 Task: Buy 5 Hangers, Clamps & Flanges from Exhaust & Emissions section under best seller category for shipping address: Erin Martin, 1136 Star Trek Drive, Pensacola, Florida 32501, Cell Number 8503109646. Pay from credit card ending with 2005, CVV 3321
Action: Mouse moved to (19, 88)
Screenshot: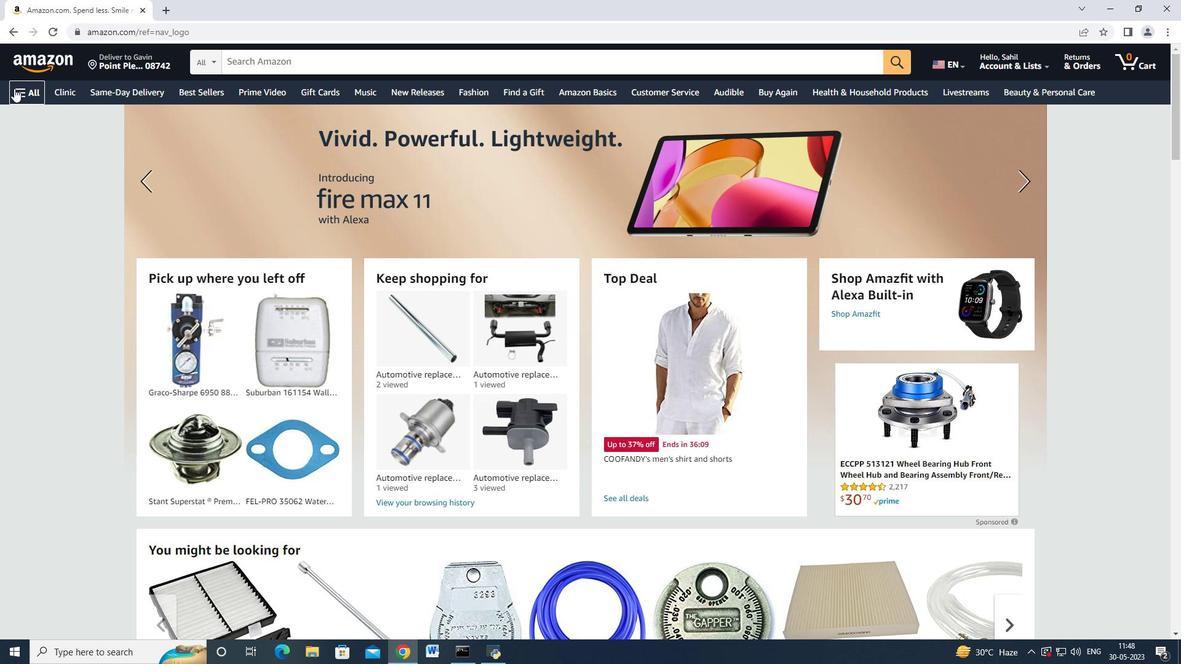 
Action: Mouse pressed left at (19, 88)
Screenshot: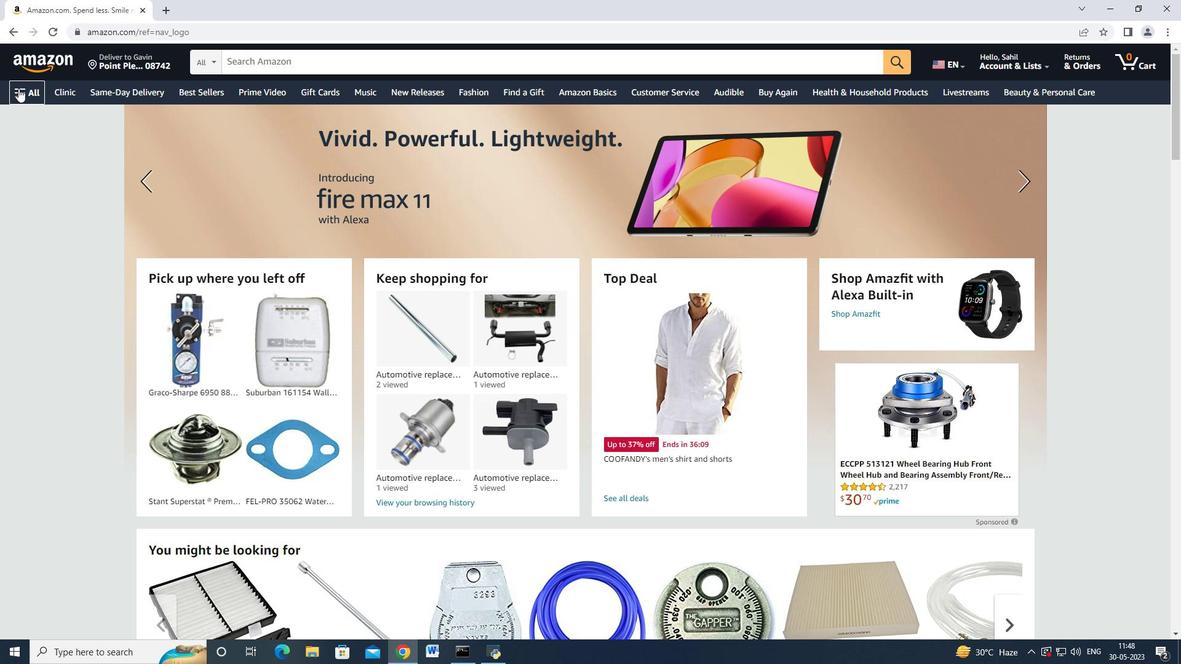 
Action: Mouse moved to (103, 188)
Screenshot: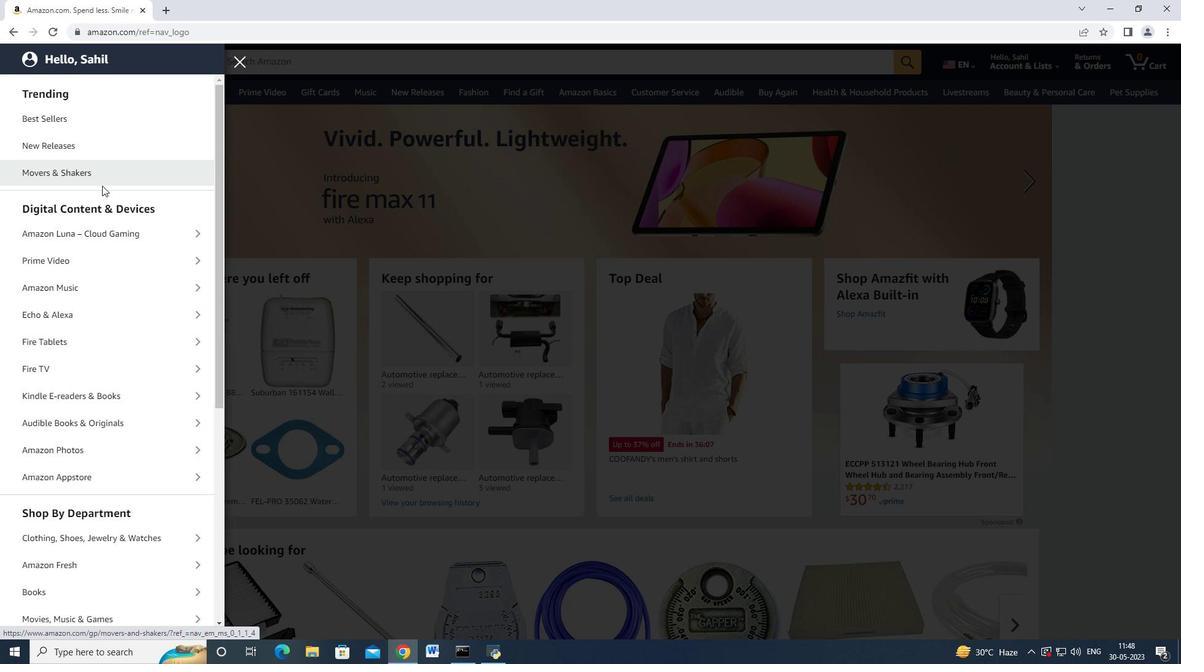 
Action: Mouse scrolled (103, 187) with delta (0, 0)
Screenshot: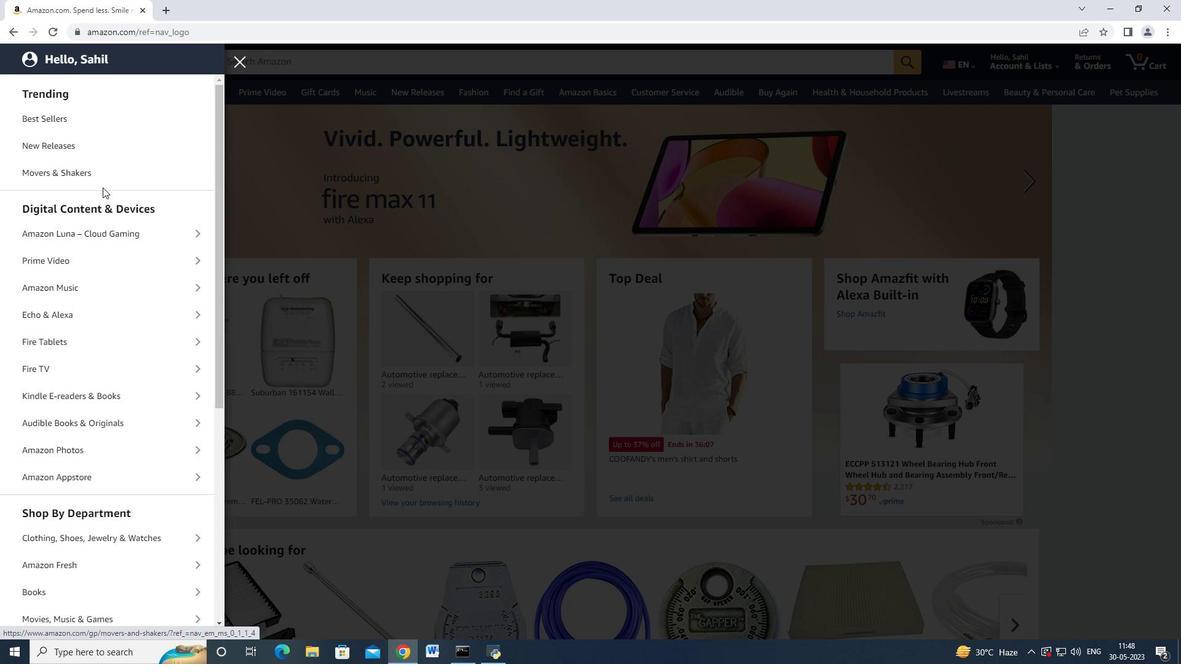 
Action: Mouse scrolled (103, 187) with delta (0, 0)
Screenshot: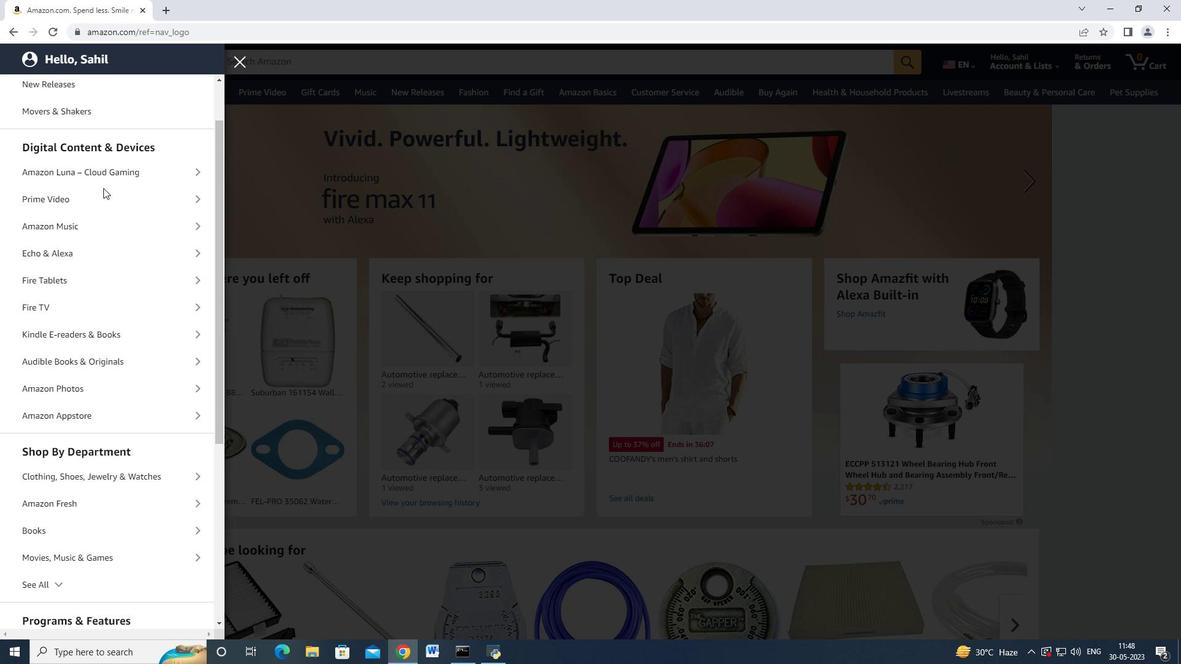 
Action: Mouse moved to (106, 238)
Screenshot: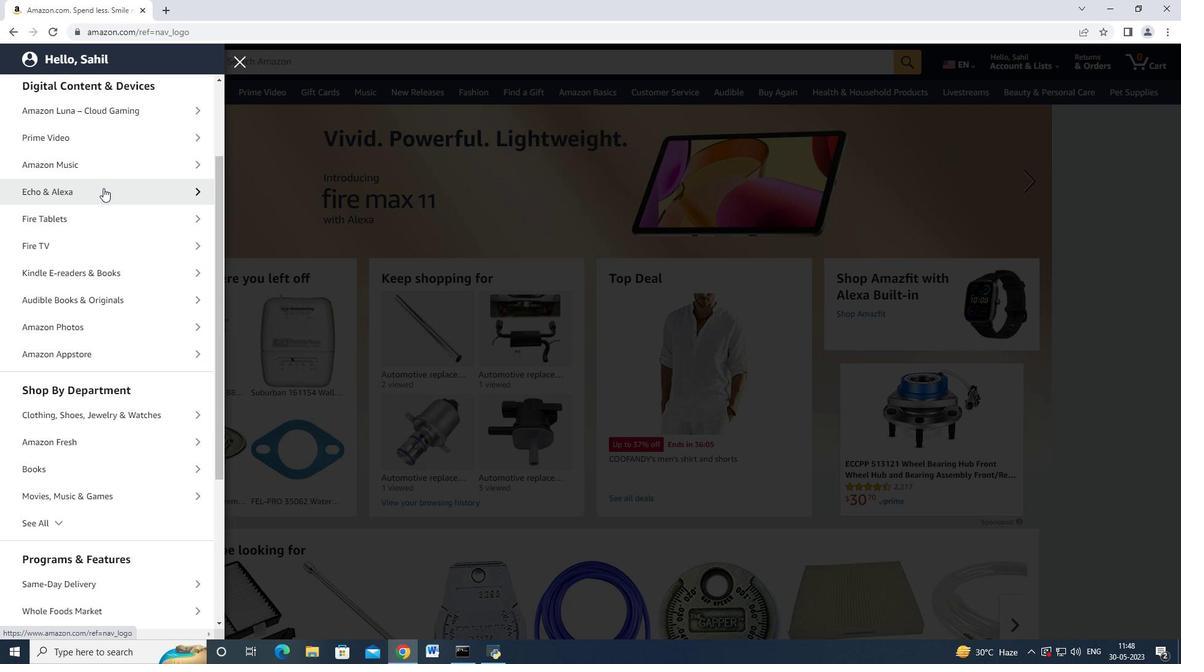 
Action: Mouse scrolled (106, 238) with delta (0, 0)
Screenshot: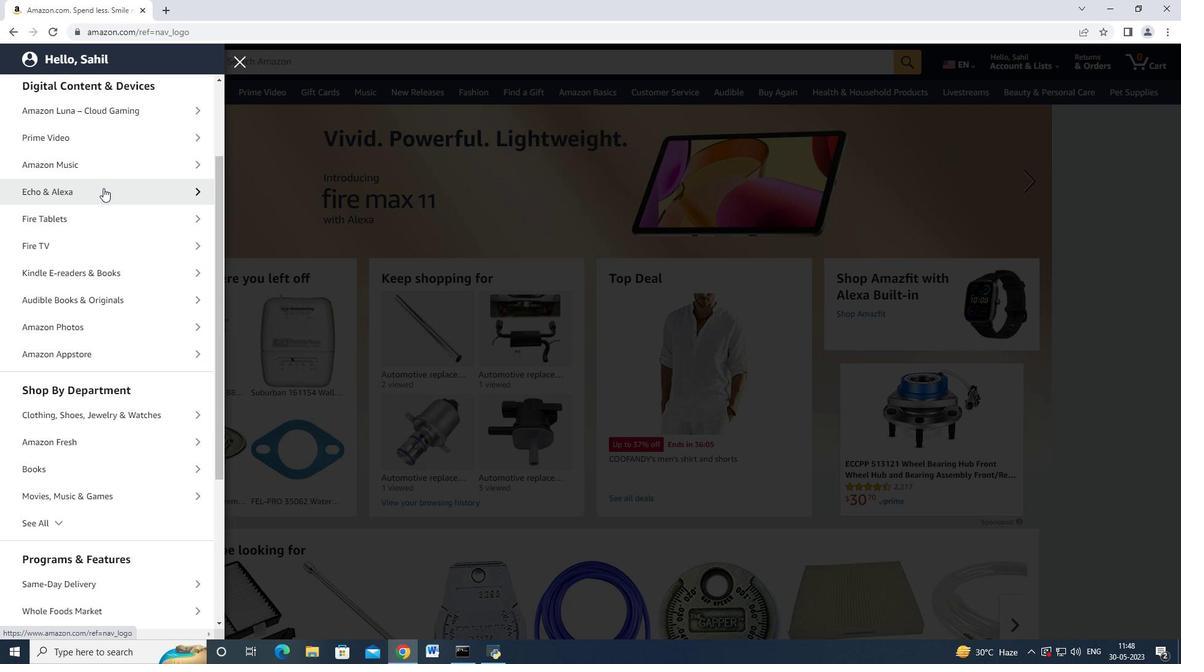
Action: Mouse moved to (106, 239)
Screenshot: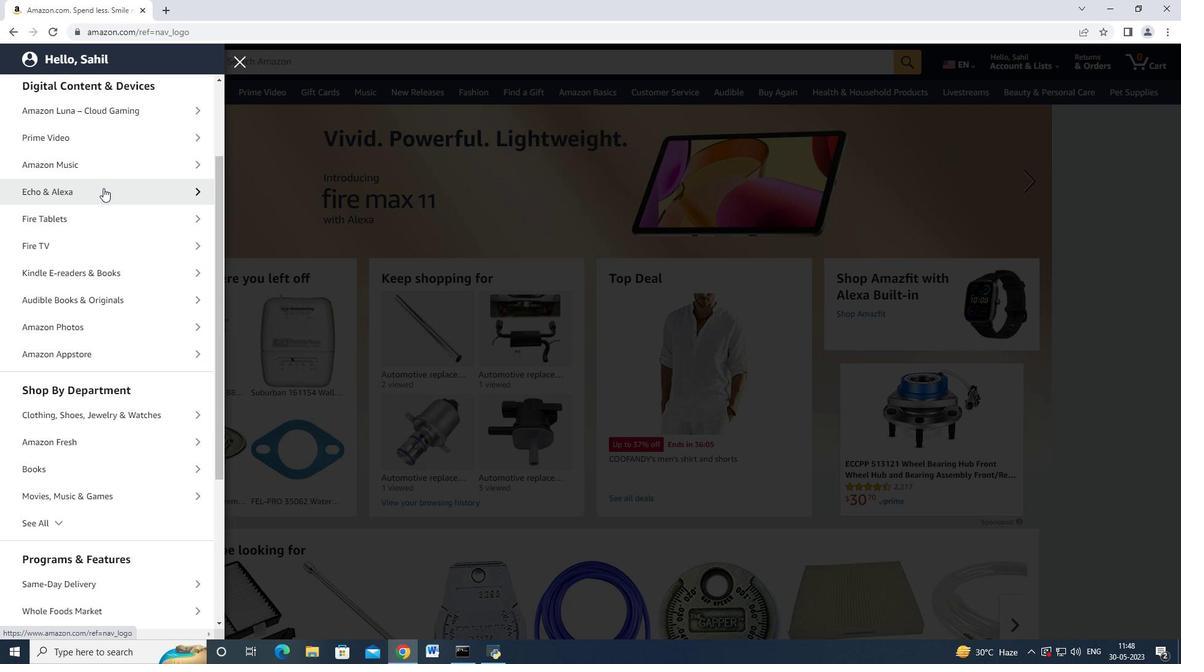 
Action: Mouse scrolled (106, 238) with delta (0, 0)
Screenshot: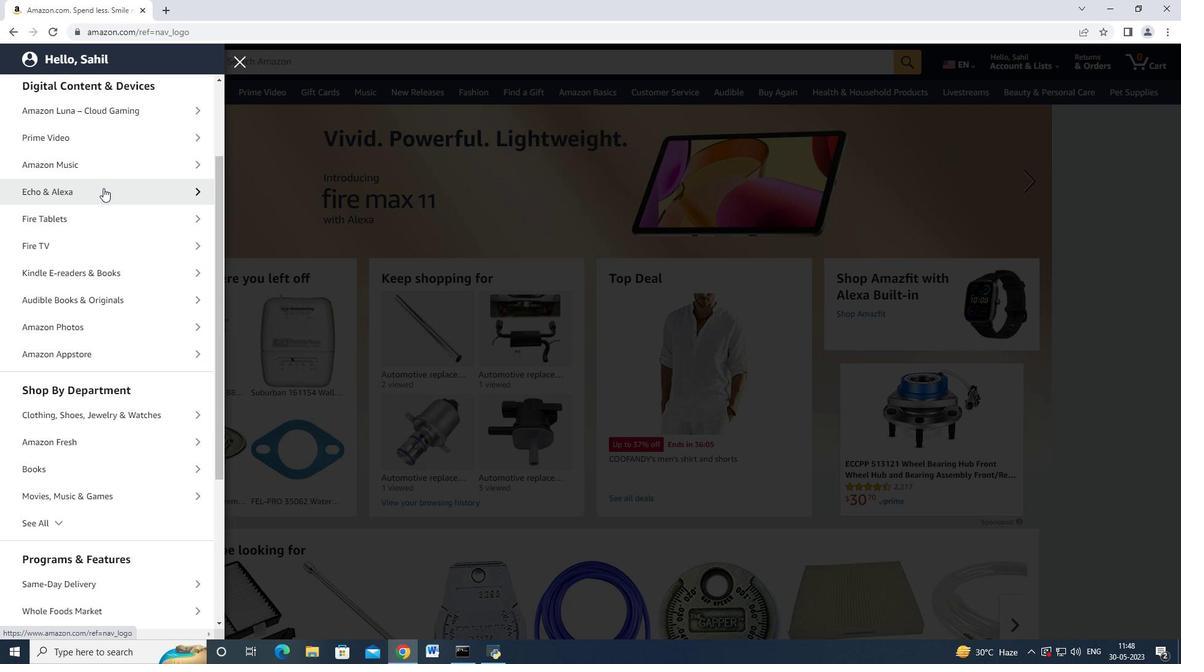 
Action: Mouse moved to (70, 393)
Screenshot: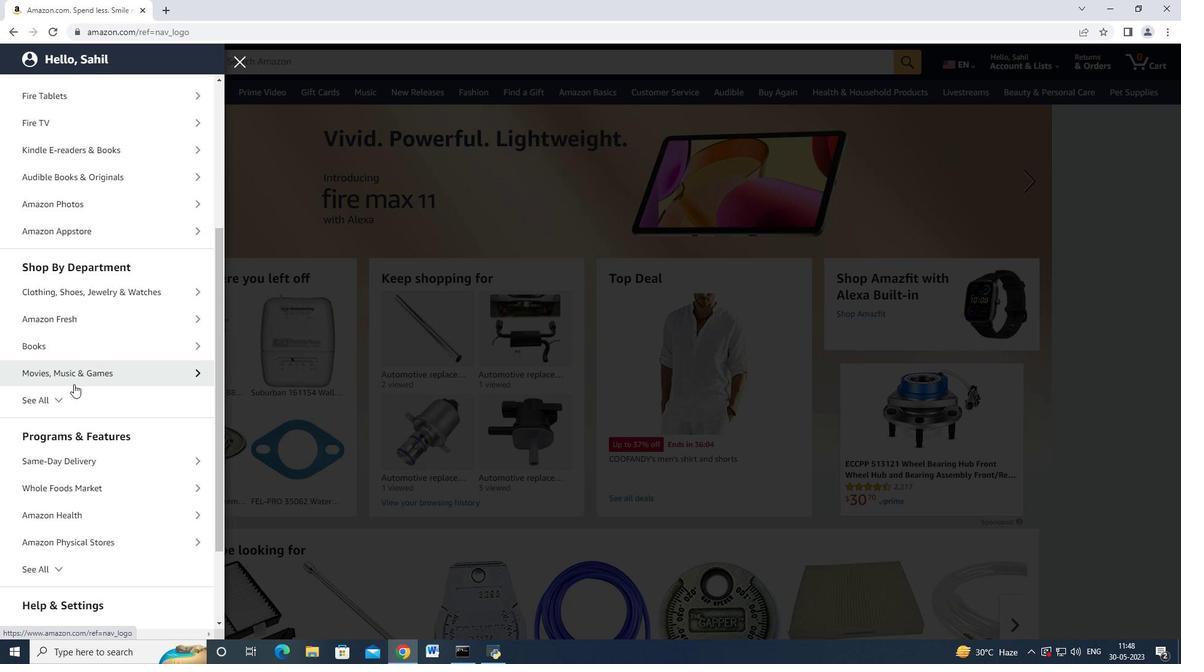 
Action: Mouse pressed left at (70, 393)
Screenshot: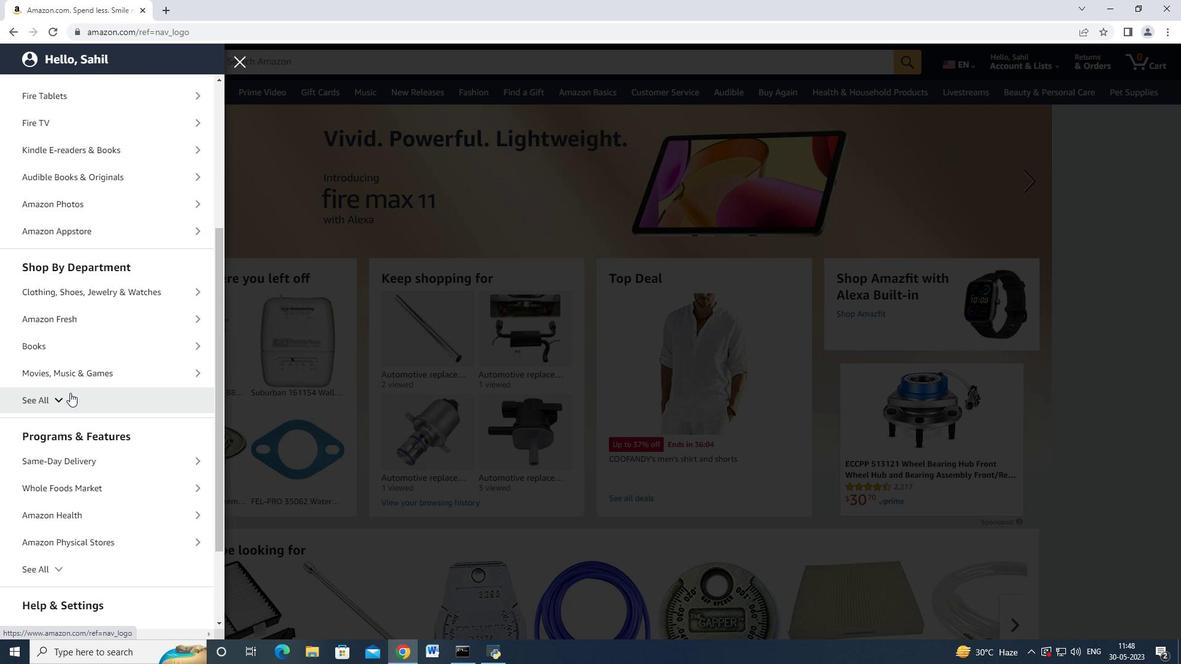 
Action: Mouse moved to (82, 371)
Screenshot: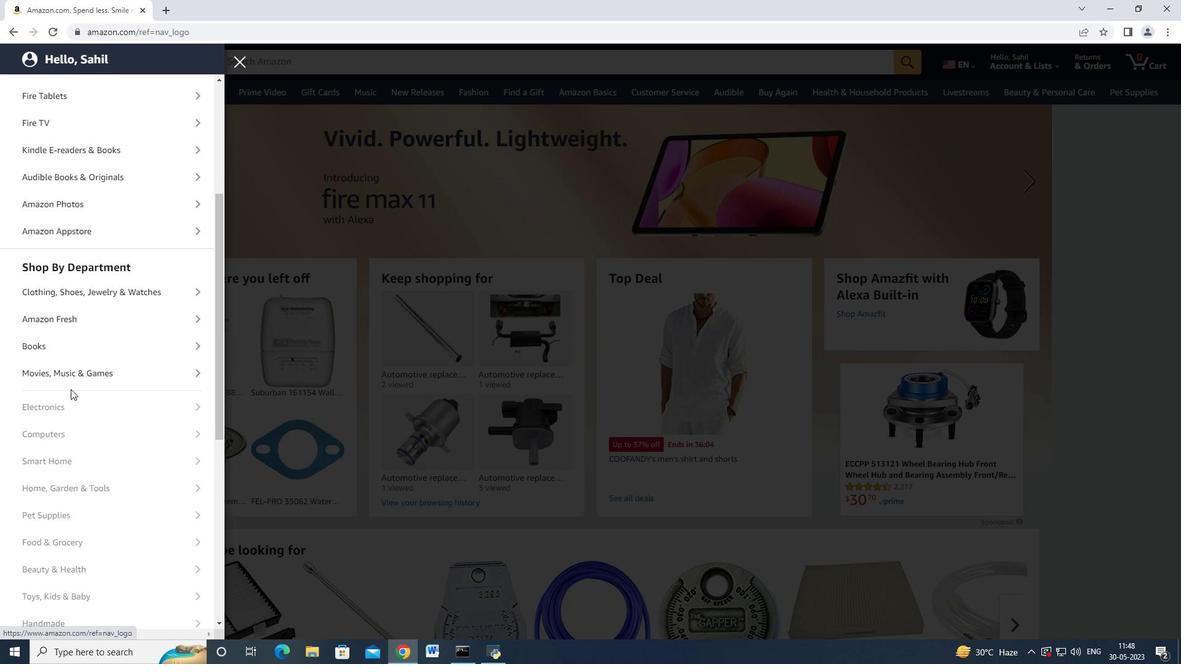 
Action: Mouse scrolled (82, 371) with delta (0, 0)
Screenshot: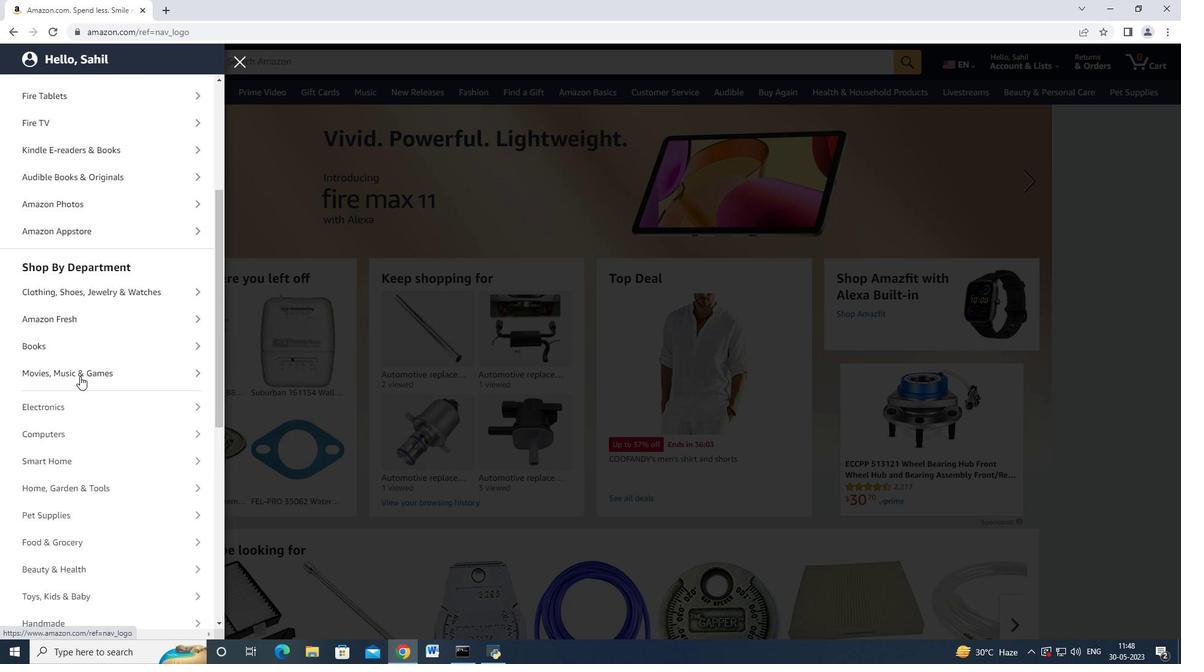 
Action: Mouse scrolled (82, 371) with delta (0, 0)
Screenshot: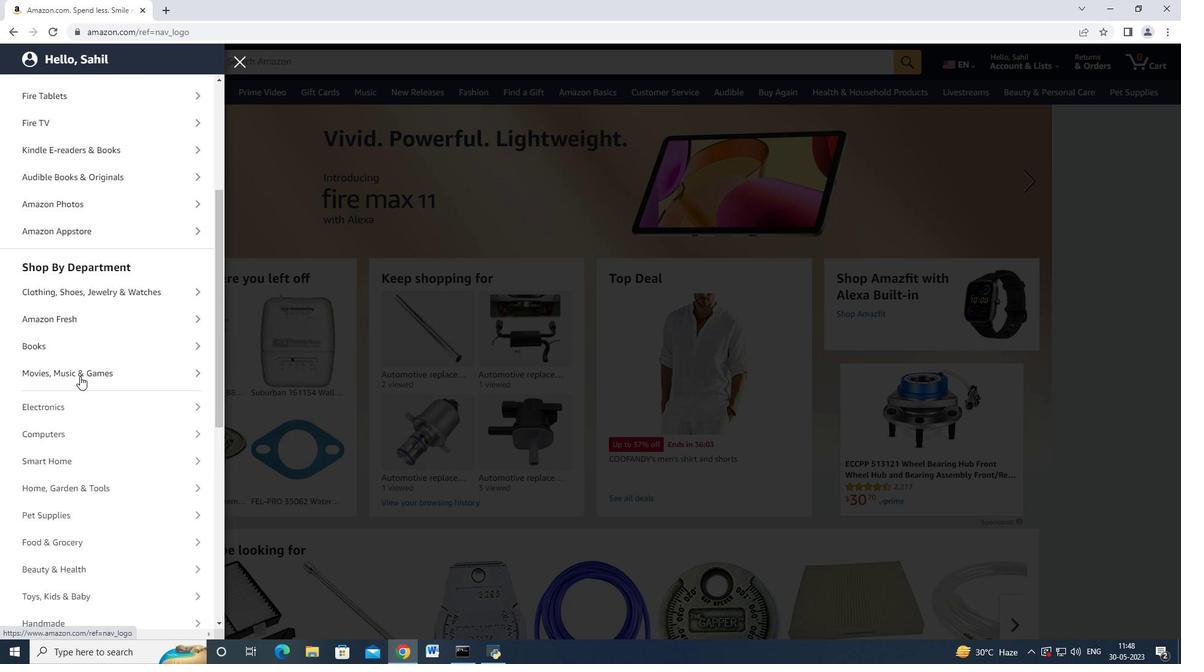 
Action: Mouse scrolled (82, 371) with delta (0, 0)
Screenshot: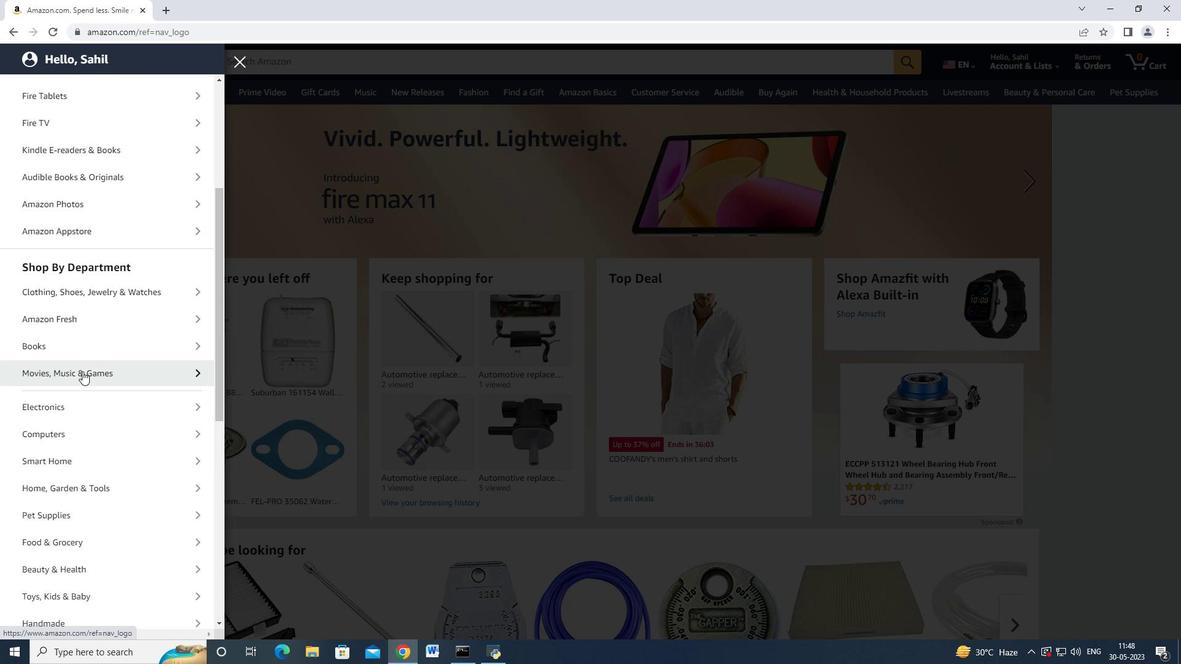 
Action: Mouse scrolled (82, 371) with delta (0, 0)
Screenshot: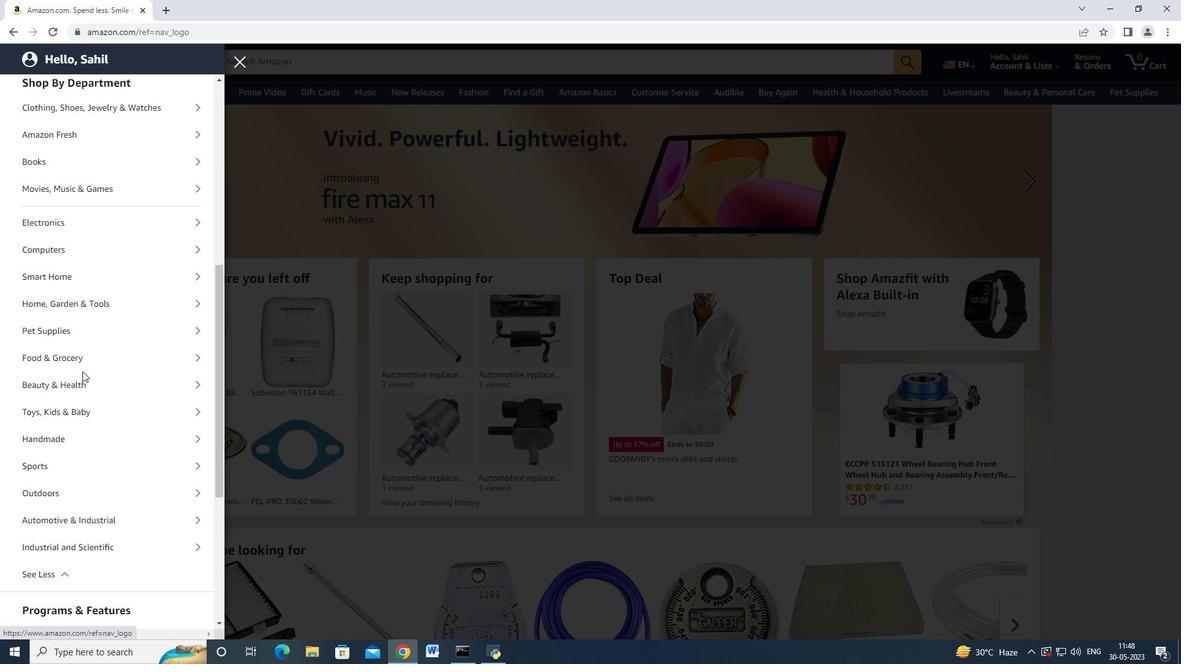
Action: Mouse scrolled (82, 371) with delta (0, 0)
Screenshot: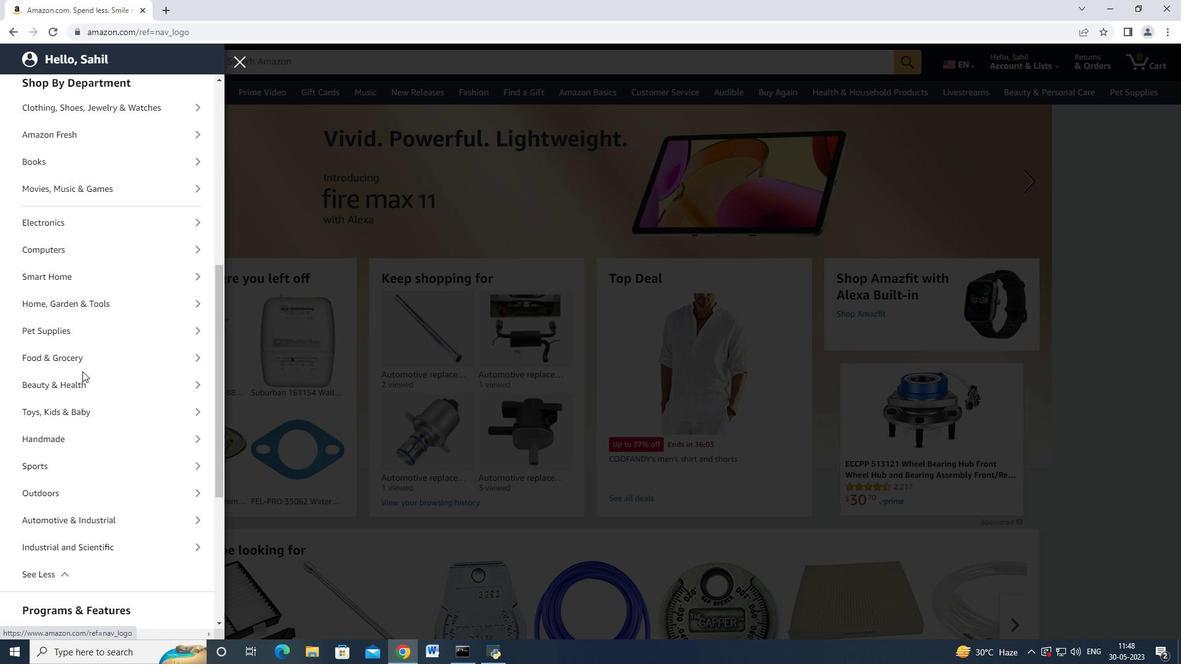 
Action: Mouse moved to (86, 391)
Screenshot: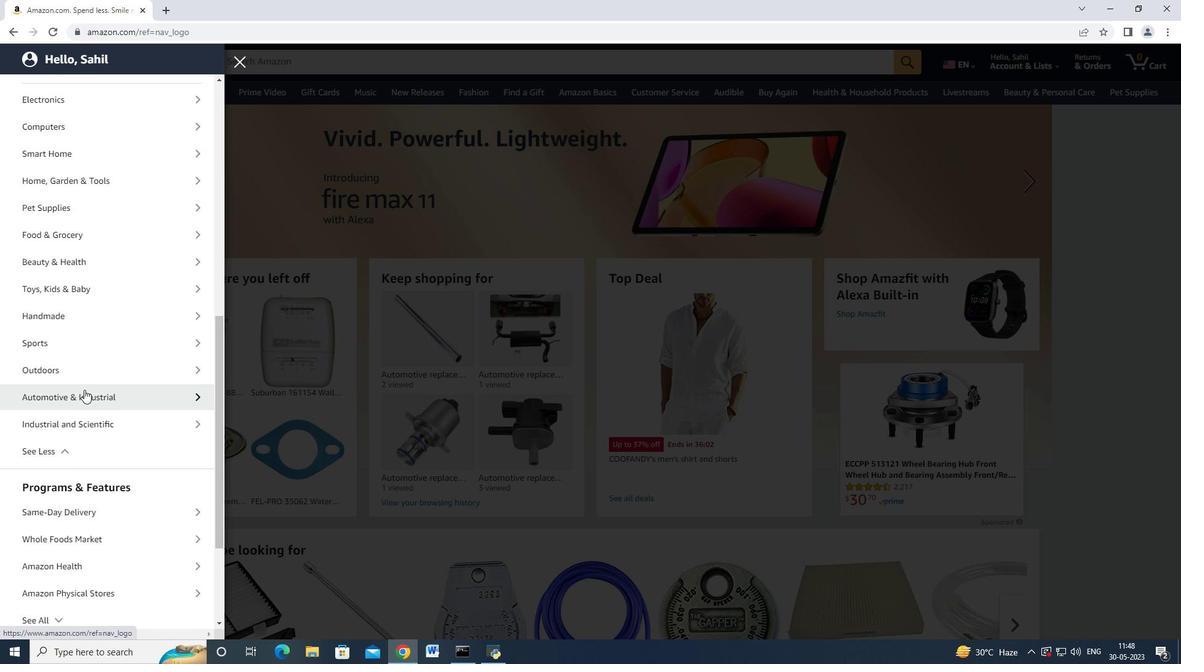 
Action: Mouse pressed left at (86, 391)
Screenshot: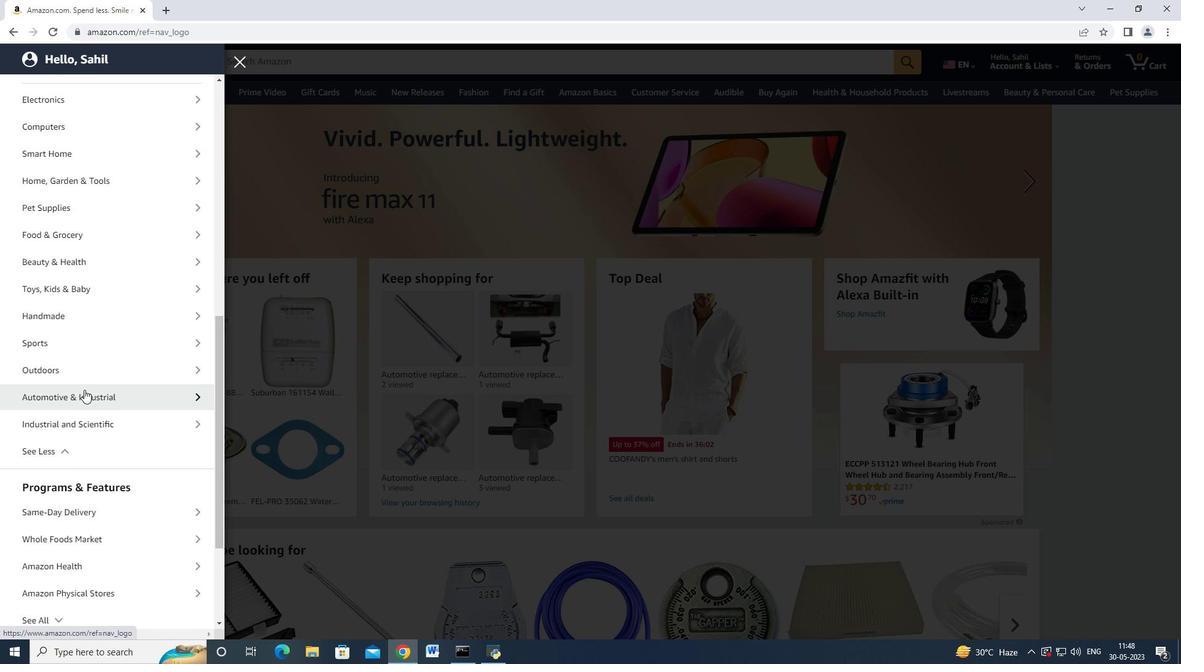 
Action: Mouse moved to (116, 153)
Screenshot: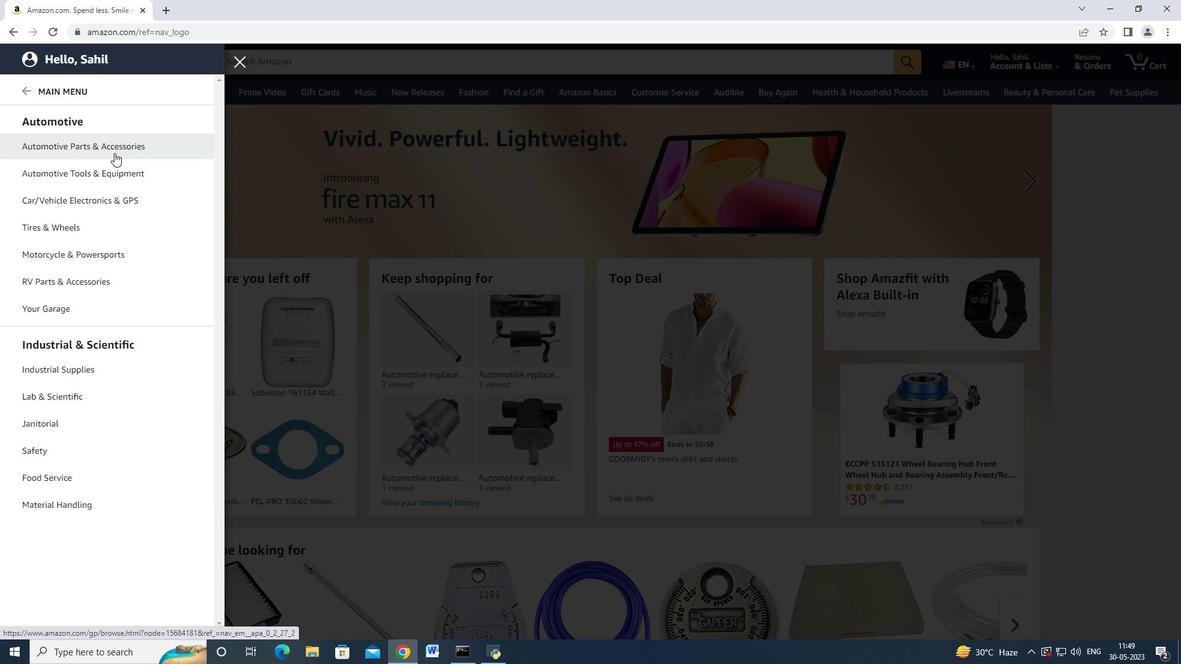 
Action: Mouse pressed left at (116, 153)
Screenshot: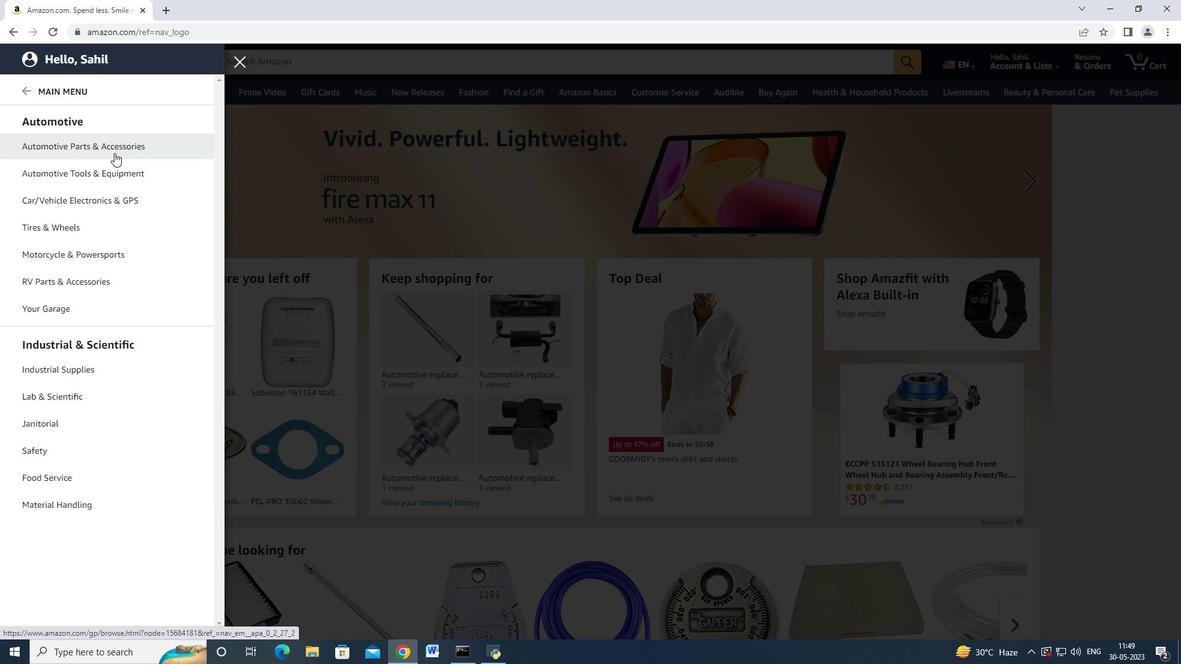 
Action: Mouse moved to (220, 94)
Screenshot: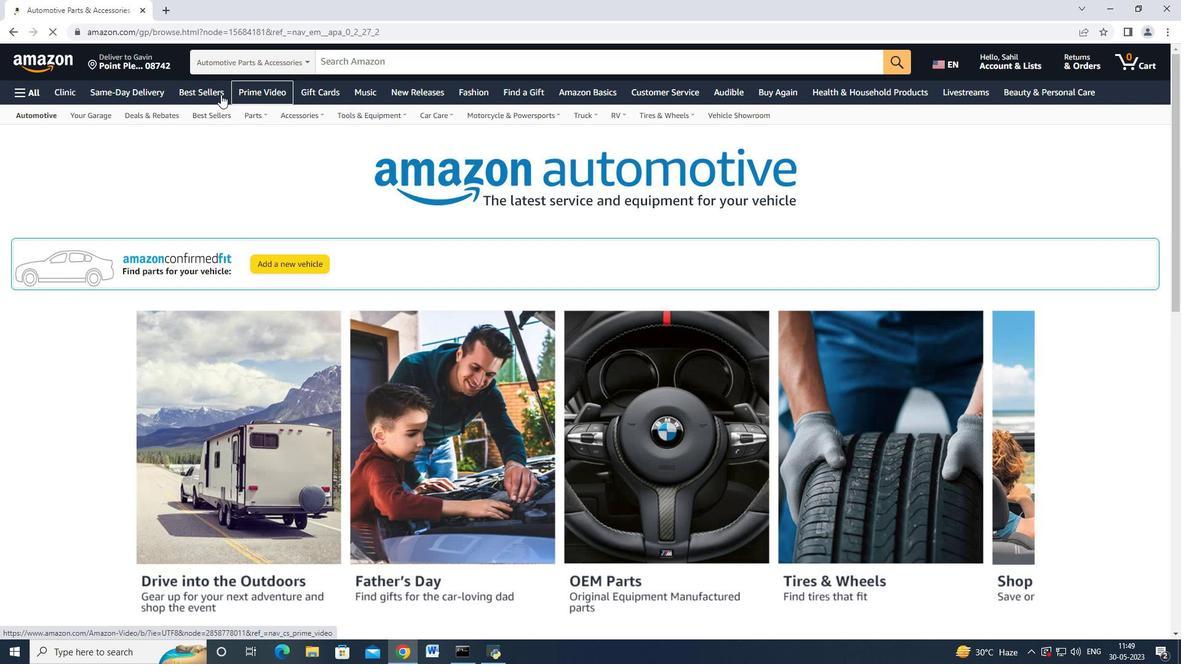 
Action: Mouse pressed left at (220, 94)
Screenshot: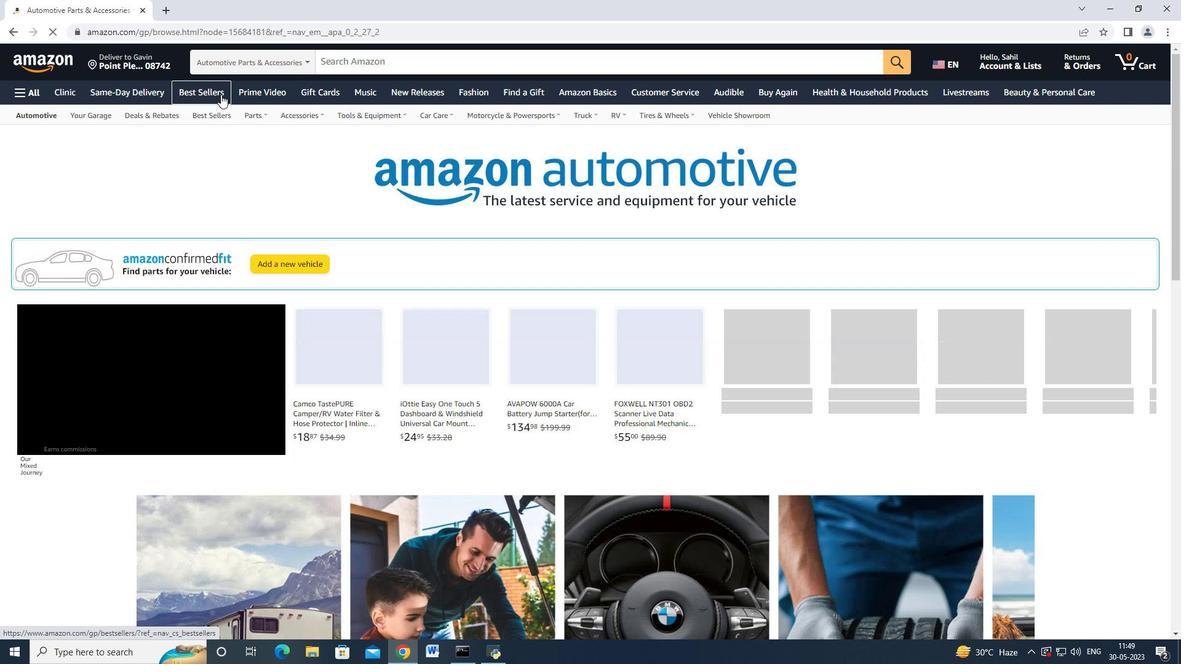
Action: Mouse moved to (4, 25)
Screenshot: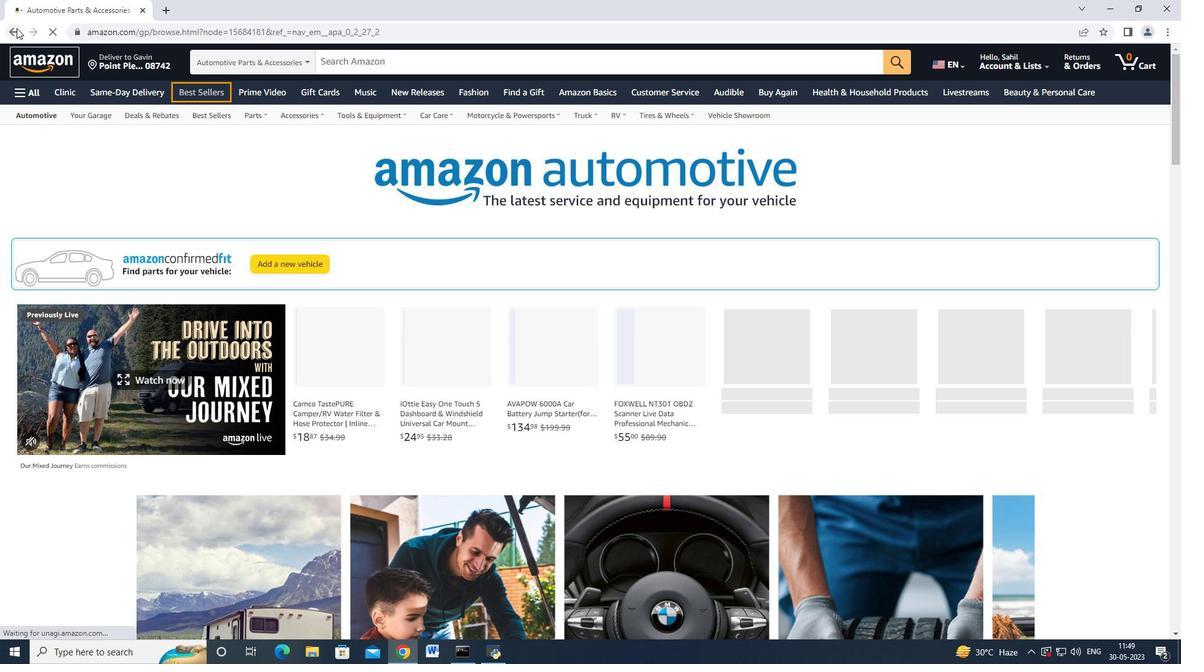 
Action: Mouse pressed left at (4, 25)
Screenshot: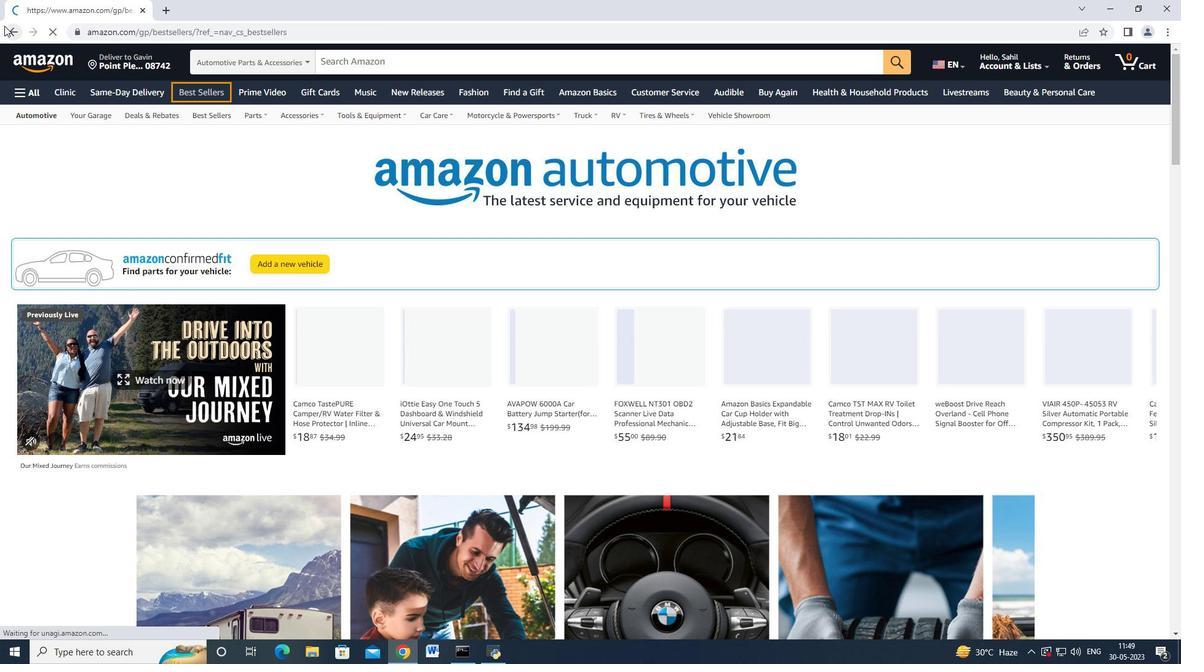 
Action: Mouse moved to (225, 112)
Screenshot: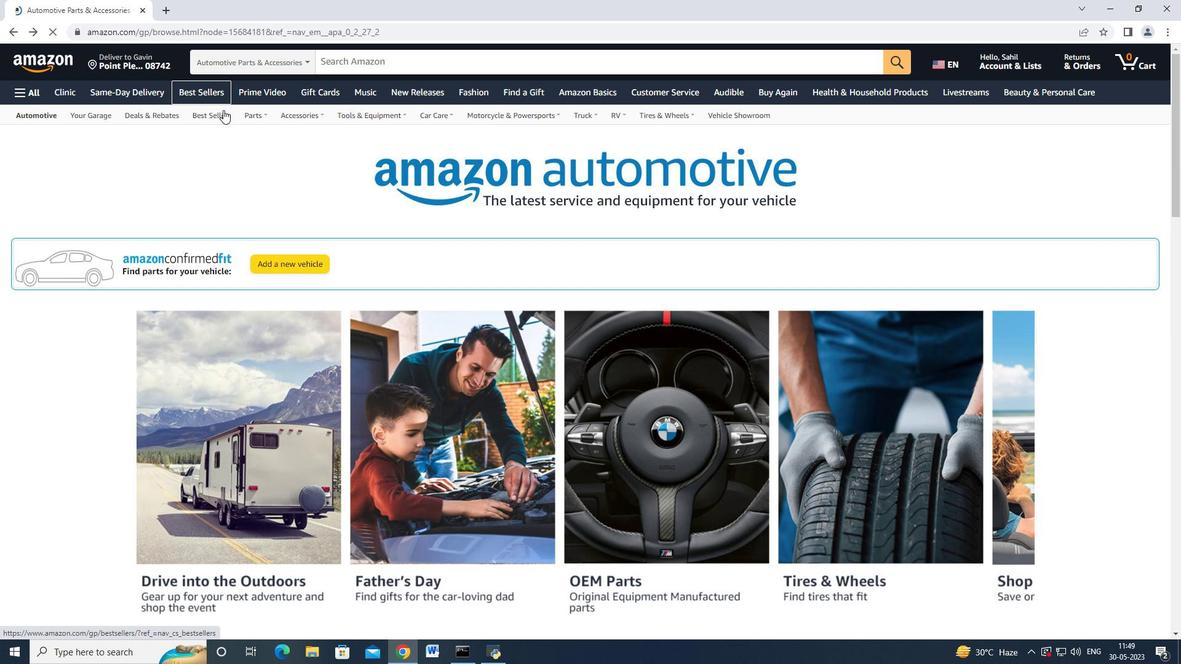 
Action: Mouse pressed left at (225, 112)
Screenshot: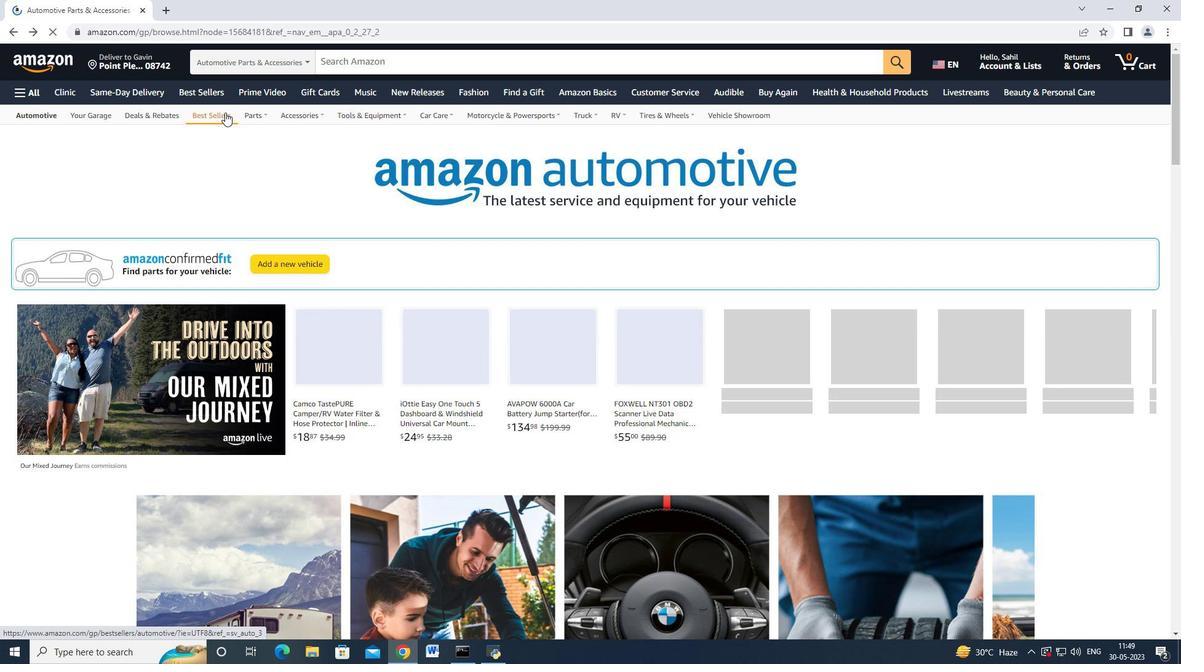
Action: Mouse moved to (70, 398)
Screenshot: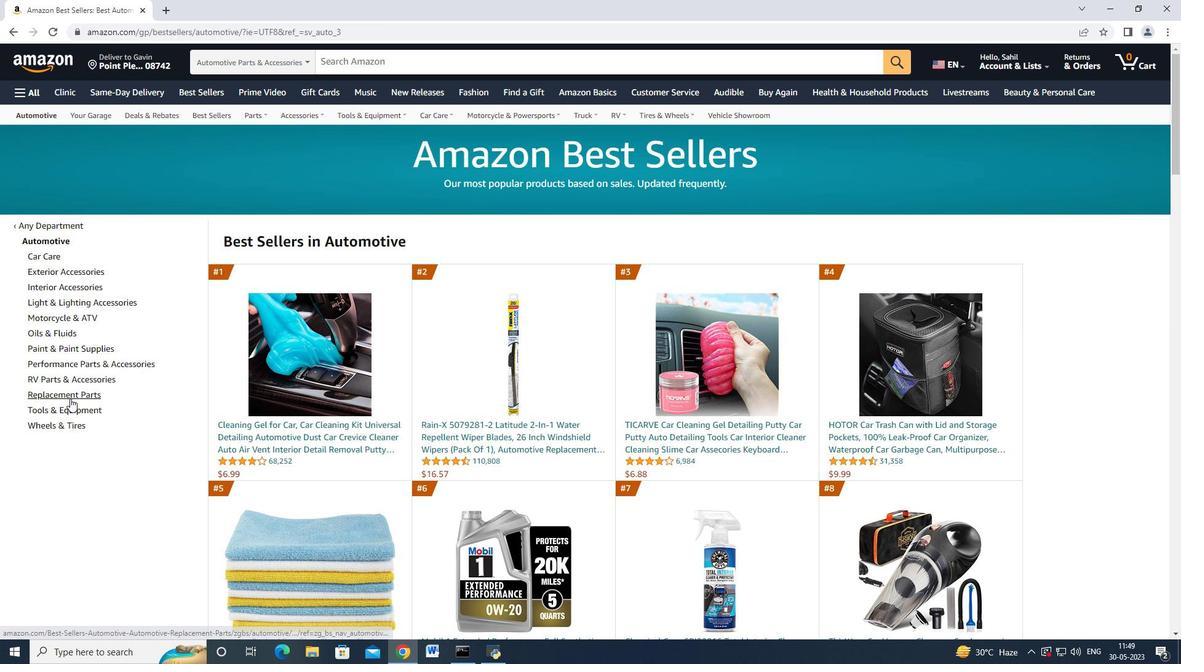 
Action: Mouse pressed left at (70, 398)
Screenshot: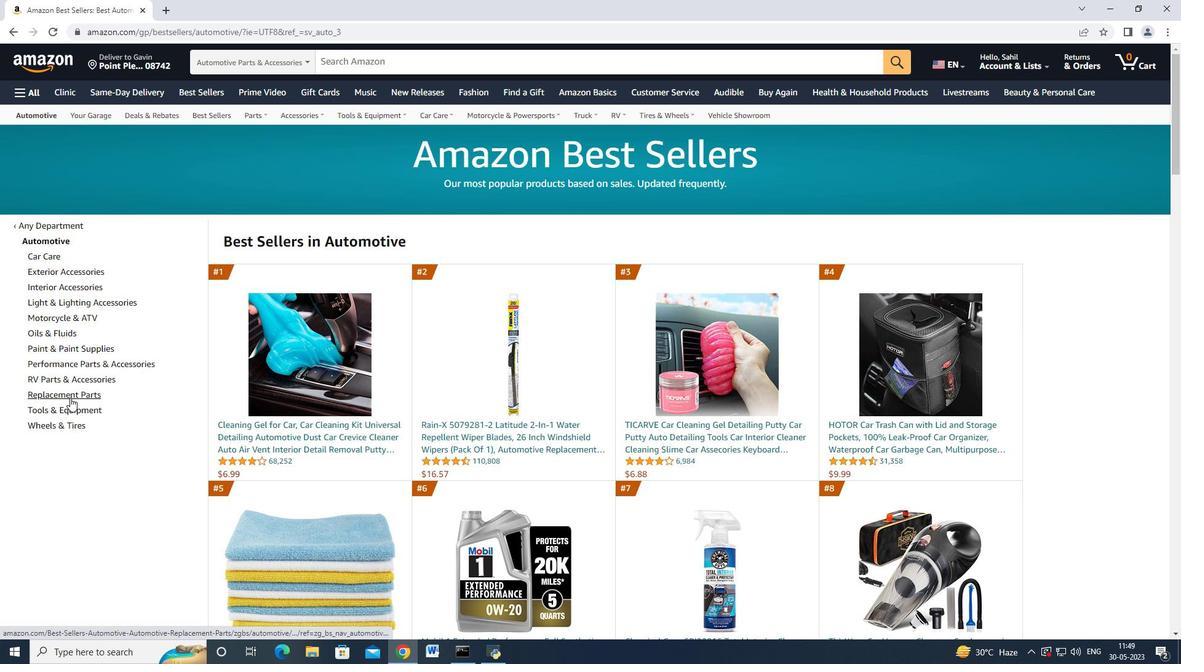 
Action: Mouse moved to (157, 353)
Screenshot: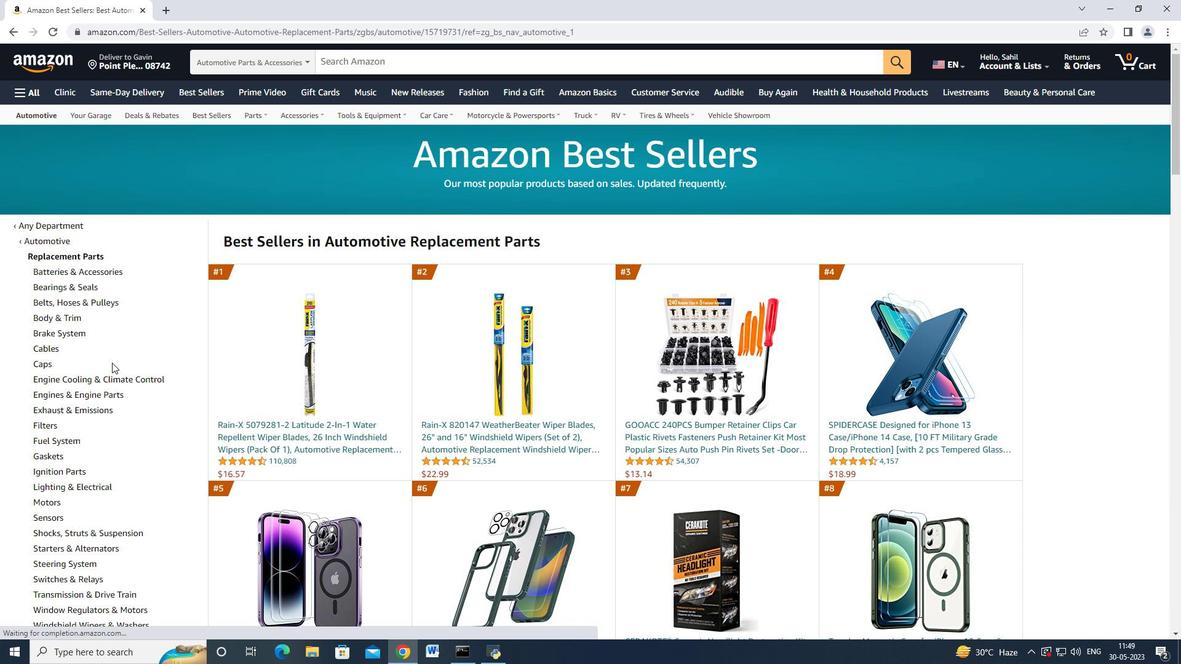 
Action: Mouse scrolled (157, 352) with delta (0, 0)
Screenshot: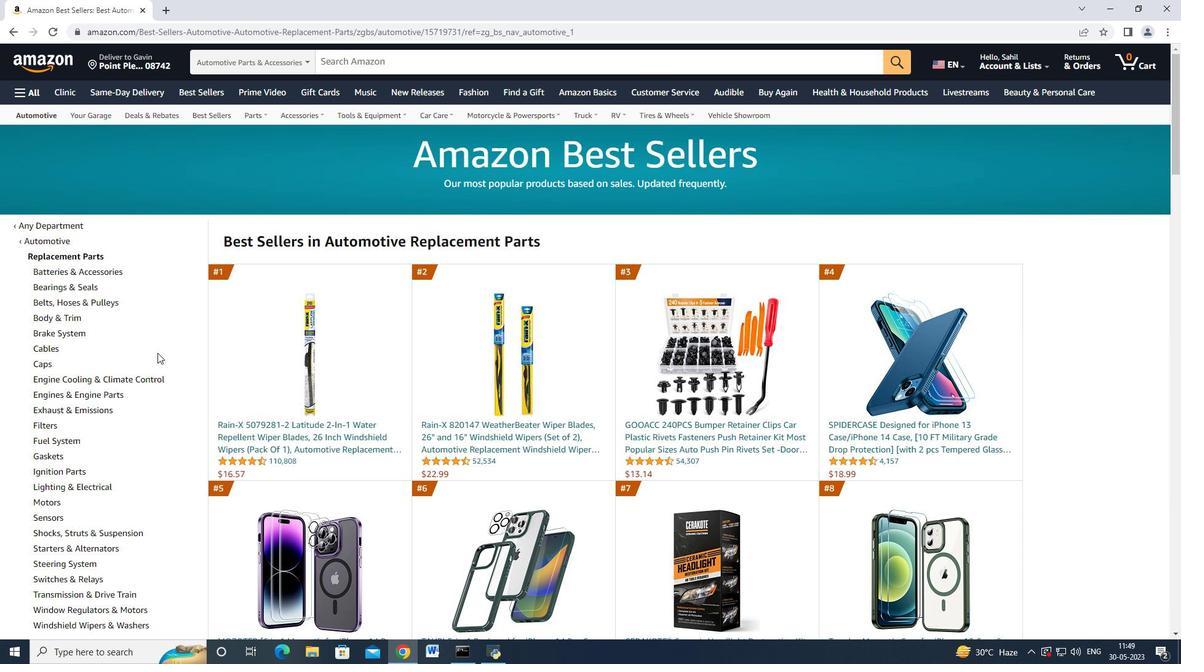 
Action: Mouse scrolled (157, 352) with delta (0, 0)
Screenshot: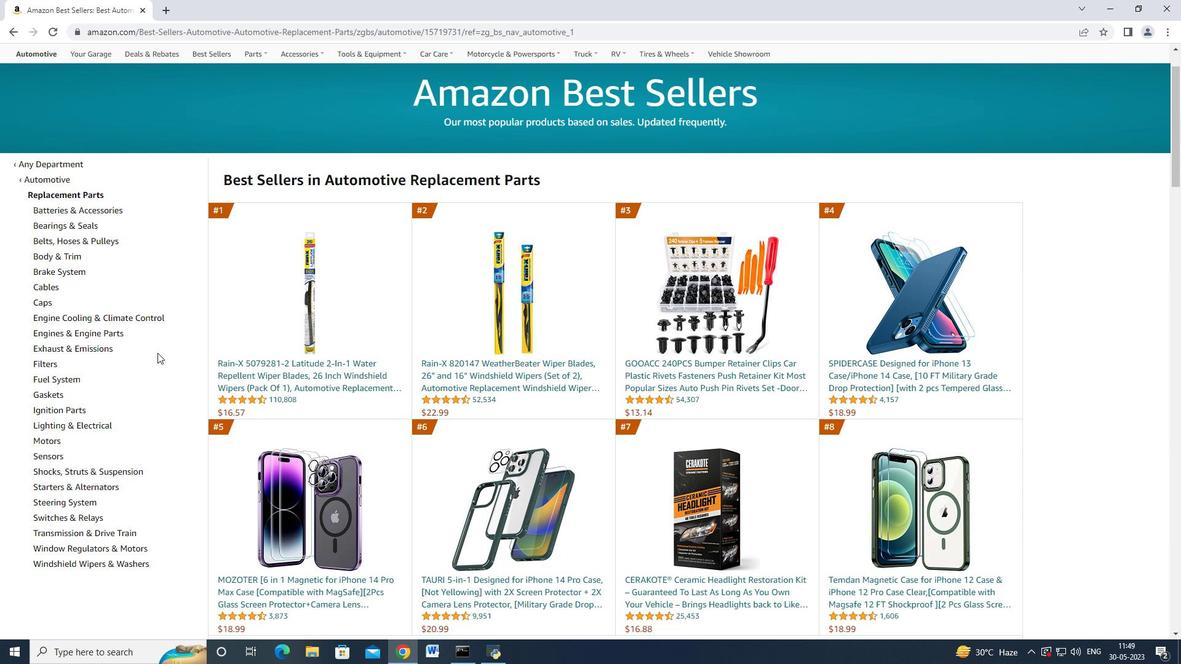 
Action: Mouse scrolled (157, 352) with delta (0, 0)
Screenshot: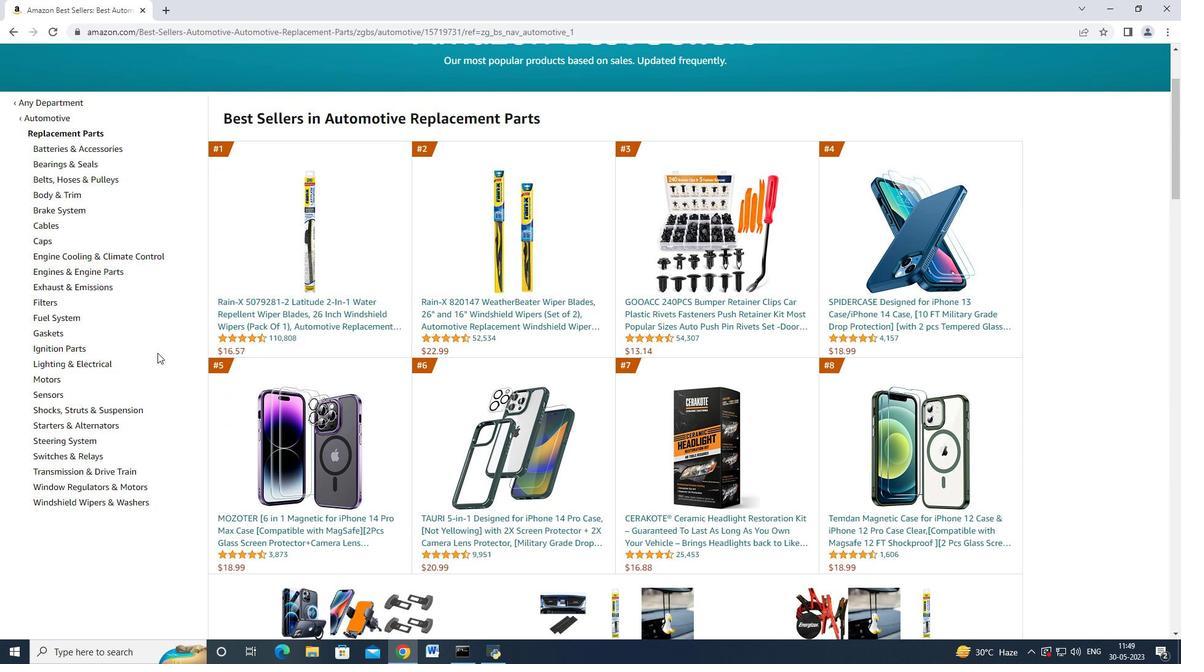 
Action: Mouse scrolled (157, 353) with delta (0, 0)
Screenshot: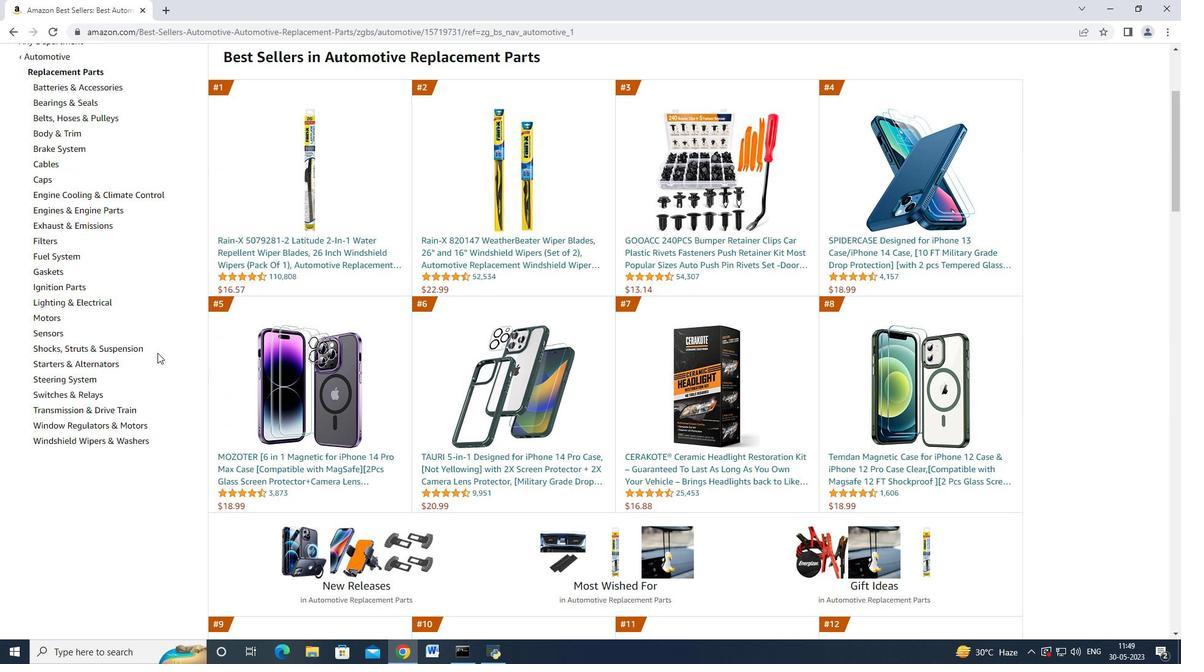 
Action: Mouse moved to (81, 288)
Screenshot: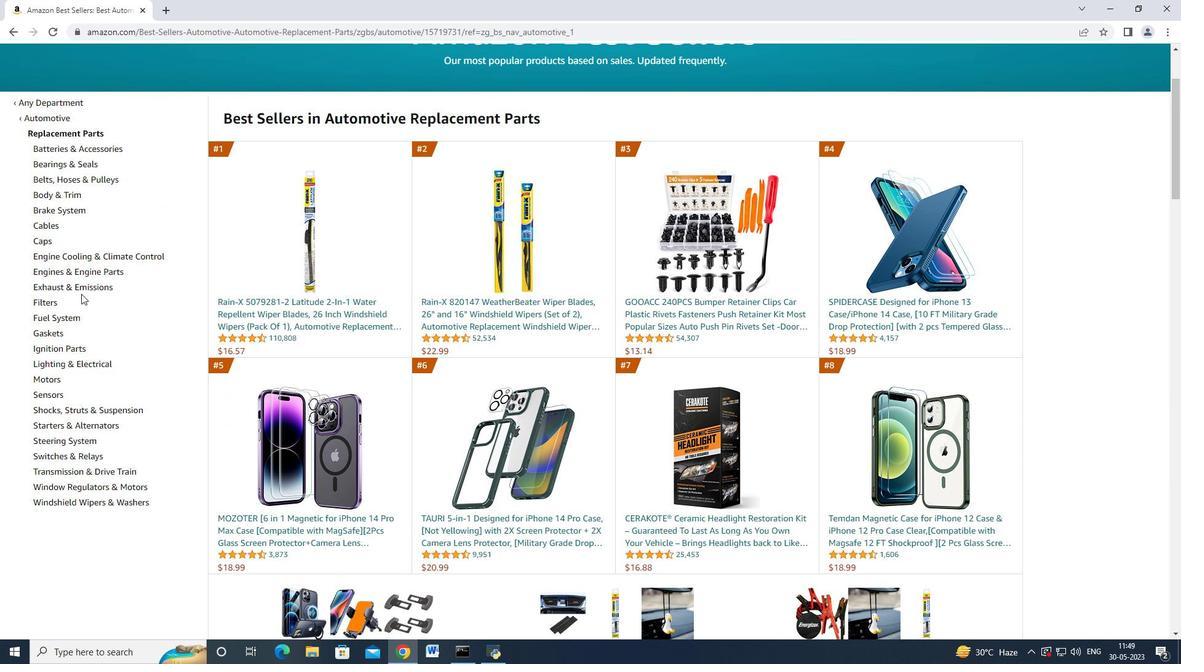
Action: Mouse pressed left at (81, 288)
Screenshot: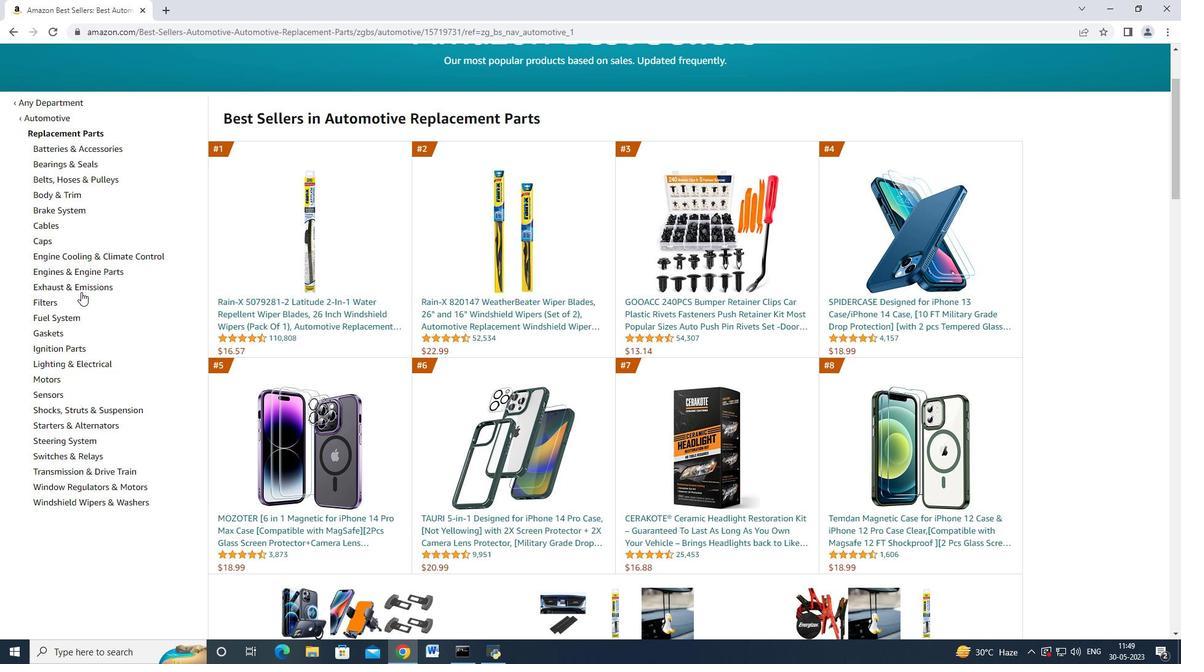 
Action: Mouse moved to (150, 291)
Screenshot: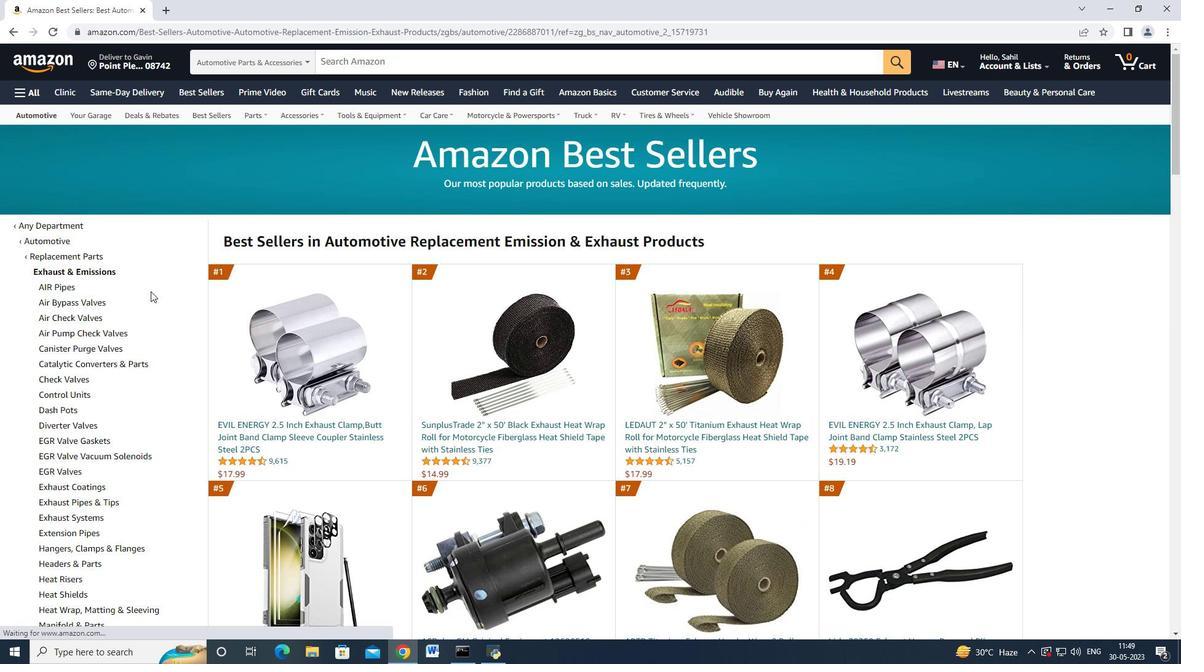 
Action: Mouse scrolled (150, 291) with delta (0, 0)
Screenshot: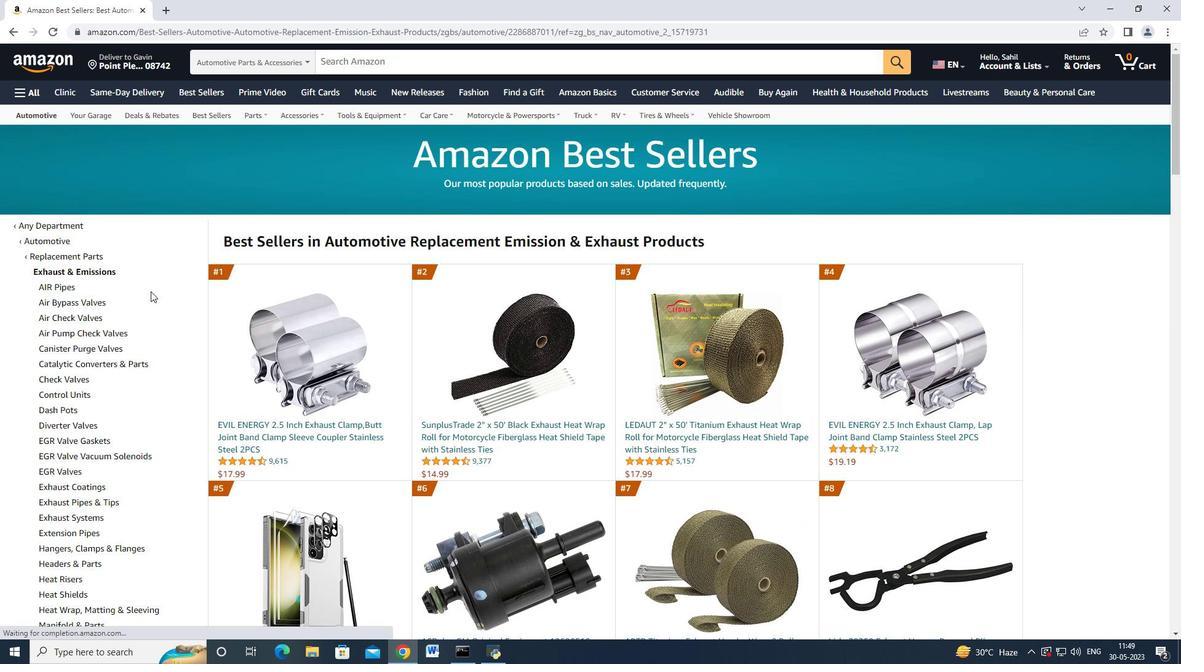 
Action: Mouse scrolled (150, 291) with delta (0, 0)
Screenshot: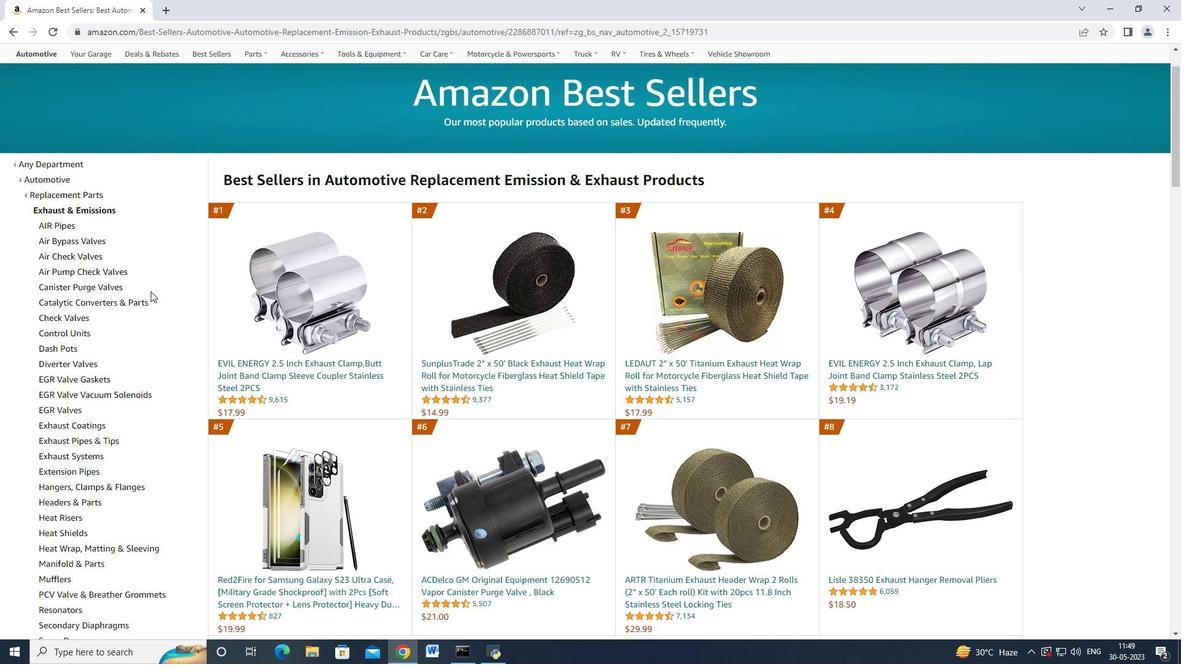 
Action: Mouse scrolled (150, 291) with delta (0, 0)
Screenshot: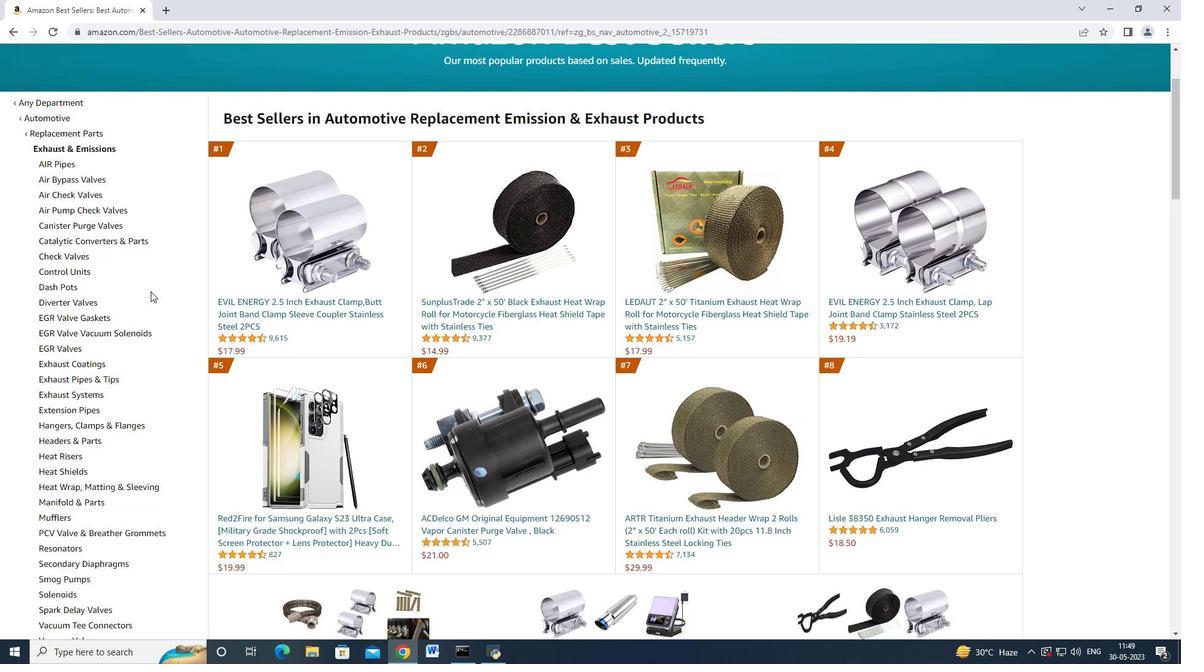 
Action: Mouse moved to (117, 366)
Screenshot: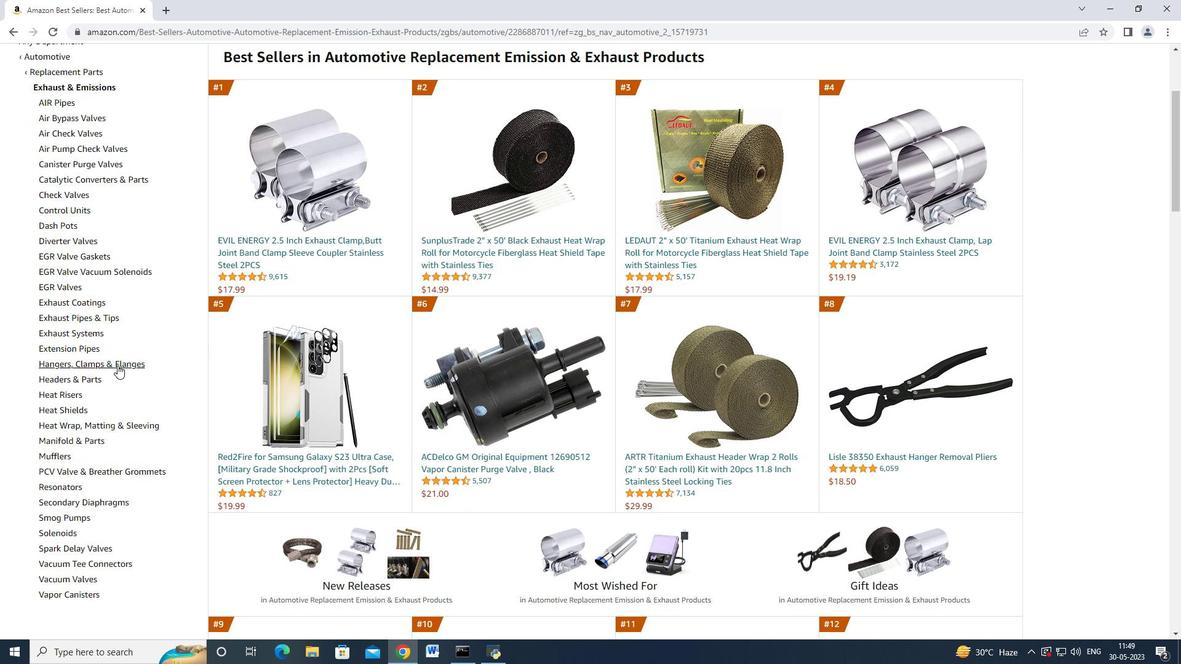 
Action: Mouse pressed left at (117, 366)
Screenshot: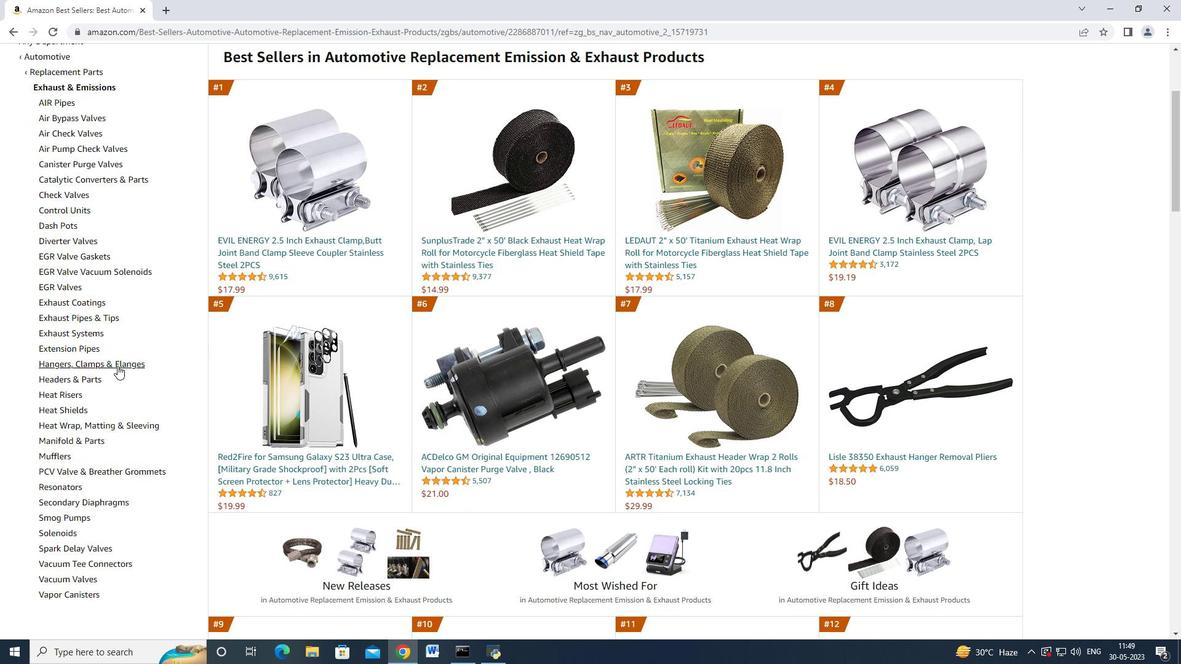 
Action: Mouse moved to (440, 319)
Screenshot: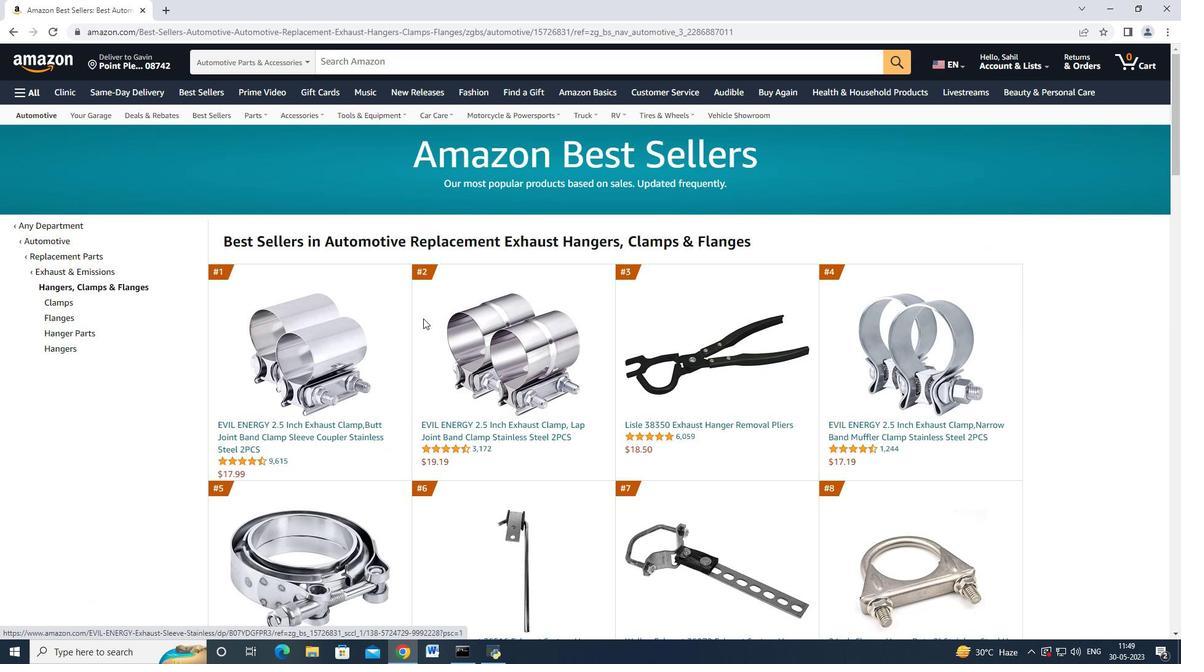 
Action: Mouse scrolled (440, 318) with delta (0, 0)
Screenshot: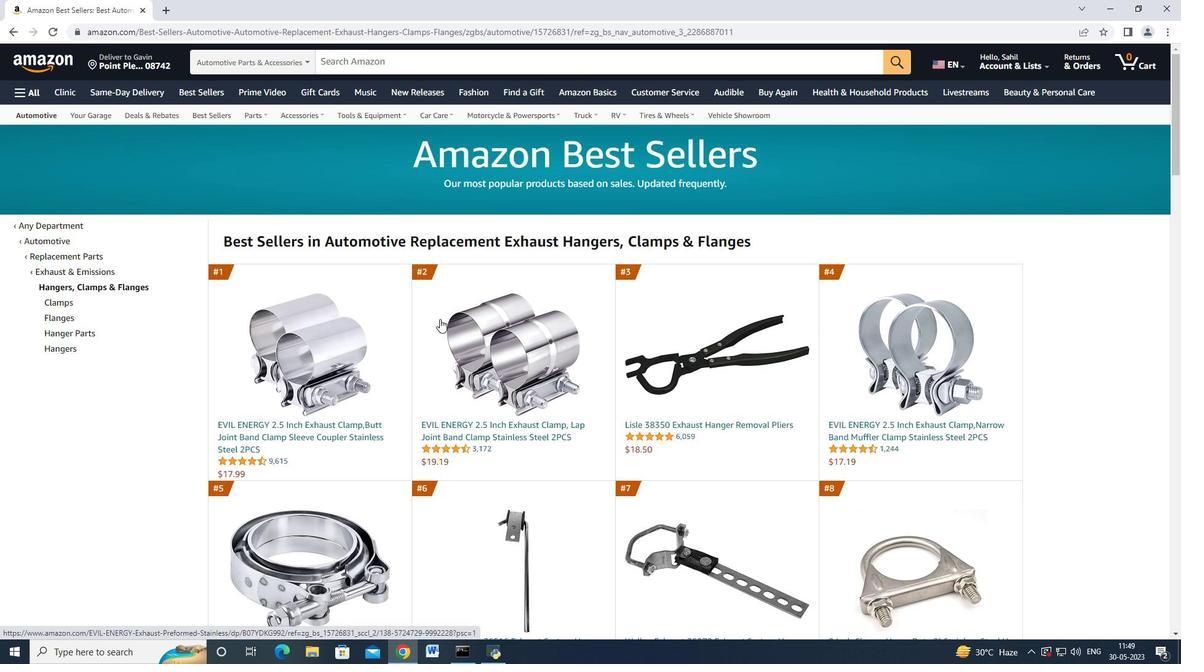 
Action: Mouse scrolled (440, 318) with delta (0, 0)
Screenshot: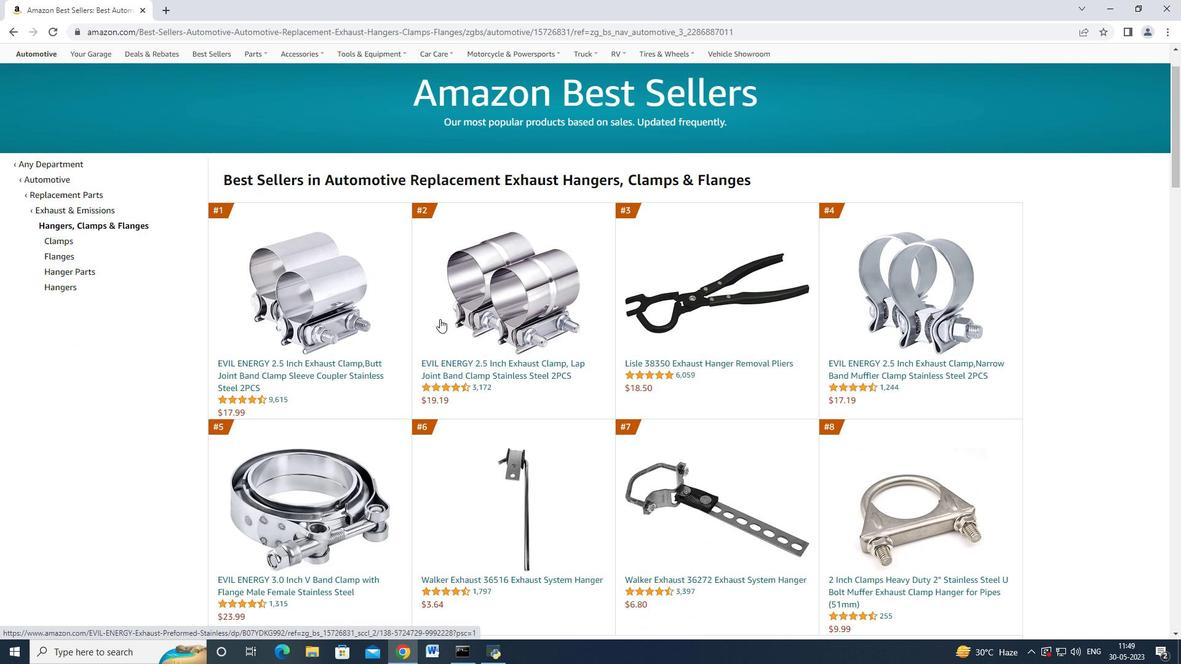 
Action: Mouse scrolled (440, 318) with delta (0, 0)
Screenshot: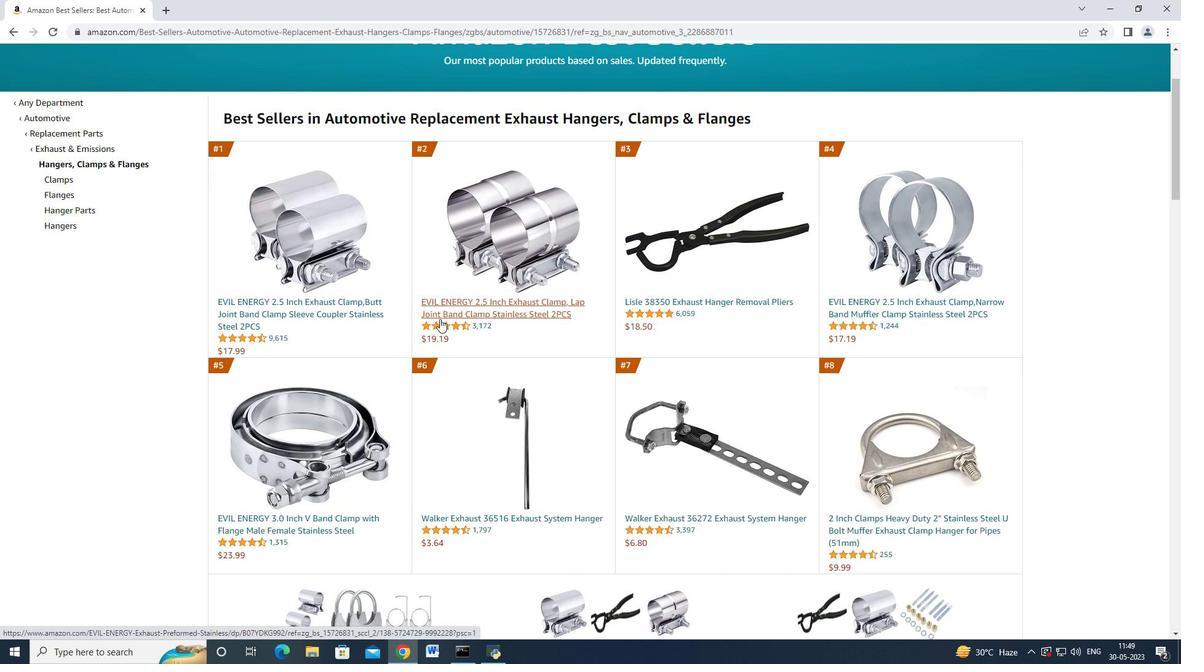 
Action: Mouse moved to (73, 163)
Screenshot: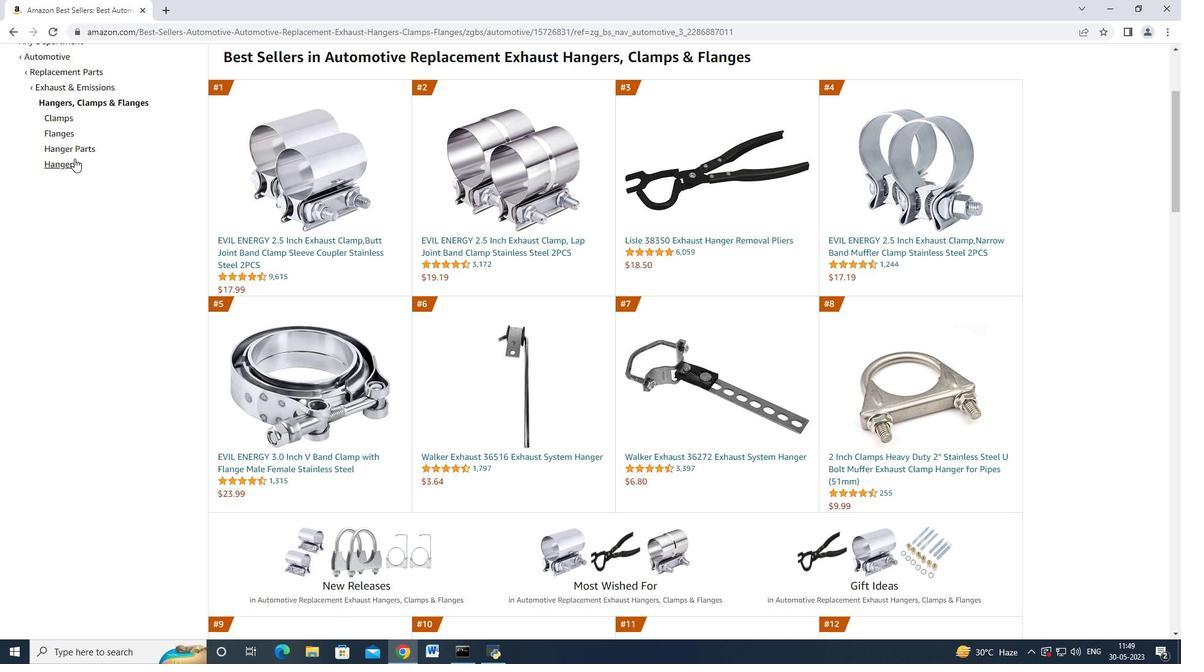 
Action: Mouse pressed left at (73, 163)
Screenshot: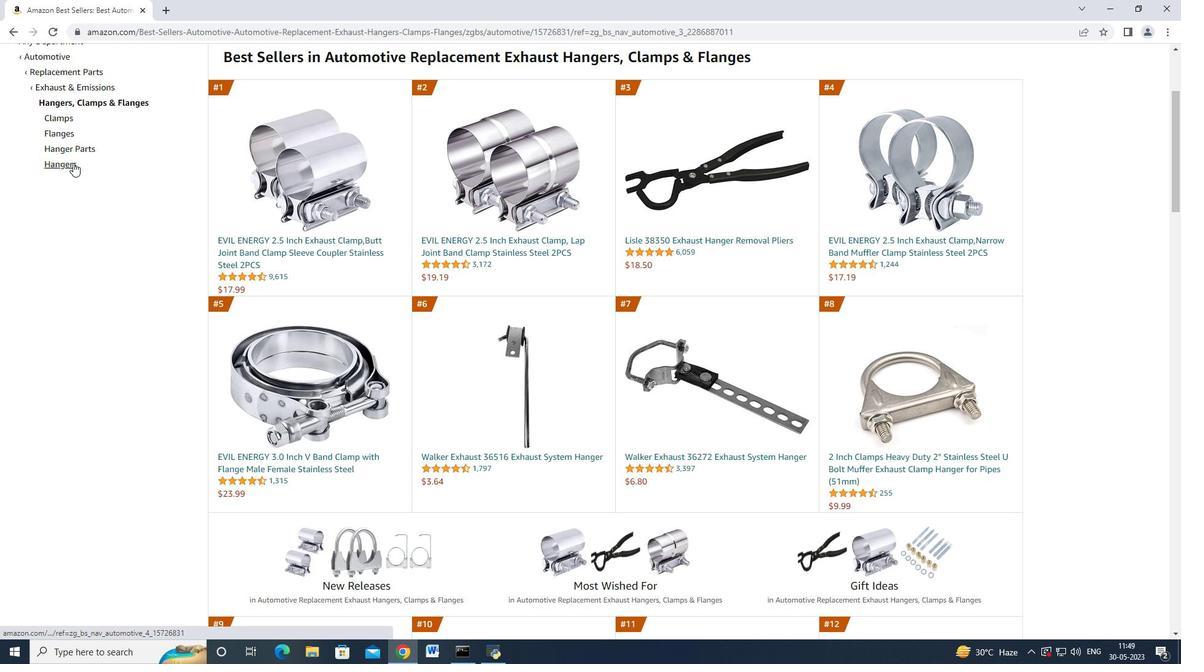 
Action: Mouse moved to (303, 421)
Screenshot: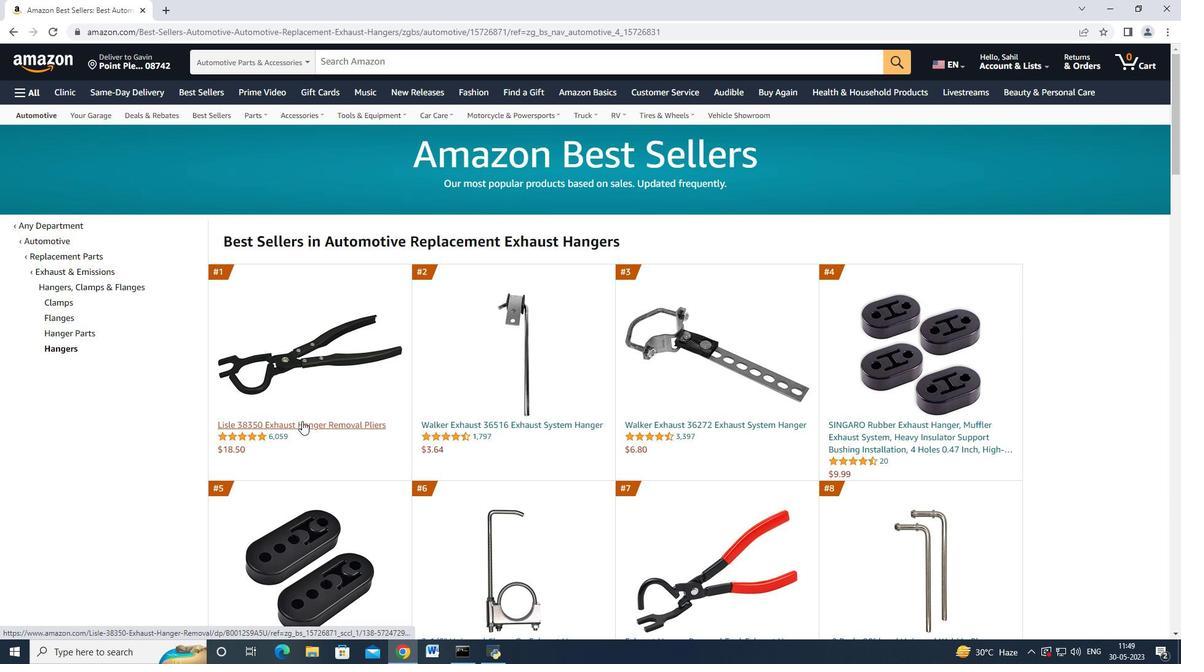 
Action: Mouse pressed left at (303, 421)
Screenshot: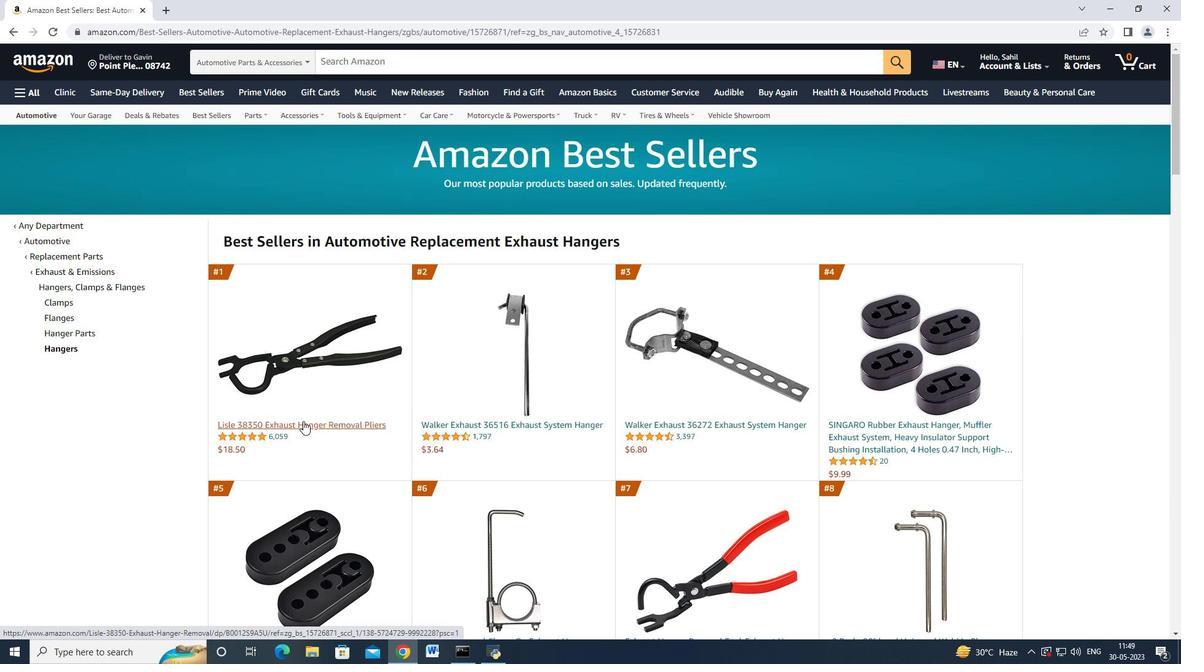 
Action: Mouse moved to (925, 465)
Screenshot: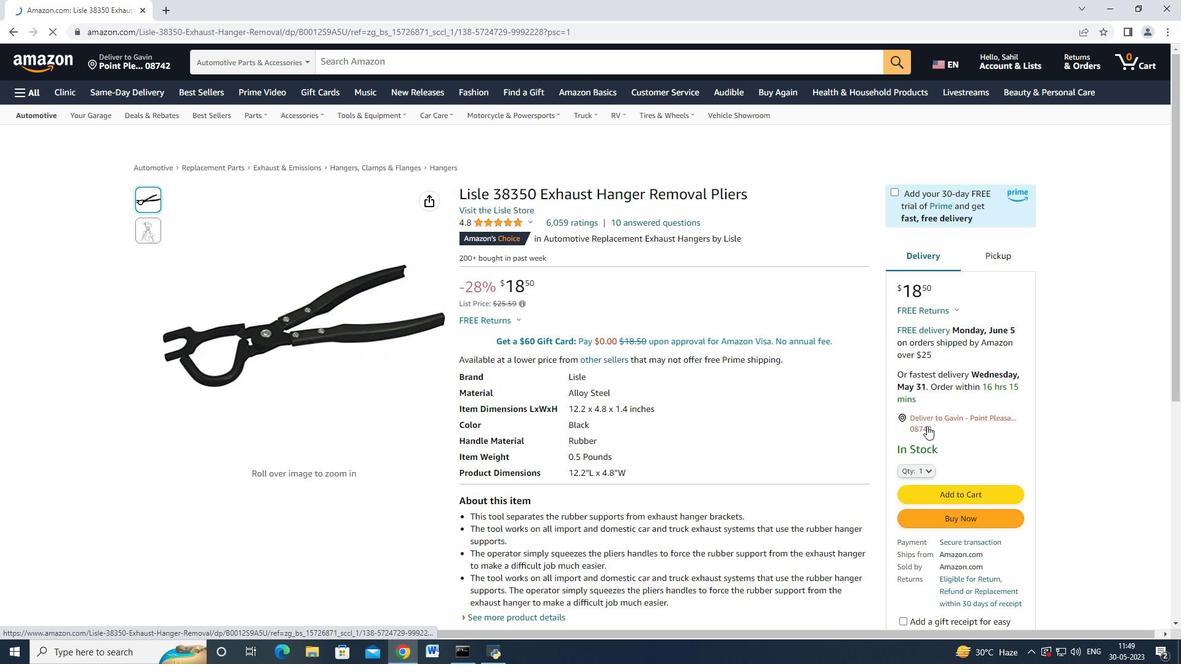 
Action: Mouse pressed left at (925, 465)
Screenshot: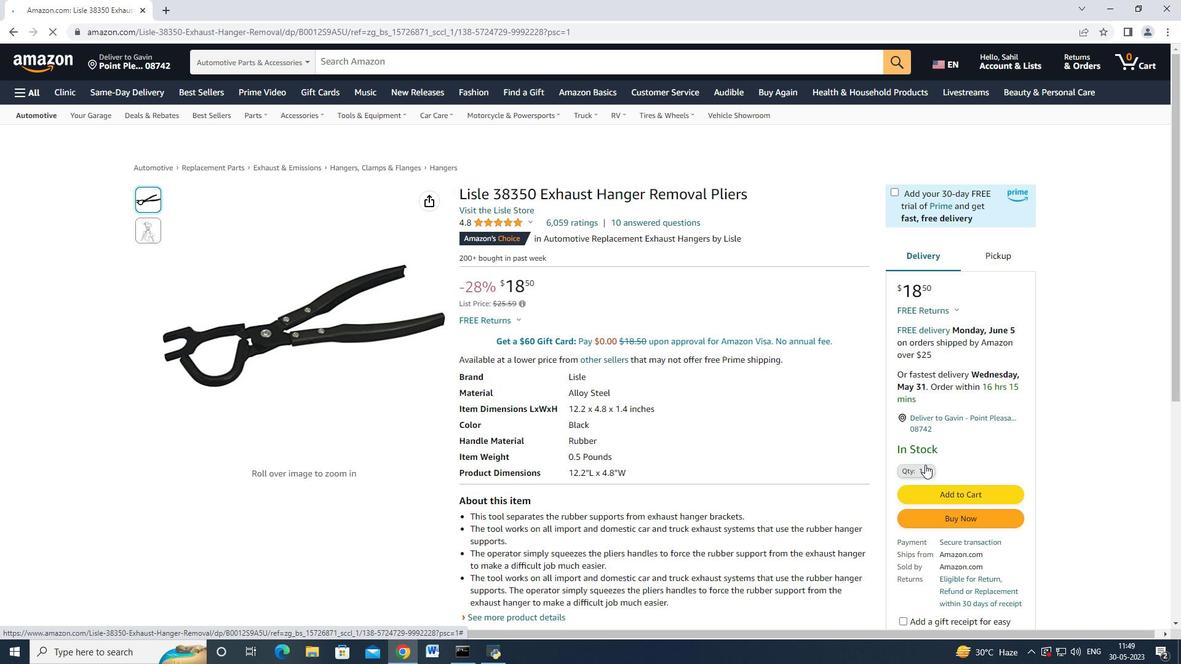 
Action: Mouse moved to (913, 350)
Screenshot: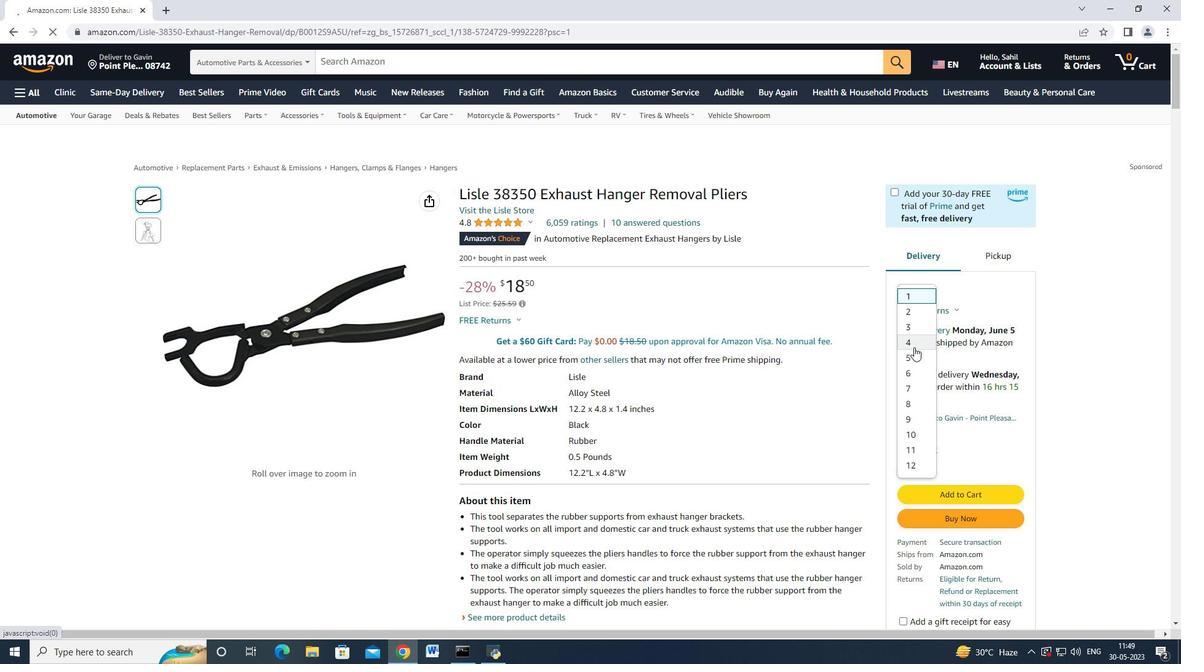 
Action: Mouse pressed left at (913, 350)
Screenshot: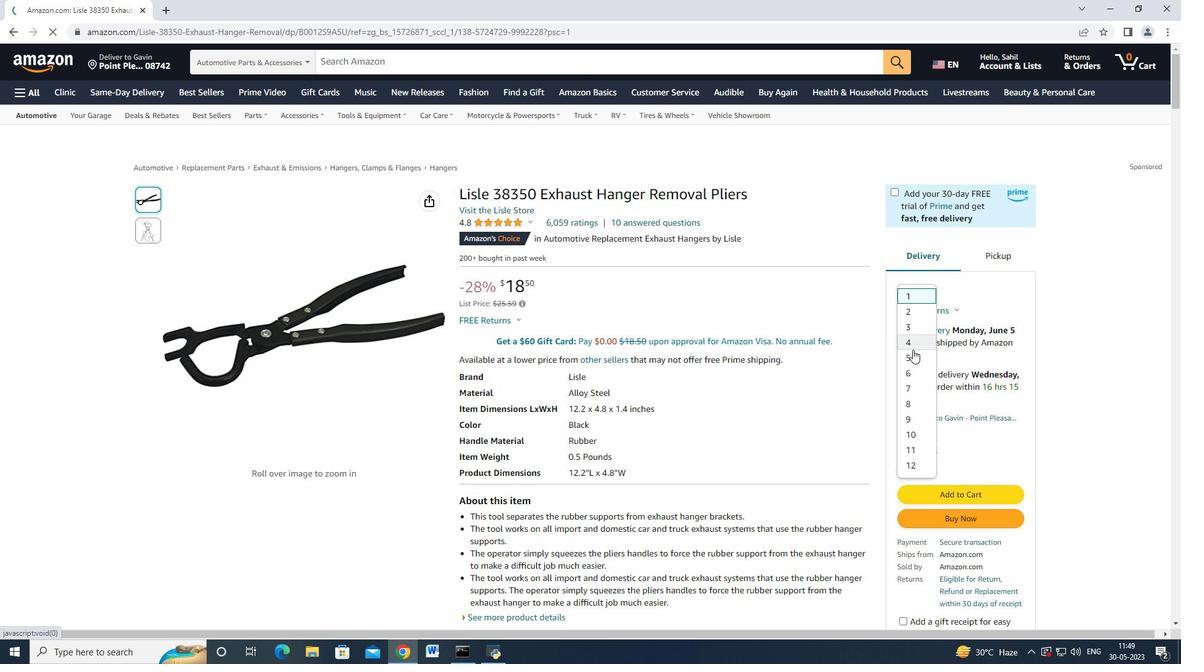 
Action: Mouse moved to (940, 468)
Screenshot: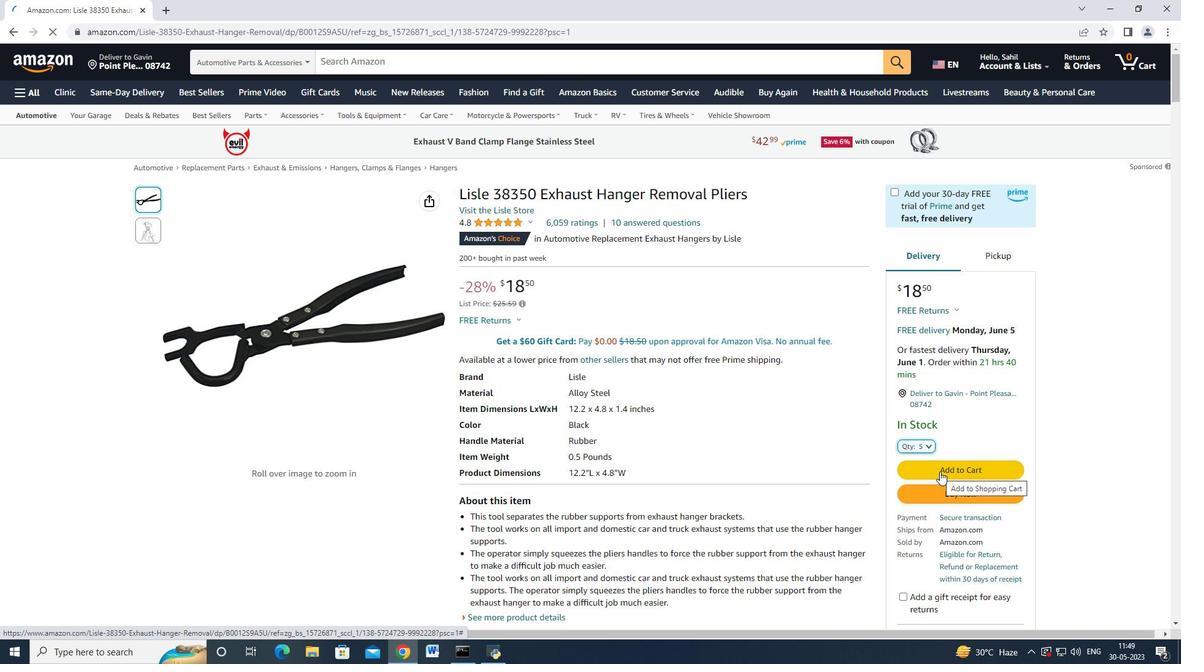 
Action: Mouse pressed left at (940, 468)
Screenshot: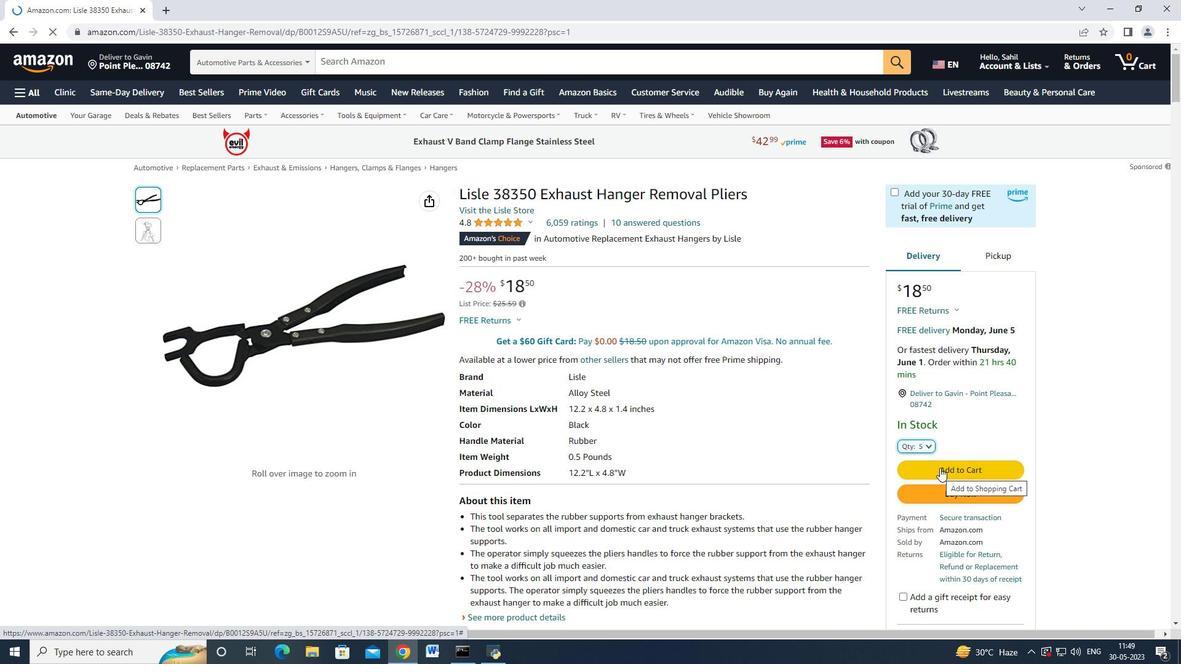 
Action: Mouse moved to (18, 32)
Screenshot: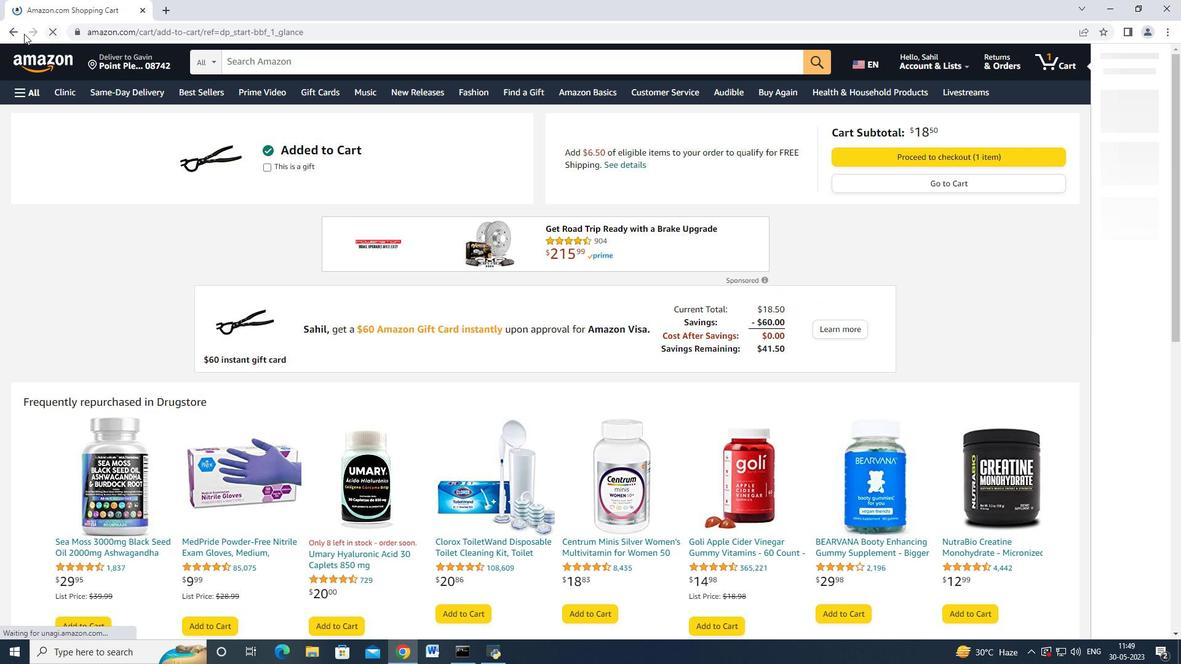 
Action: Mouse pressed left at (18, 32)
Screenshot: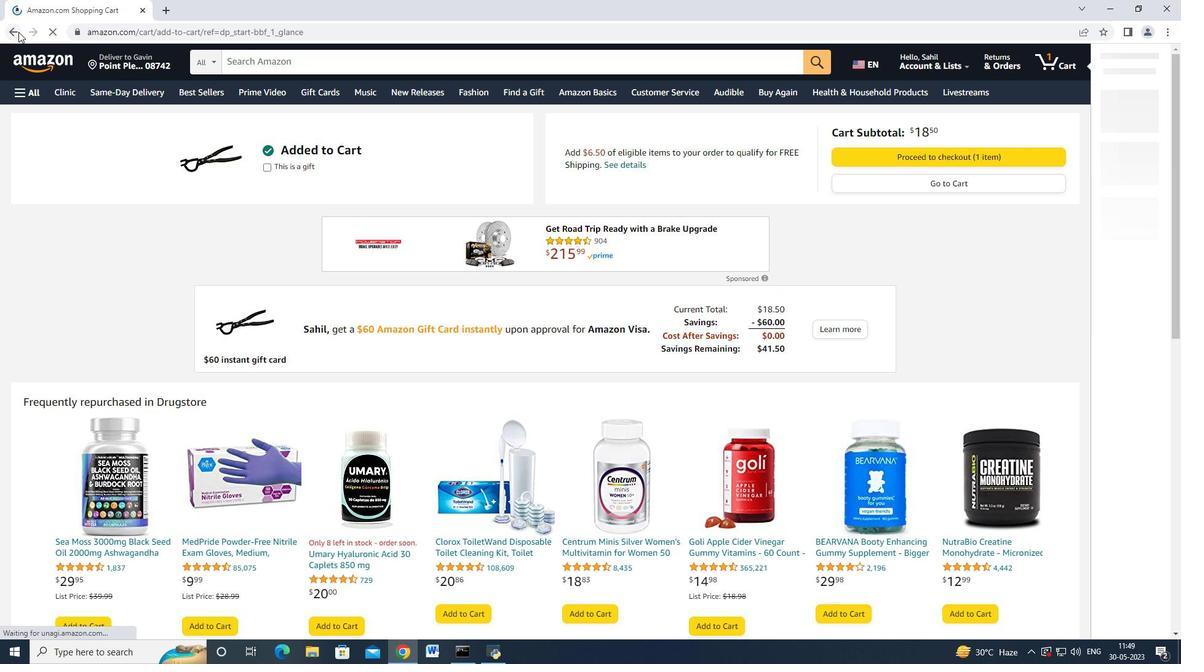 
Action: Mouse pressed left at (18, 32)
Screenshot: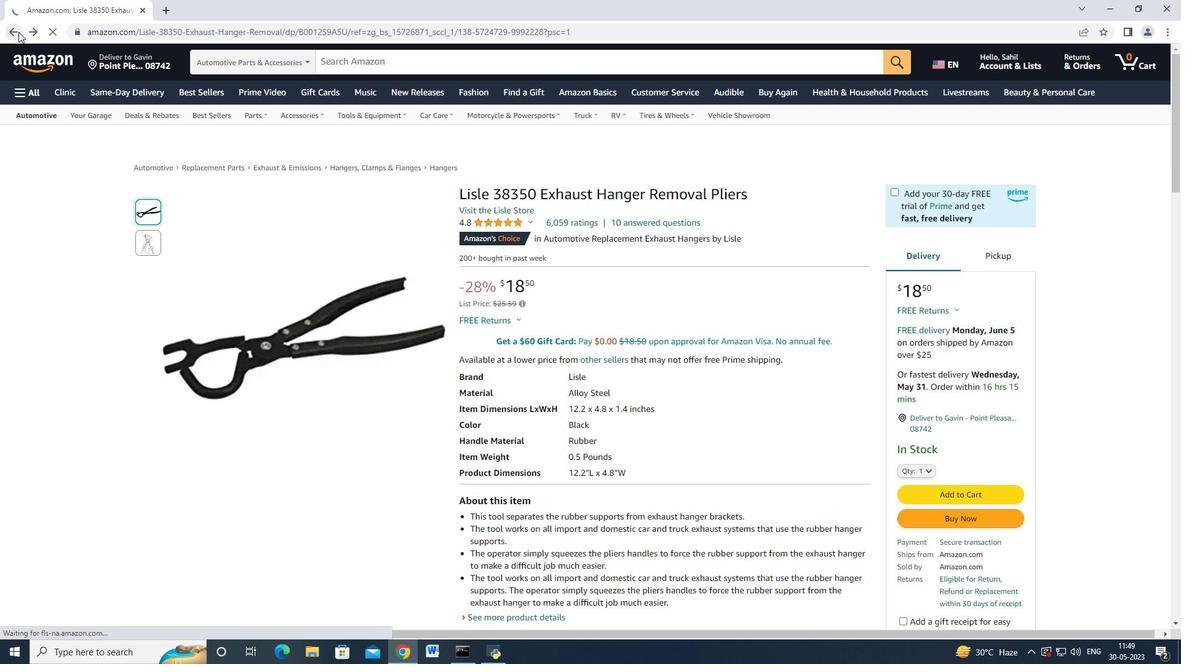 
Action: Mouse moved to (70, 315)
Screenshot: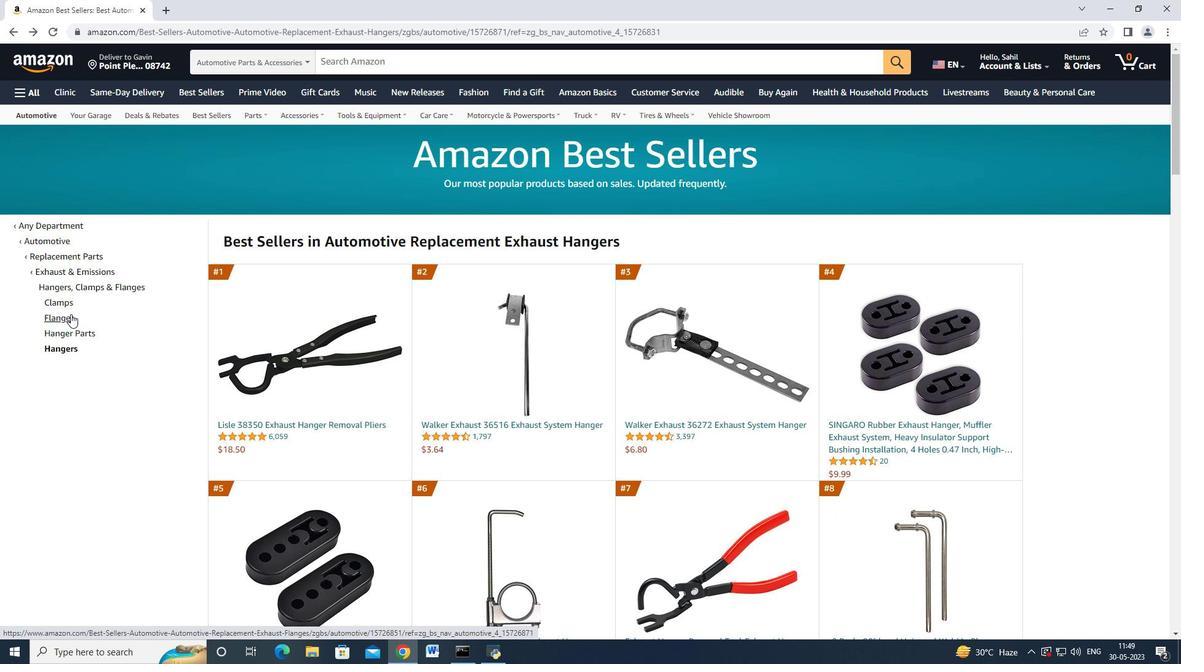 
Action: Mouse pressed left at (70, 315)
Screenshot: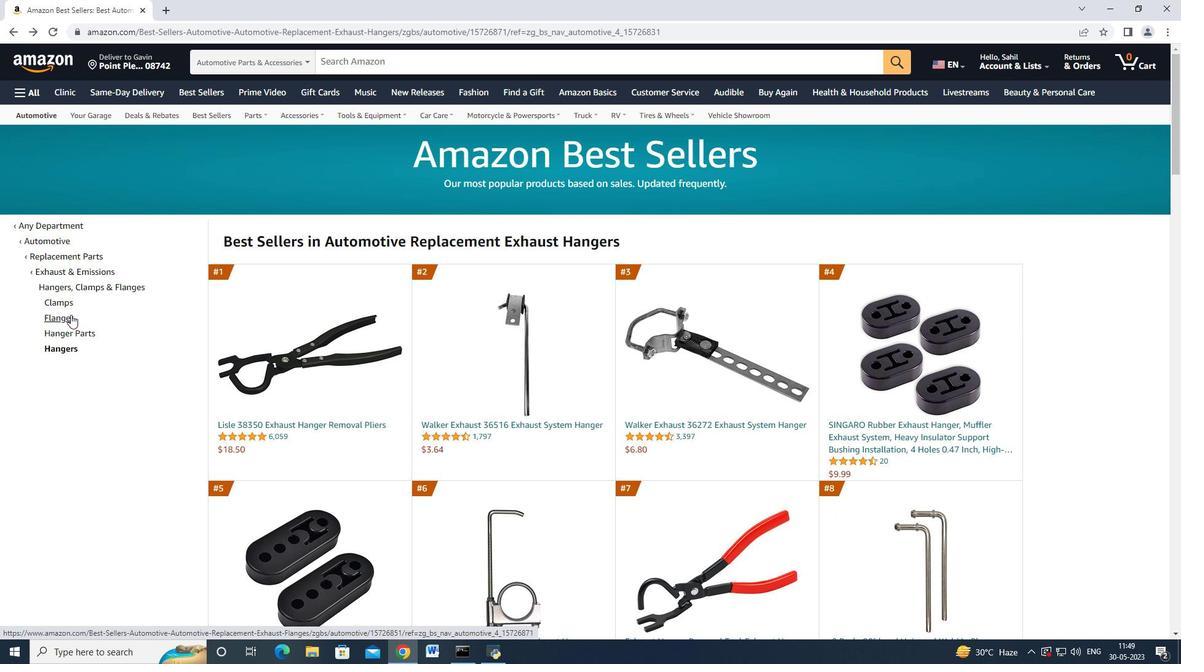 
Action: Mouse moved to (281, 426)
Screenshot: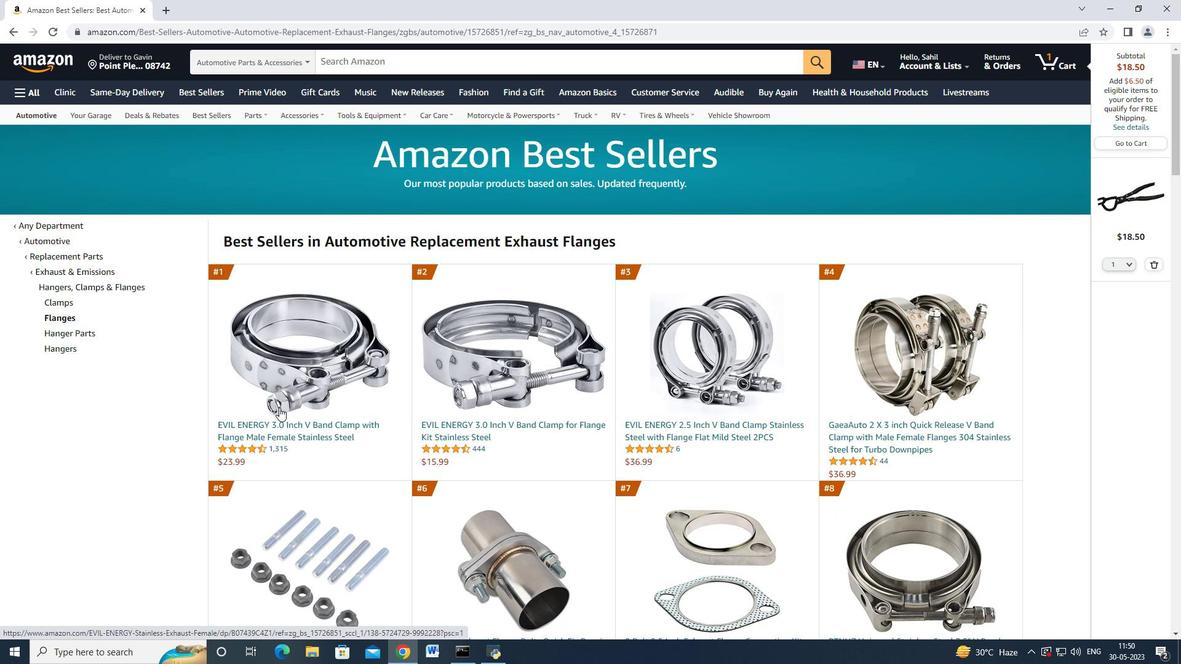 
Action: Mouse pressed left at (281, 426)
Screenshot: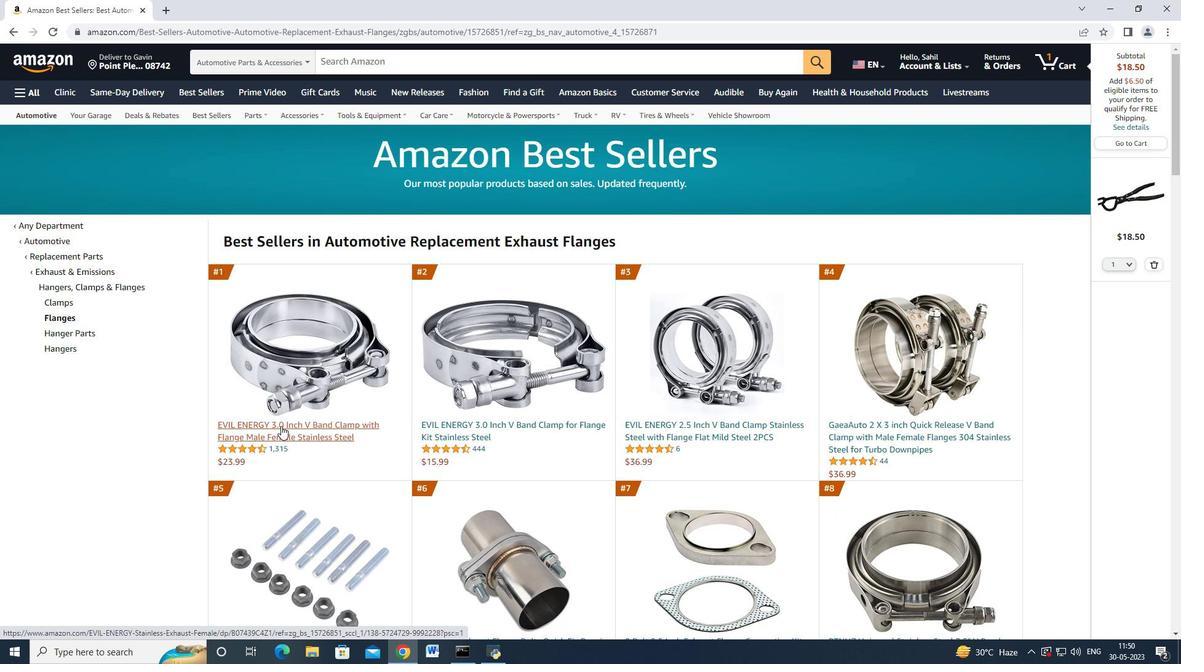 
Action: Mouse moved to (881, 464)
Screenshot: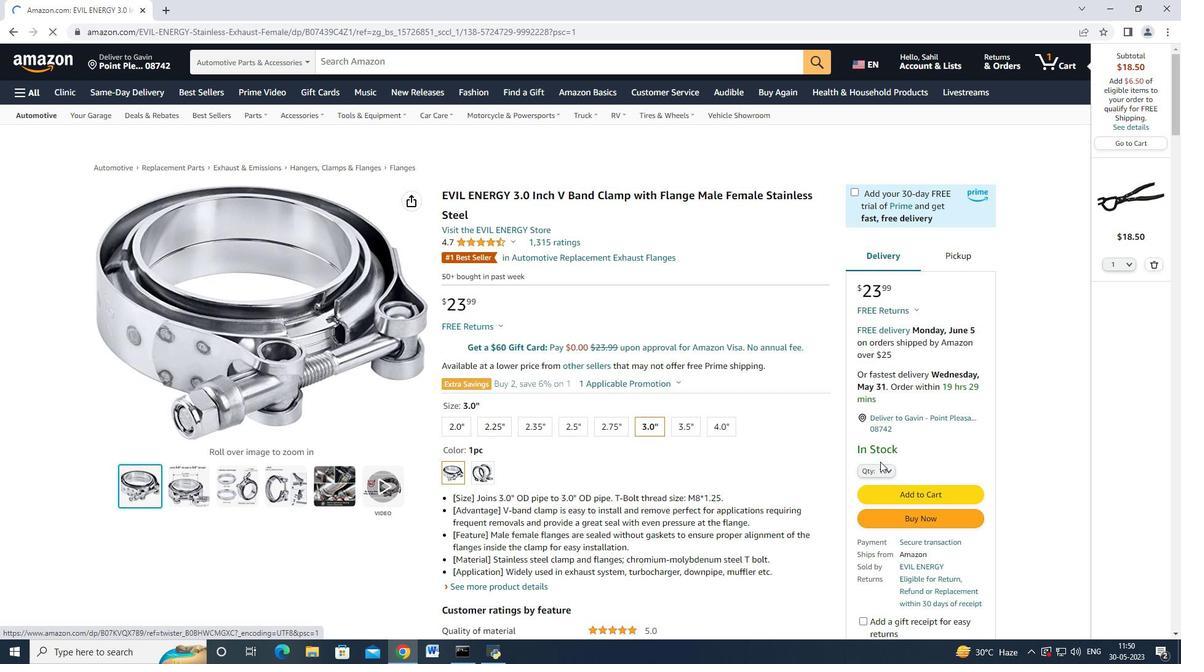 
Action: Mouse pressed left at (881, 464)
Screenshot: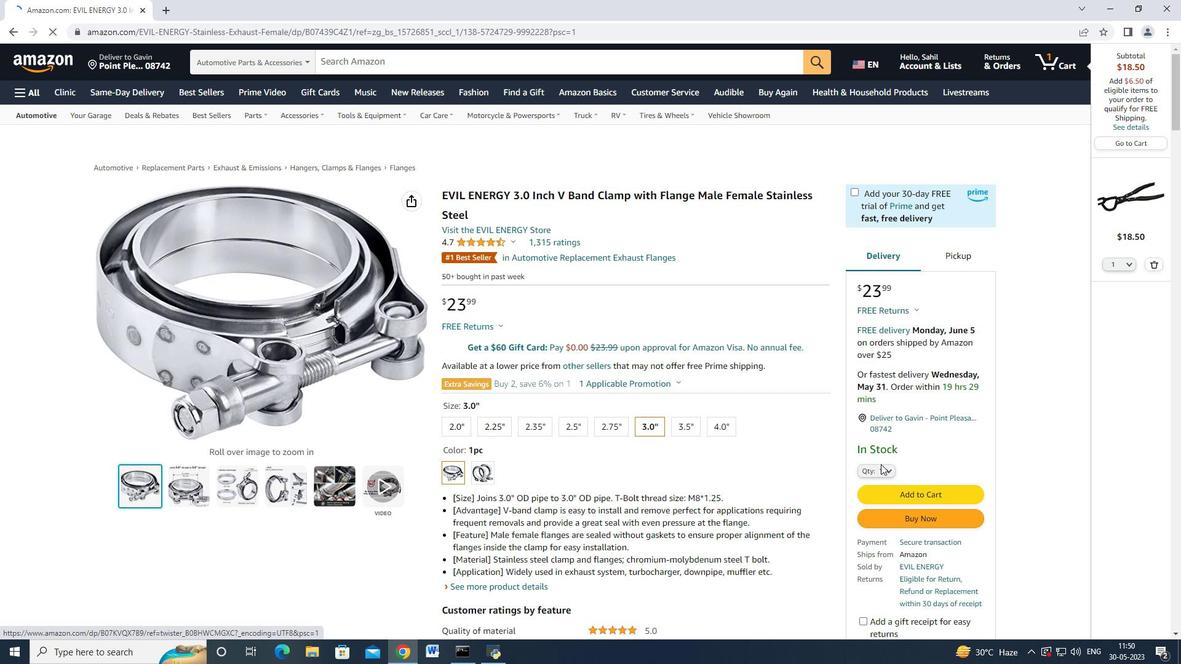 
Action: Mouse moved to (875, 468)
Screenshot: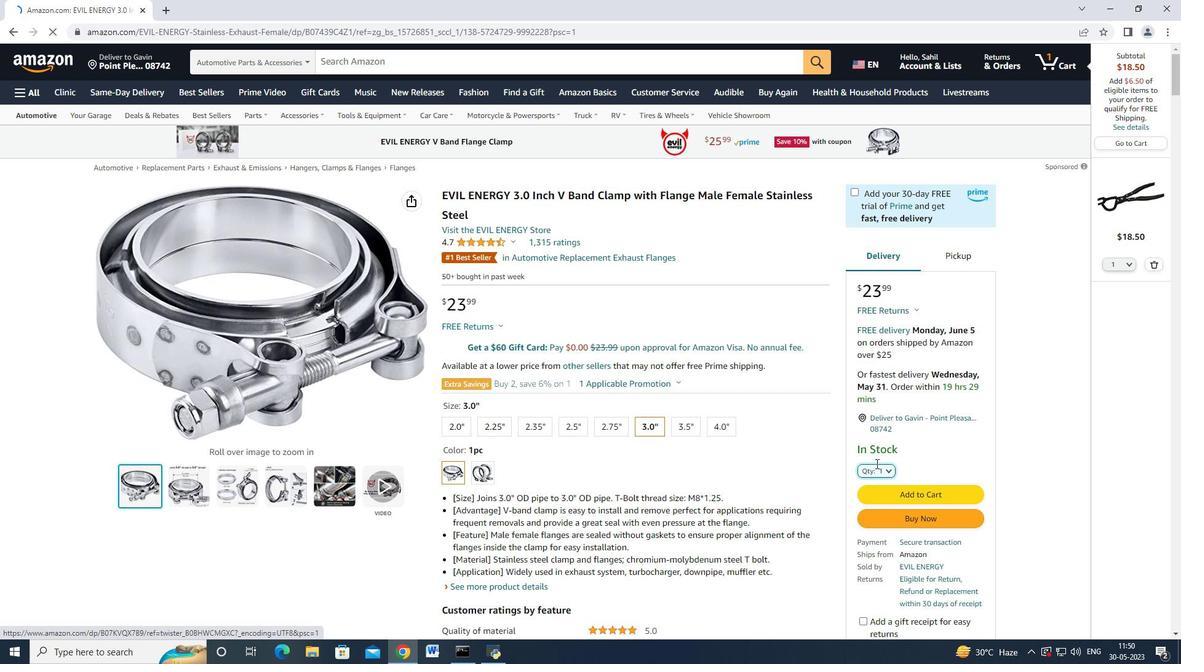 
Action: Mouse pressed left at (875, 468)
Screenshot: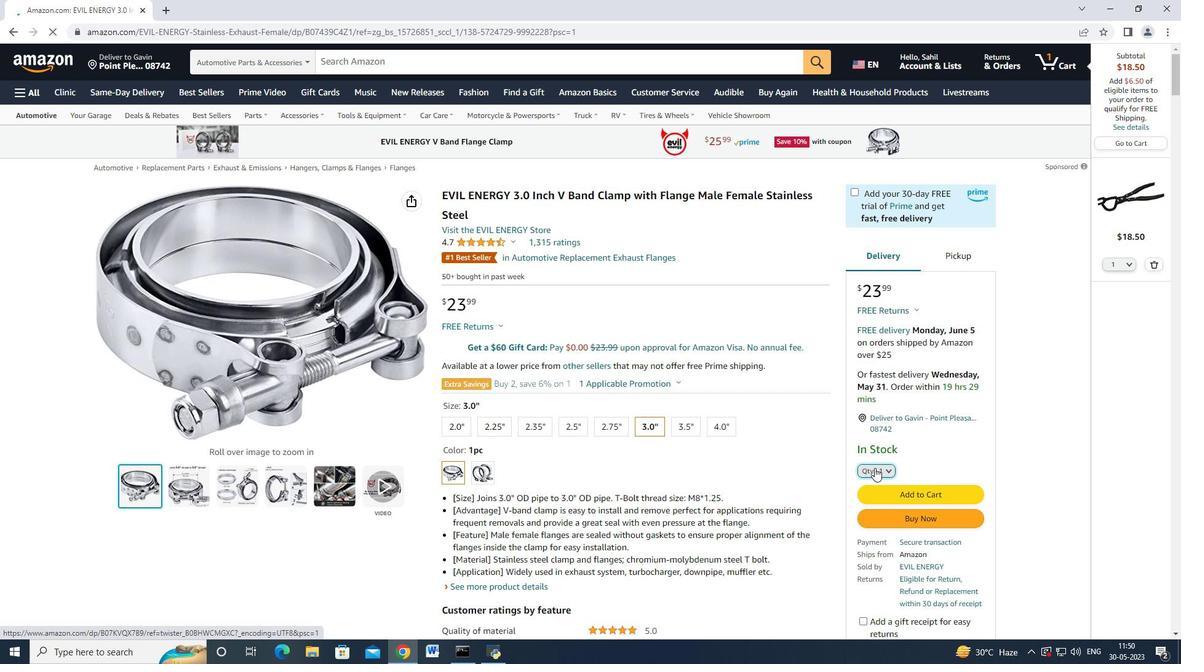 
Action: Mouse moved to (874, 132)
Screenshot: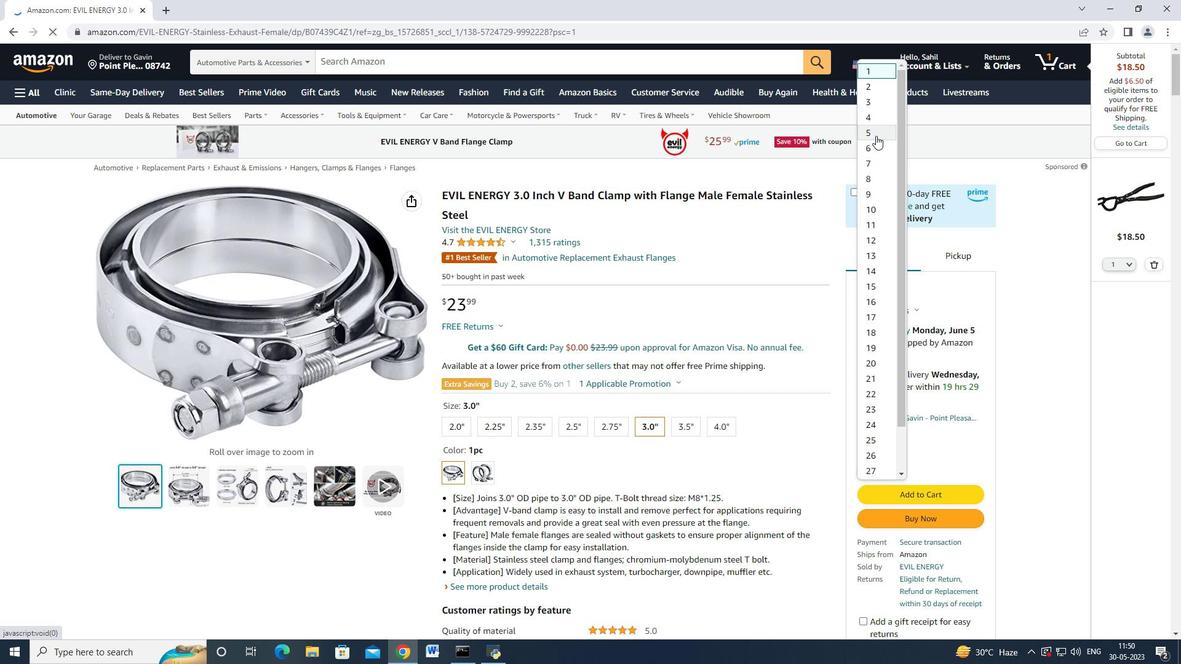 
Action: Mouse pressed left at (874, 132)
Screenshot: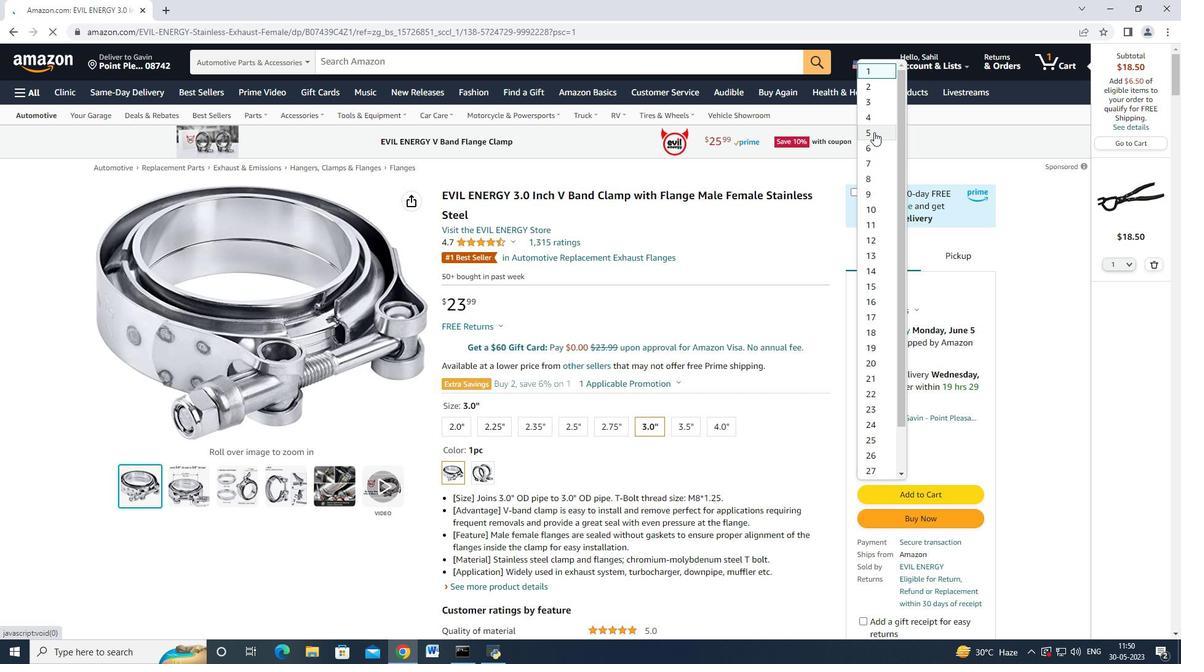 
Action: Mouse moved to (903, 467)
Screenshot: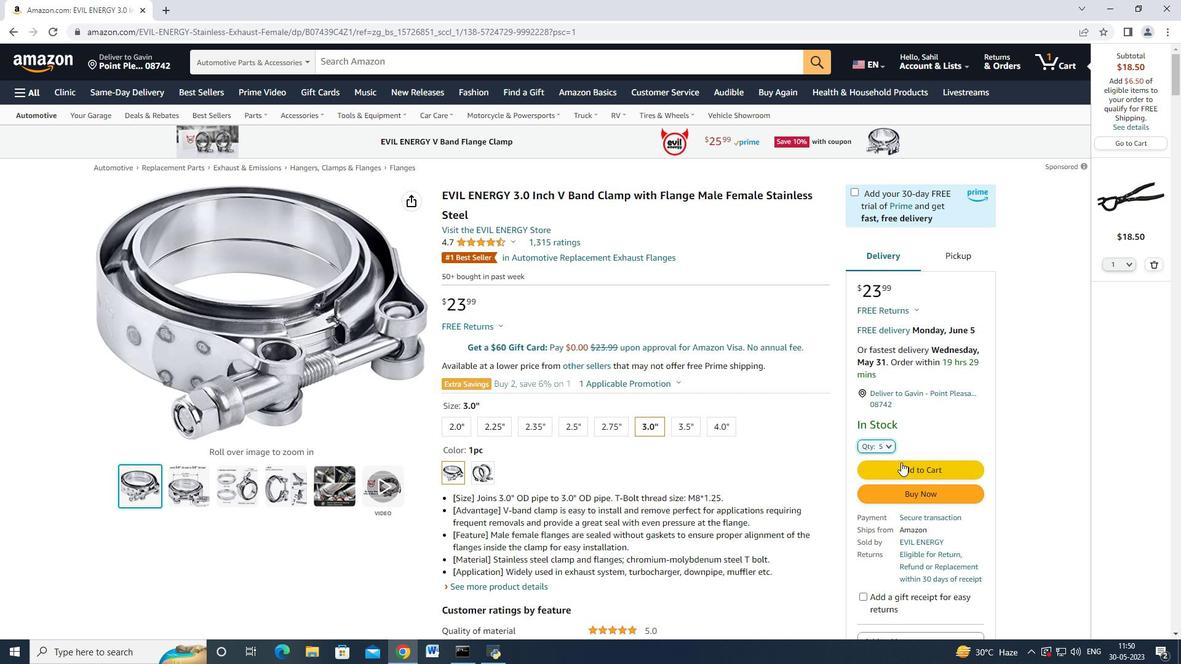 
Action: Mouse pressed left at (903, 467)
Screenshot: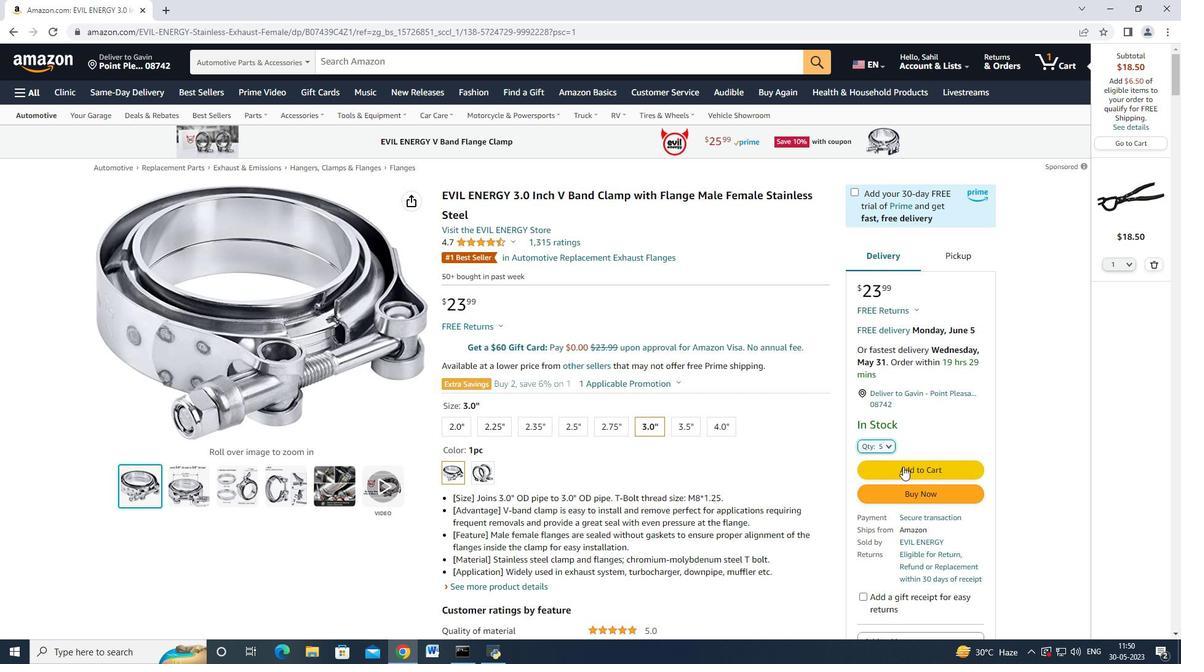 
Action: Mouse moved to (12, 32)
Screenshot: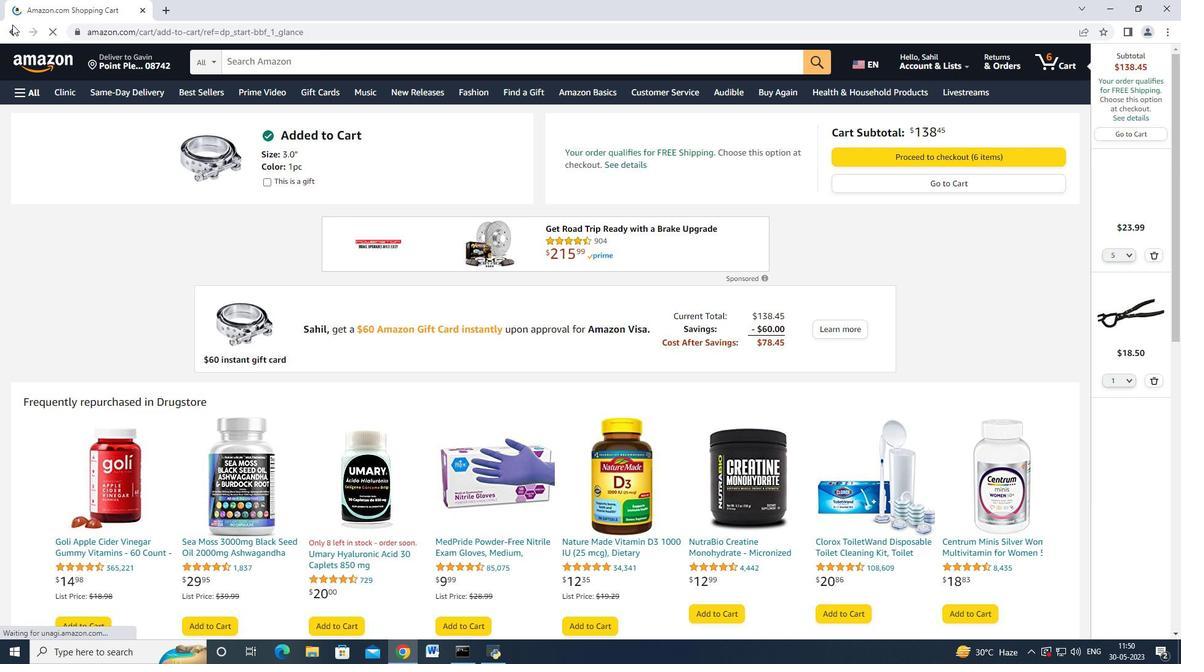 
Action: Mouse pressed left at (12, 32)
Screenshot: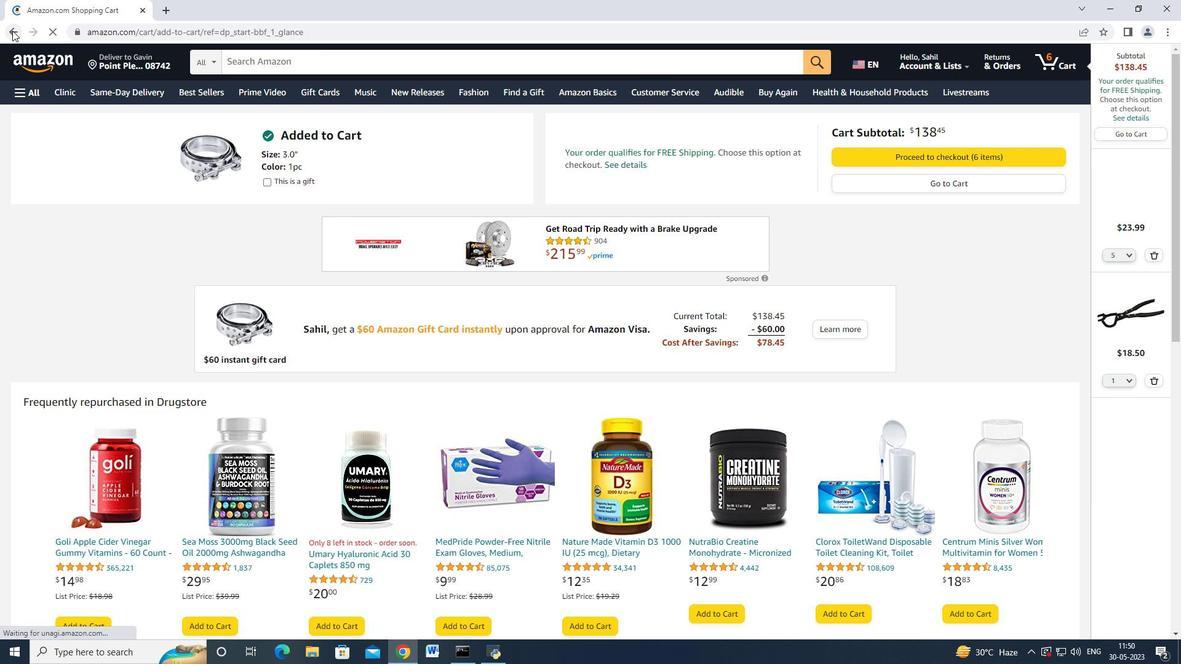 
Action: Mouse moved to (17, 34)
Screenshot: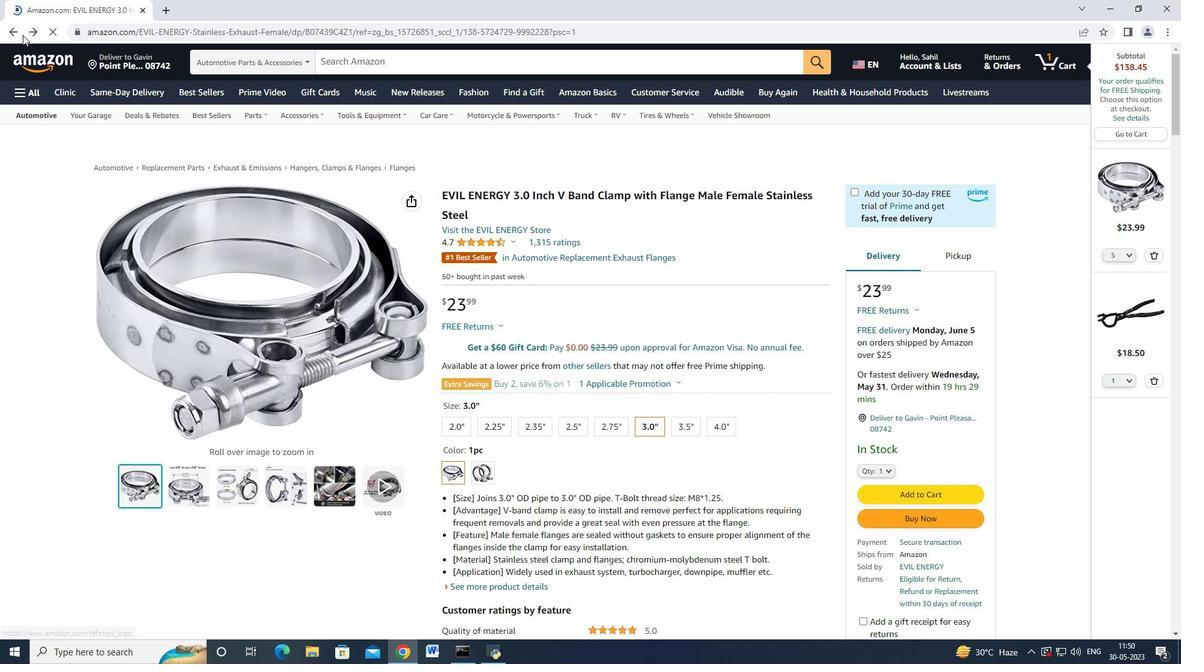 
Action: Mouse pressed left at (17, 34)
Screenshot: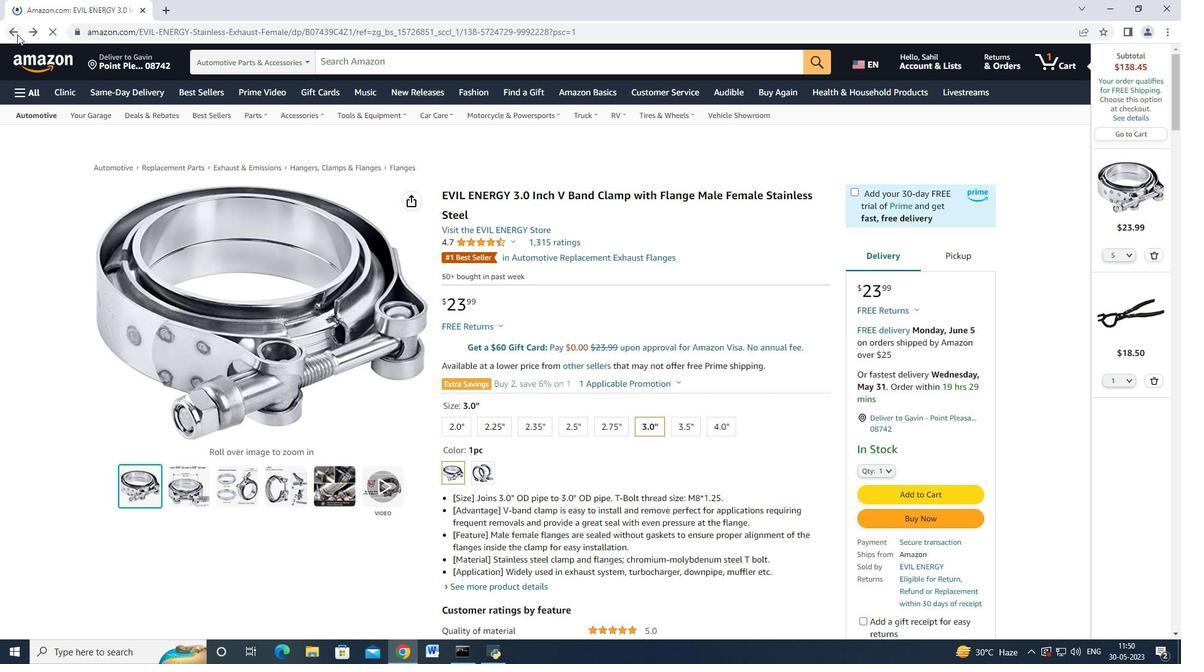 
Action: Mouse moved to (67, 302)
Screenshot: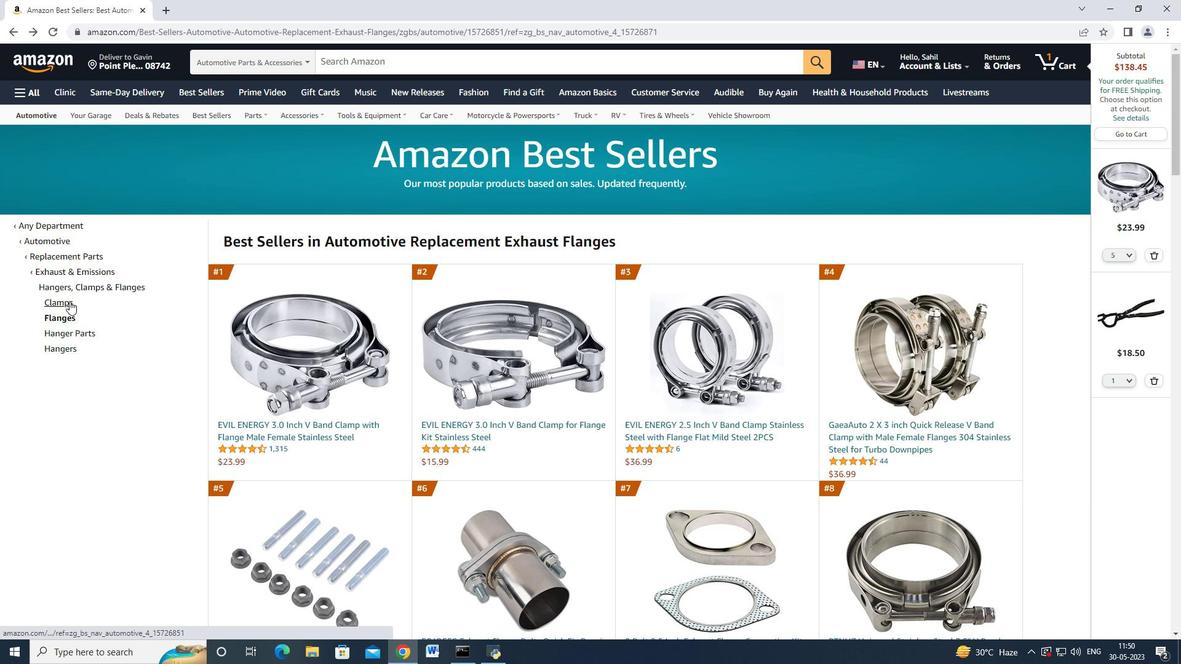 
Action: Mouse pressed left at (67, 302)
Screenshot: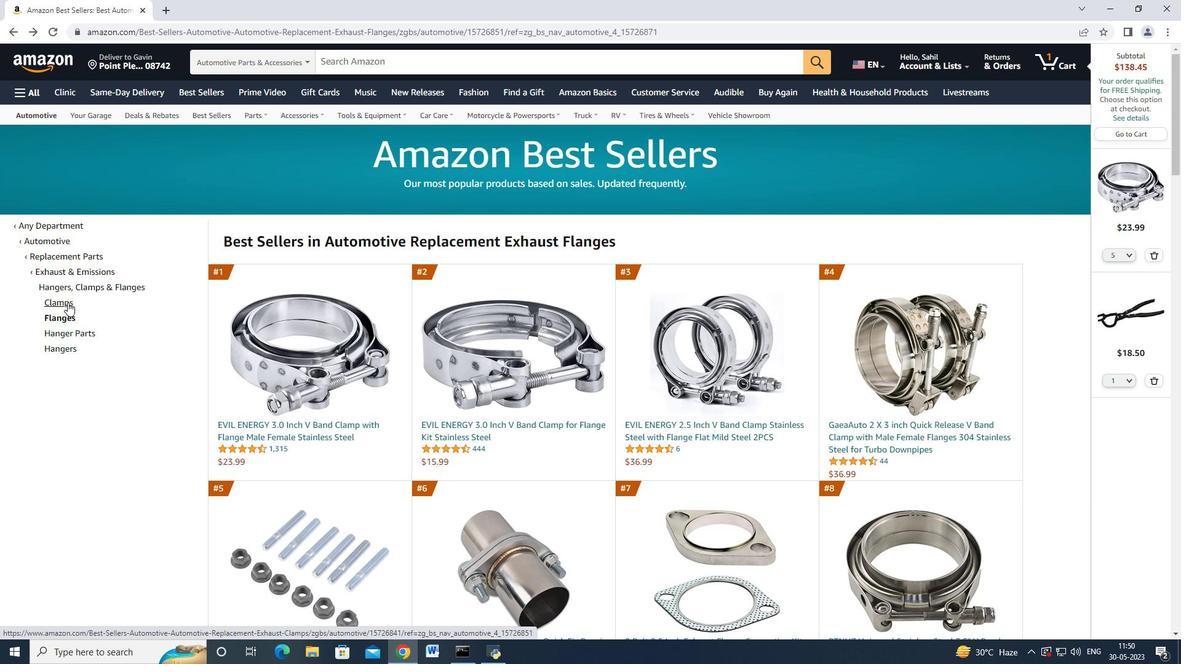 
Action: Mouse moved to (278, 428)
Screenshot: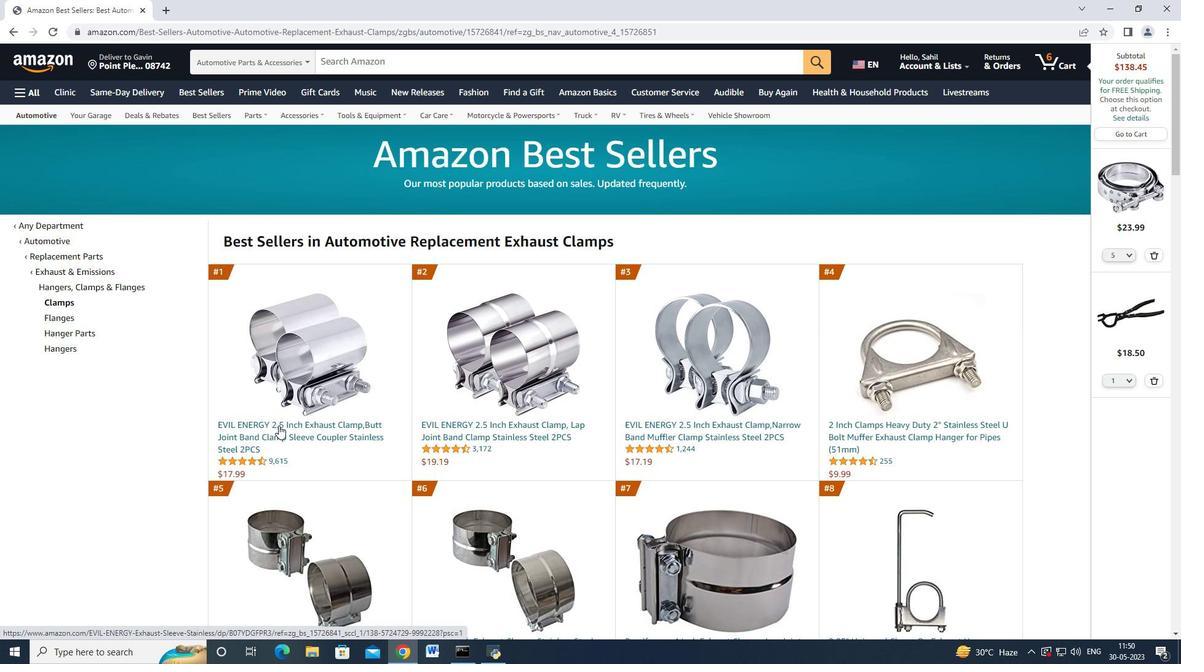 
Action: Mouse pressed left at (278, 428)
Screenshot: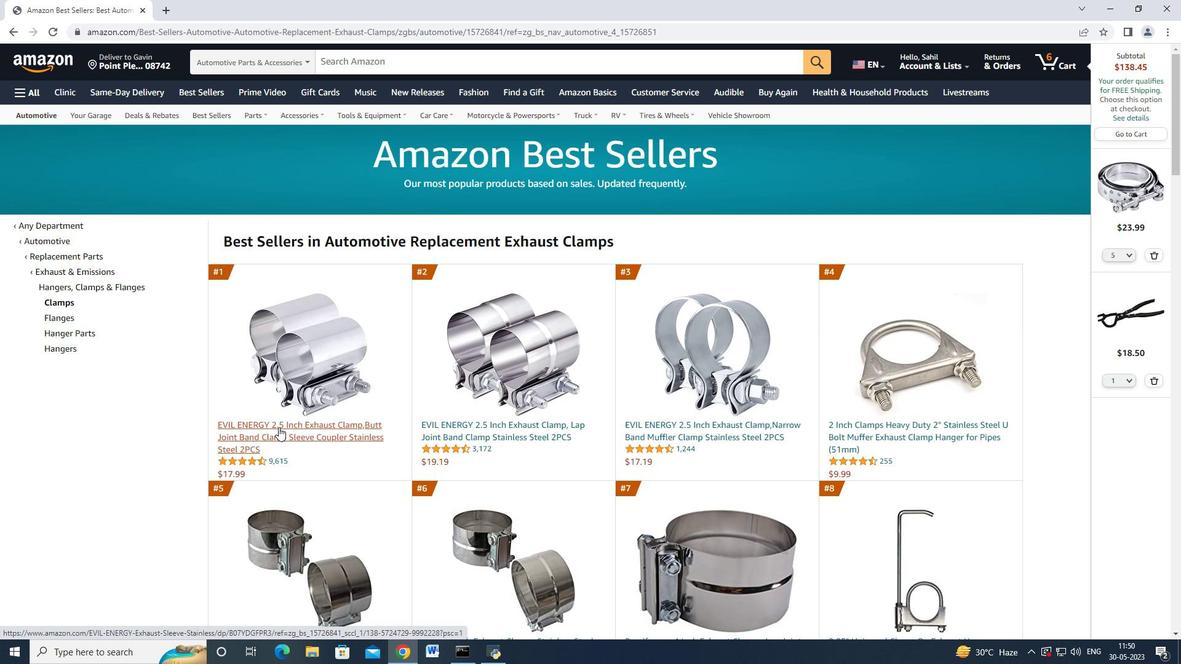 
Action: Mouse moved to (490, 332)
Screenshot: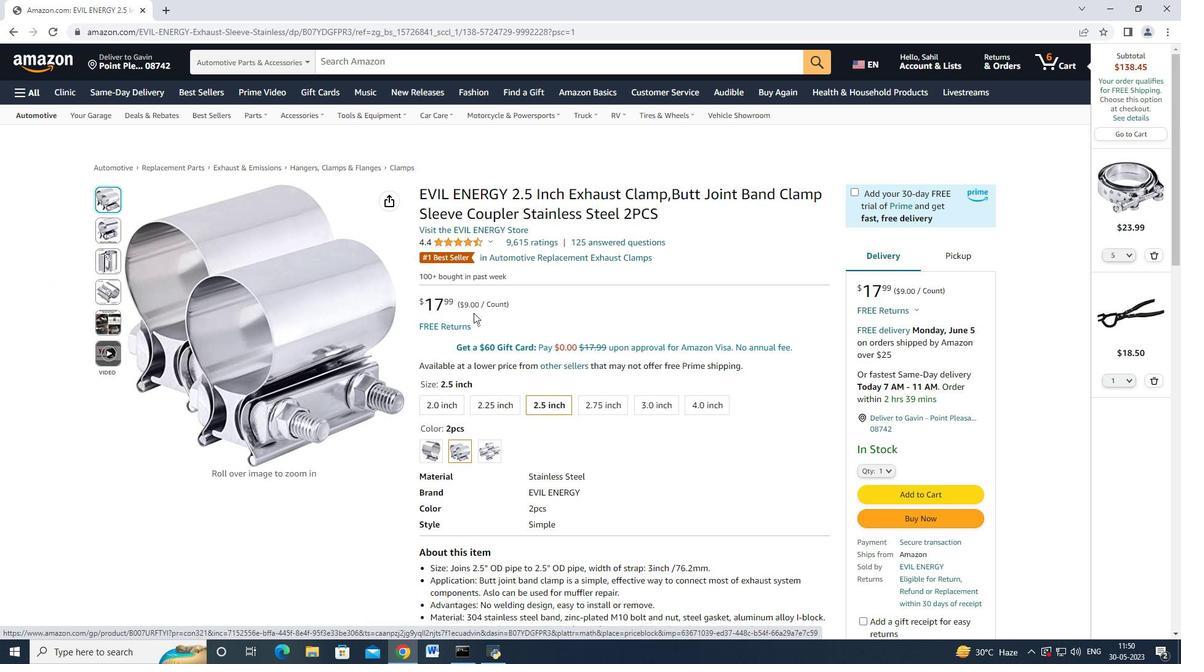 
Action: Mouse scrolled (490, 331) with delta (0, 0)
Screenshot: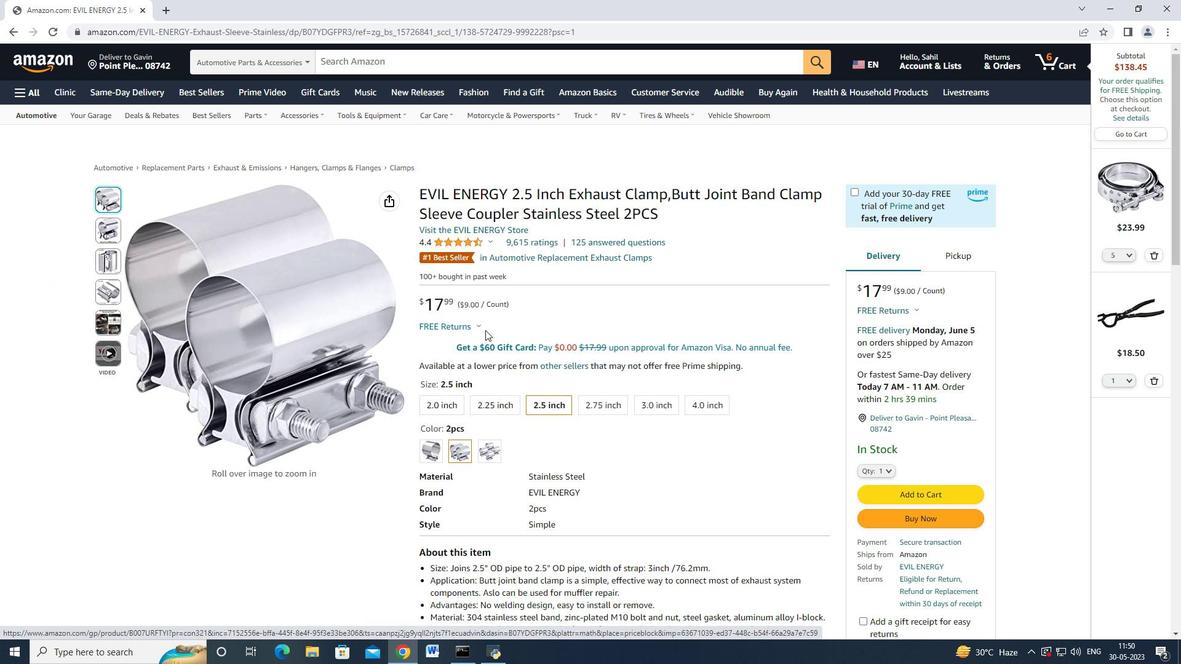
Action: Mouse moved to (885, 410)
Screenshot: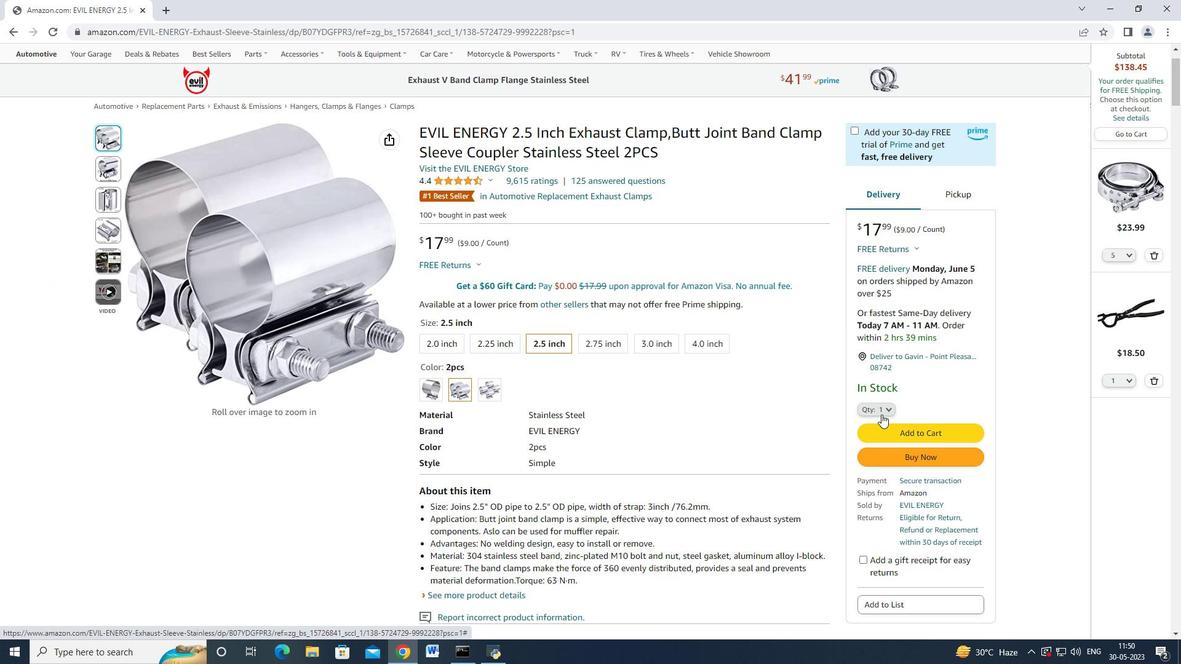 
Action: Mouse pressed left at (885, 410)
Screenshot: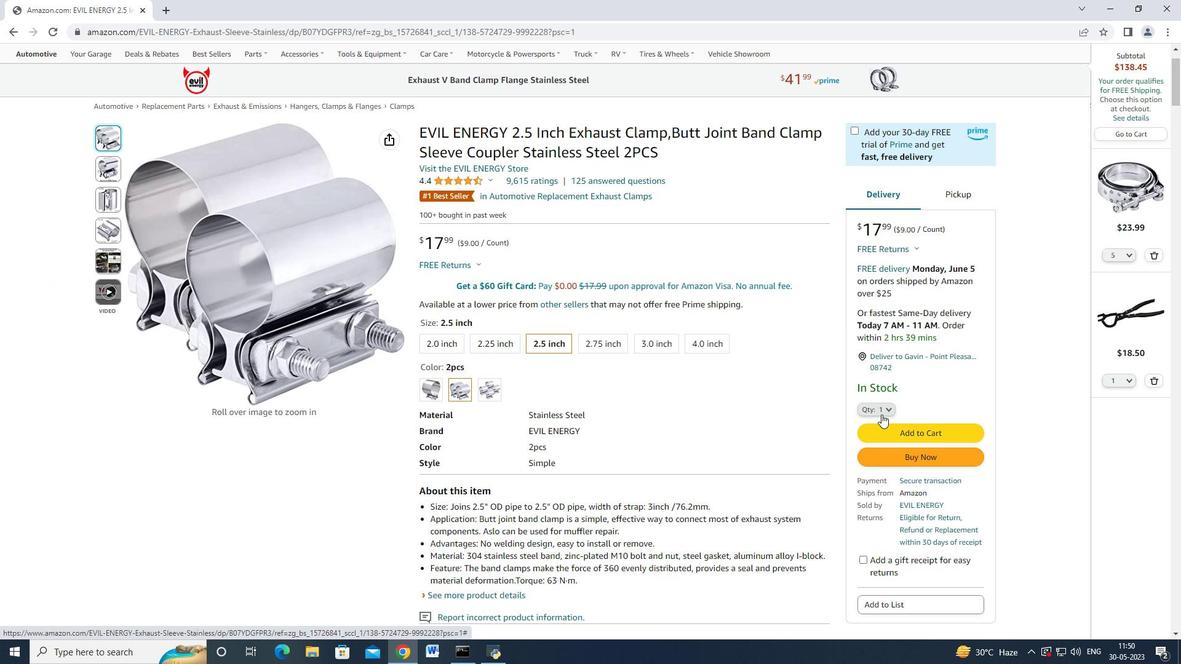 
Action: Mouse moved to (883, 133)
Screenshot: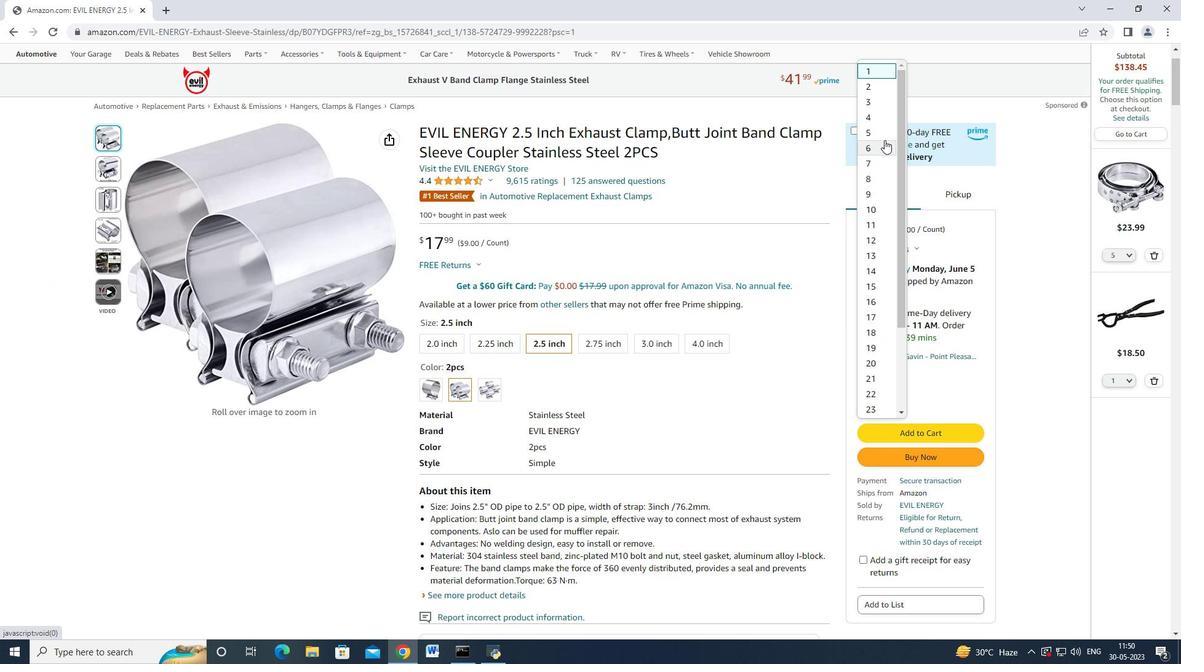 
Action: Mouse pressed left at (883, 133)
Screenshot: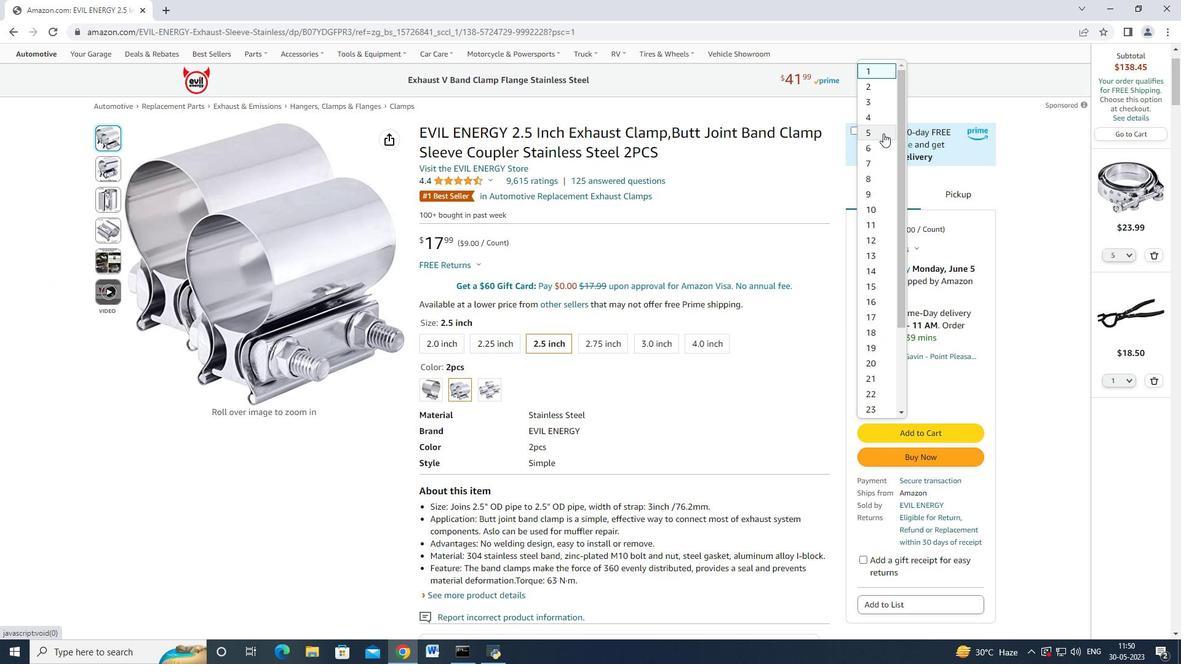
Action: Mouse moved to (924, 404)
Screenshot: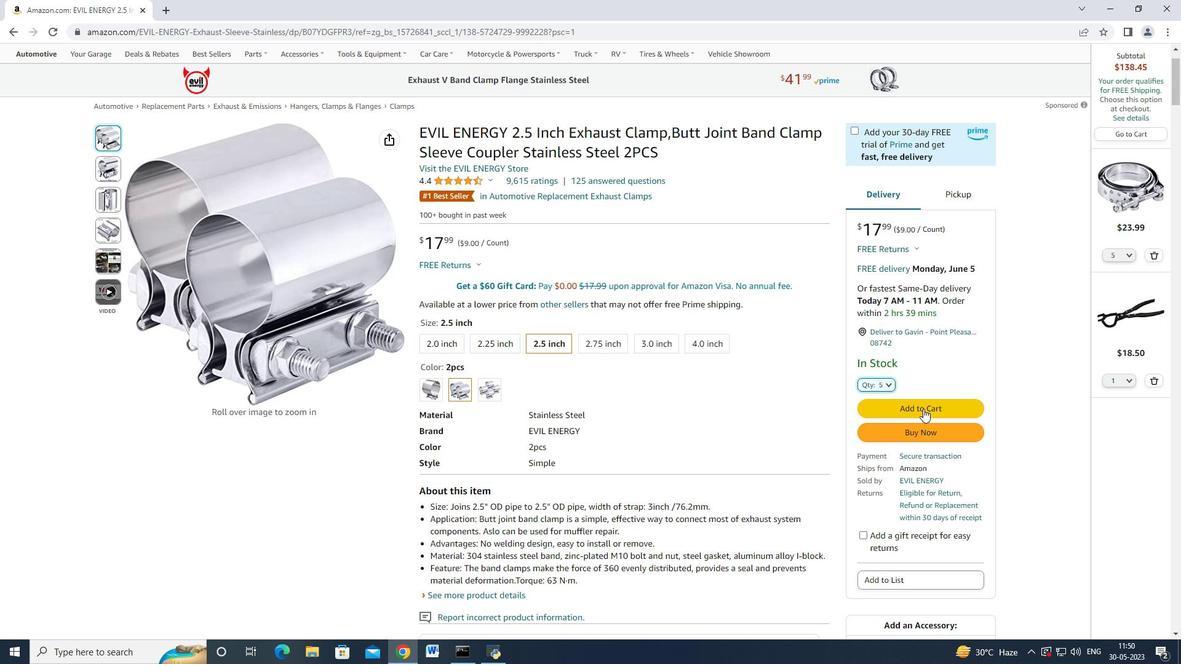 
Action: Mouse pressed left at (924, 404)
Screenshot: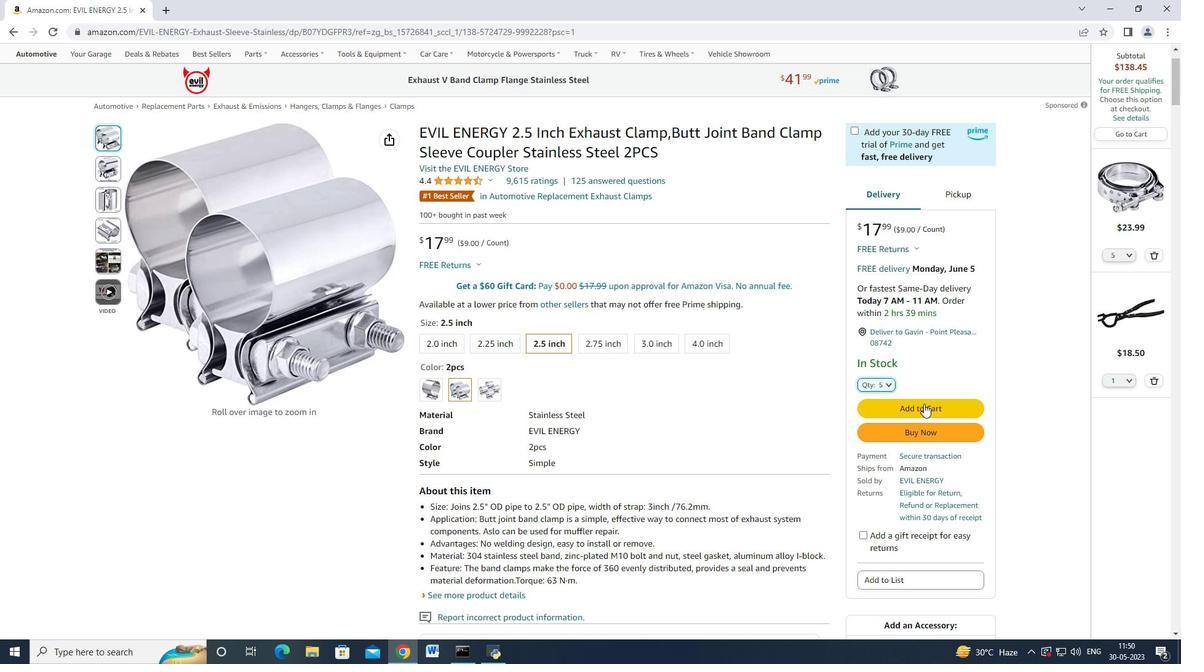 
Action: Mouse moved to (1114, 503)
Screenshot: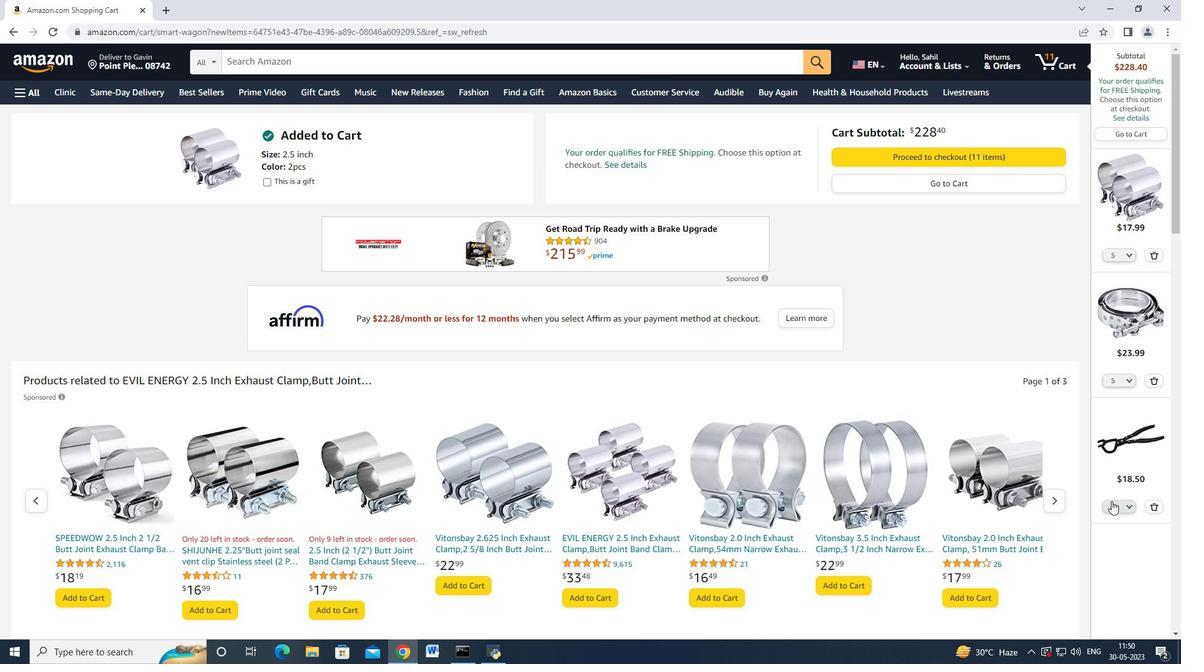 
Action: Mouse pressed left at (1114, 503)
Screenshot: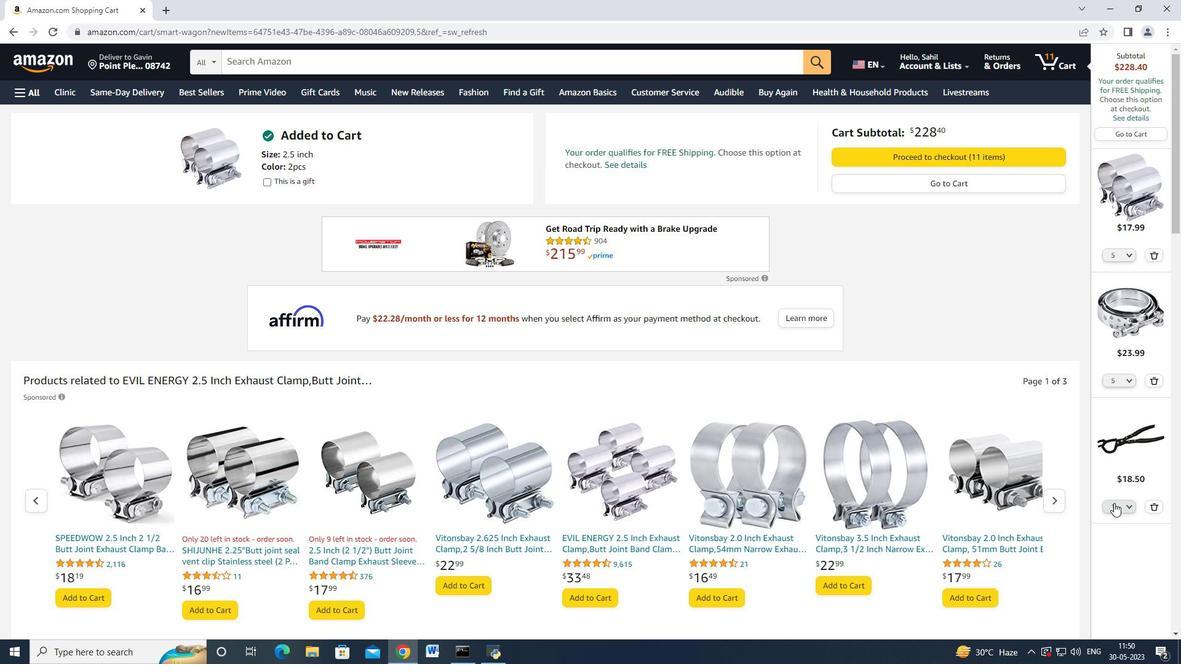 
Action: Mouse moved to (1109, 408)
Screenshot: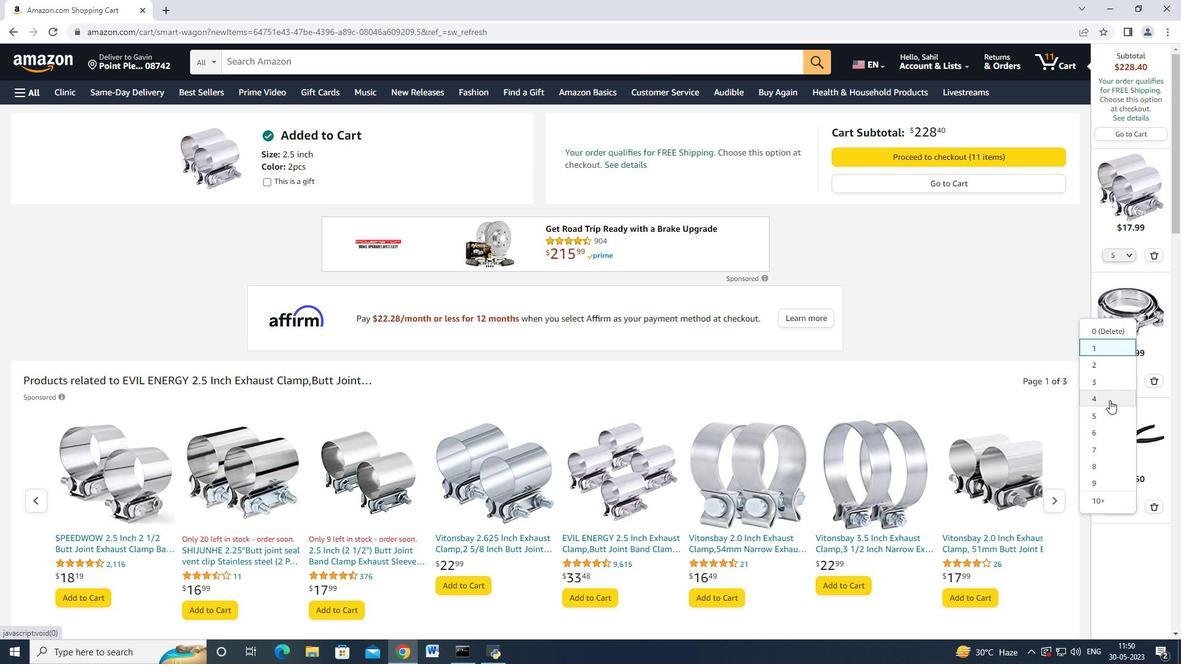 
Action: Mouse pressed left at (1109, 408)
Screenshot: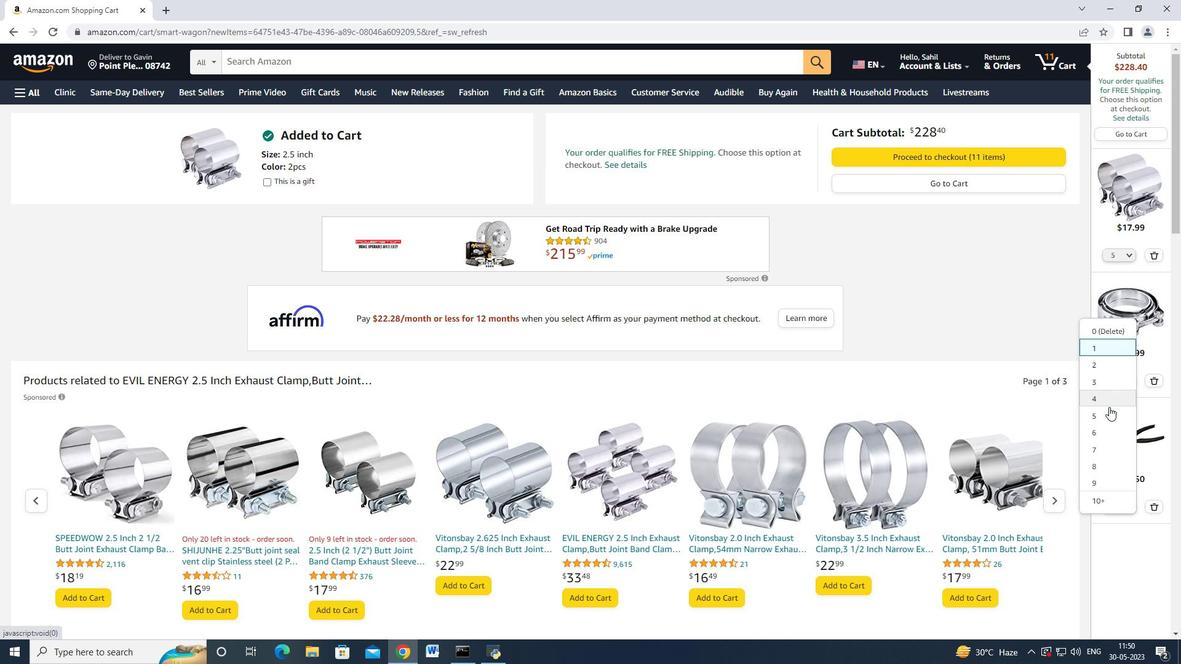 
Action: Mouse moved to (976, 159)
Screenshot: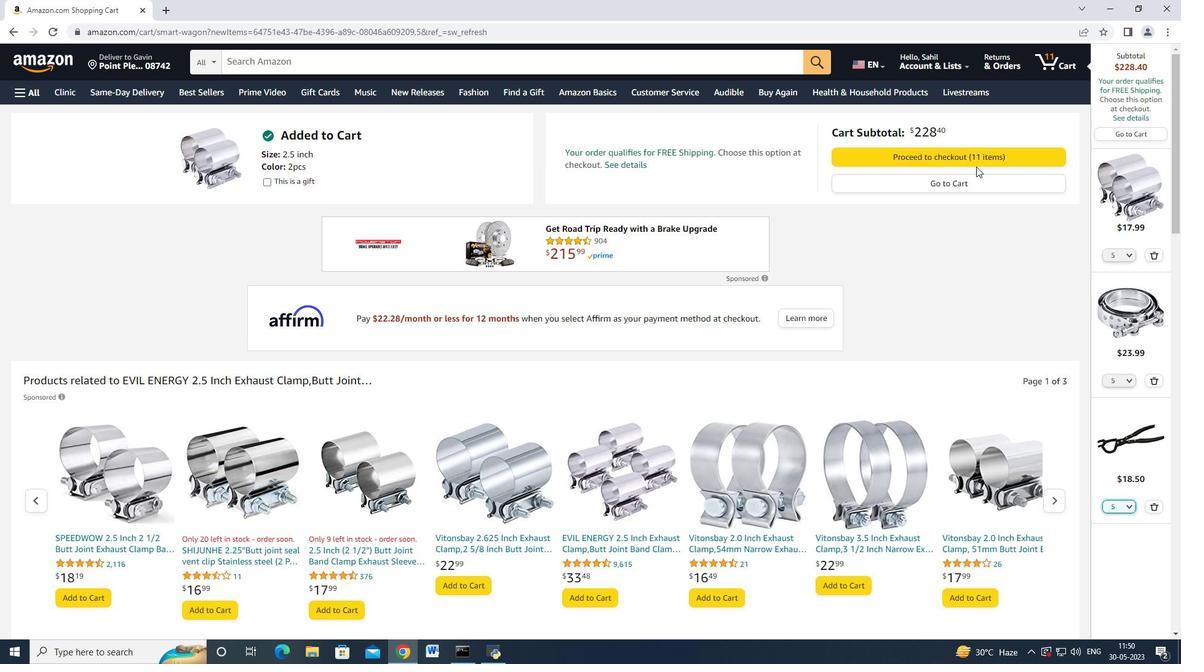 
Action: Mouse pressed left at (976, 159)
Screenshot: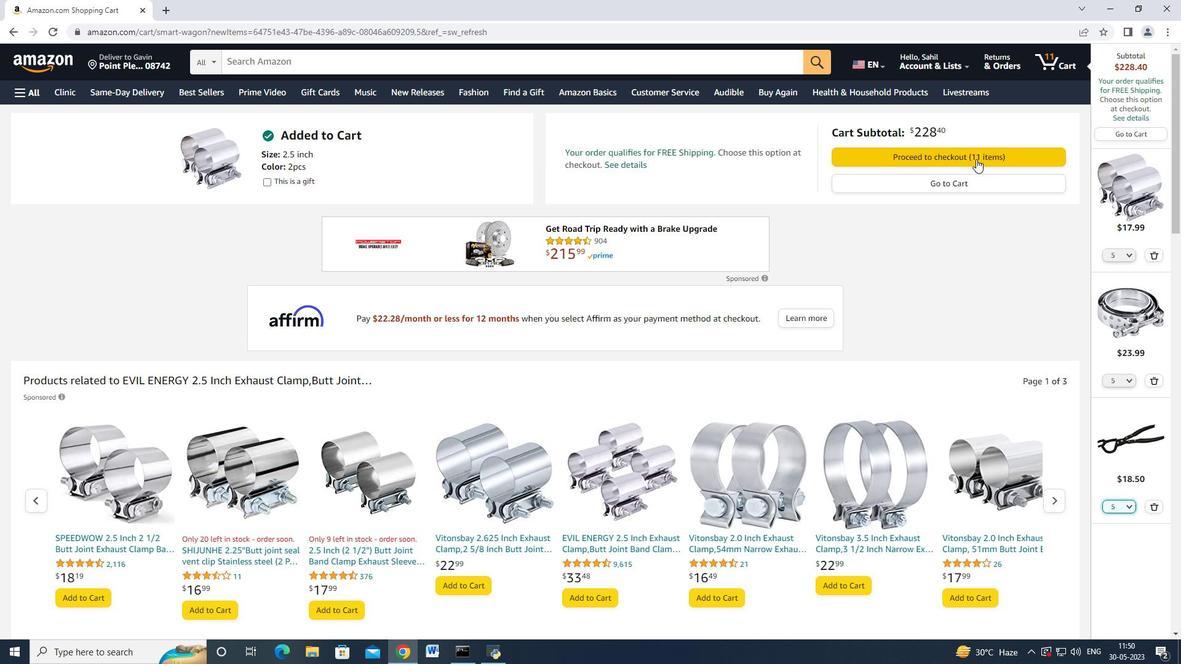 
Action: Mouse moved to (710, 103)
Screenshot: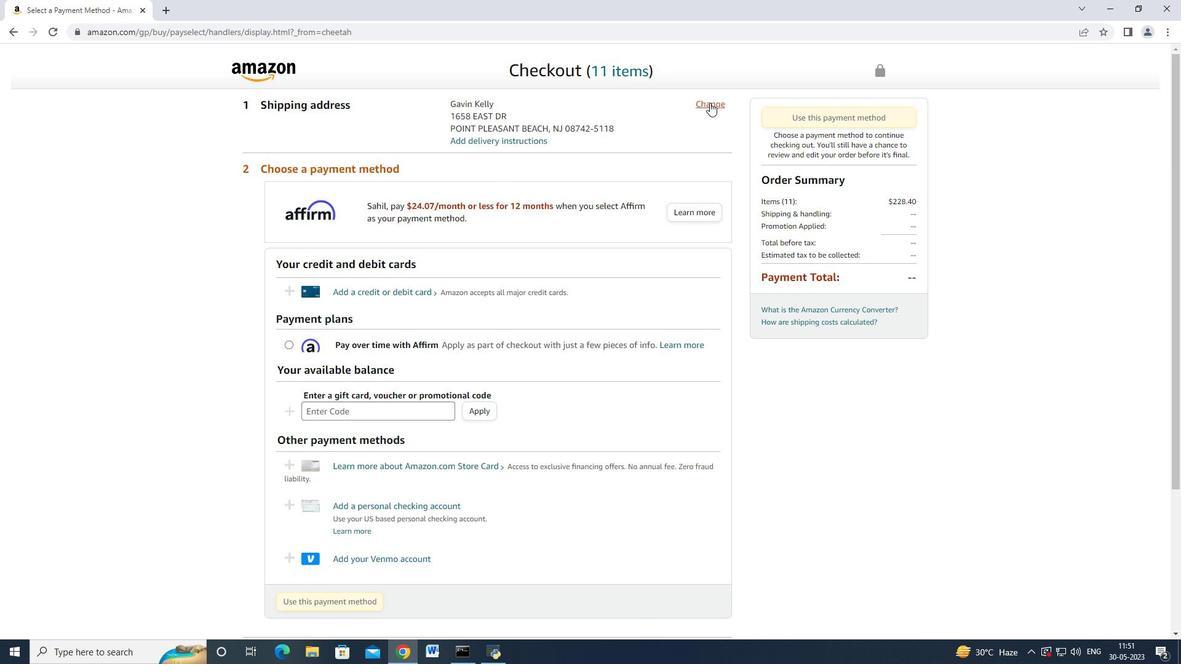
Action: Mouse pressed left at (710, 103)
Screenshot: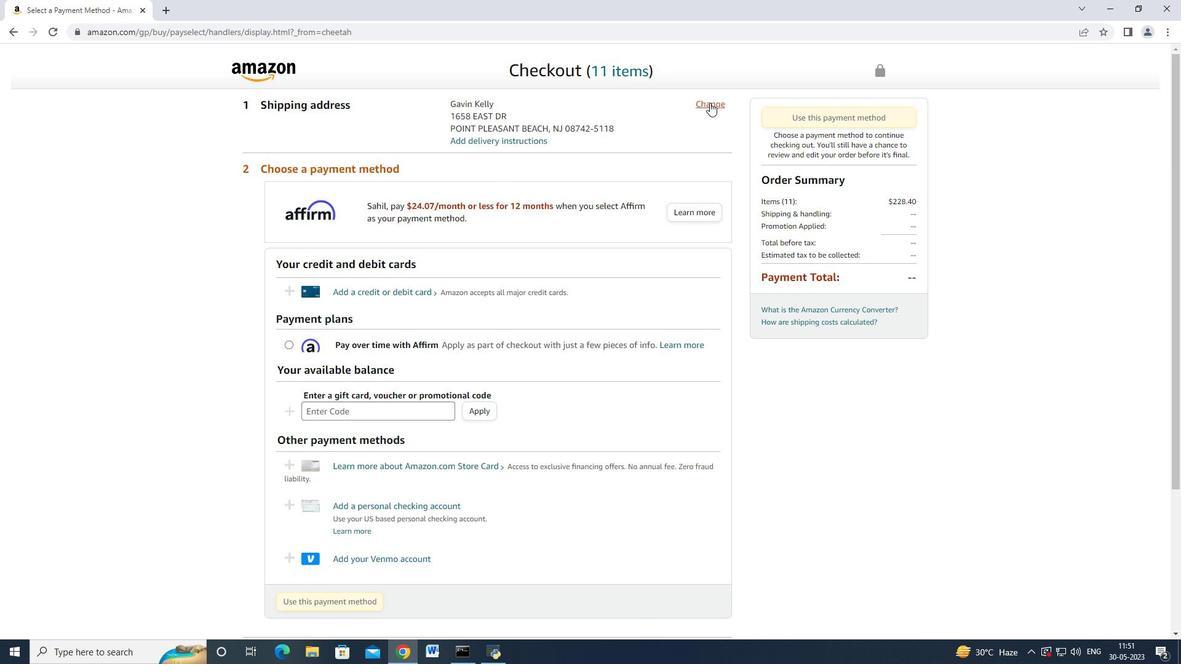 
Action: Mouse moved to (642, 148)
Screenshot: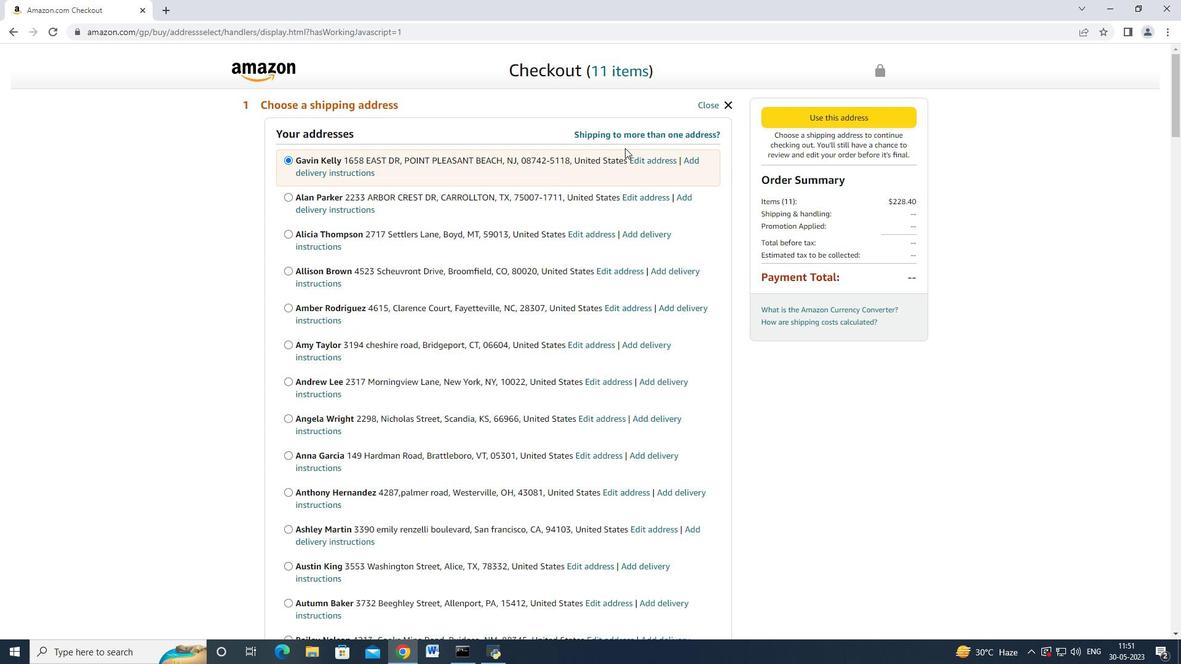 
Action: Mouse scrolled (642, 147) with delta (0, 0)
Screenshot: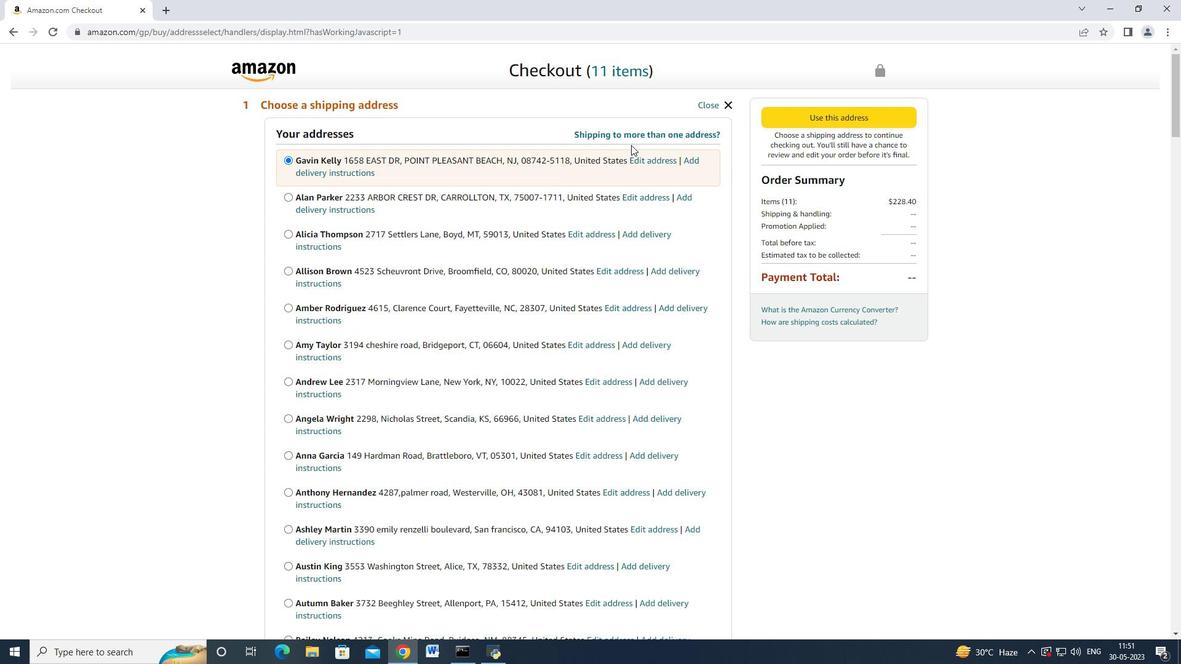 
Action: Mouse moved to (642, 148)
Screenshot: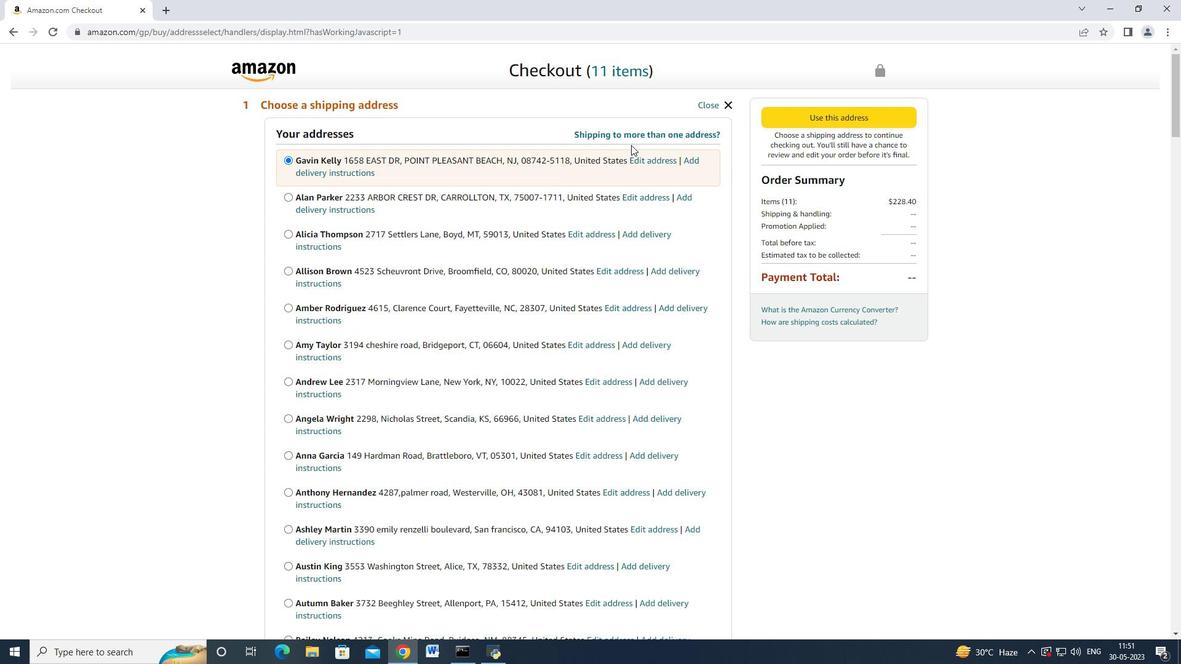 
Action: Mouse scrolled (642, 147) with delta (0, 0)
Screenshot: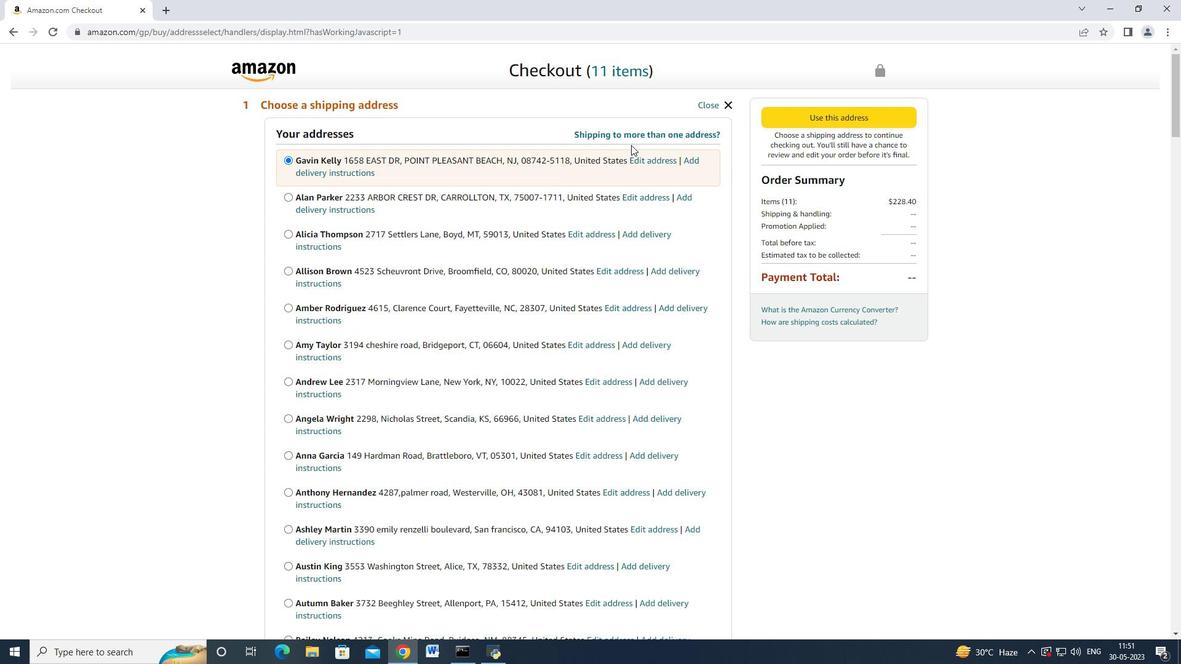 
Action: Mouse moved to (643, 148)
Screenshot: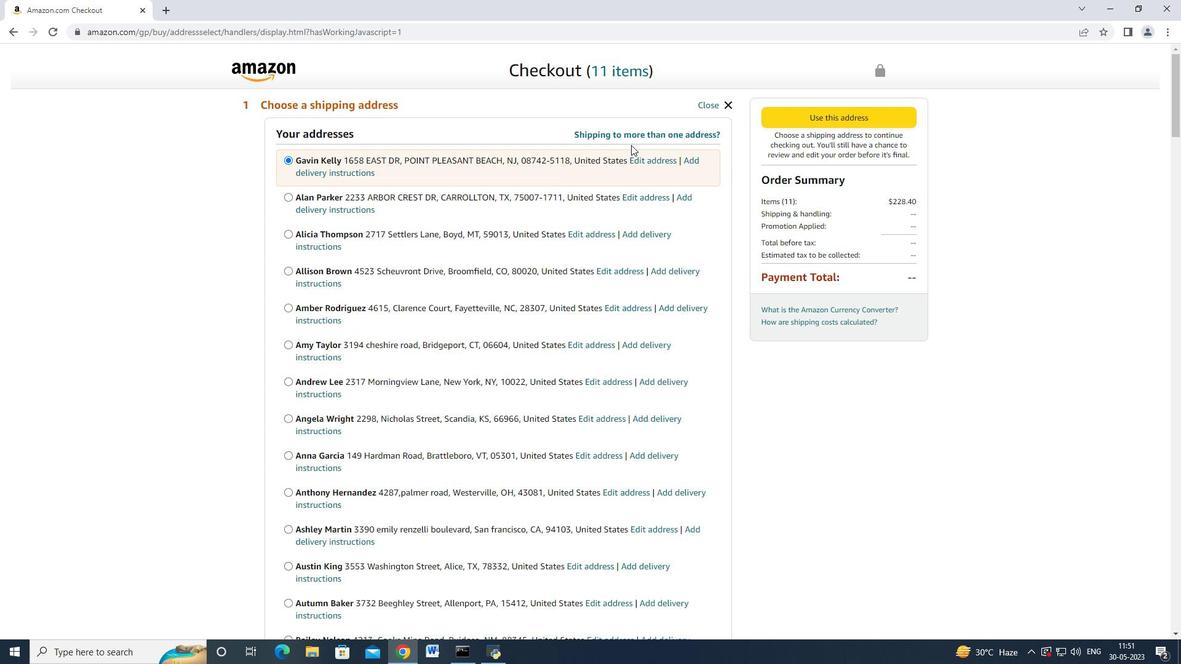 
Action: Mouse scrolled (643, 148) with delta (0, 0)
Screenshot: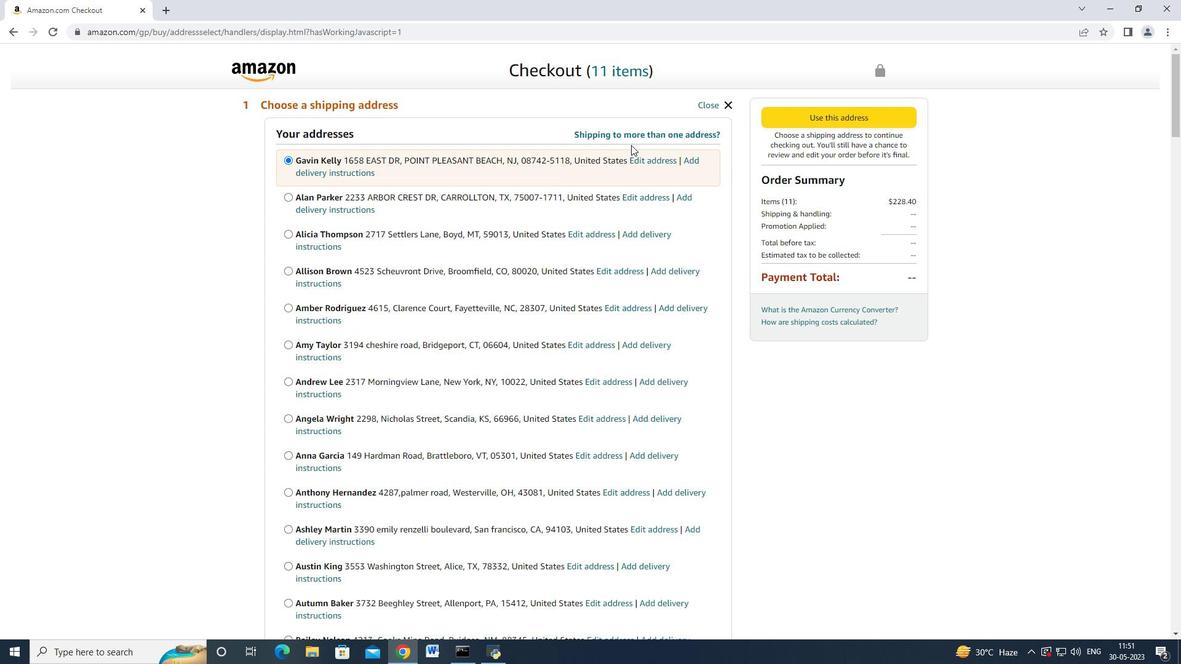 
Action: Mouse moved to (643, 148)
Screenshot: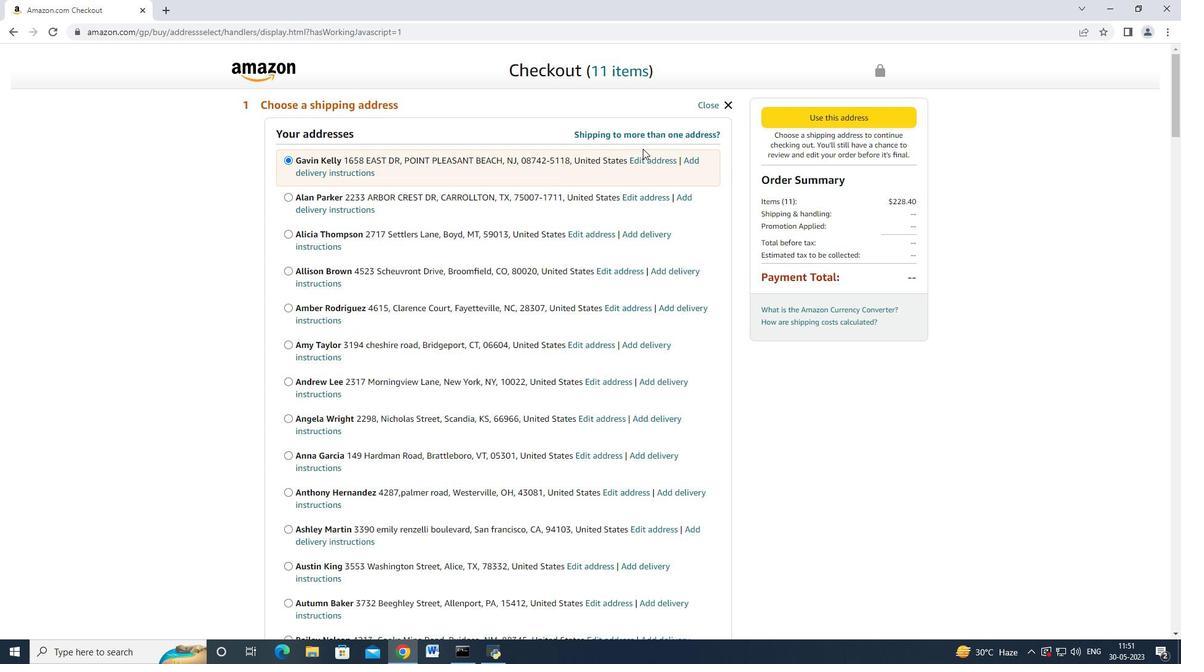 
Action: Mouse scrolled (643, 148) with delta (0, 0)
Screenshot: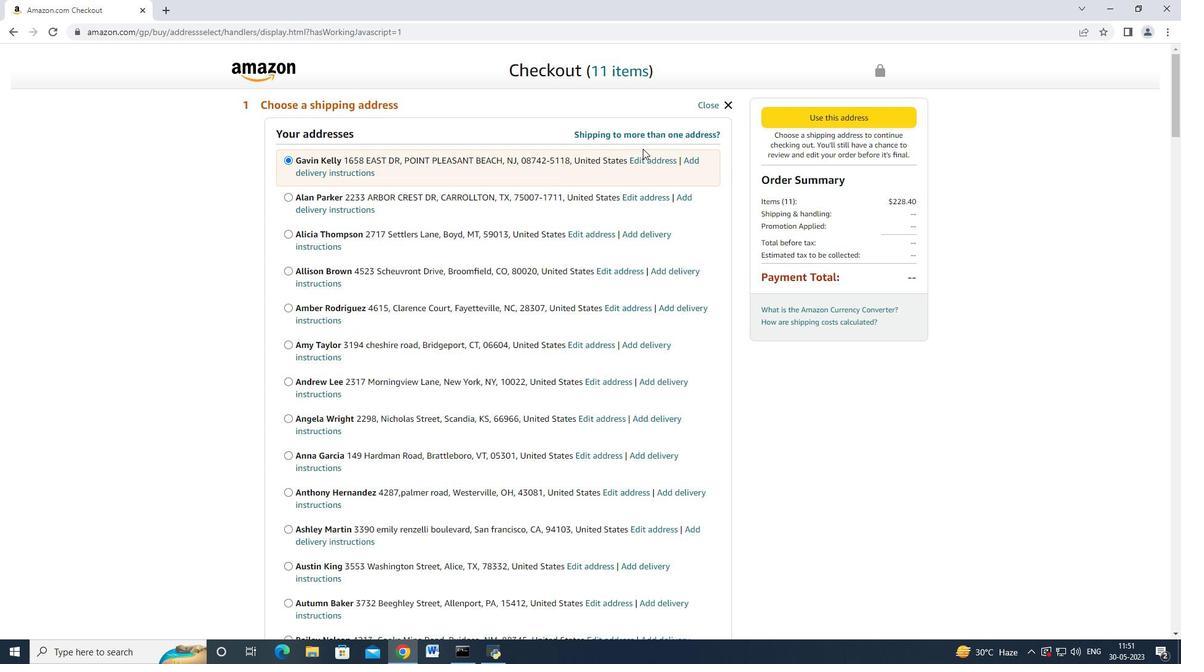 
Action: Mouse moved to (643, 148)
Screenshot: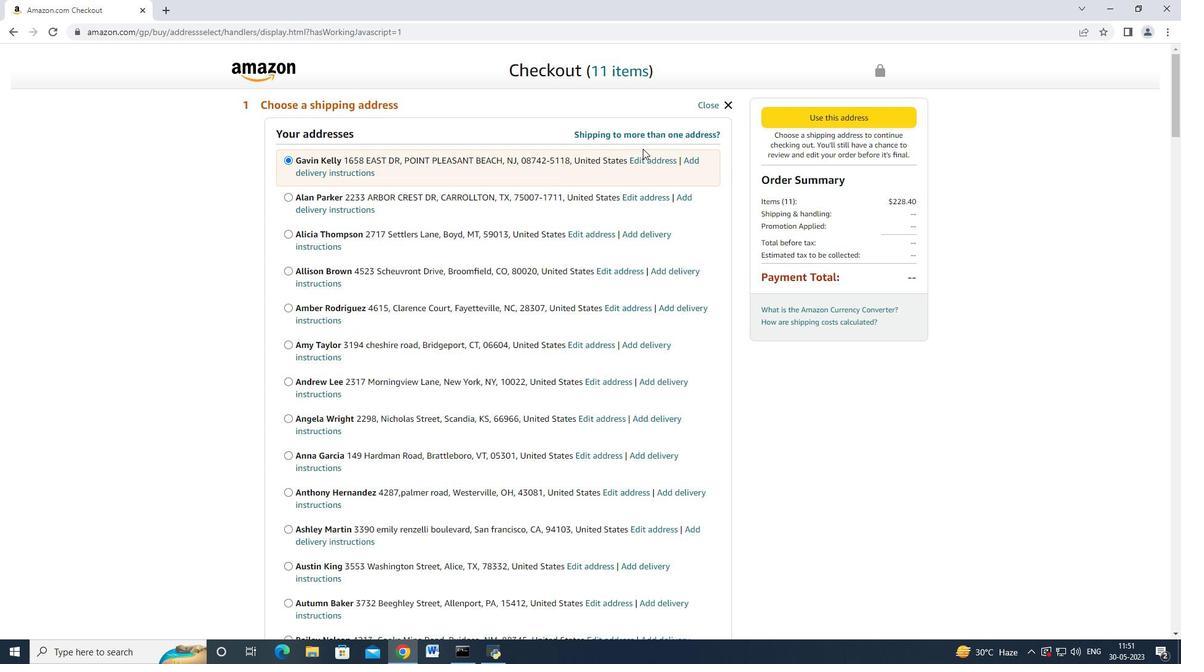 
Action: Mouse scrolled (643, 148) with delta (0, 0)
Screenshot: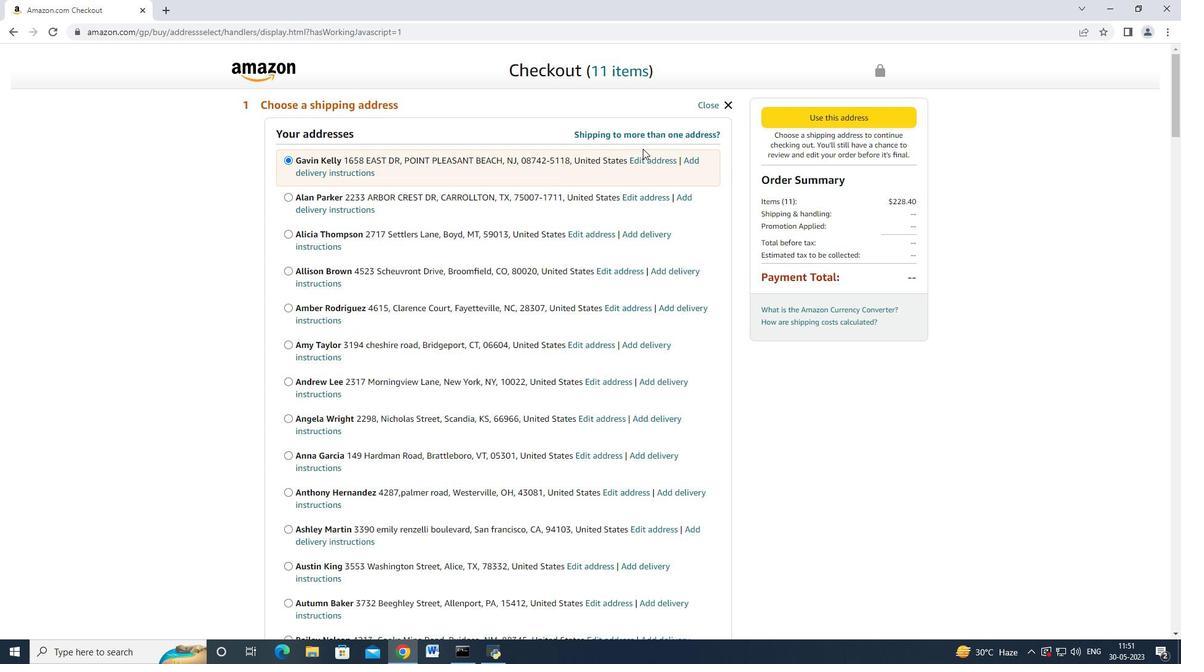 
Action: Mouse moved to (643, 149)
Screenshot: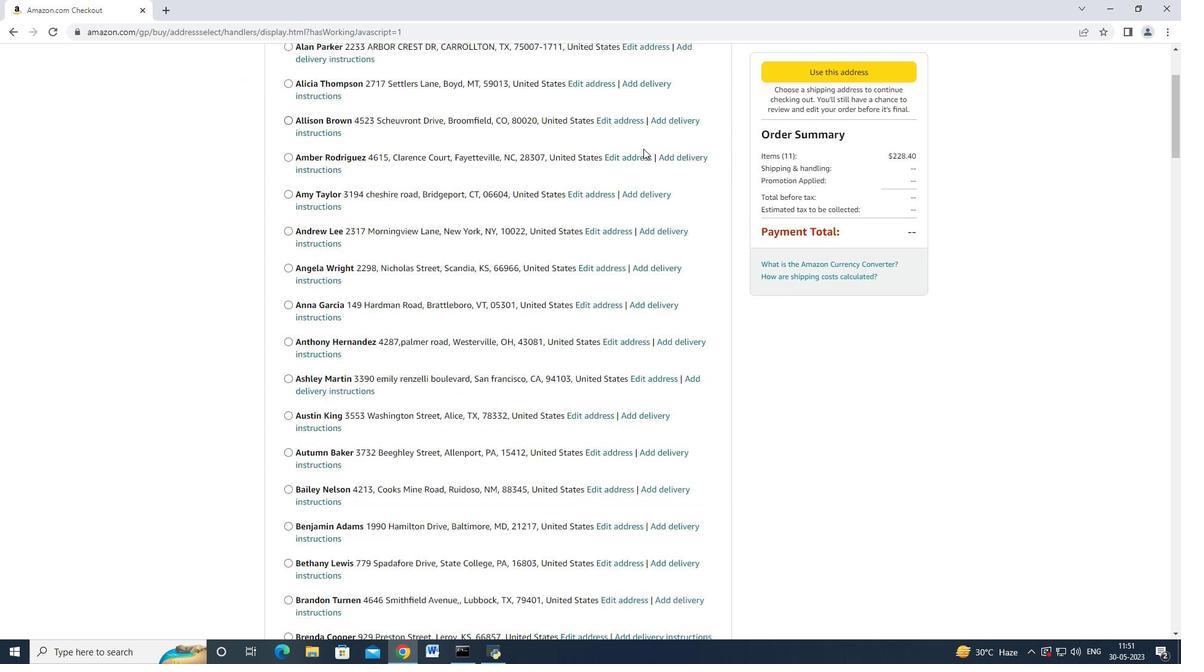 
Action: Mouse scrolled (643, 148) with delta (0, 0)
Screenshot: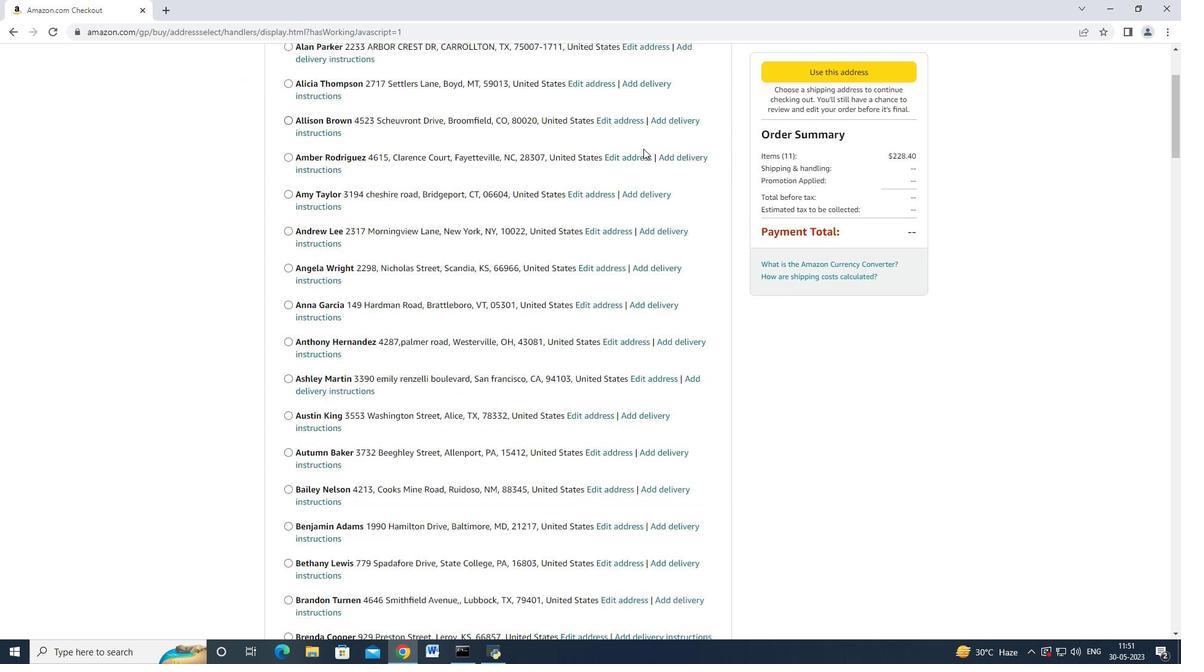 
Action: Mouse moved to (643, 149)
Screenshot: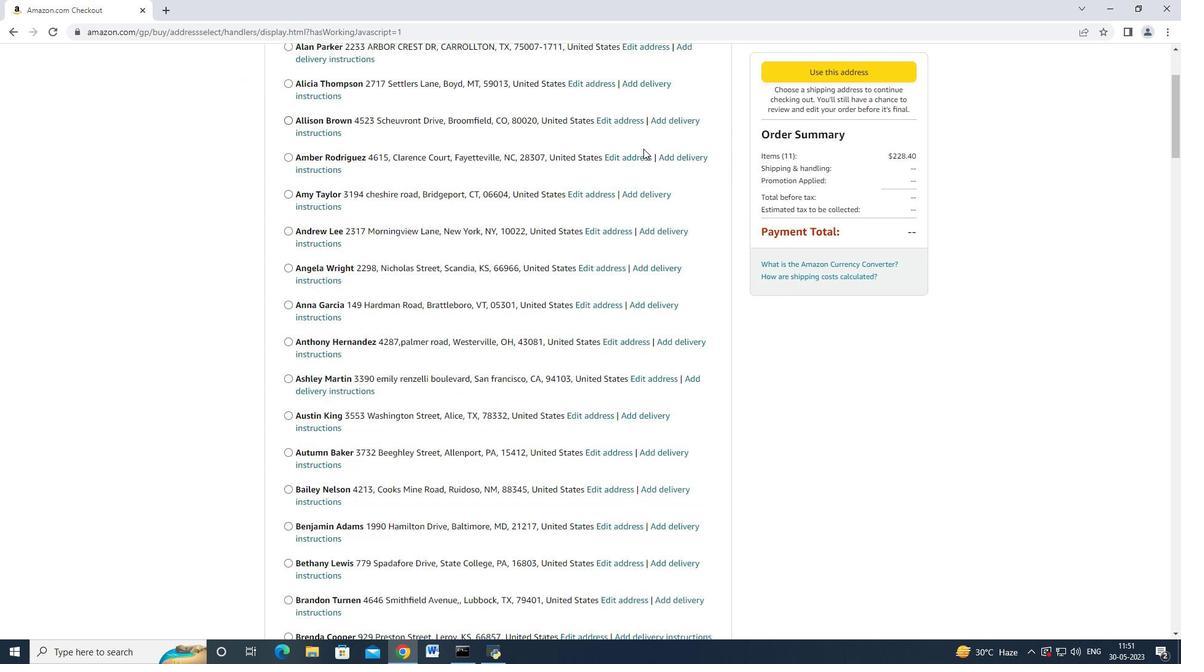 
Action: Mouse scrolled (643, 148) with delta (0, 0)
Screenshot: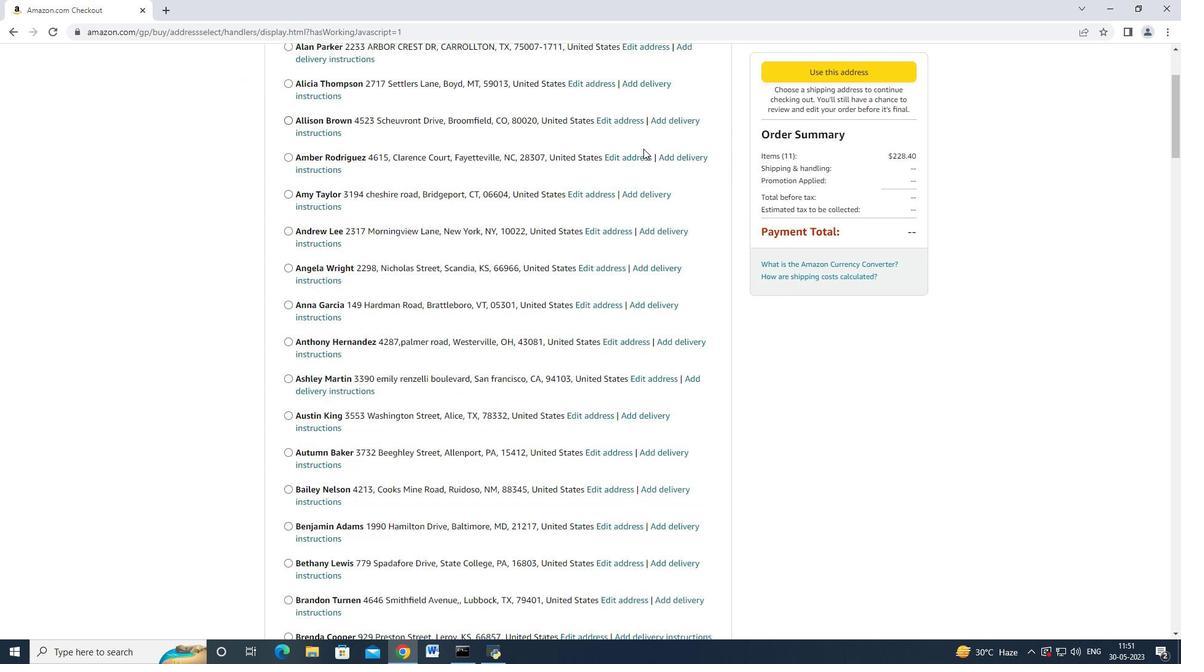 
Action: Mouse scrolled (643, 148) with delta (0, 0)
Screenshot: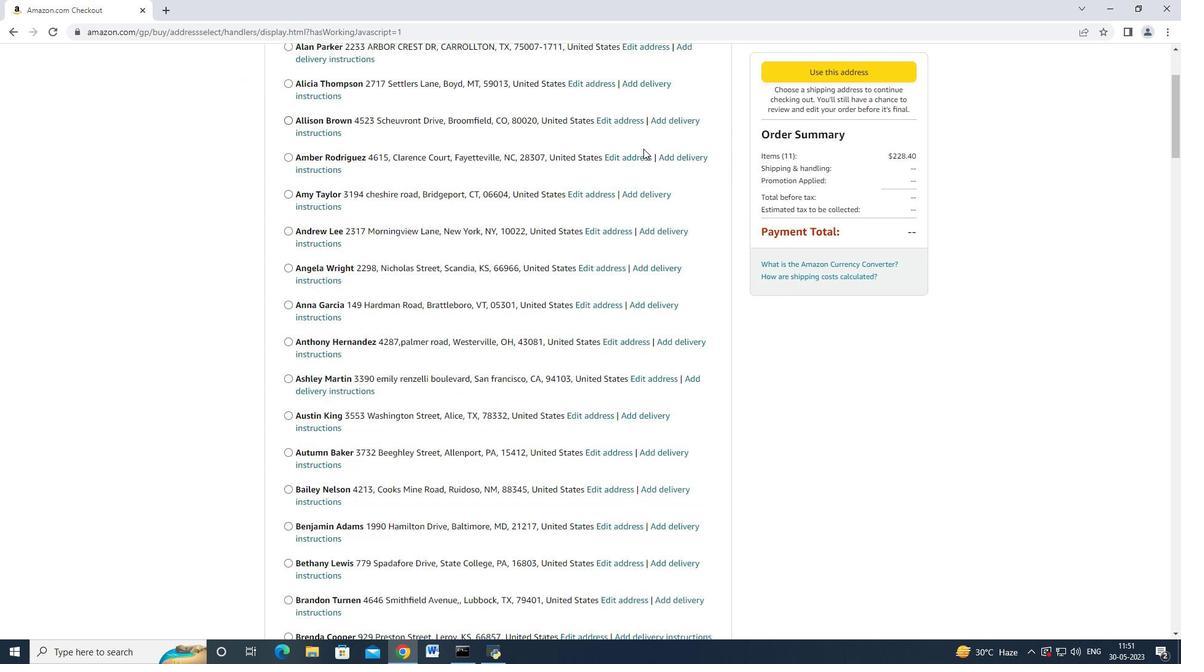 
Action: Mouse moved to (643, 150)
Screenshot: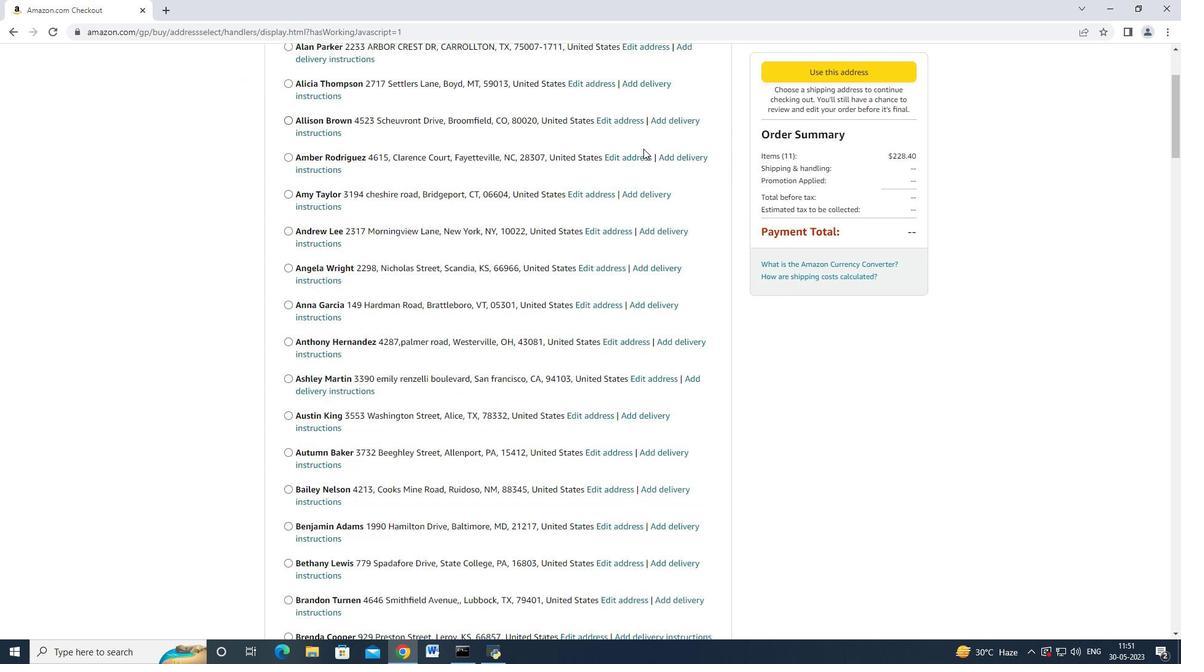 
Action: Mouse scrolled (643, 149) with delta (0, 0)
Screenshot: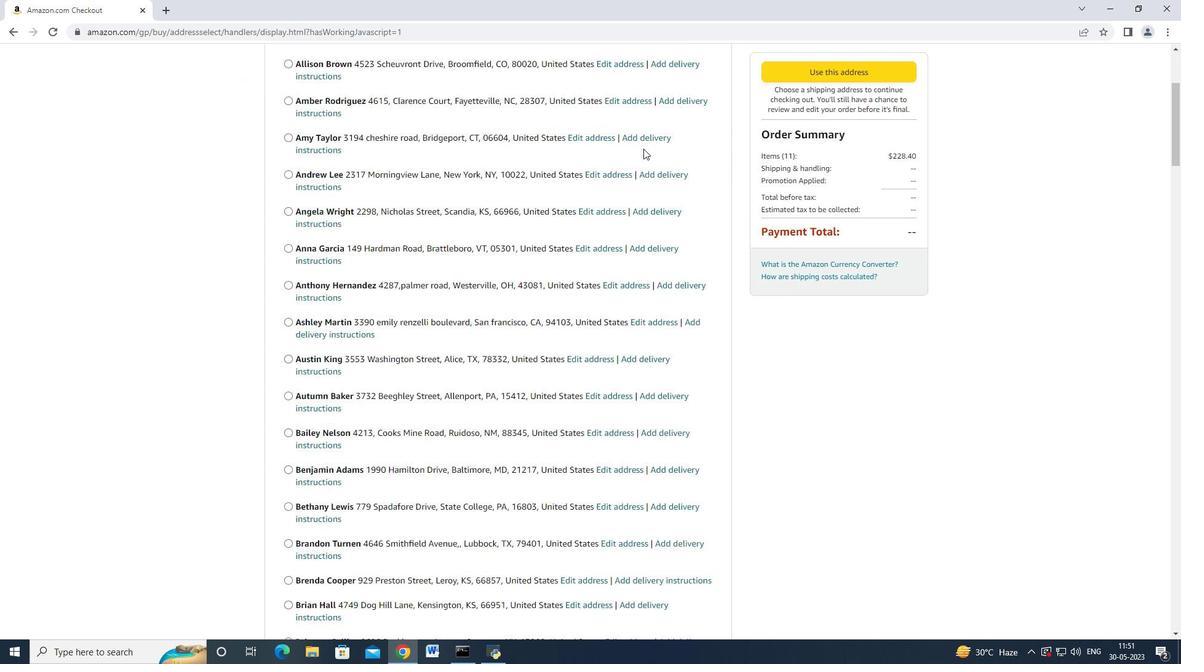 
Action: Mouse scrolled (643, 149) with delta (0, 0)
Screenshot: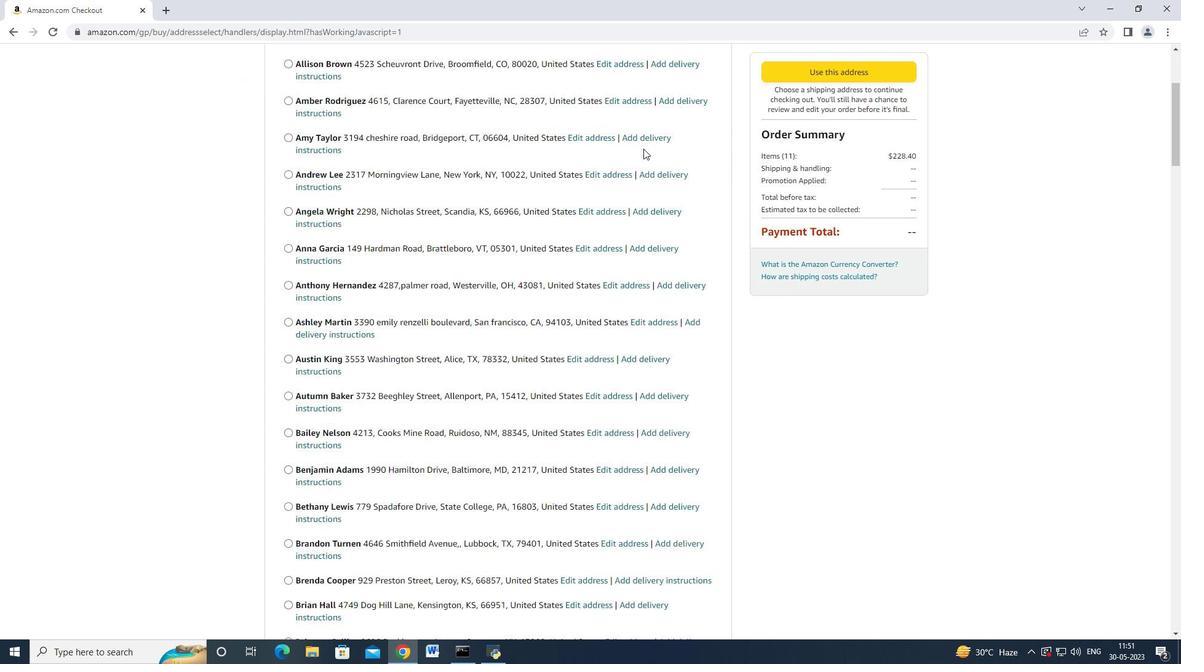 
Action: Mouse scrolled (643, 149) with delta (0, 0)
Screenshot: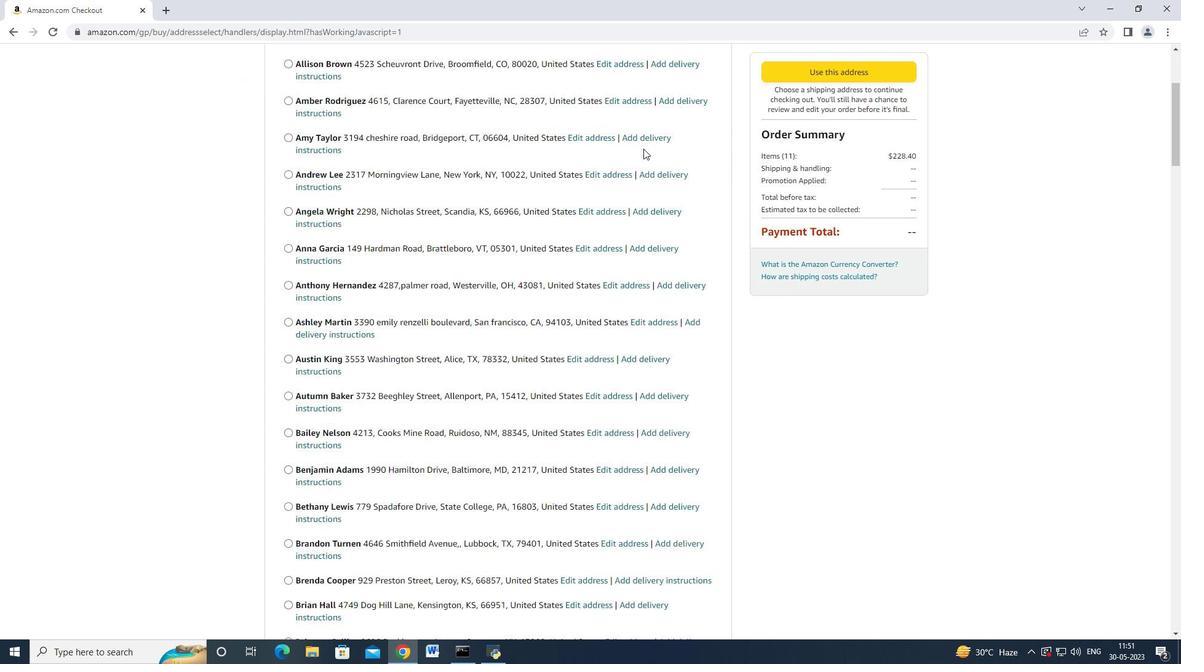 
Action: Mouse scrolled (643, 149) with delta (0, 0)
Screenshot: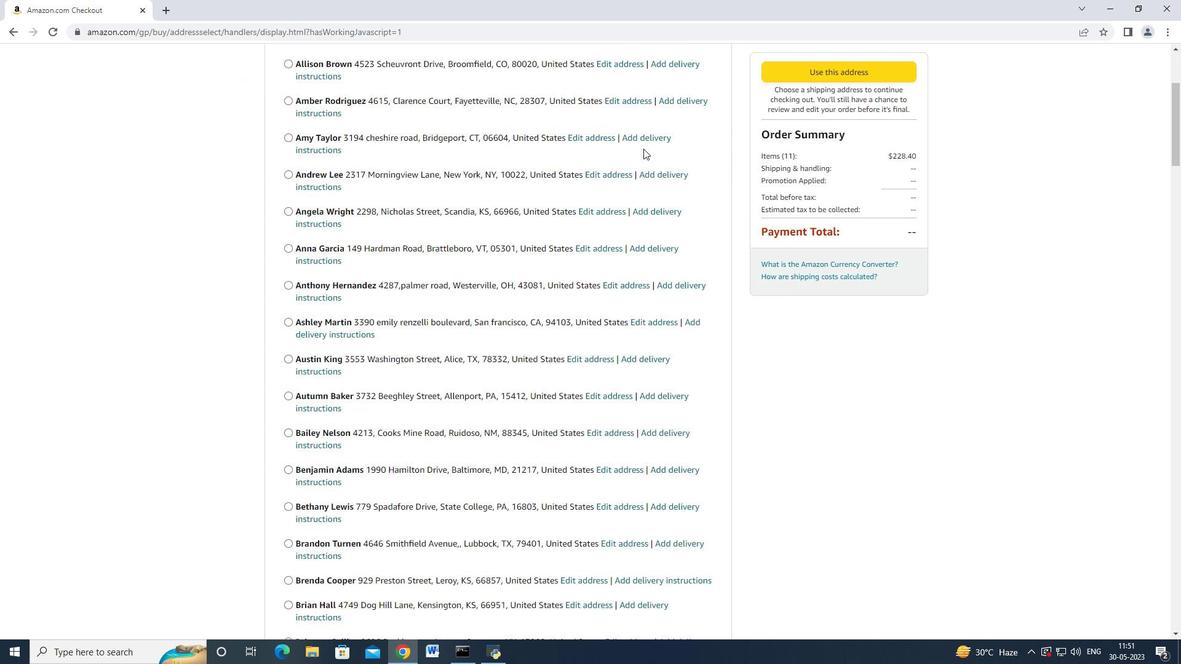 
Action: Mouse moved to (630, 157)
Screenshot: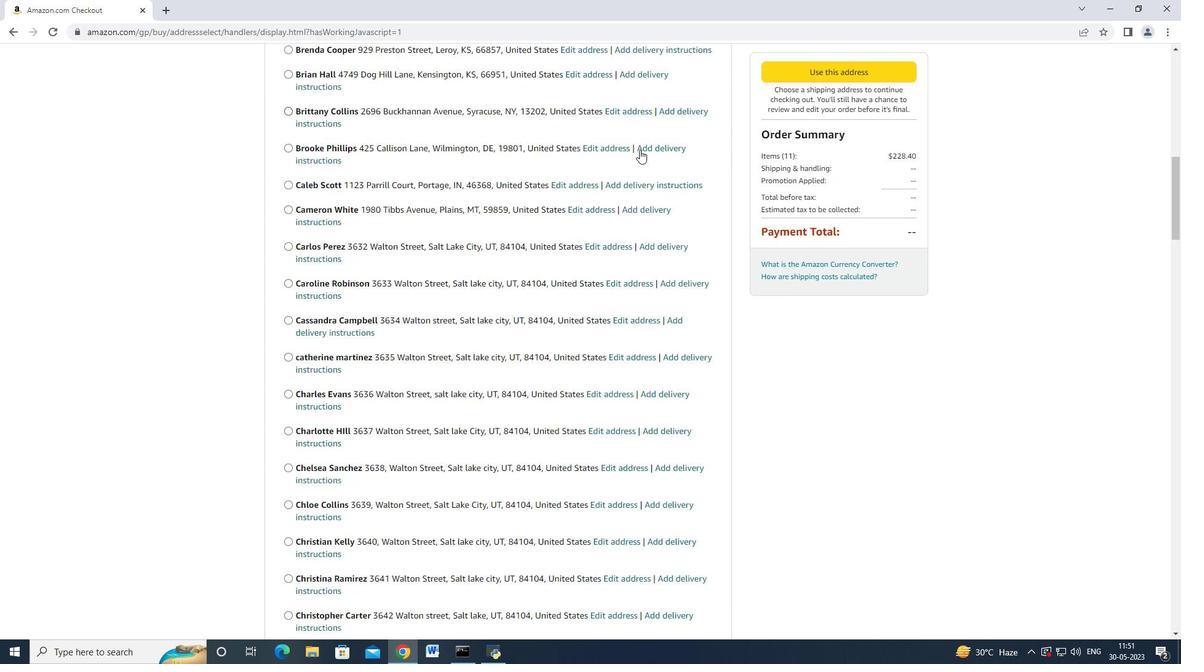 
Action: Mouse scrolled (630, 156) with delta (0, 0)
Screenshot: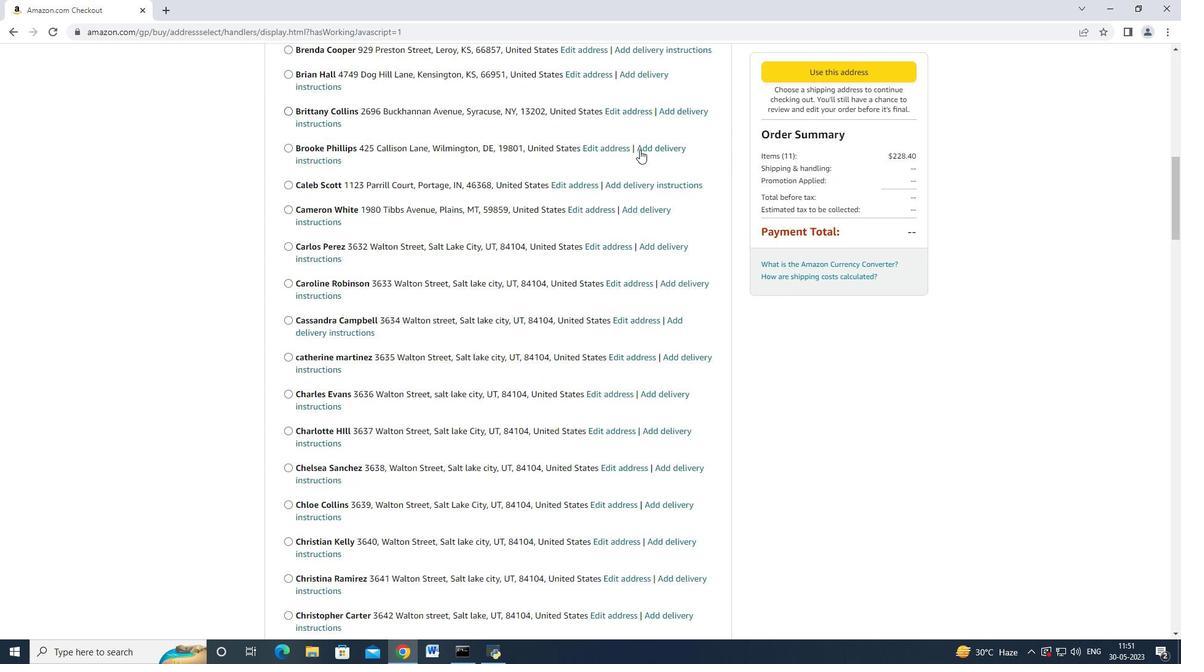 
Action: Mouse moved to (629, 160)
Screenshot: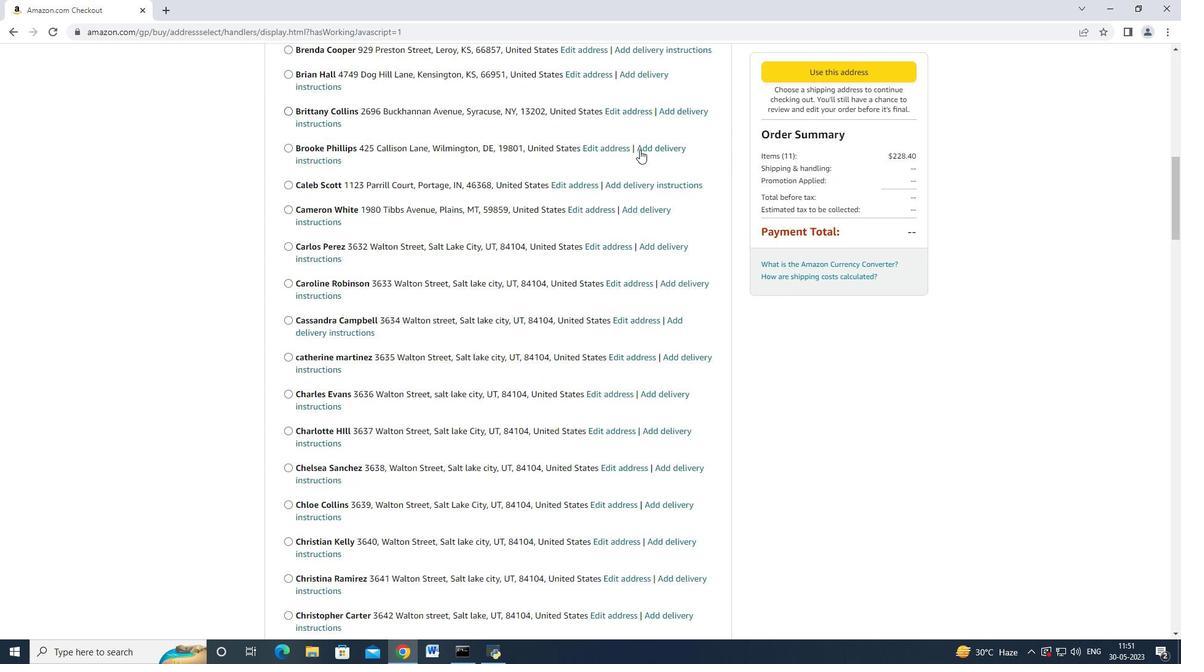 
Action: Mouse scrolled (629, 159) with delta (0, 0)
Screenshot: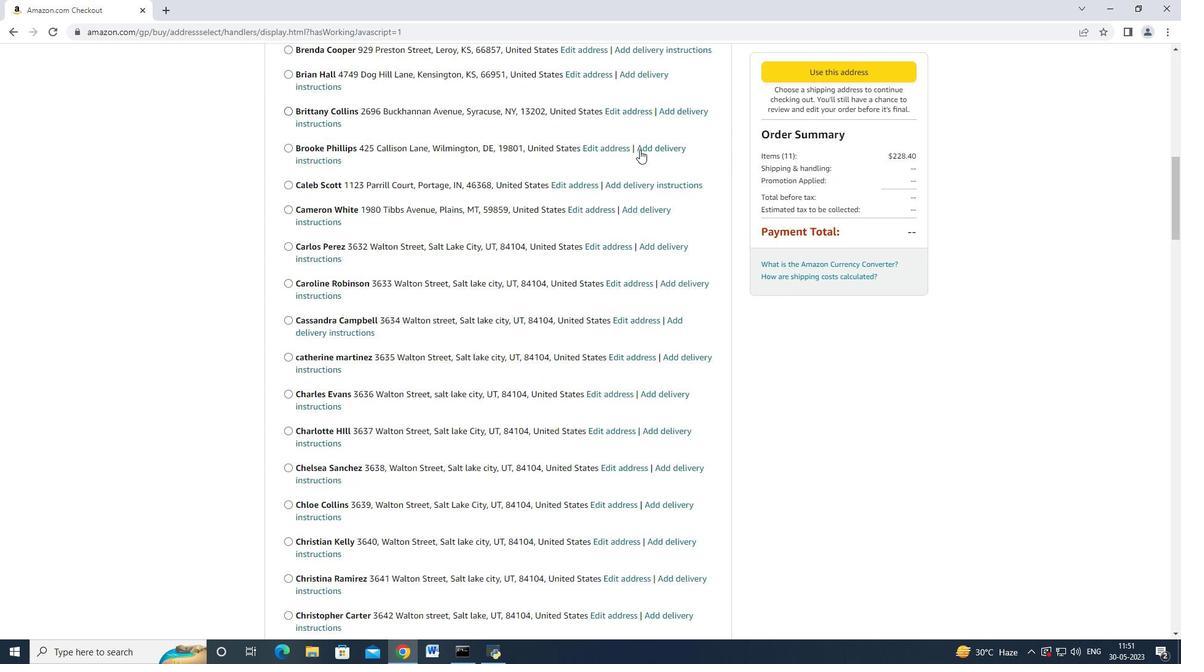
Action: Mouse moved to (628, 160)
Screenshot: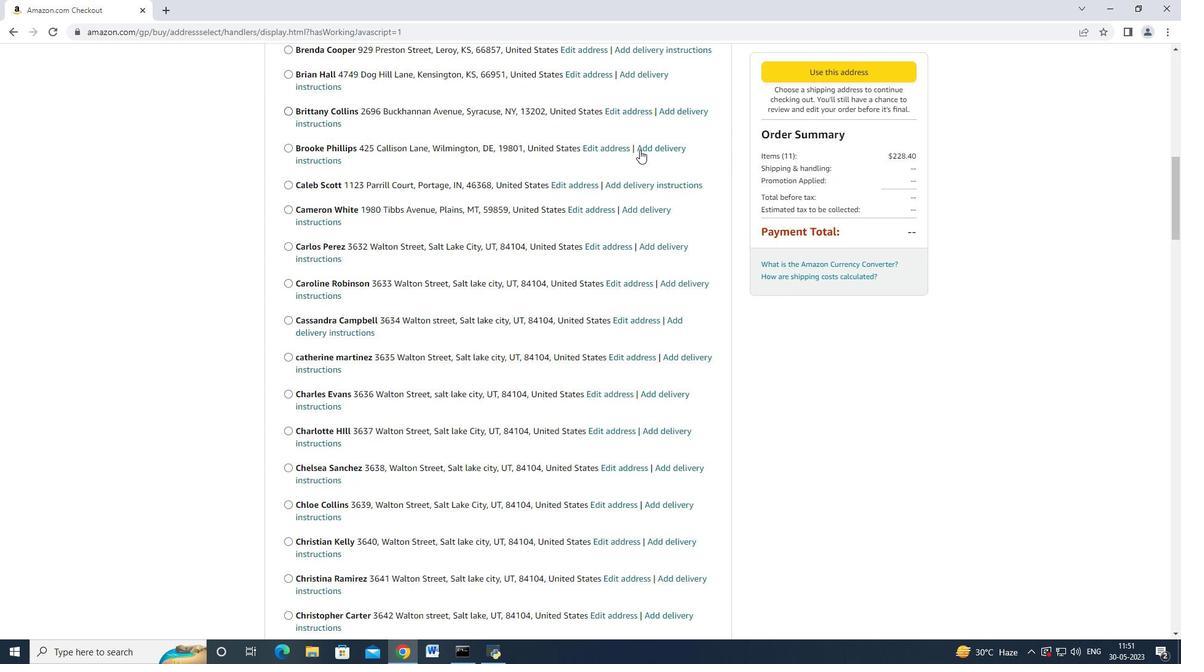 
Action: Mouse scrolled (629, 160) with delta (0, 0)
Screenshot: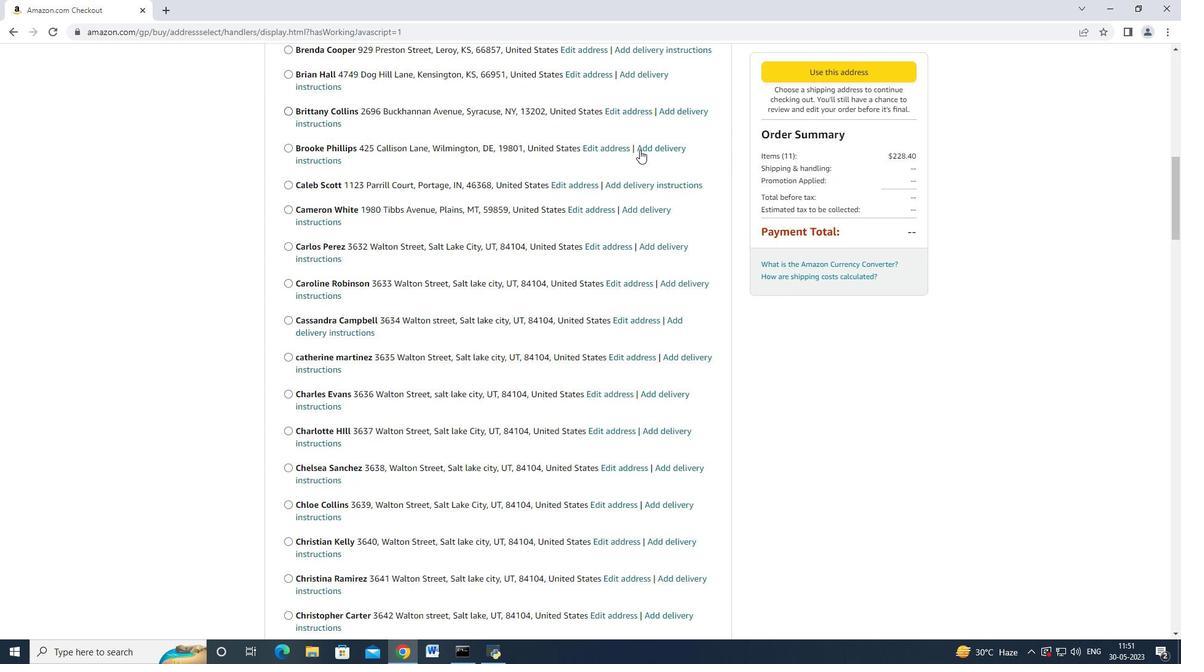 
Action: Mouse moved to (628, 161)
Screenshot: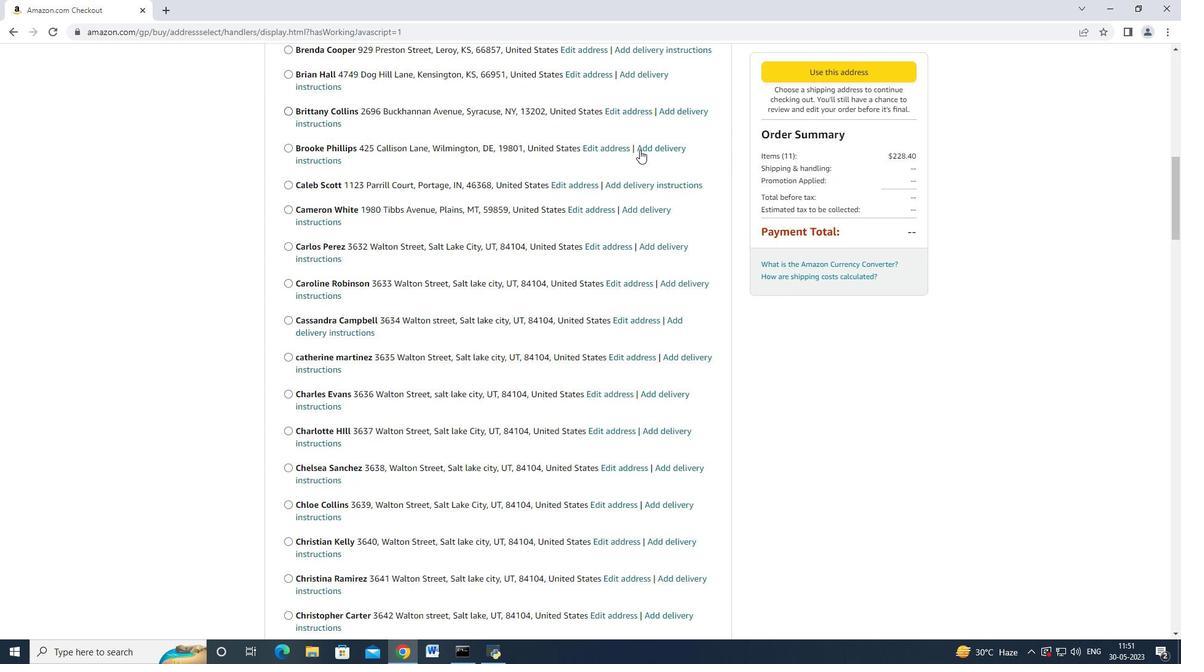 
Action: Mouse scrolled (628, 160) with delta (0, 0)
Screenshot: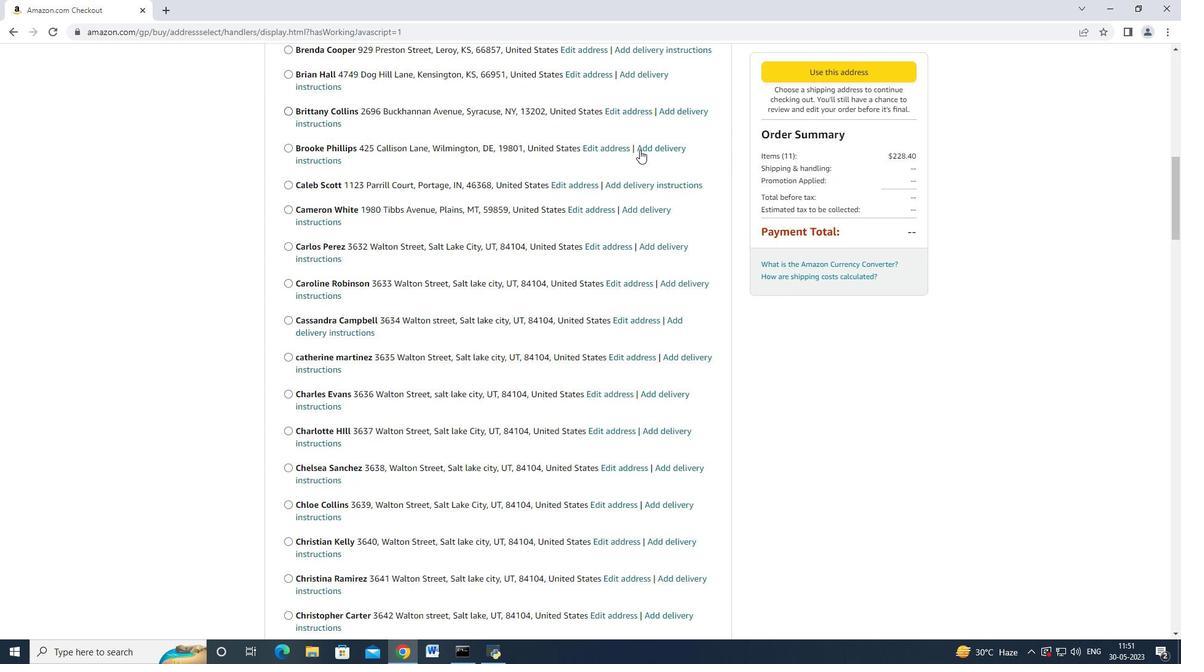 
Action: Mouse moved to (628, 161)
Screenshot: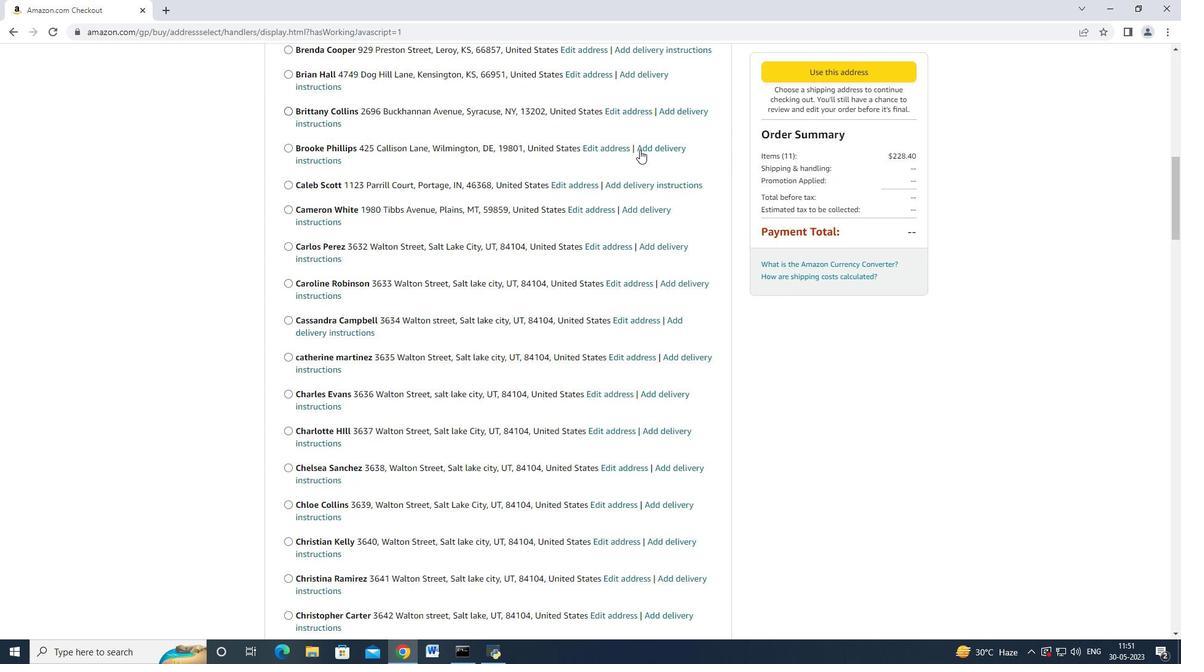 
Action: Mouse scrolled (628, 160) with delta (0, 0)
Screenshot: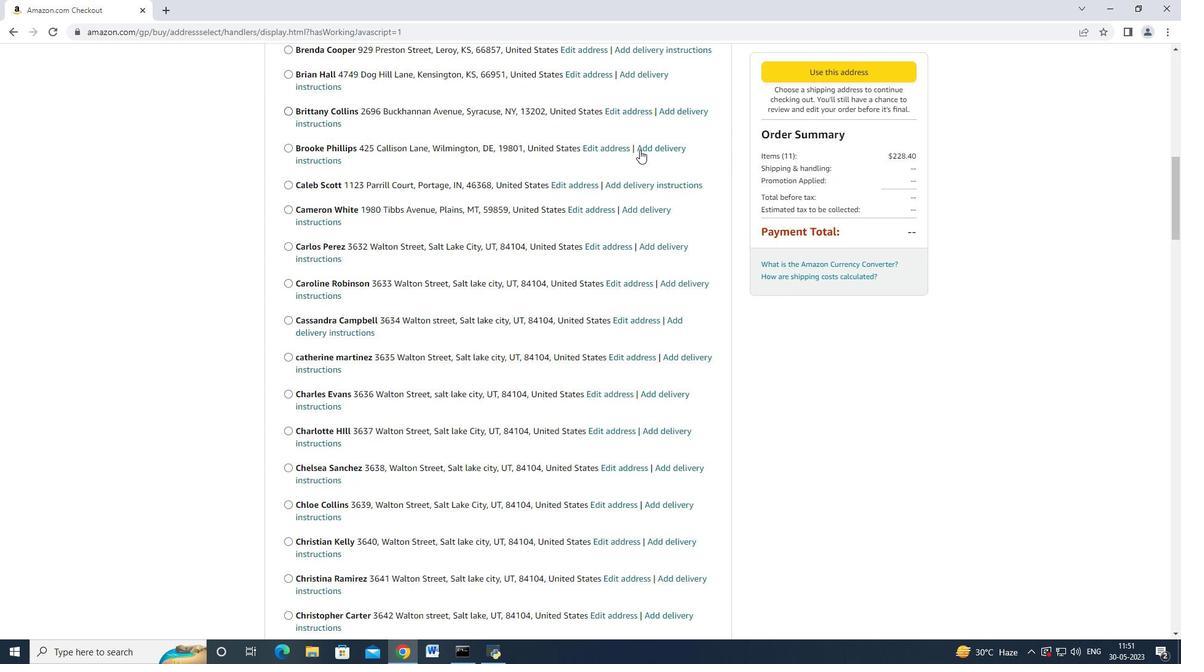 
Action: Mouse moved to (628, 161)
Screenshot: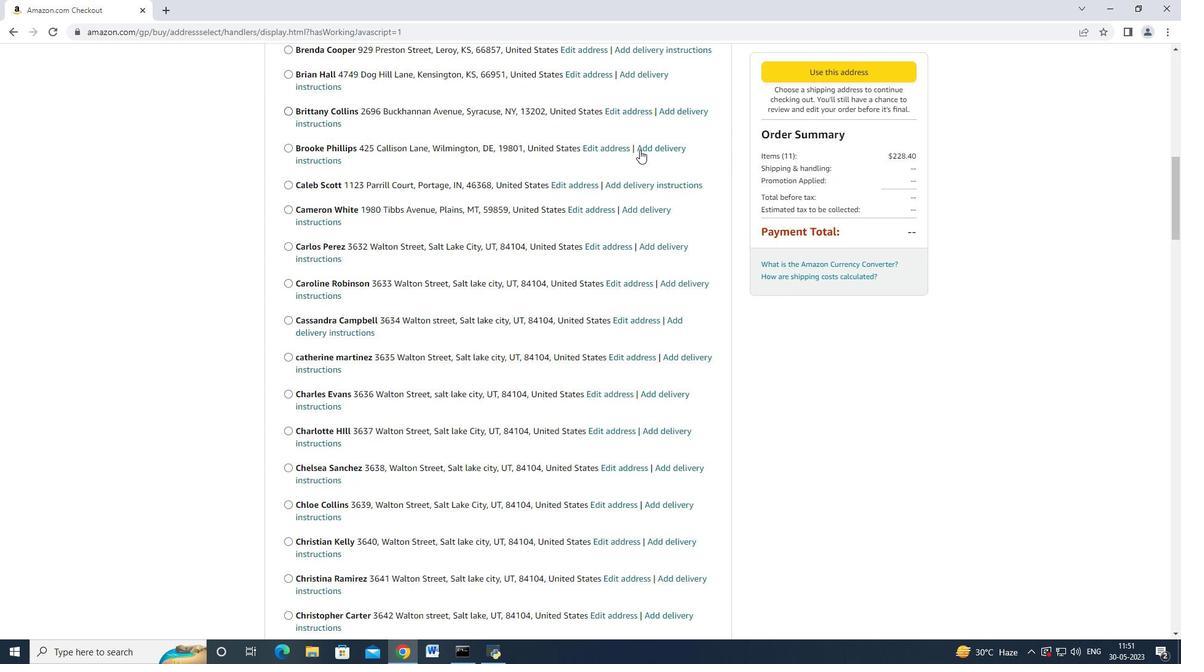 
Action: Mouse scrolled (628, 160) with delta (0, 0)
Screenshot: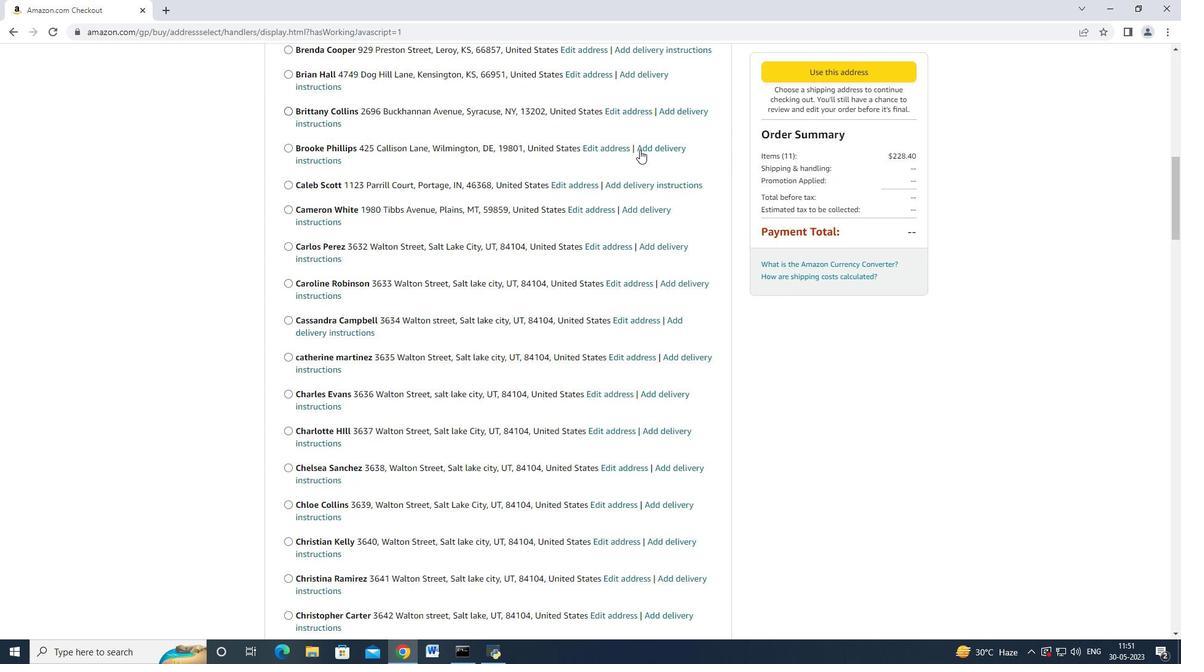 
Action: Mouse moved to (627, 161)
Screenshot: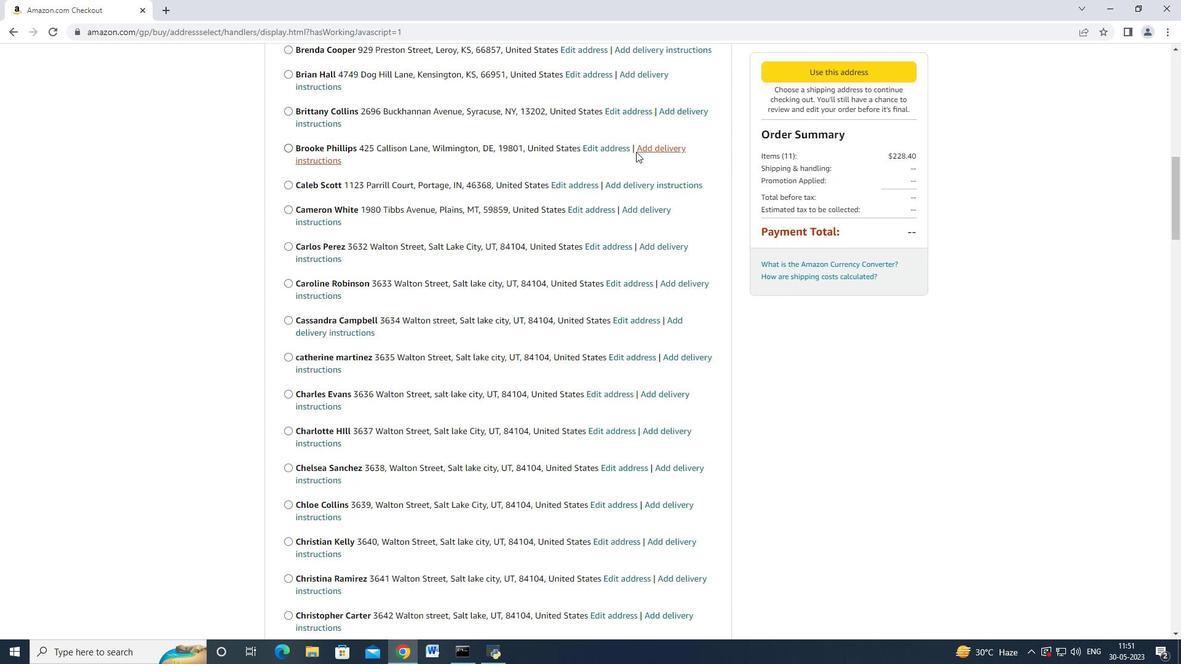 
Action: Mouse scrolled (627, 160) with delta (0, 0)
Screenshot: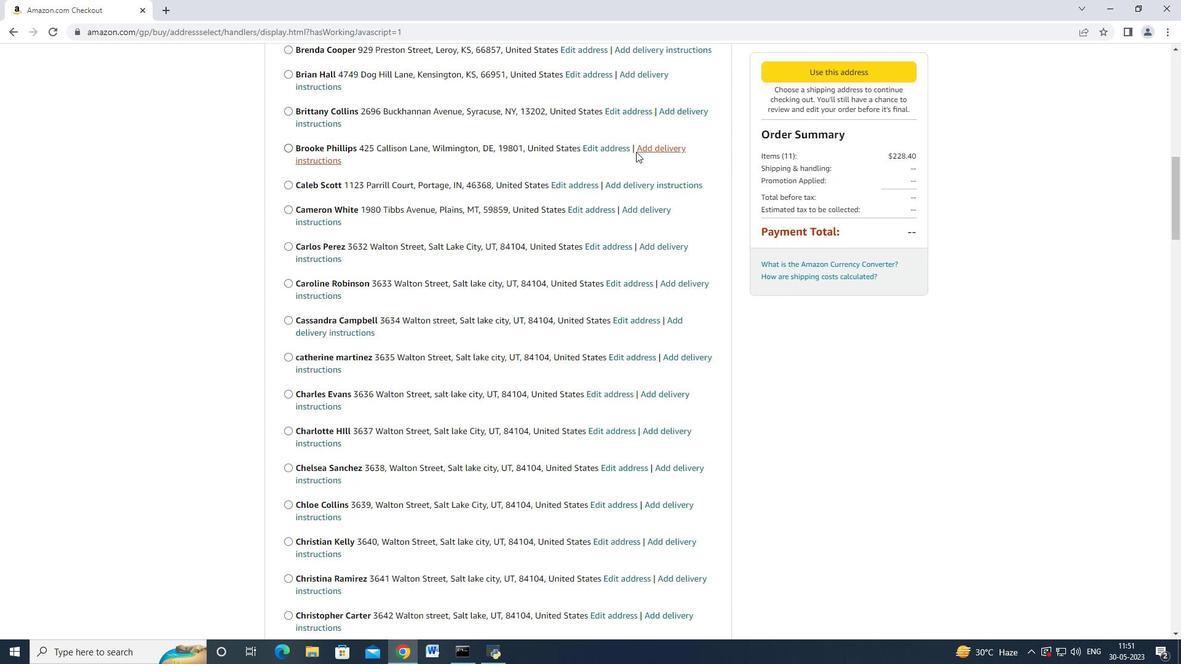 
Action: Mouse moved to (569, 193)
Screenshot: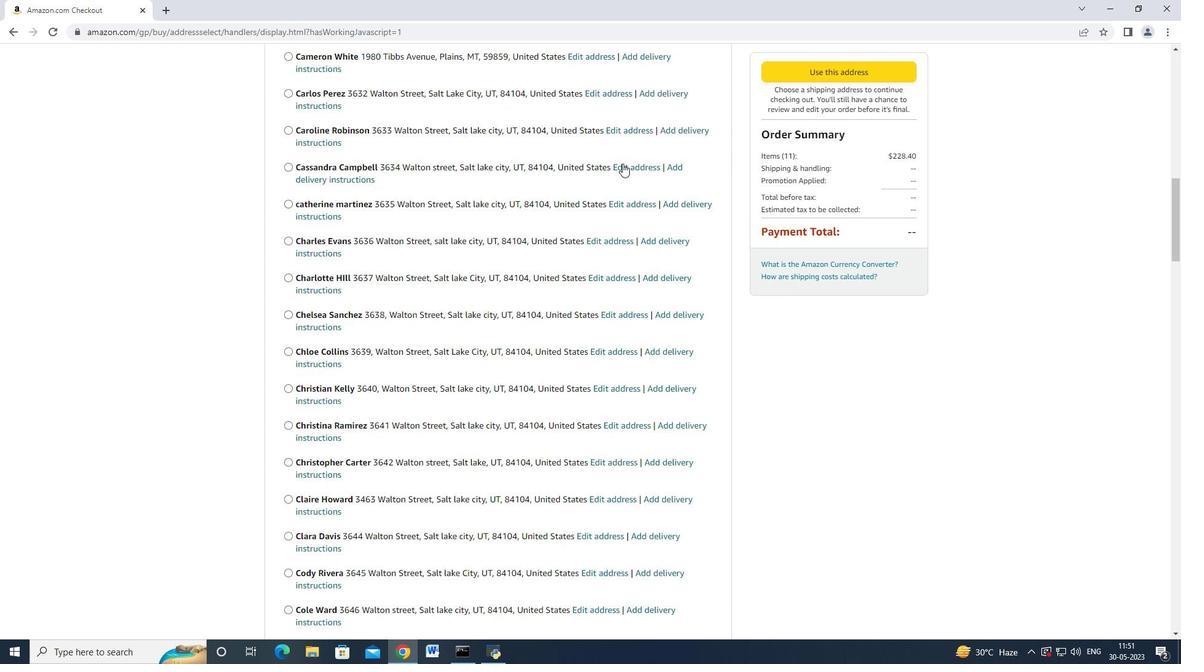 
Action: Mouse scrolled (569, 193) with delta (0, 0)
Screenshot: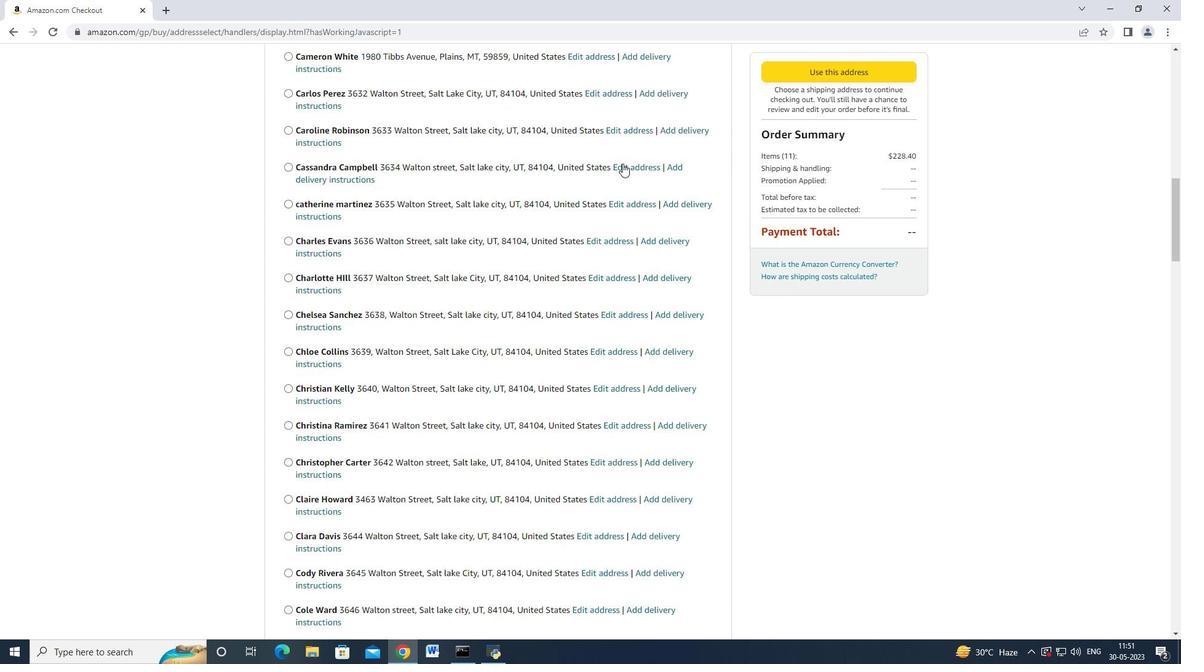 
Action: Mouse moved to (564, 198)
Screenshot: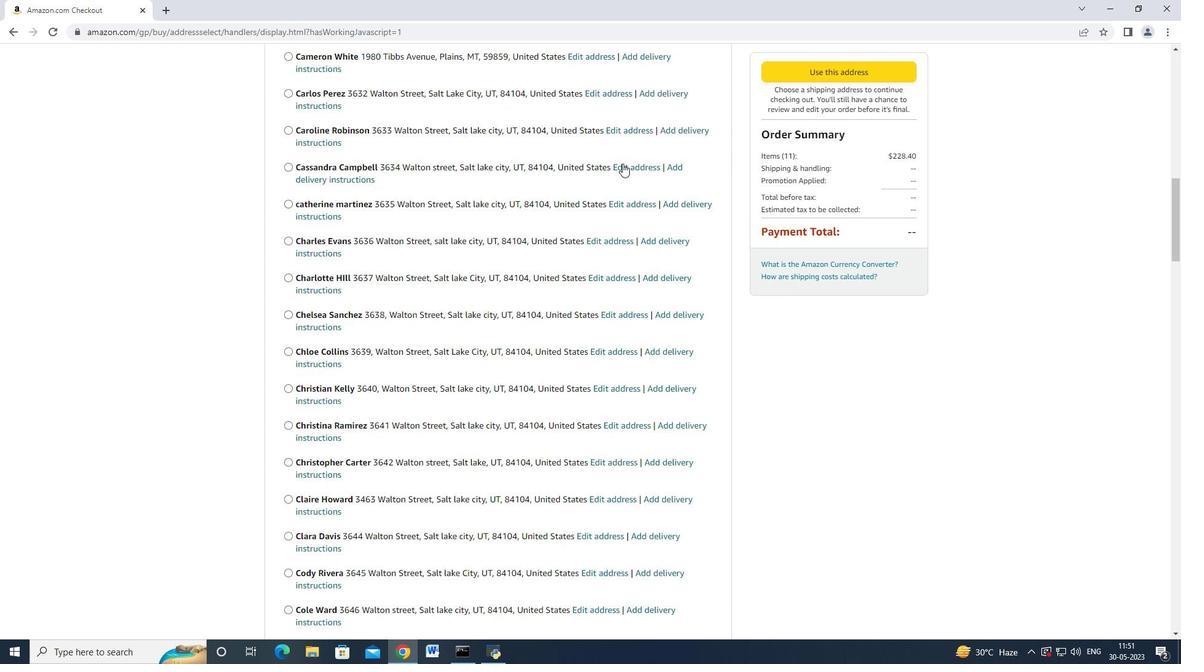 
Action: Mouse scrolled (564, 197) with delta (0, 0)
Screenshot: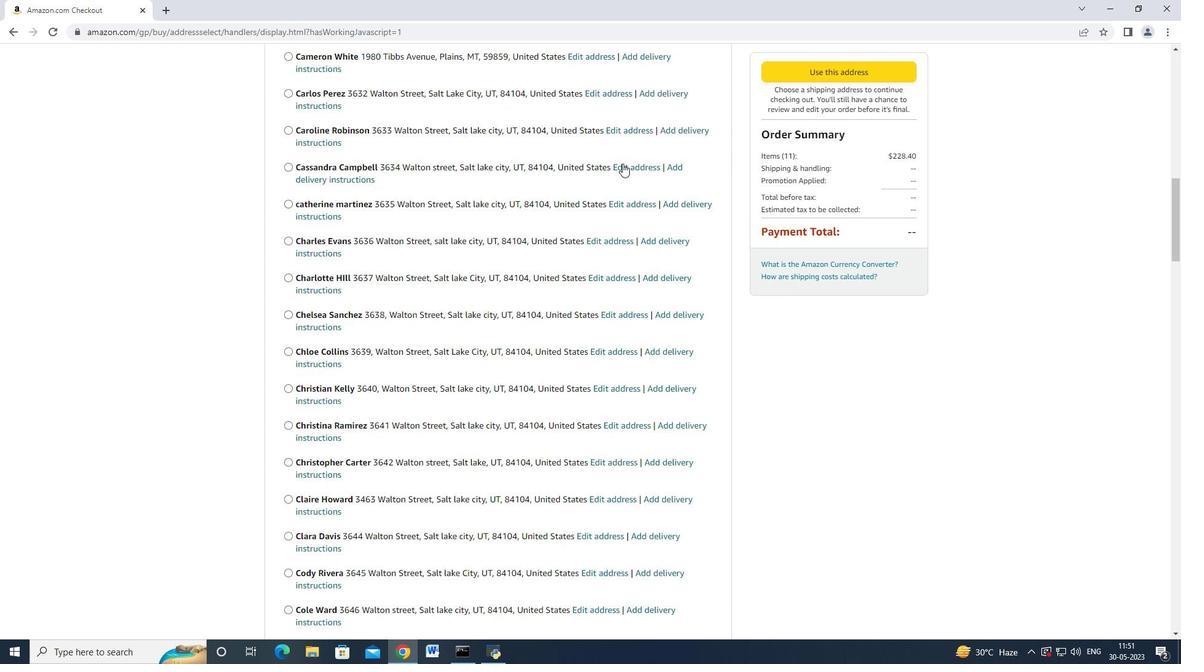 
Action: Mouse moved to (562, 199)
Screenshot: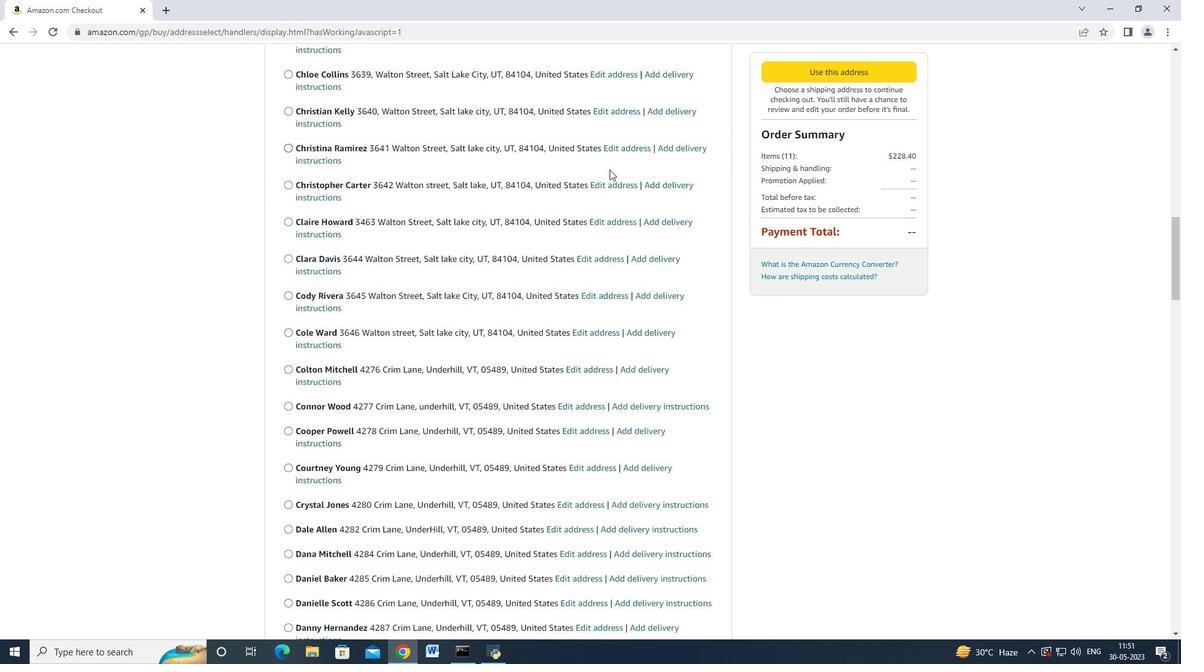 
Action: Mouse scrolled (563, 198) with delta (0, 0)
Screenshot: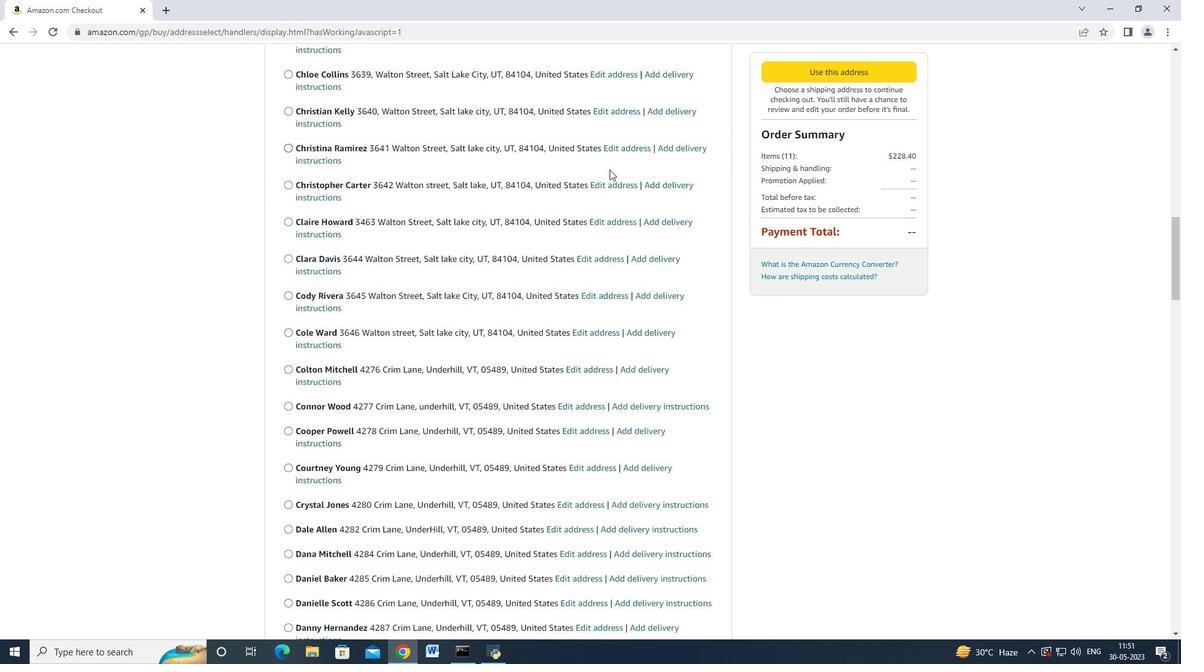 
Action: Mouse moved to (561, 200)
Screenshot: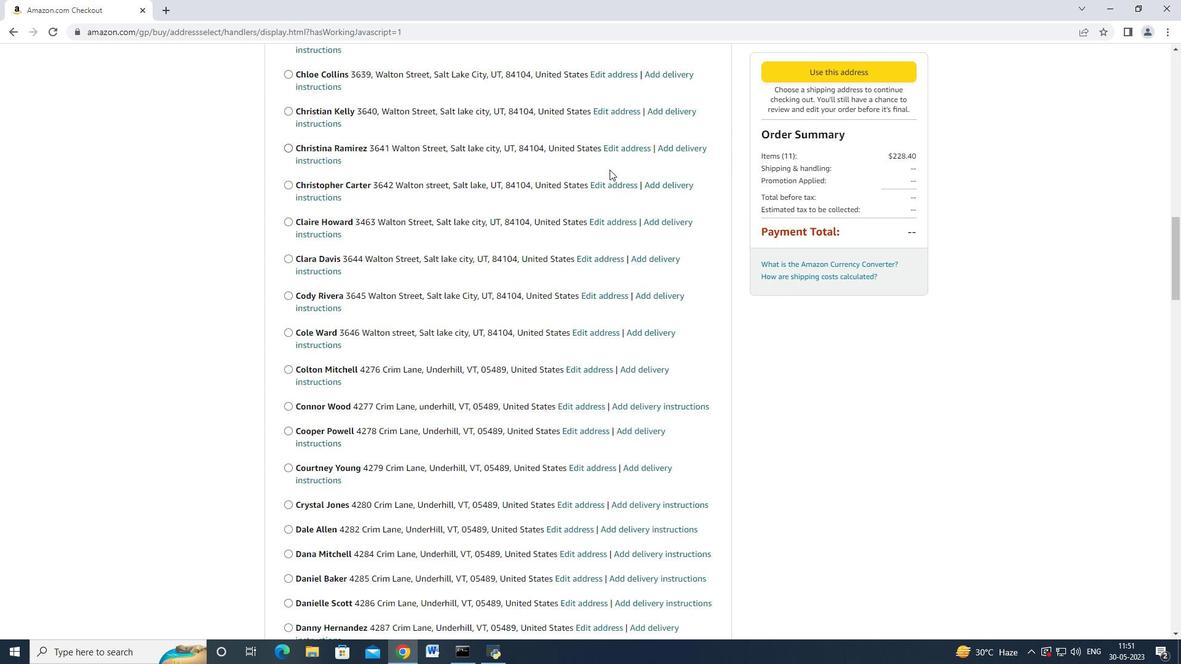 
Action: Mouse scrolled (562, 199) with delta (0, 0)
Screenshot: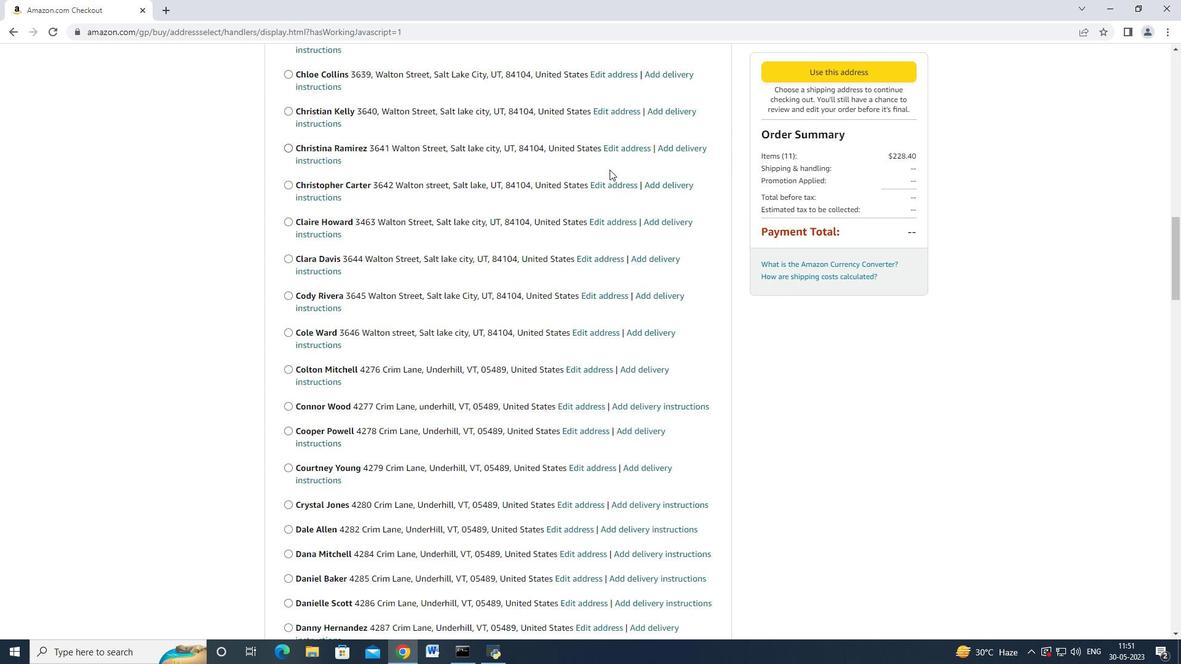 
Action: Mouse moved to (561, 200)
Screenshot: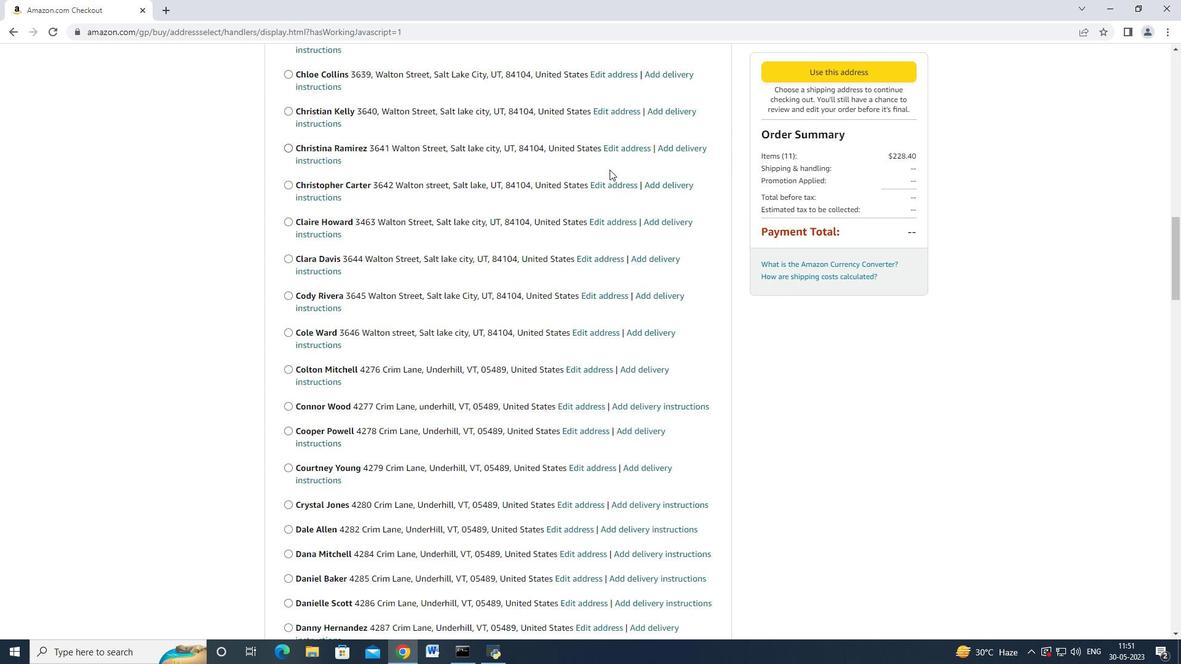 
Action: Mouse scrolled (561, 199) with delta (0, 0)
Screenshot: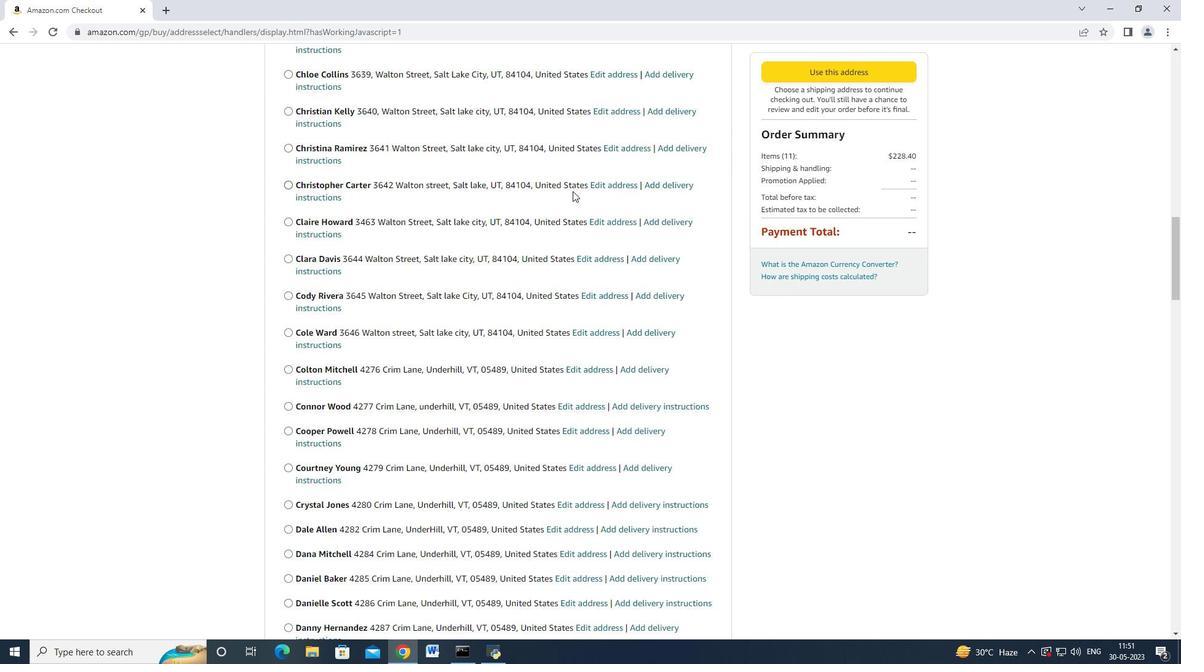 
Action: Mouse moved to (560, 200)
Screenshot: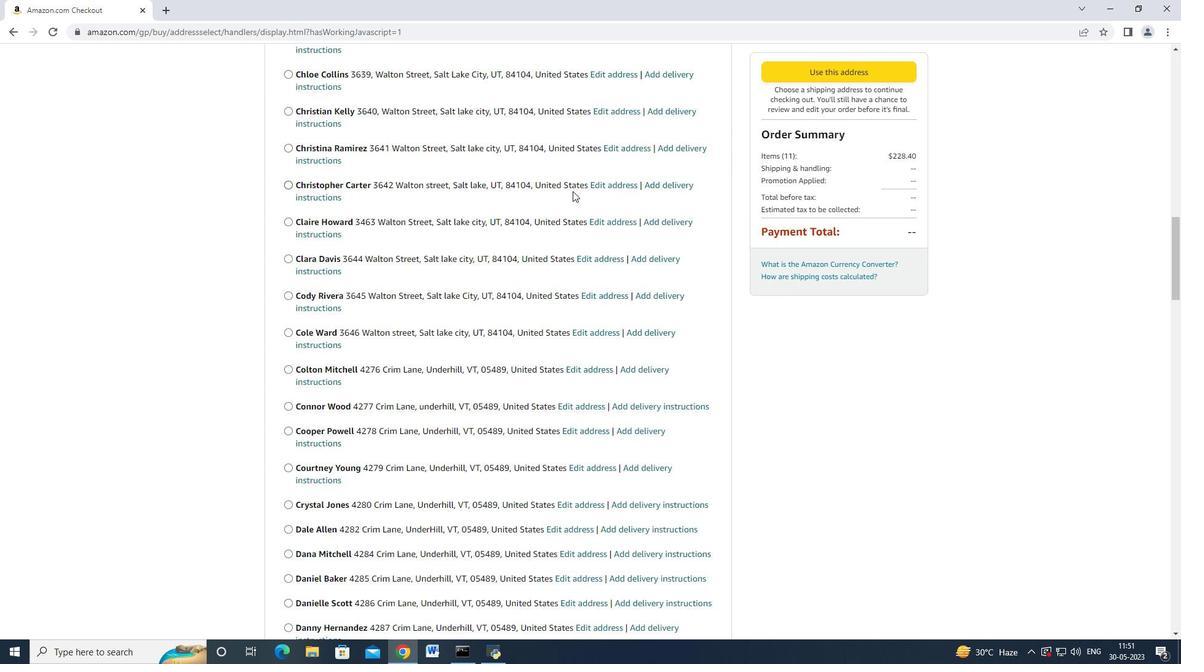 
Action: Mouse scrolled (561, 199) with delta (0, 0)
Screenshot: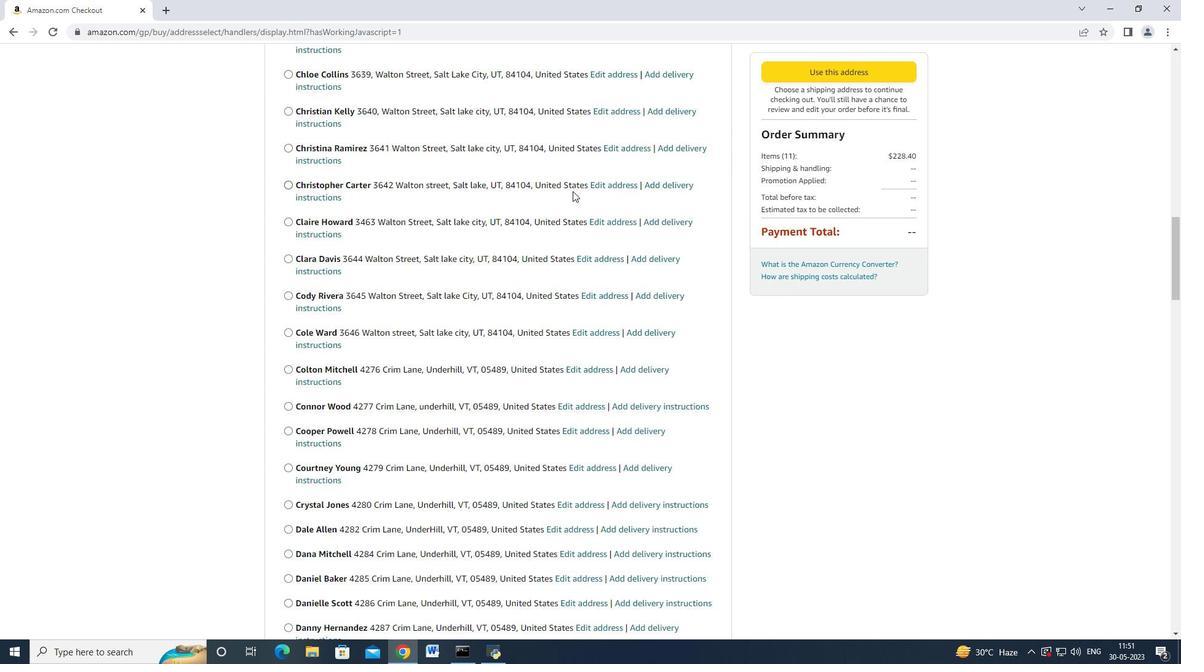 
Action: Mouse moved to (559, 200)
Screenshot: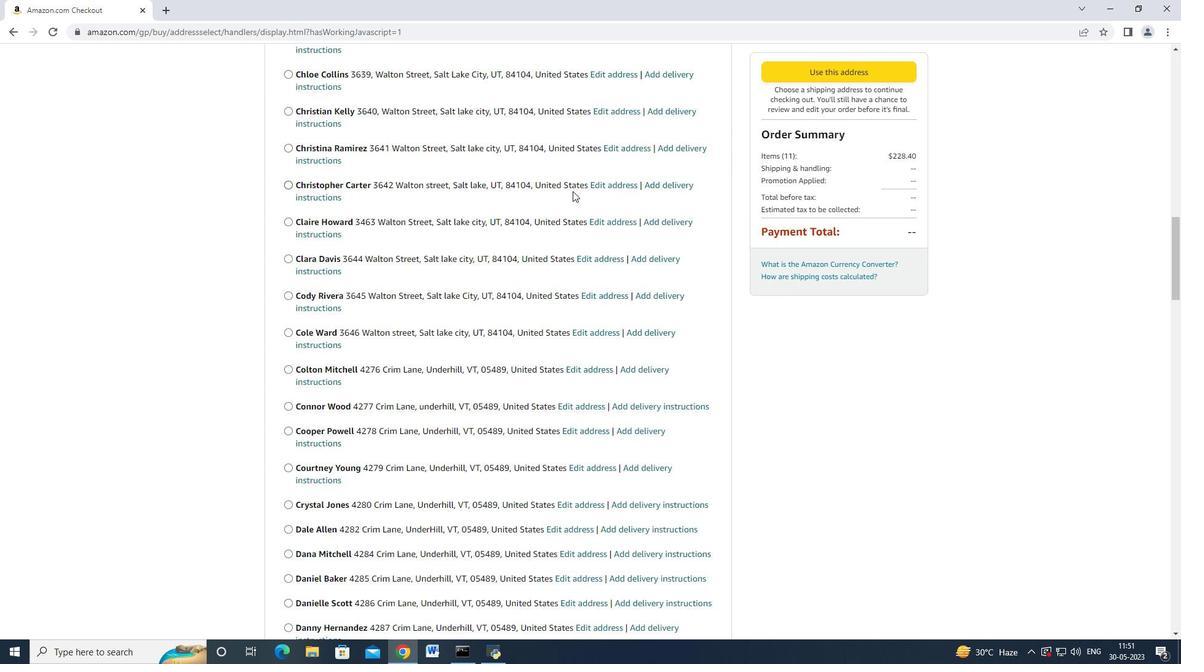 
Action: Mouse scrolled (561, 199) with delta (0, 0)
Screenshot: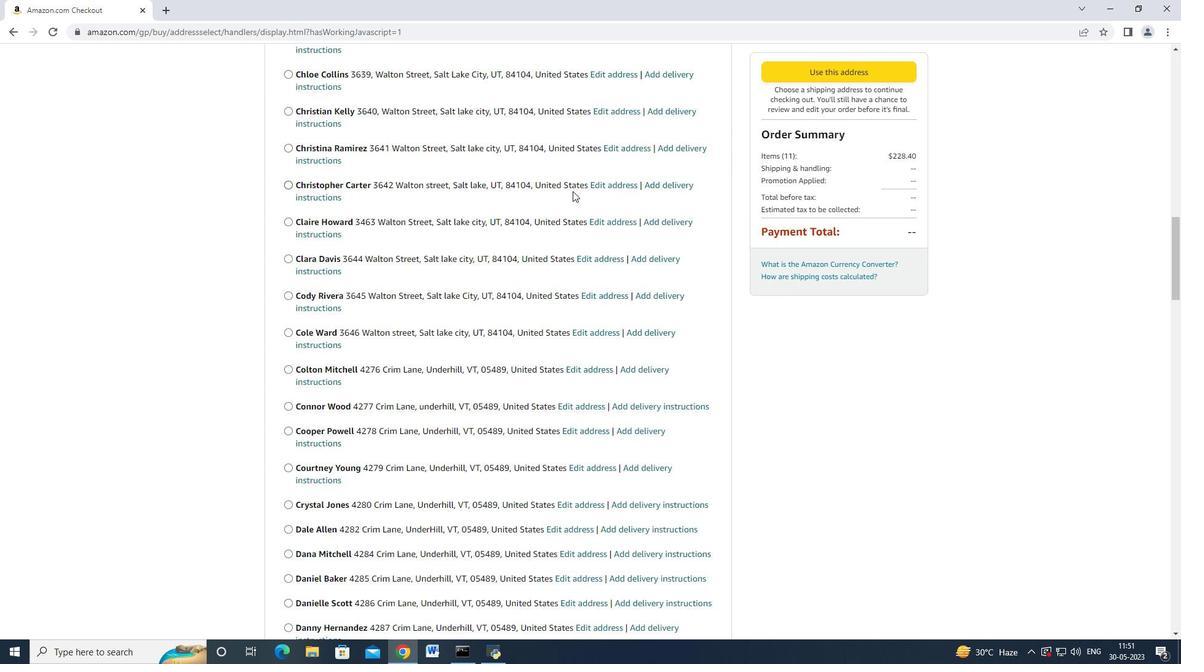 
Action: Mouse moved to (526, 206)
Screenshot: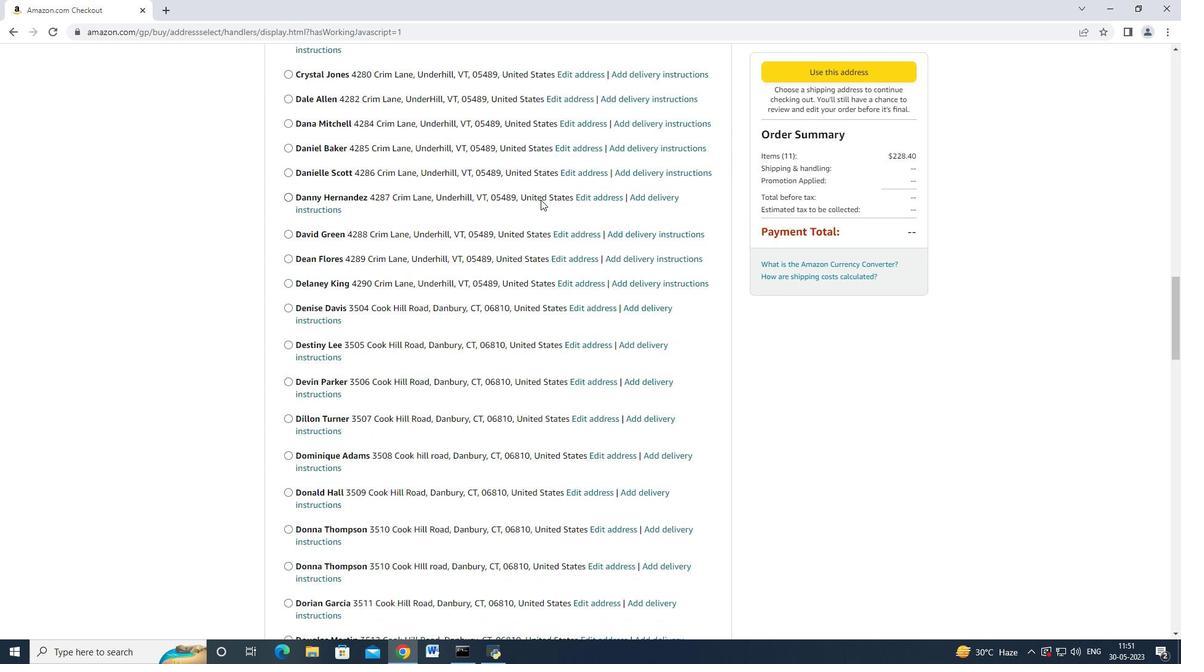 
Action: Mouse scrolled (533, 204) with delta (0, 0)
Screenshot: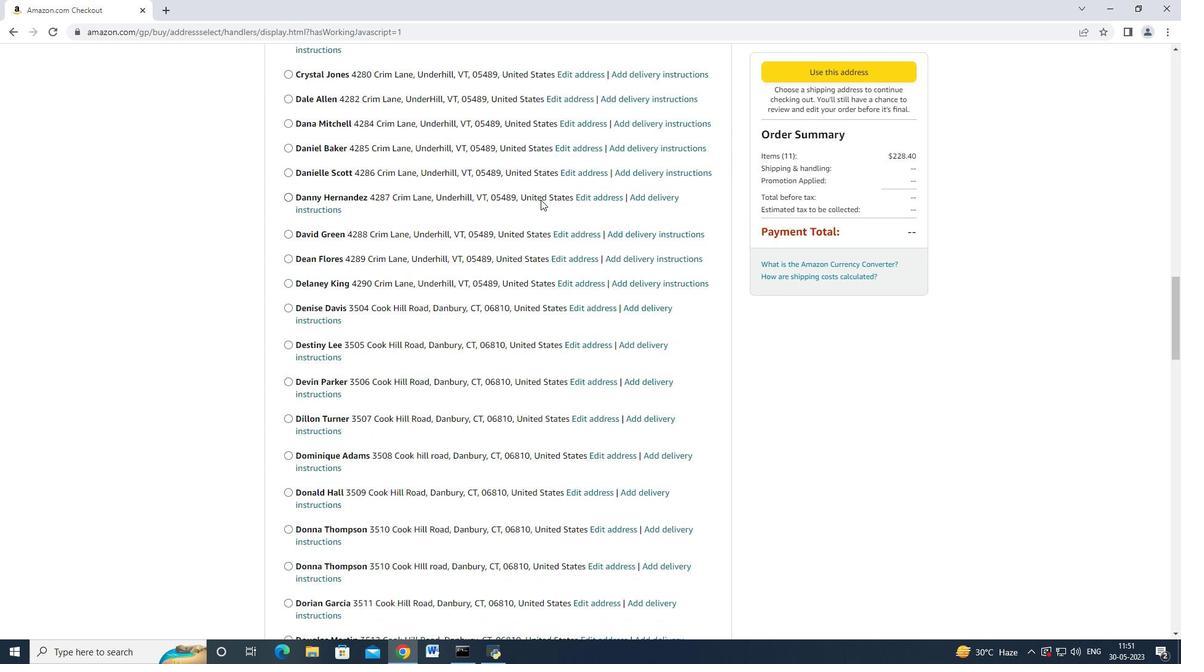 
Action: Mouse moved to (525, 207)
Screenshot: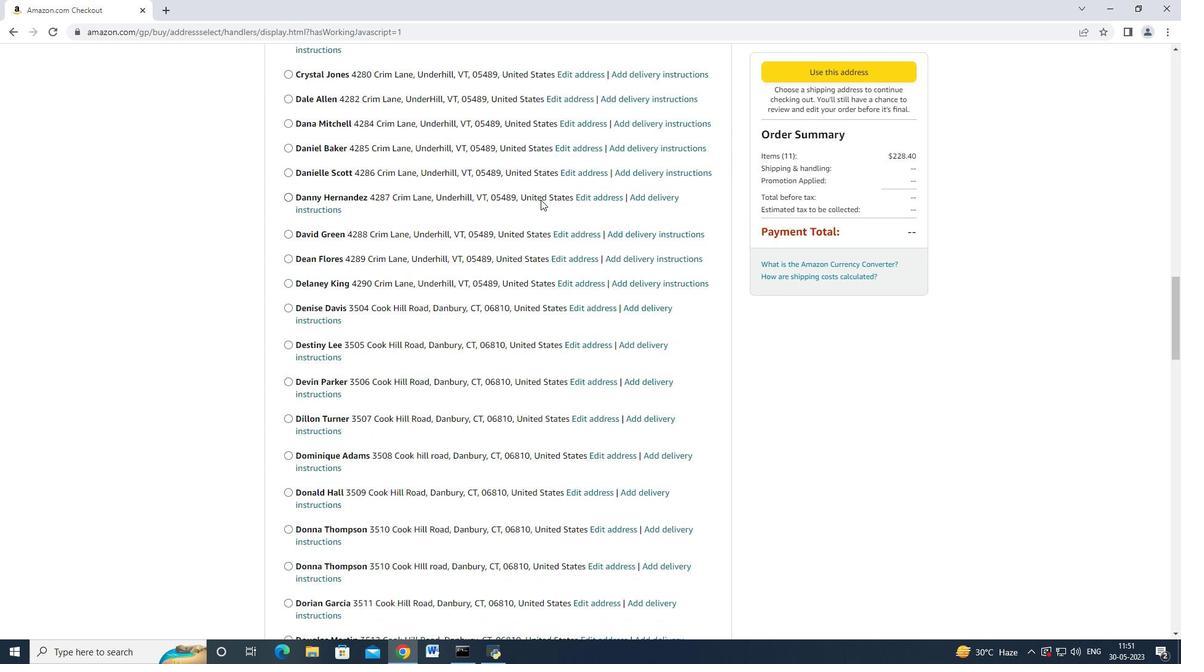 
Action: Mouse scrolled (531, 205) with delta (0, 0)
Screenshot: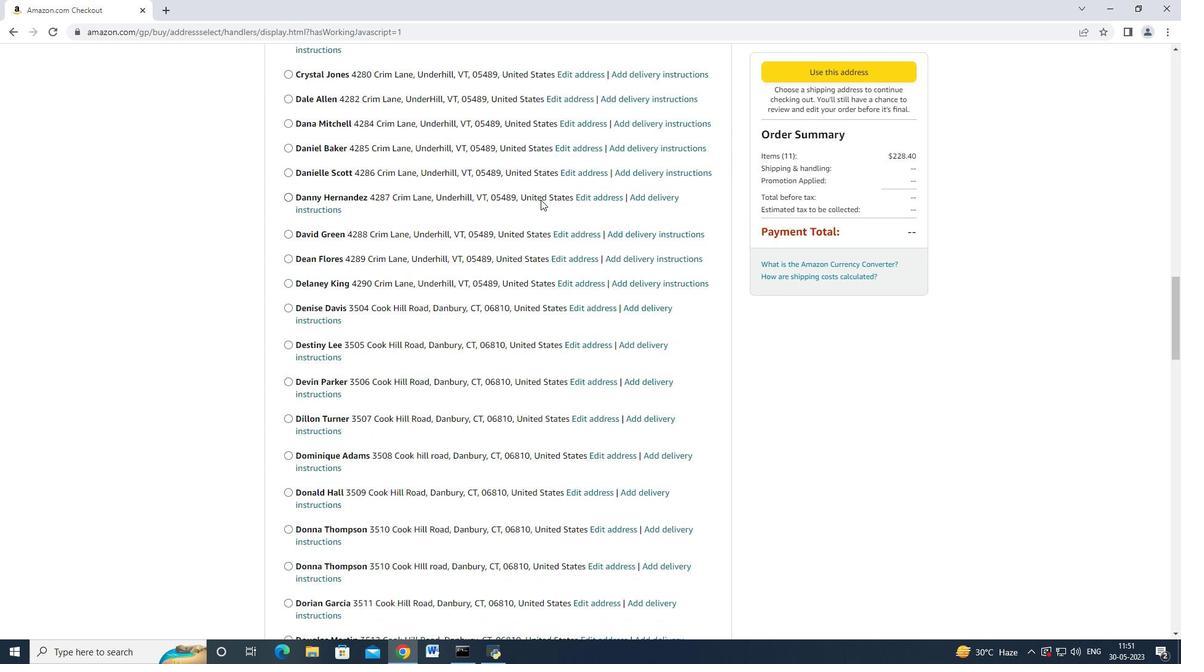 
Action: Mouse moved to (523, 208)
Screenshot: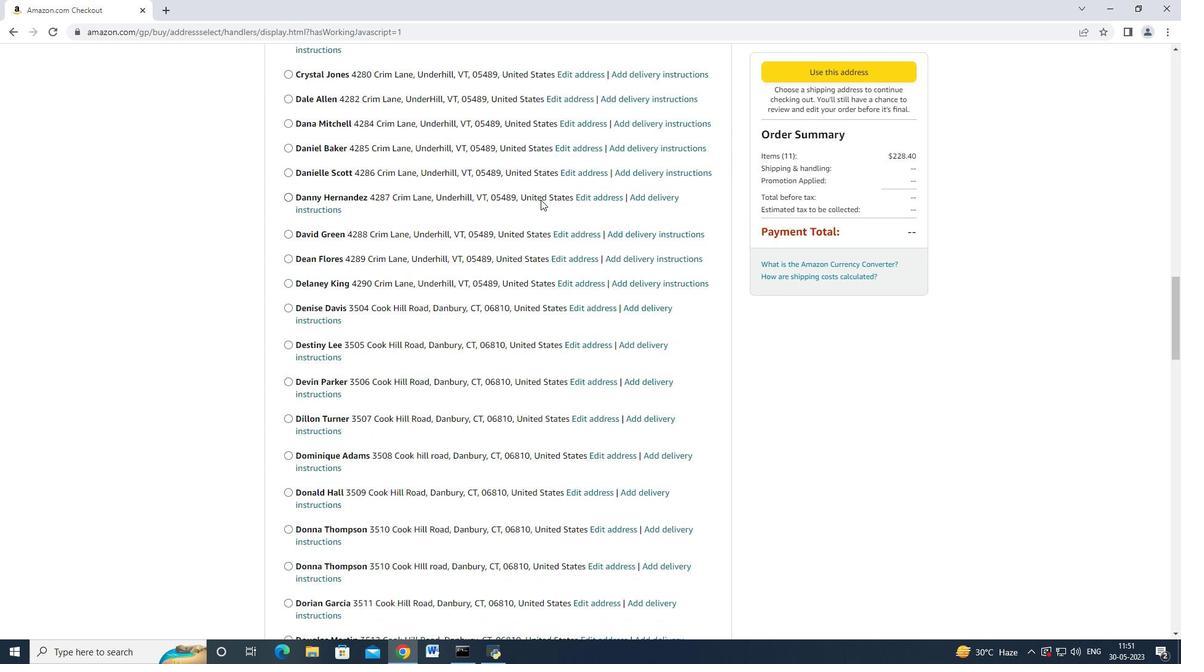 
Action: Mouse scrolled (531, 205) with delta (0, 0)
Screenshot: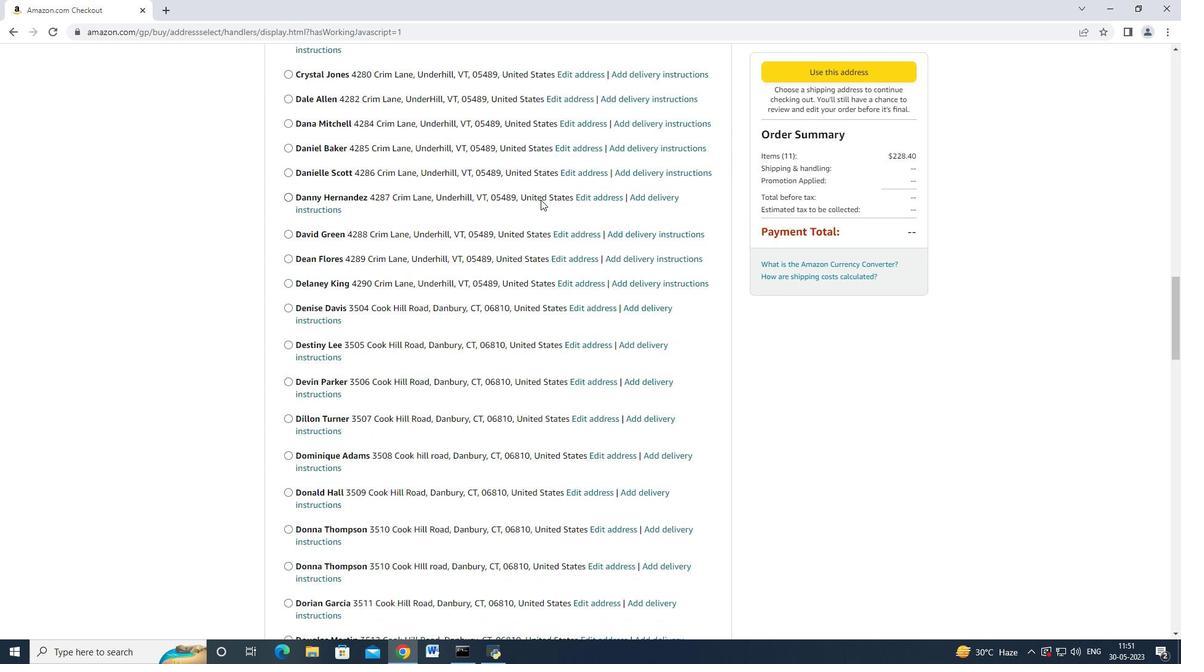 
Action: Mouse moved to (523, 208)
Screenshot: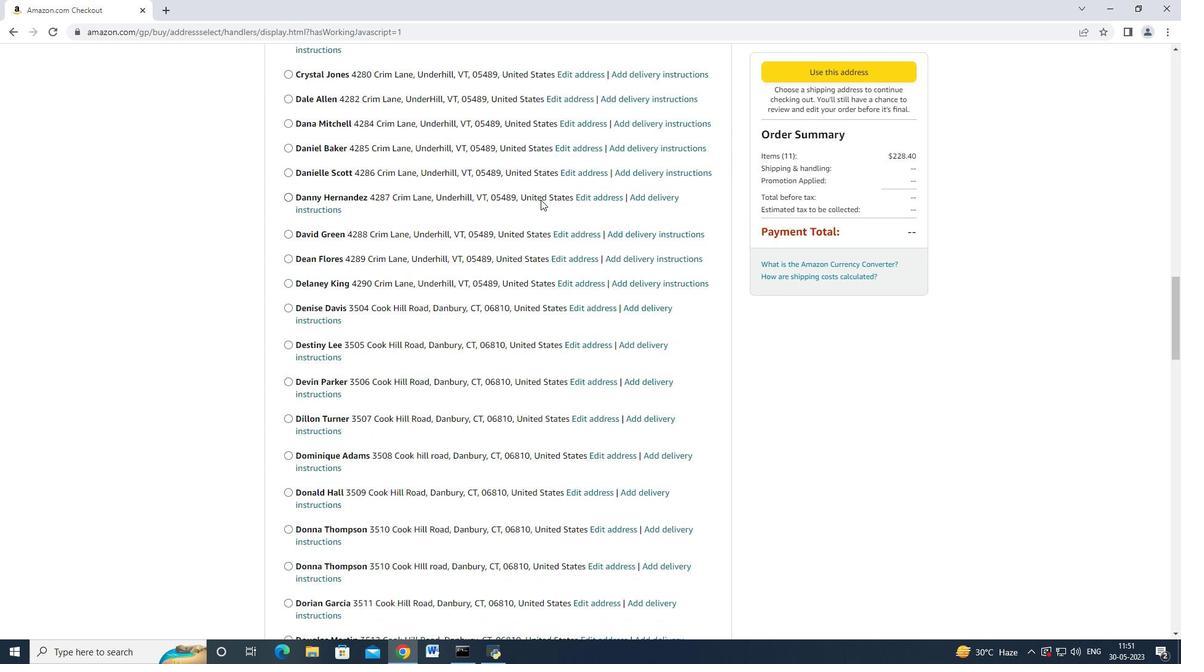 
Action: Mouse scrolled (531, 205) with delta (0, 0)
Screenshot: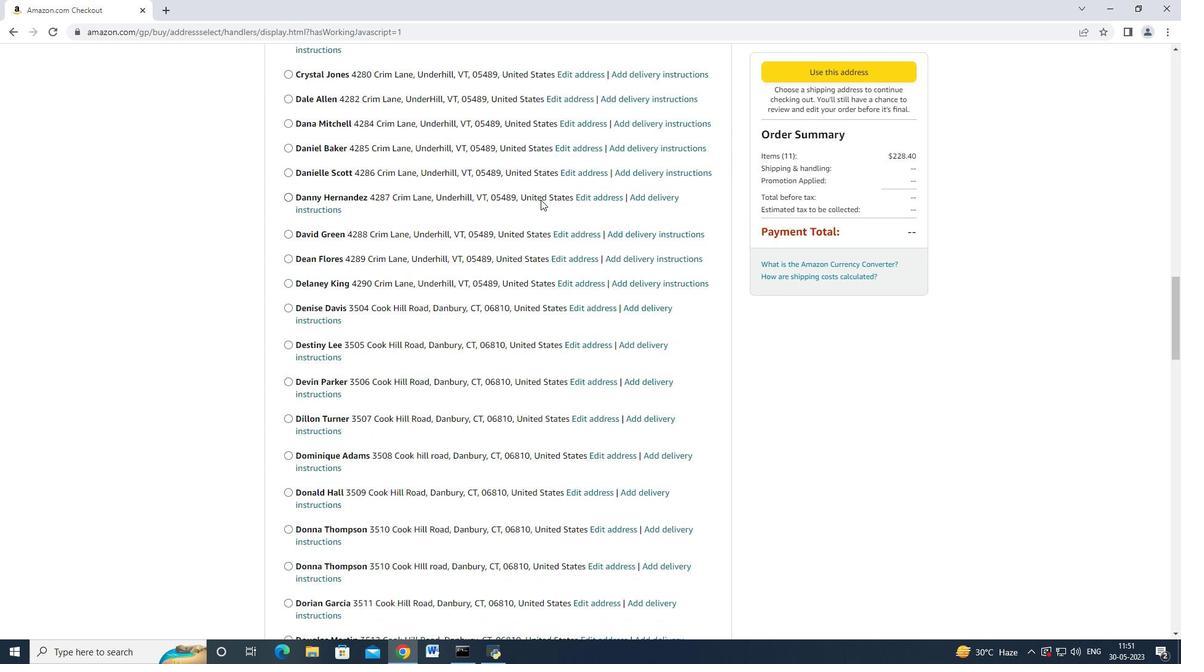 
Action: Mouse moved to (523, 208)
Screenshot: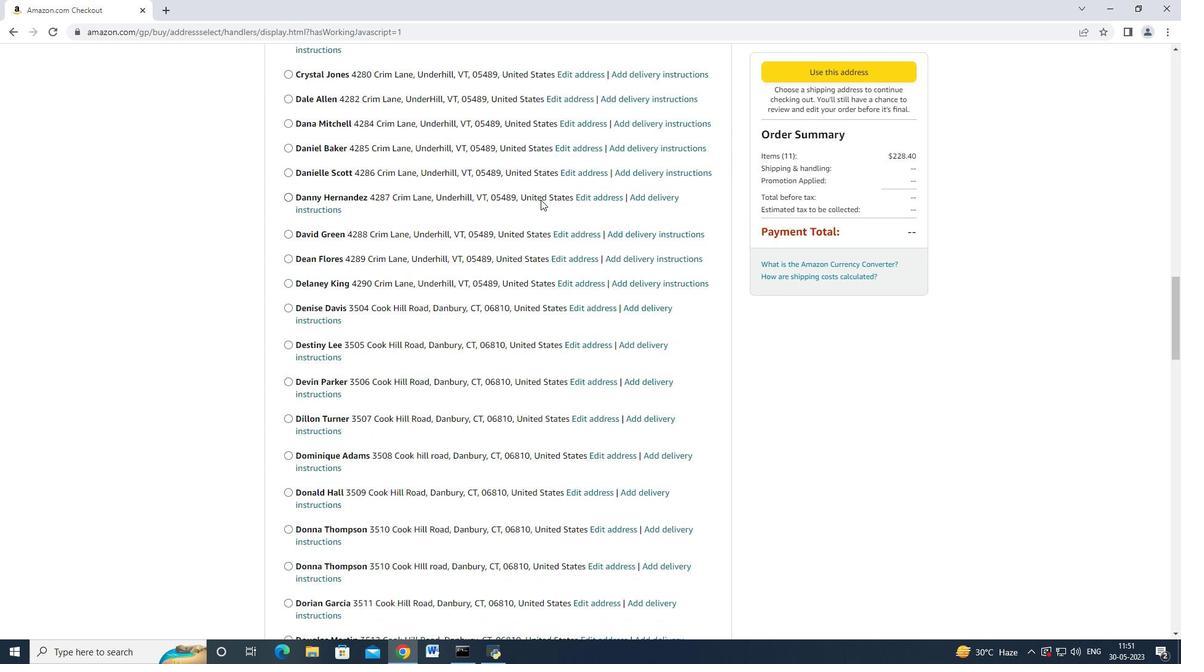 
Action: Mouse scrolled (531, 205) with delta (0, 0)
Screenshot: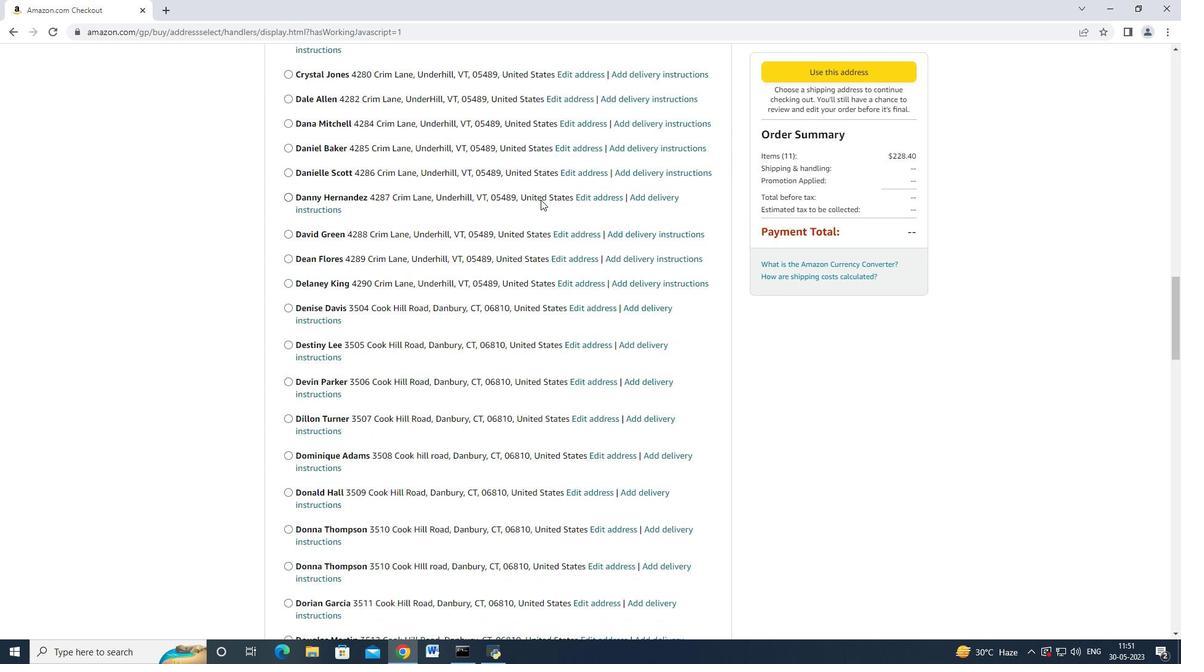 
Action: Mouse moved to (523, 208)
Screenshot: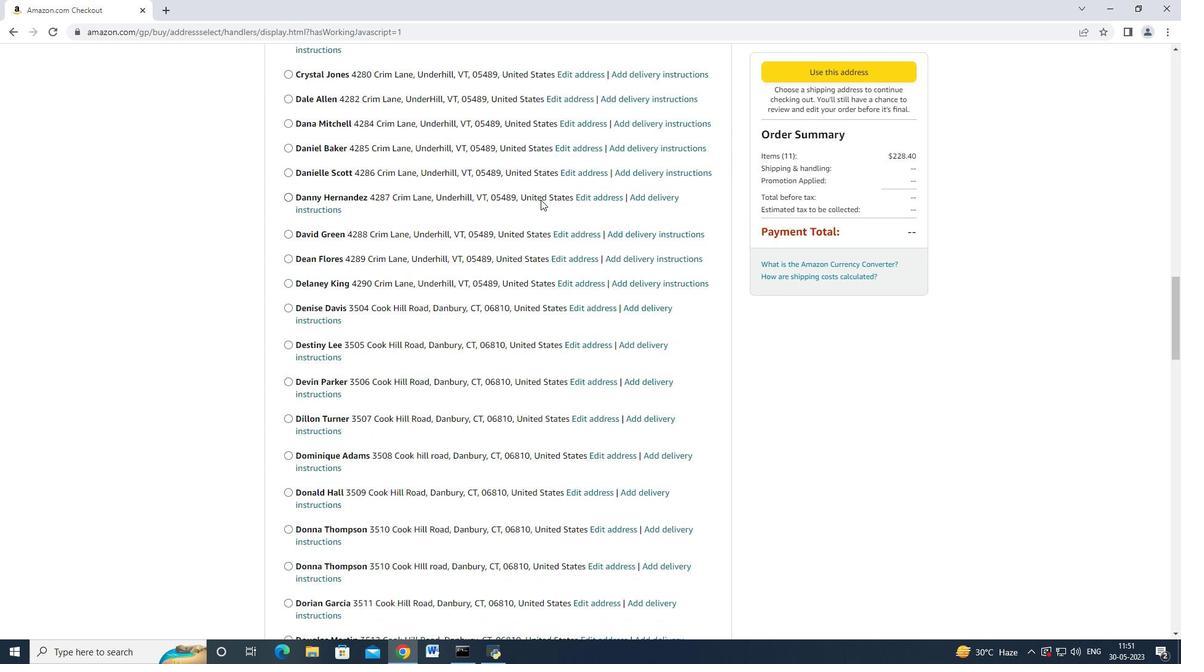 
Action: Mouse scrolled (531, 205) with delta (0, 0)
Screenshot: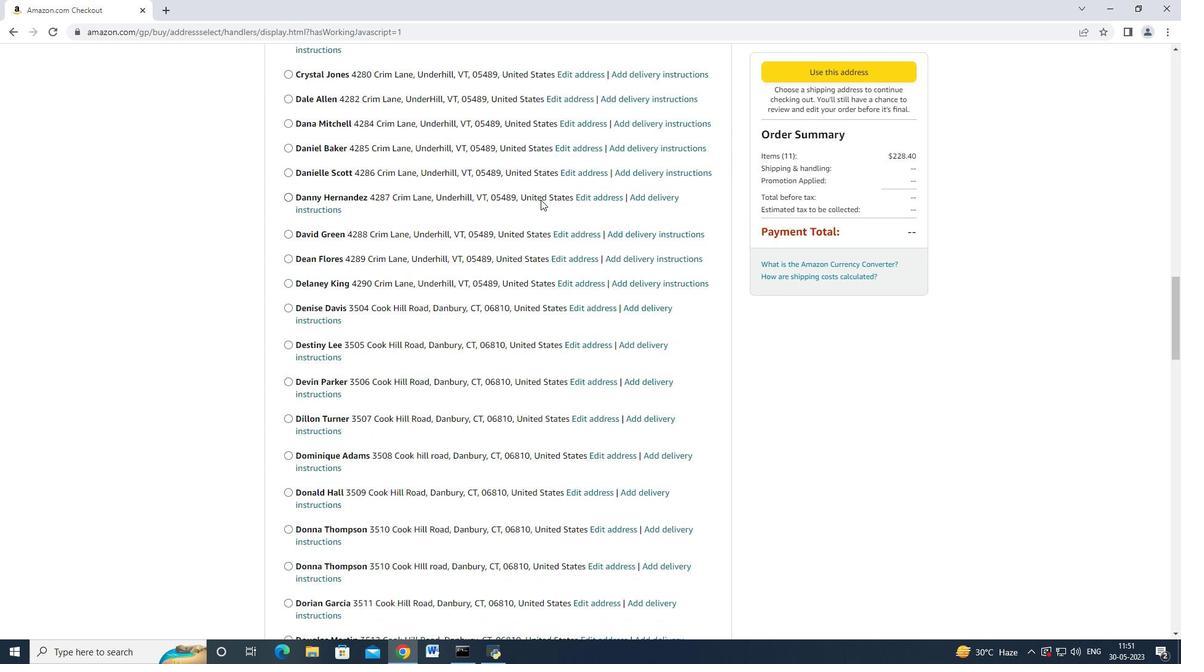 
Action: Mouse moved to (523, 208)
Screenshot: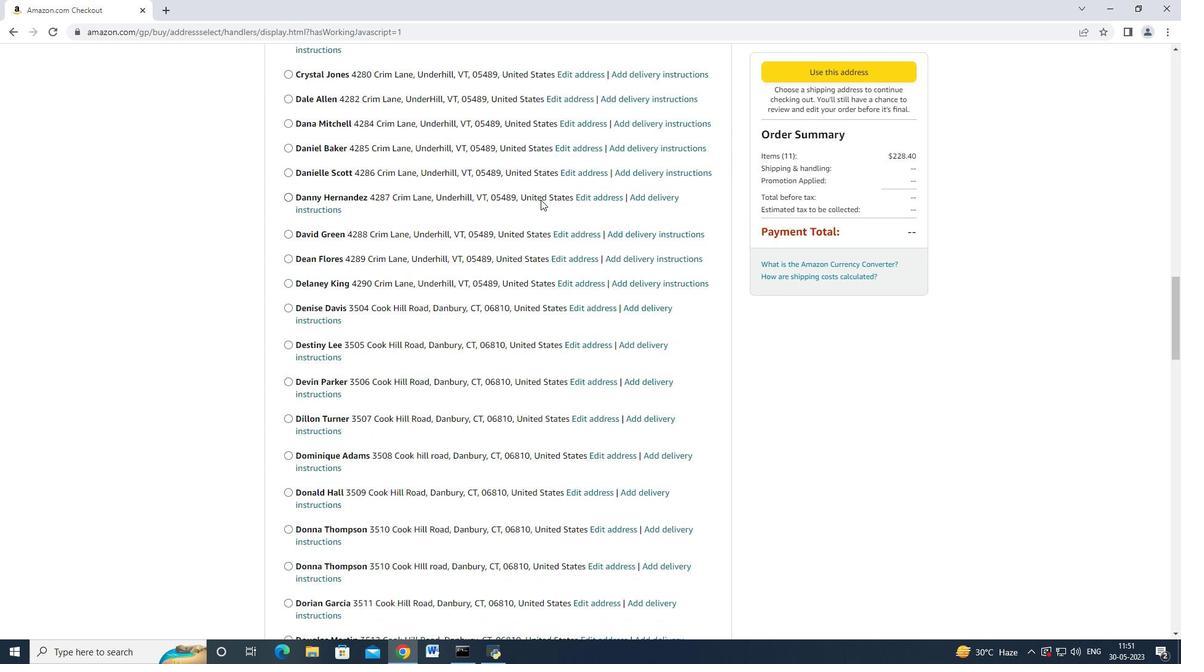 
Action: Mouse scrolled (530, 205) with delta (0, 0)
Screenshot: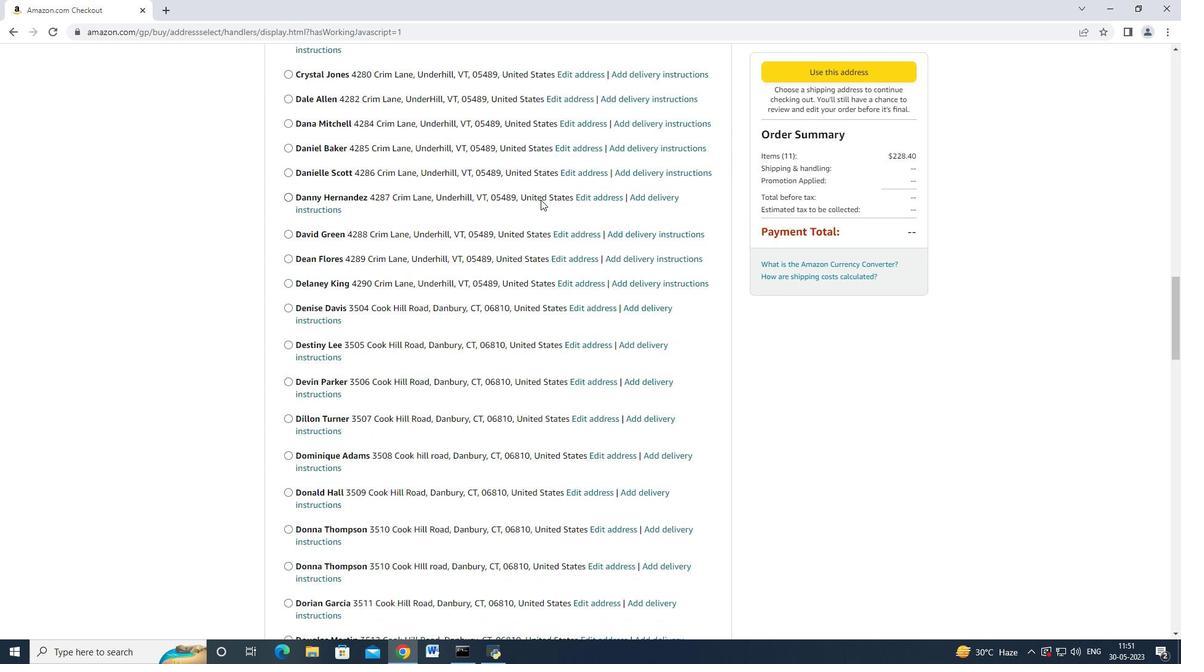 
Action: Mouse moved to (523, 207)
Screenshot: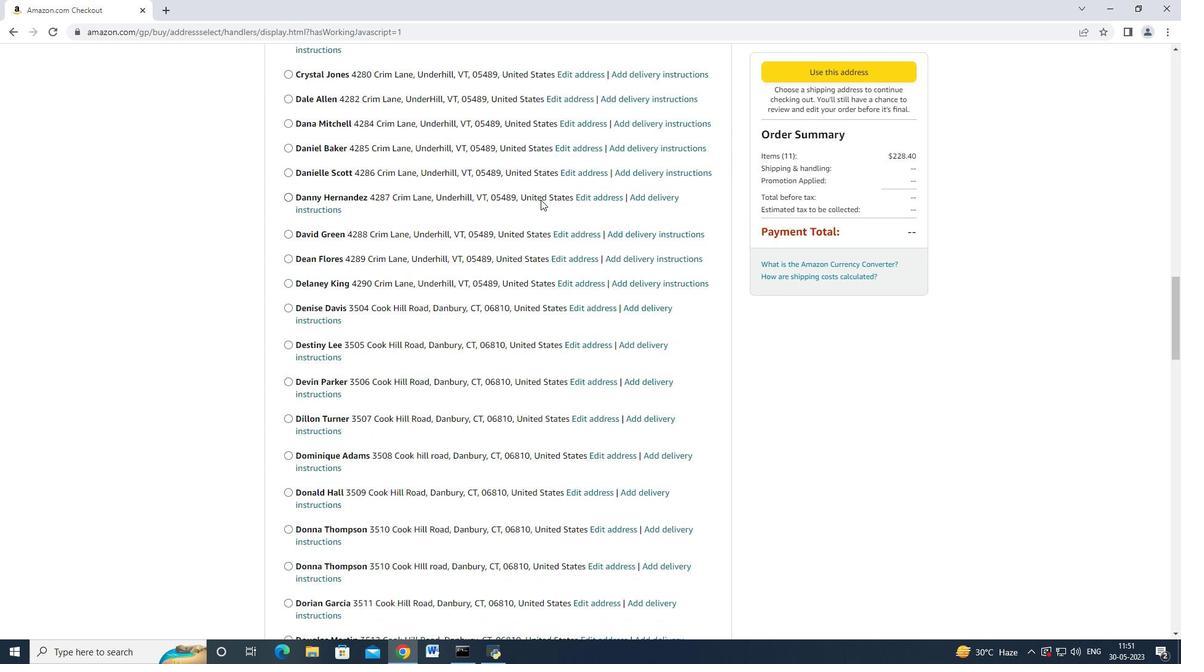 
Action: Mouse scrolled (525, 206) with delta (0, 0)
Screenshot: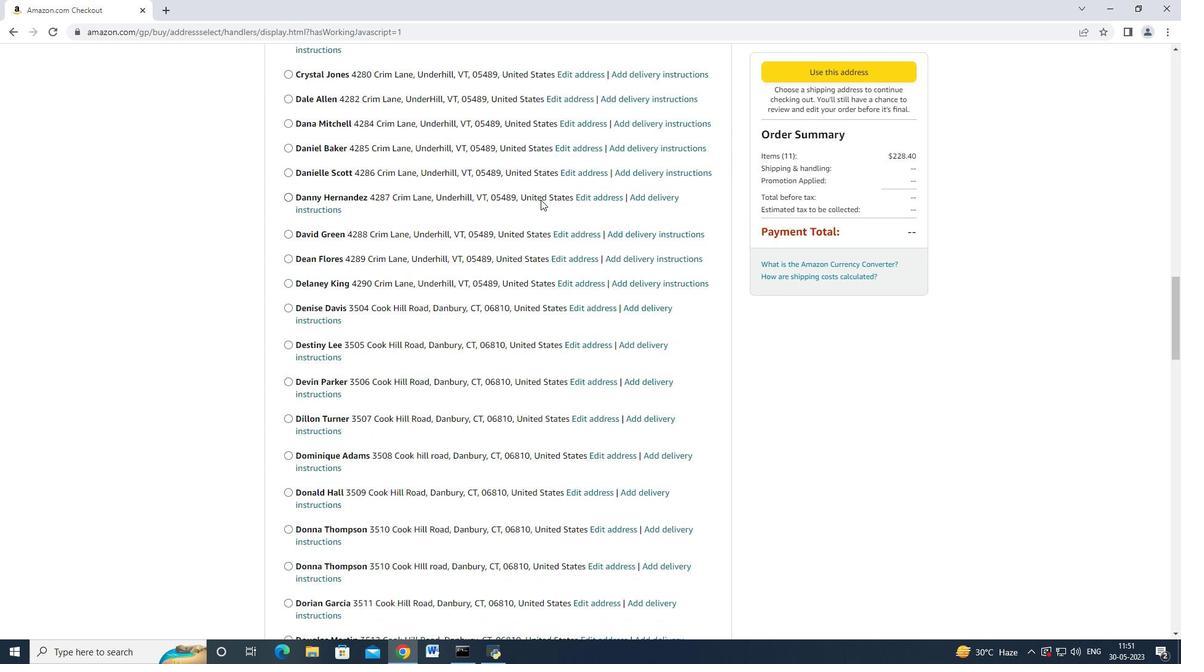 
Action: Mouse scrolled (523, 207) with delta (0, 0)
Screenshot: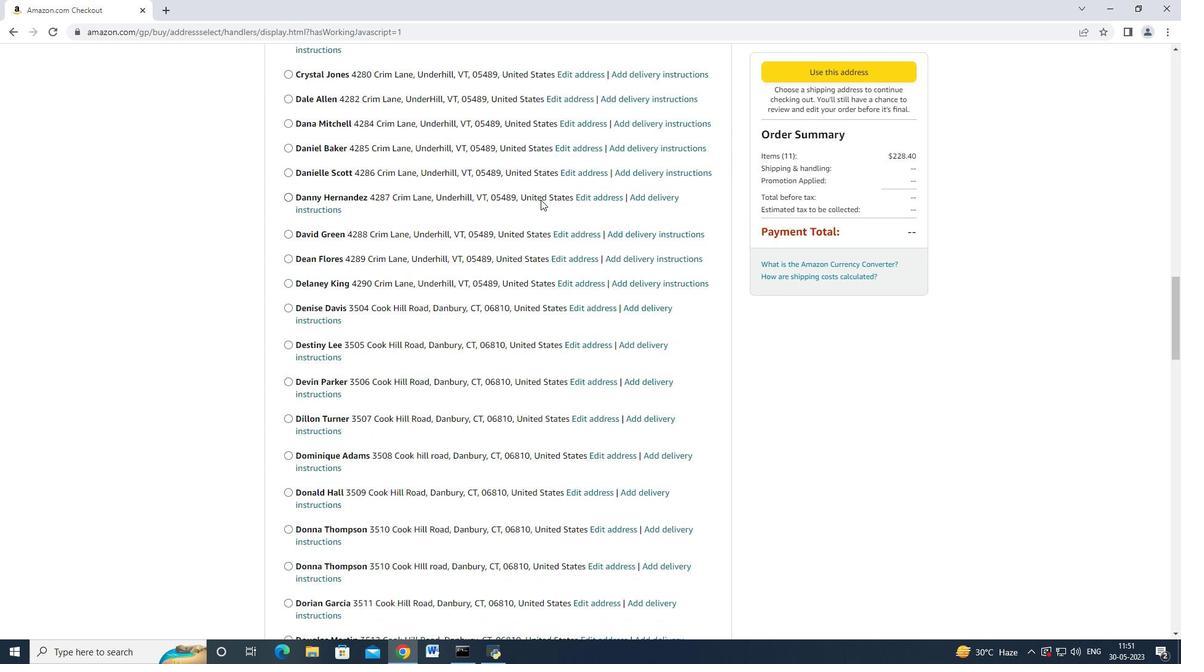 
Action: Mouse scrolled (523, 207) with delta (0, 0)
Screenshot: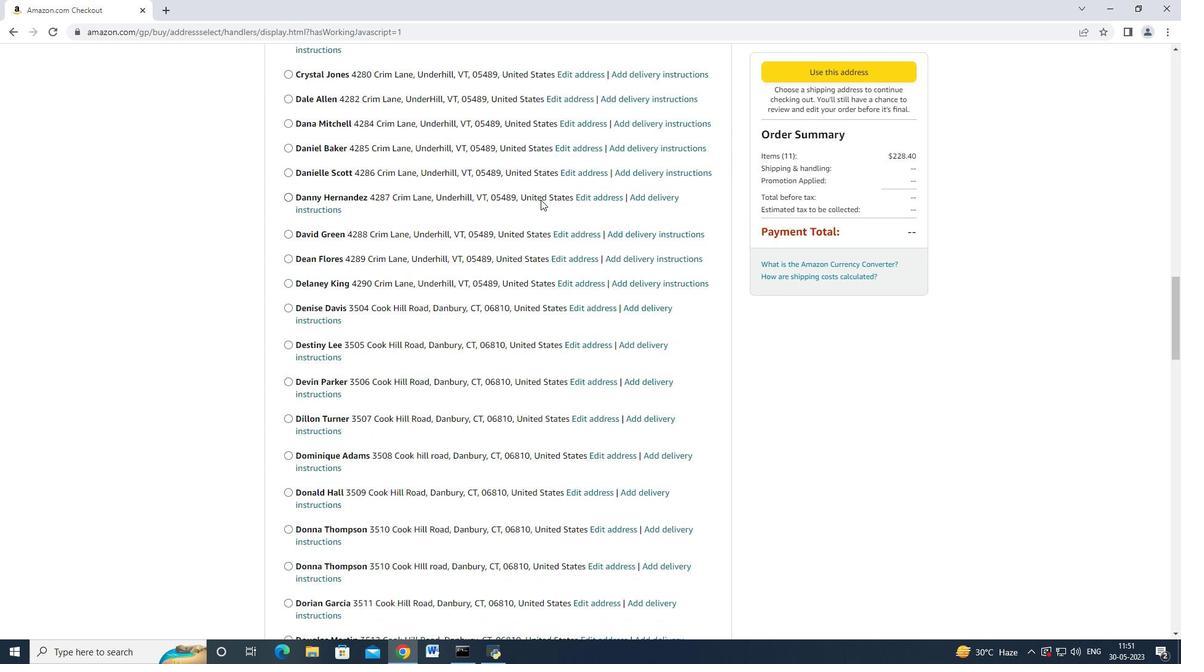 
Action: Mouse scrolled (523, 207) with delta (0, 0)
Screenshot: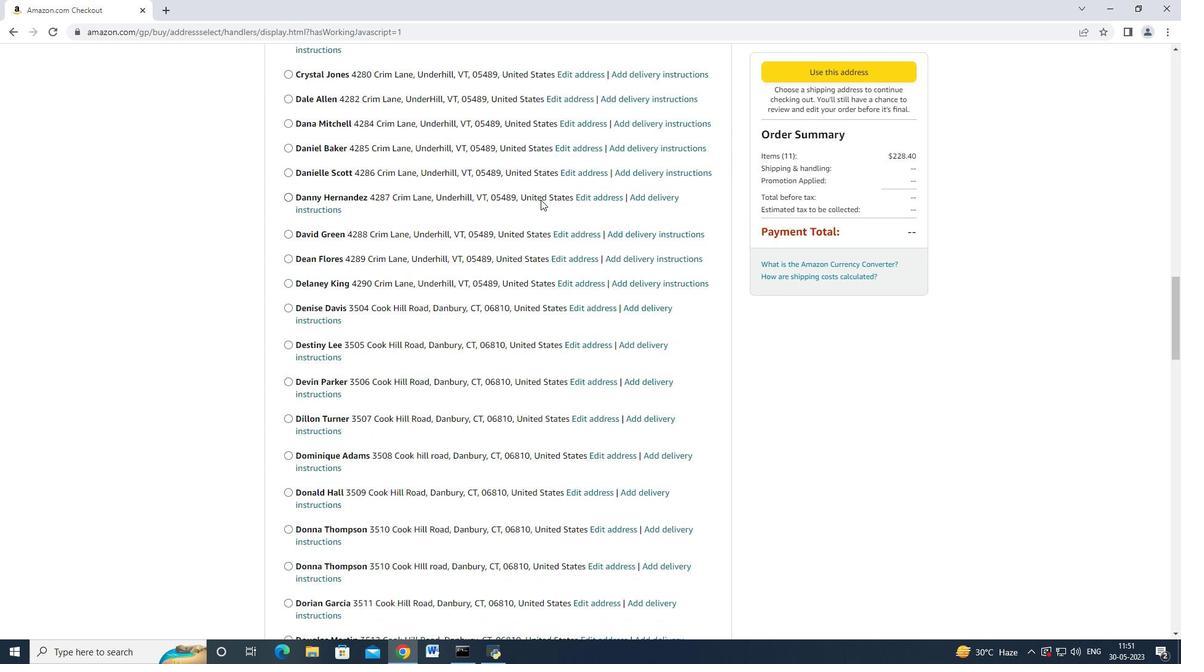 
Action: Mouse scrolled (523, 207) with delta (0, 0)
Screenshot: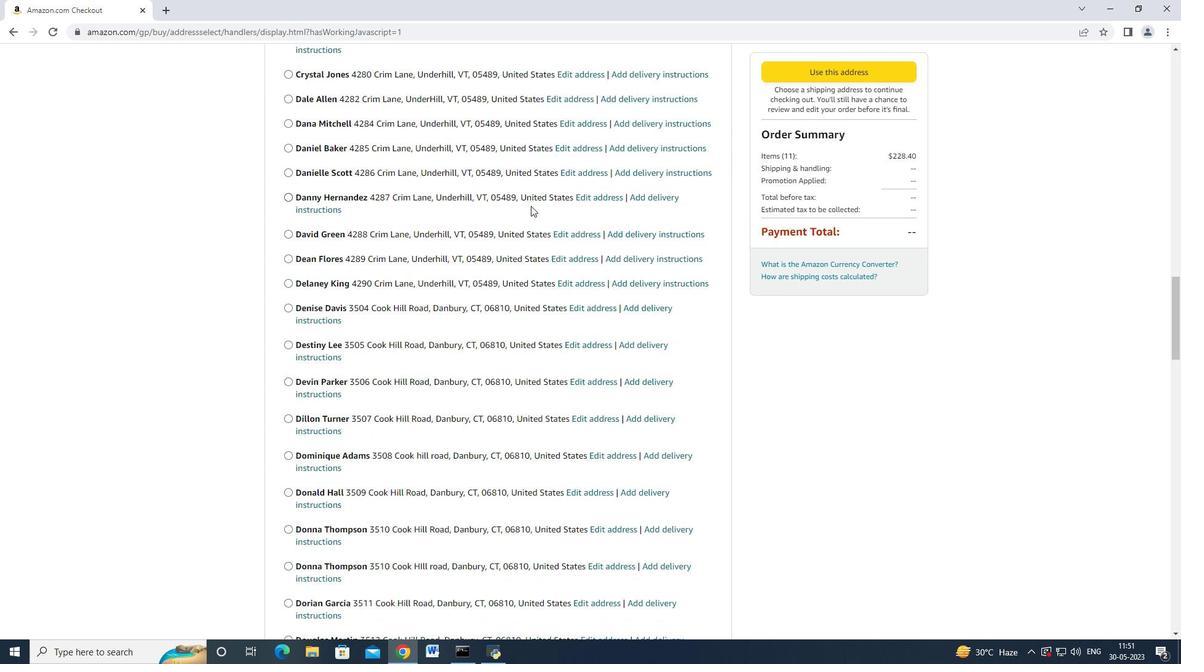 
Action: Mouse scrolled (523, 207) with delta (0, 0)
Screenshot: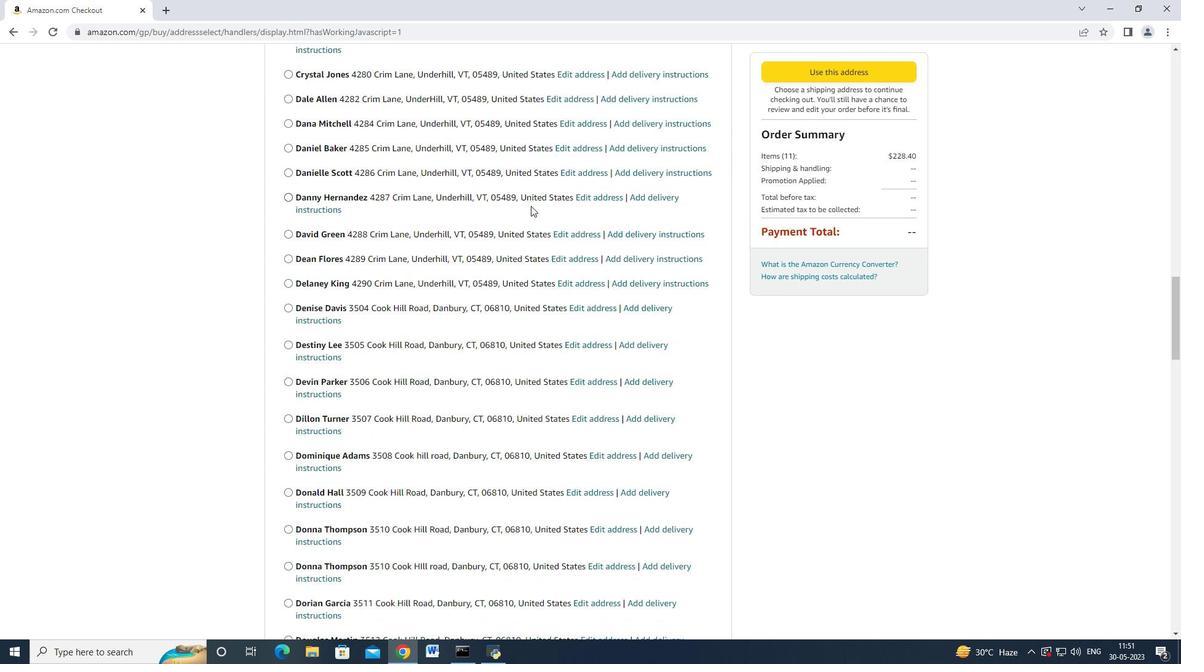 
Action: Mouse scrolled (523, 207) with delta (0, 0)
Screenshot: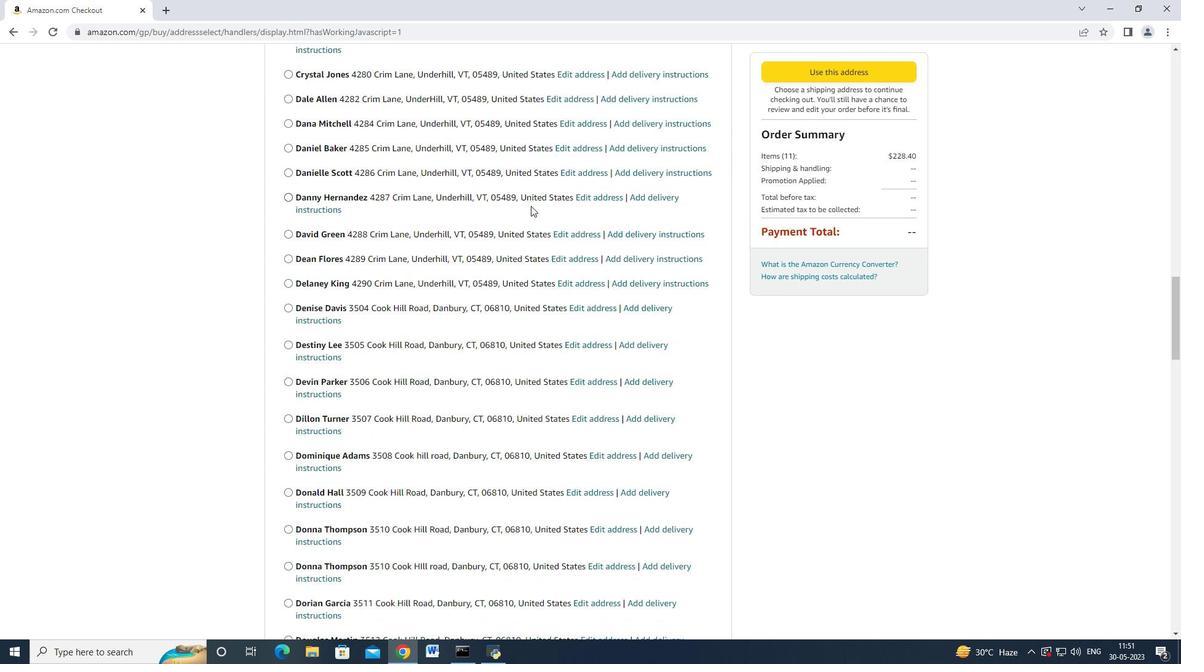 
Action: Mouse moved to (521, 207)
Screenshot: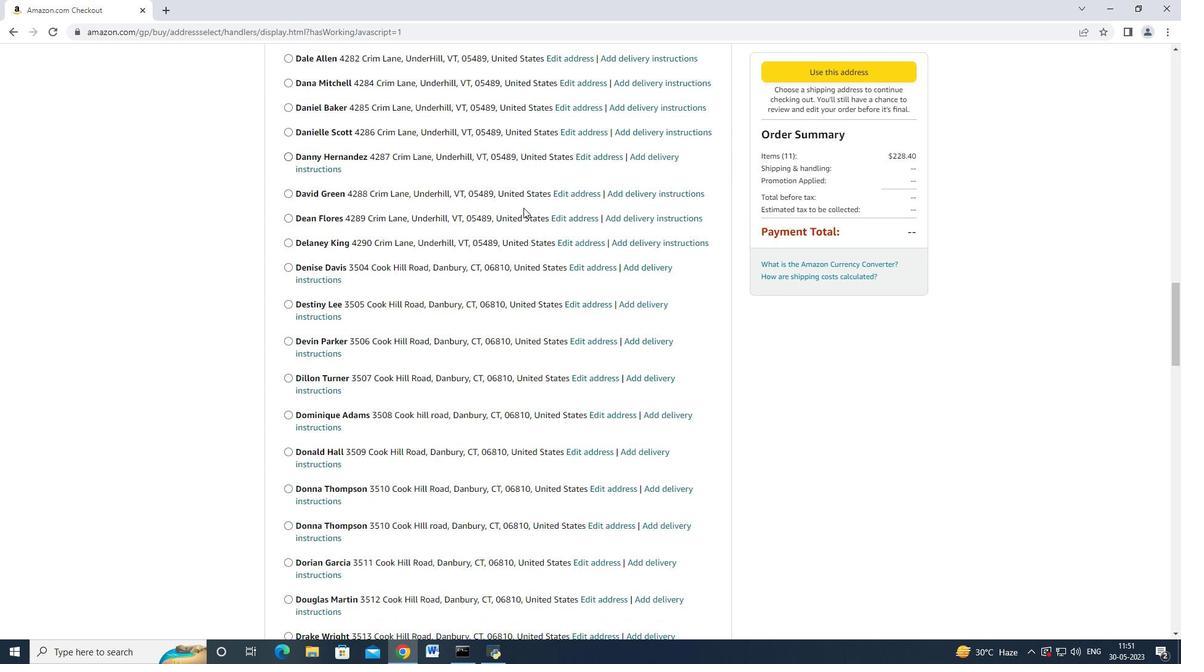 
Action: Mouse scrolled (521, 206) with delta (0, 0)
Screenshot: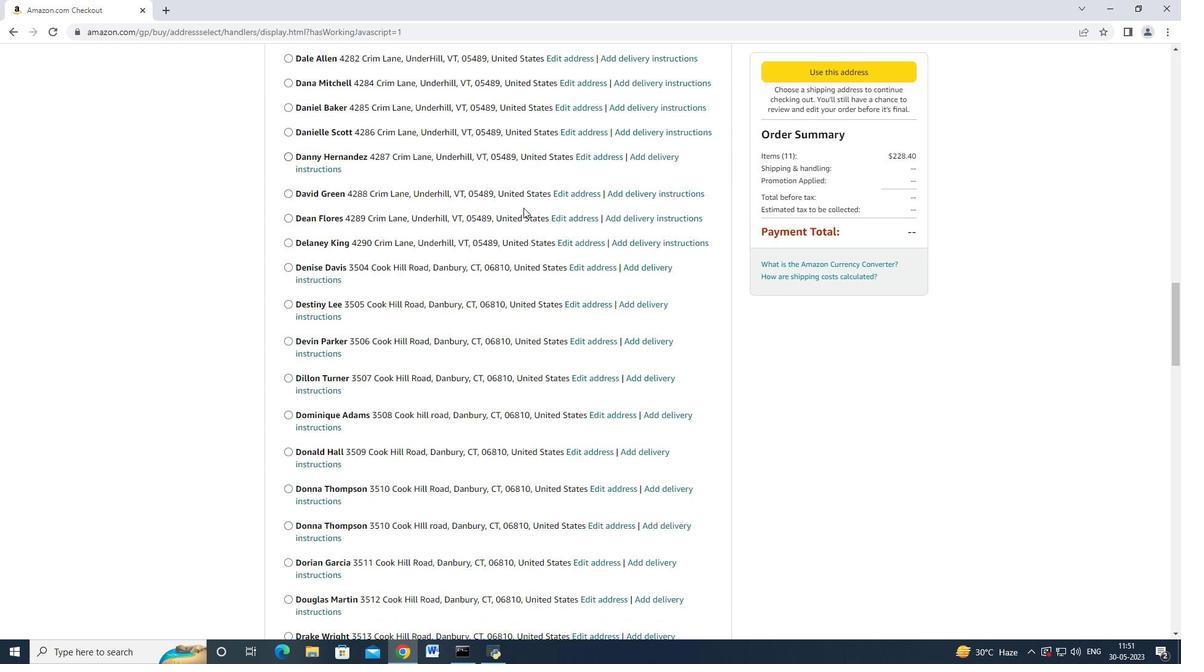
Action: Mouse scrolled (521, 206) with delta (0, 0)
Screenshot: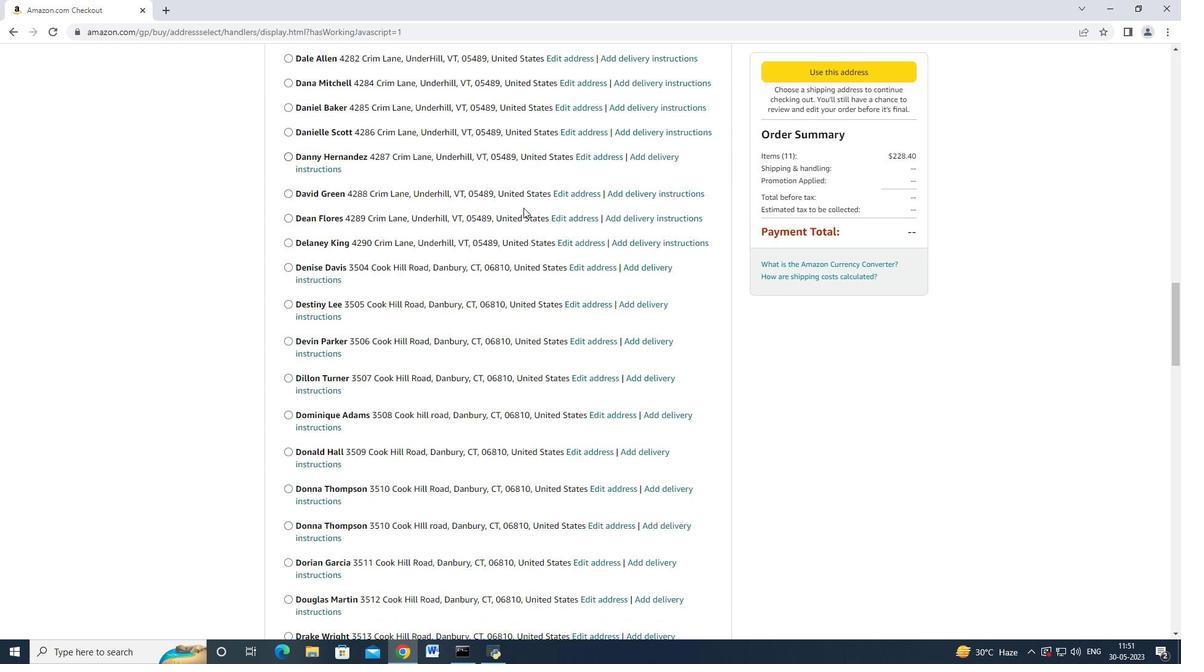 
Action: Mouse moved to (521, 207)
Screenshot: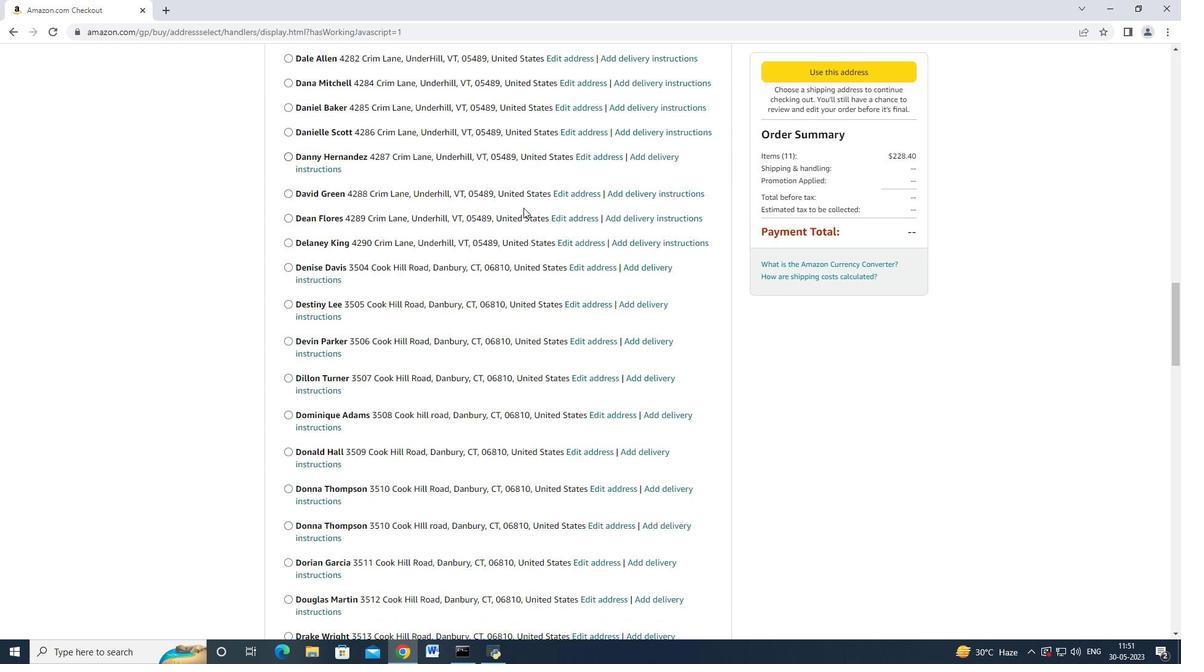 
Action: Mouse scrolled (521, 206) with delta (0, 0)
Screenshot: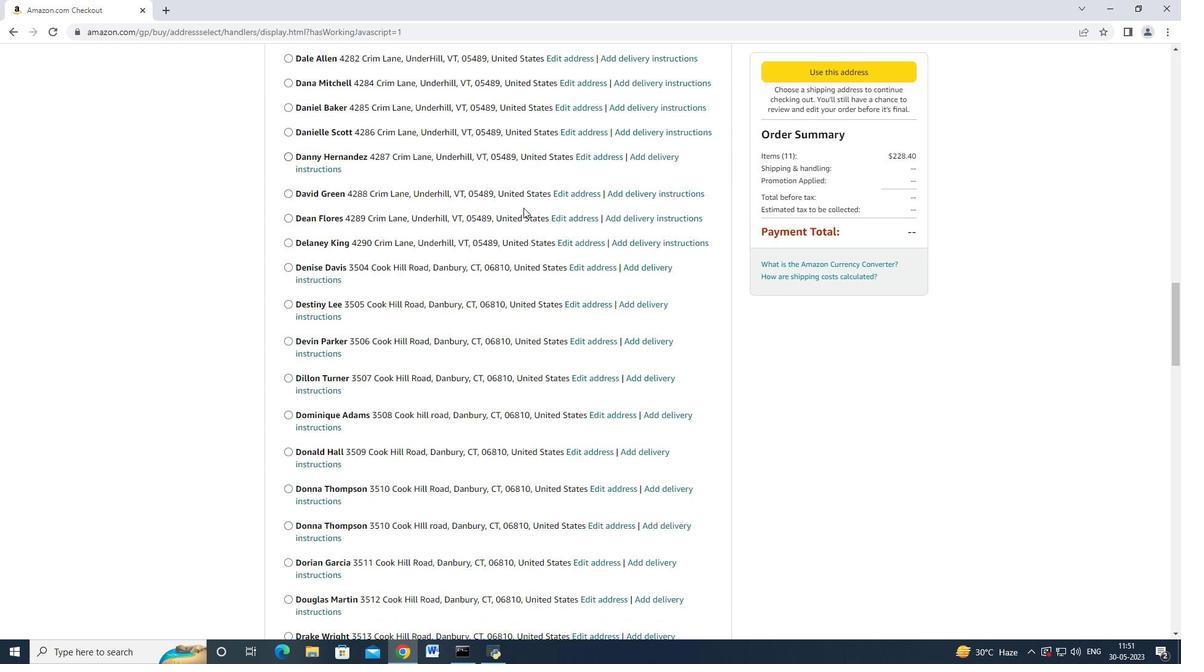 
Action: Mouse scrolled (521, 206) with delta (0, 0)
Screenshot: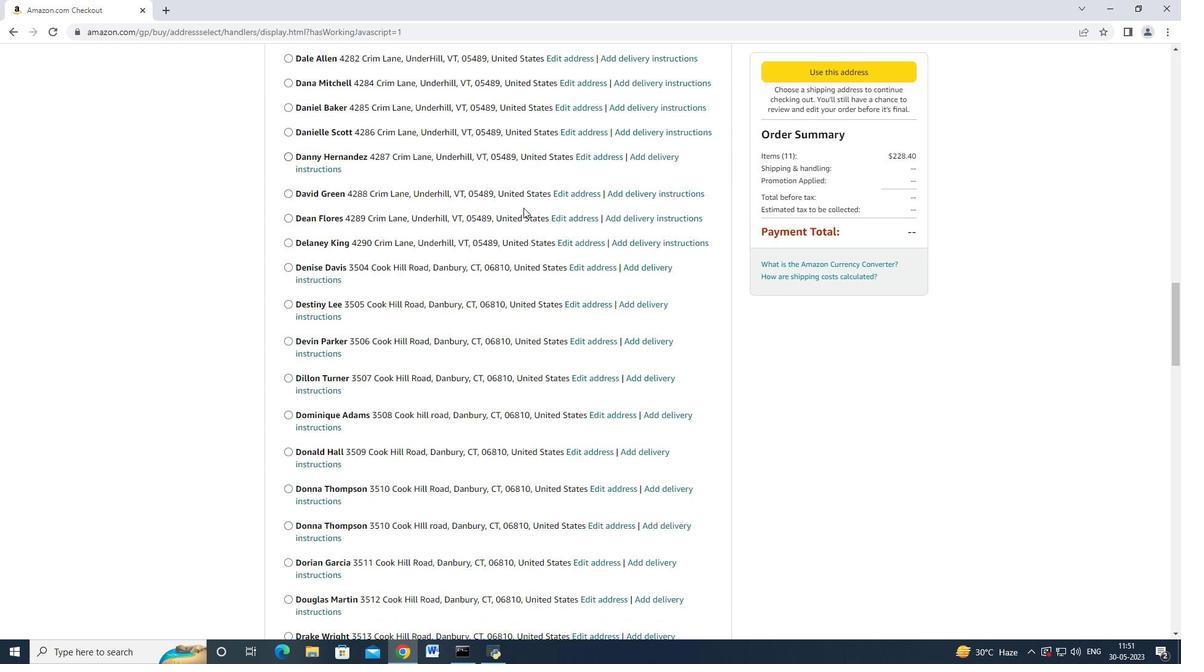 
Action: Mouse scrolled (521, 206) with delta (0, 0)
Screenshot: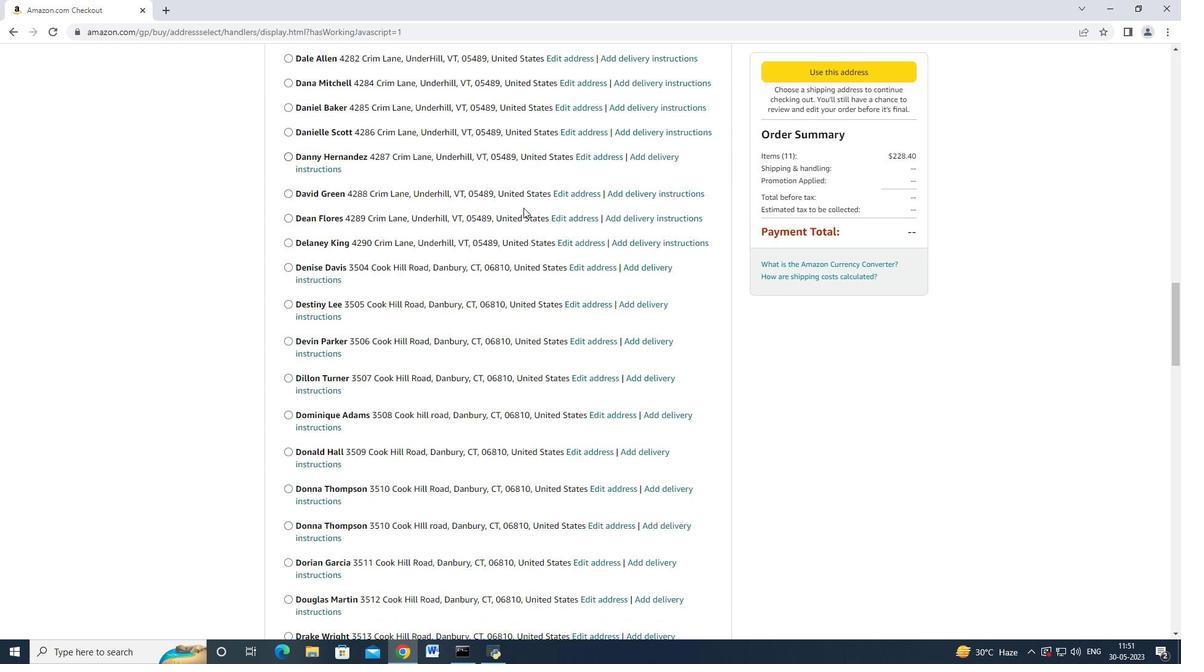 
Action: Mouse scrolled (521, 206) with delta (0, 0)
Screenshot: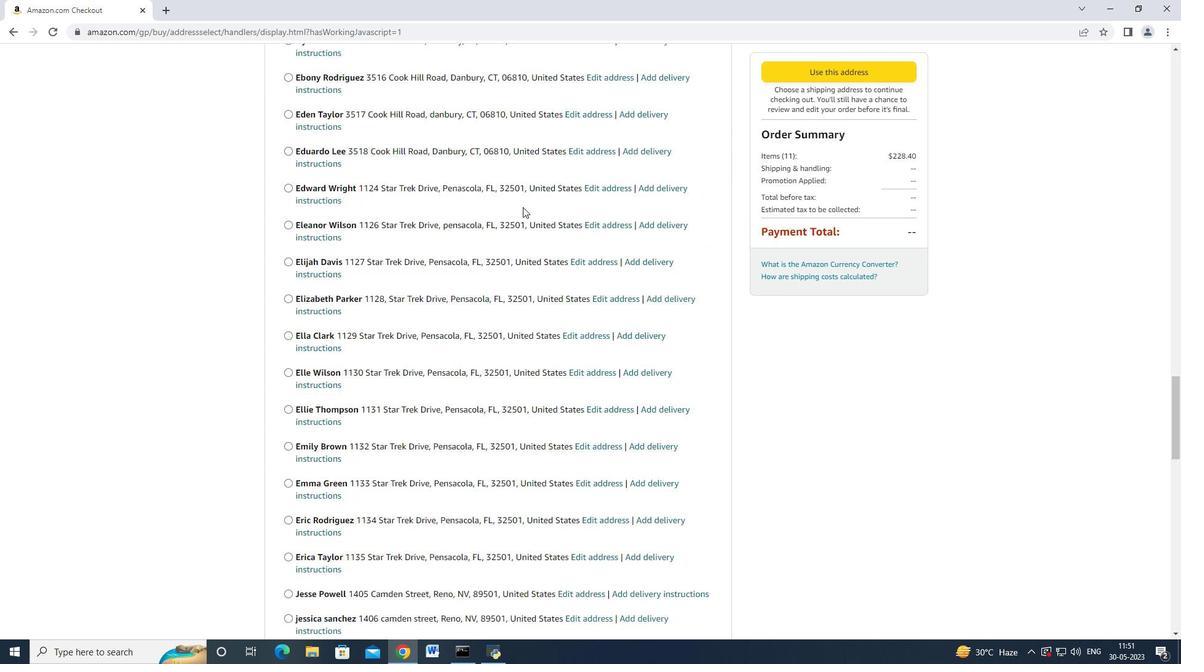 
Action: Mouse scrolled (521, 206) with delta (0, 0)
Screenshot: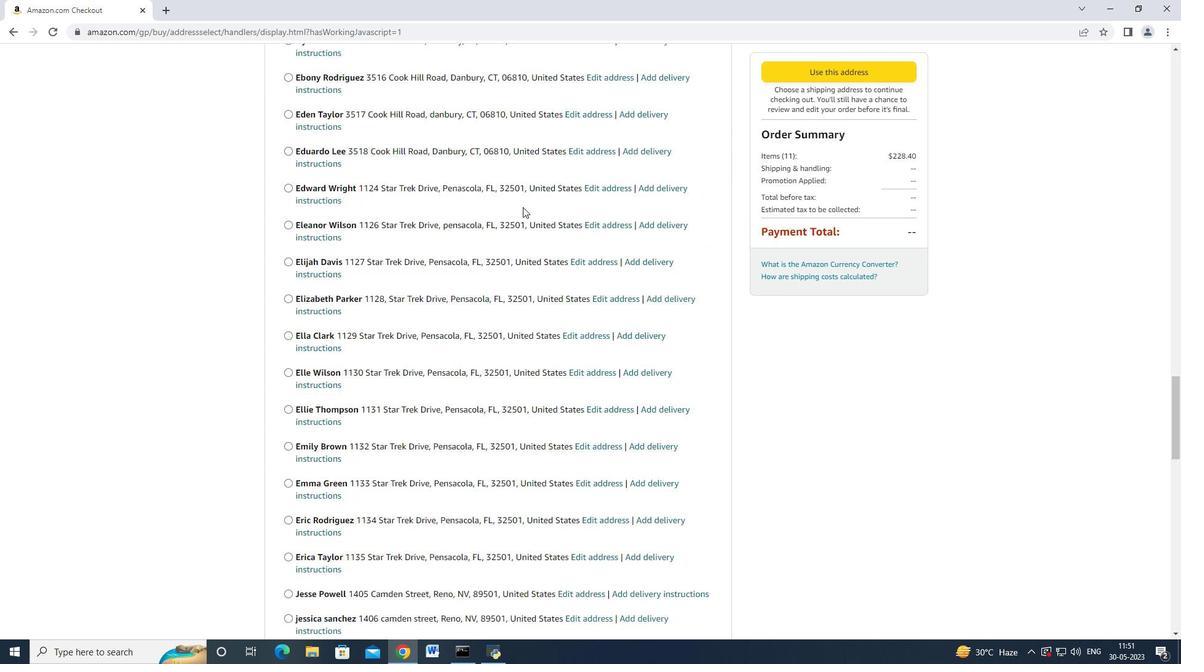 
Action: Mouse moved to (519, 207)
Screenshot: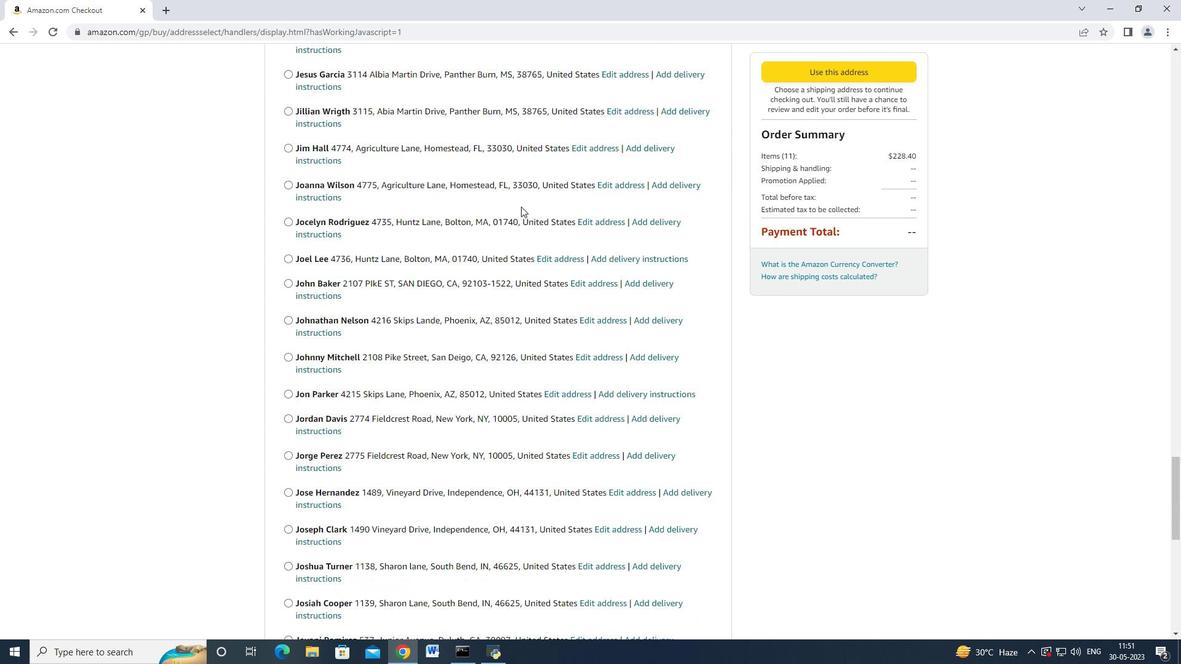 
Action: Mouse scrolled (519, 206) with delta (0, 0)
Screenshot: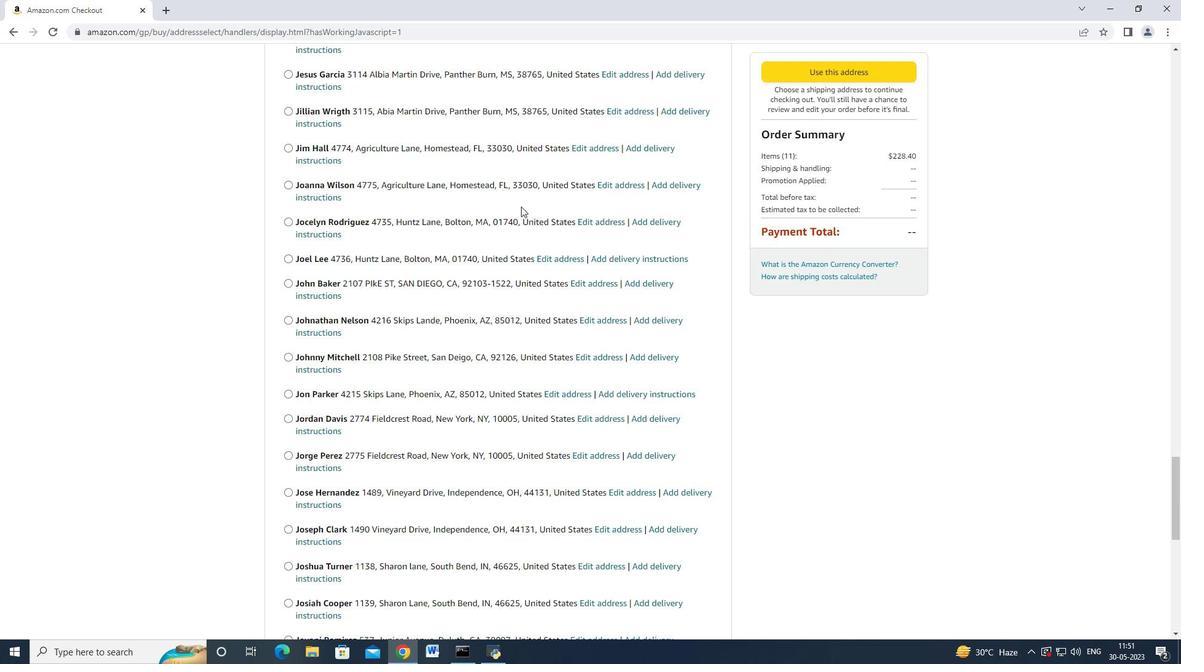 
Action: Mouse moved to (518, 208)
Screenshot: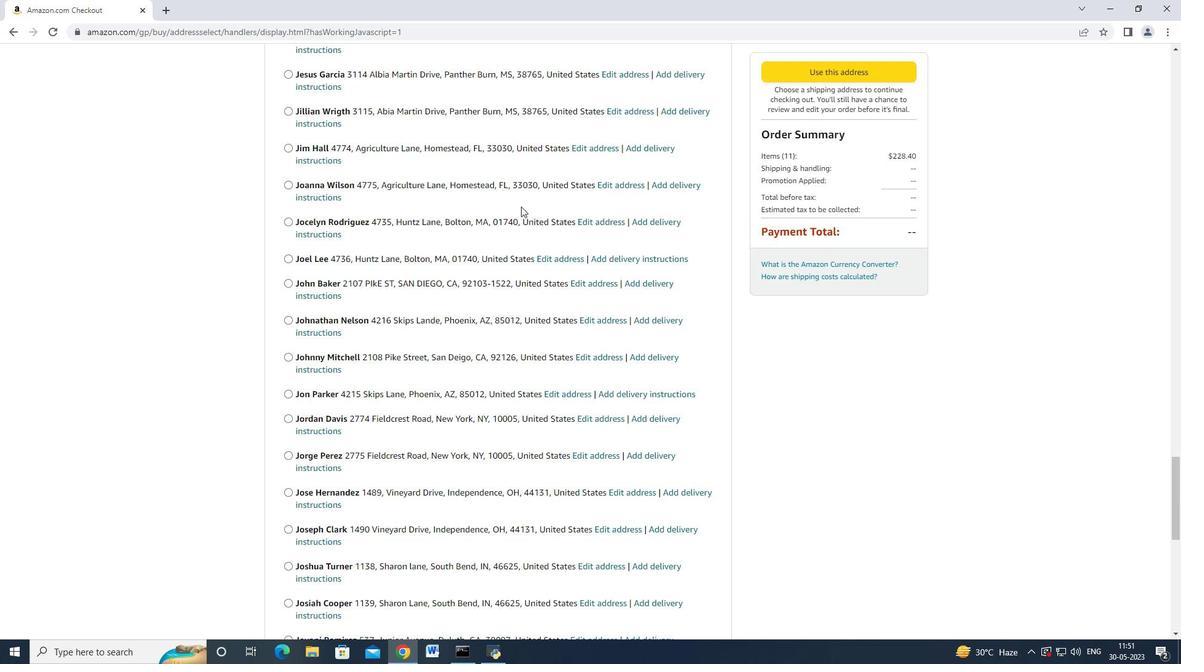
Action: Mouse scrolled (518, 207) with delta (0, 0)
Screenshot: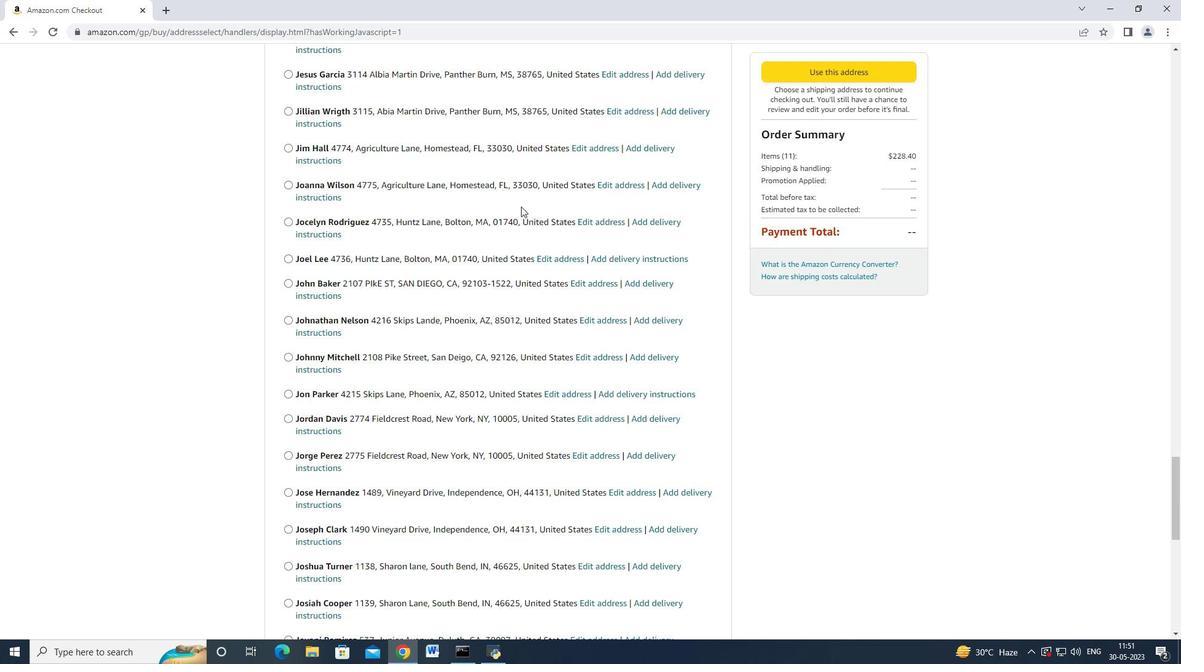 
Action: Mouse scrolled (518, 207) with delta (0, 0)
Screenshot: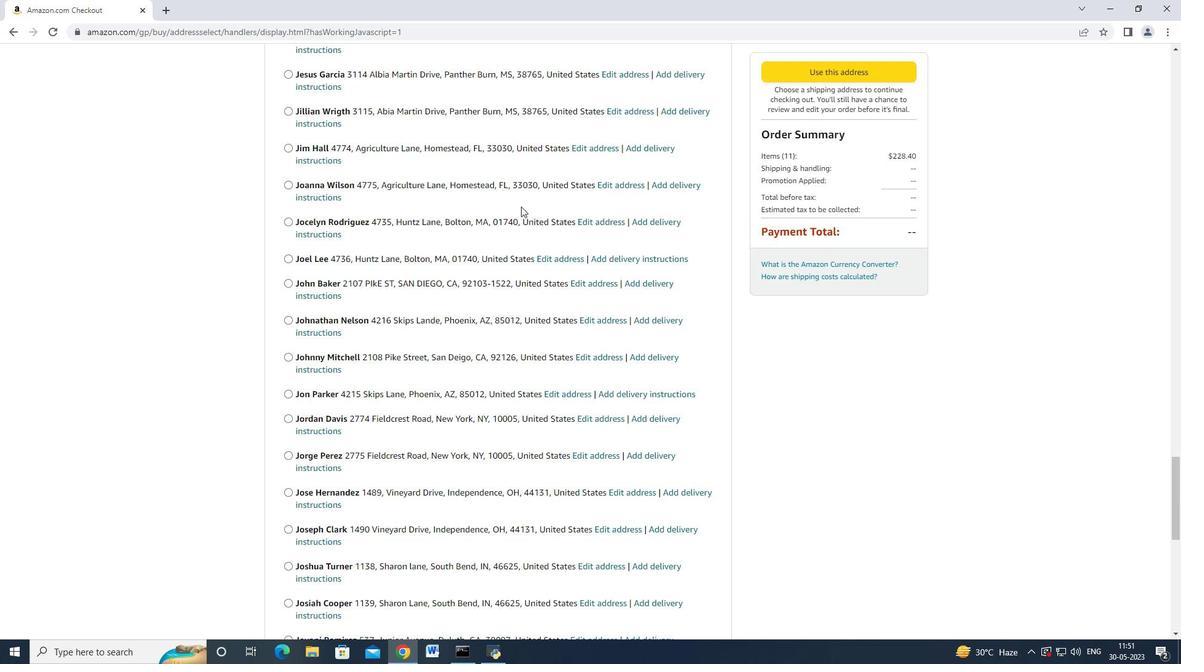 
Action: Mouse scrolled (518, 207) with delta (0, 0)
Screenshot: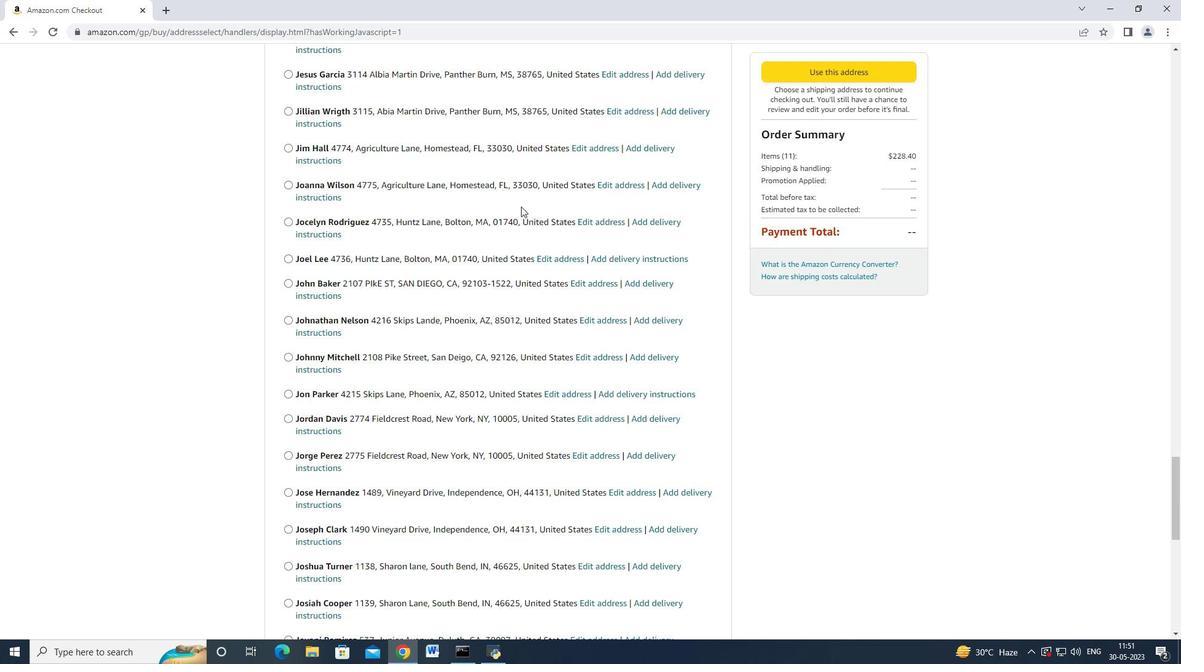 
Action: Mouse scrolled (518, 207) with delta (0, 0)
Screenshot: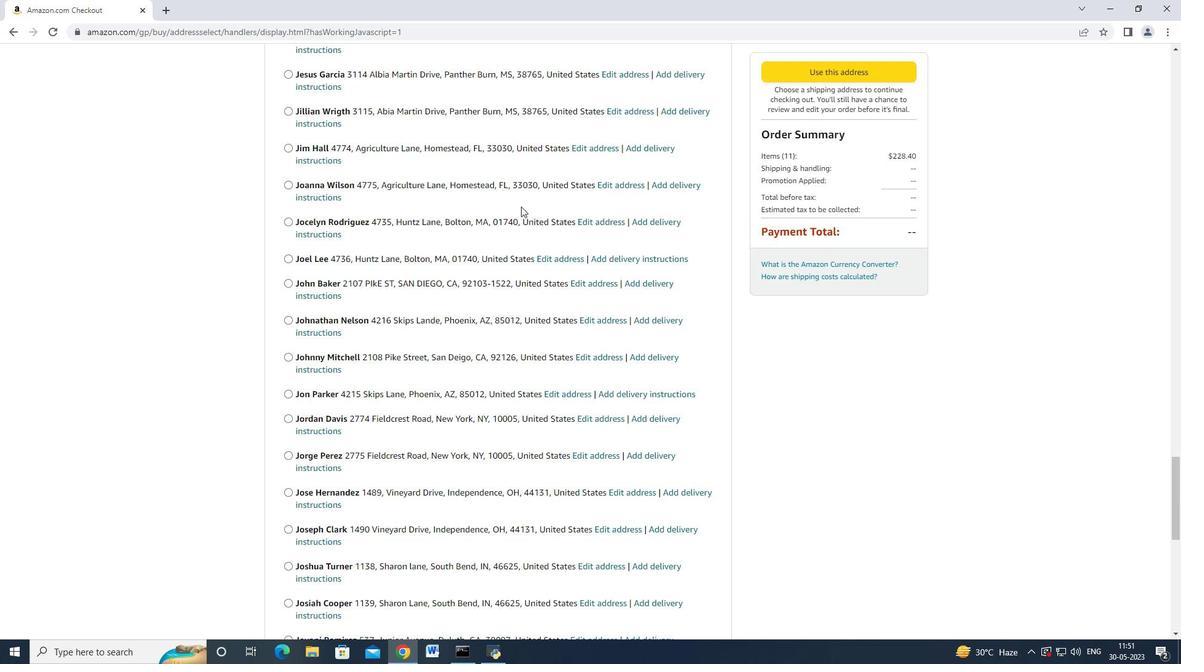
Action: Mouse scrolled (518, 207) with delta (0, 0)
Screenshot: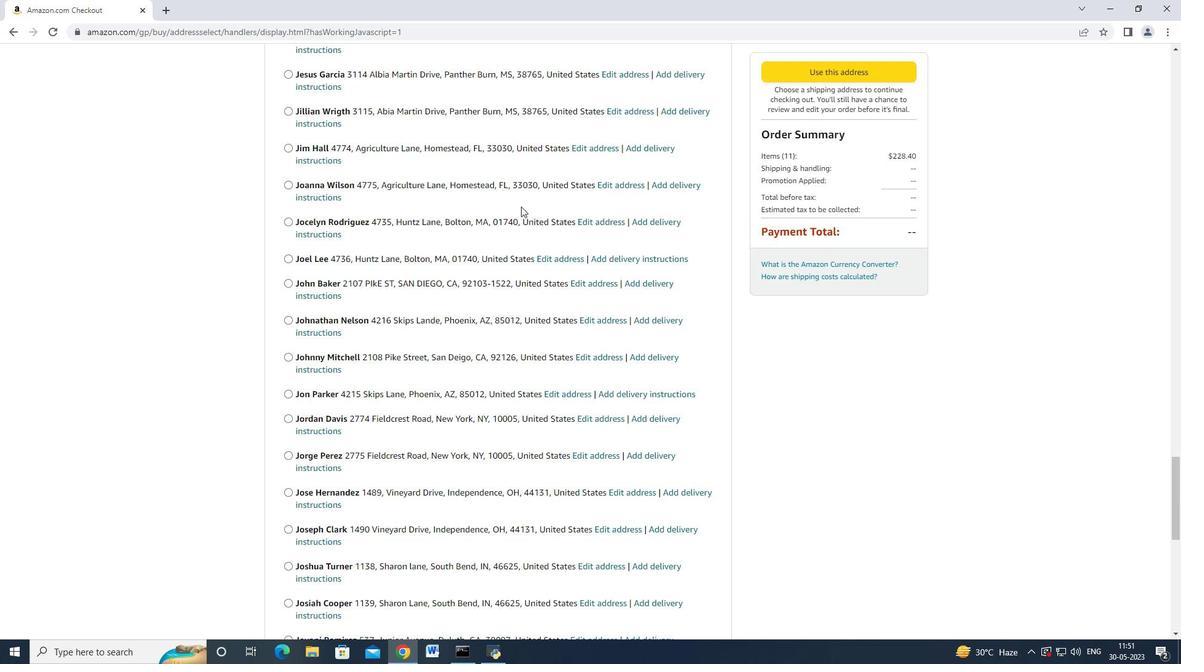 
Action: Mouse scrolled (518, 207) with delta (0, 0)
Screenshot: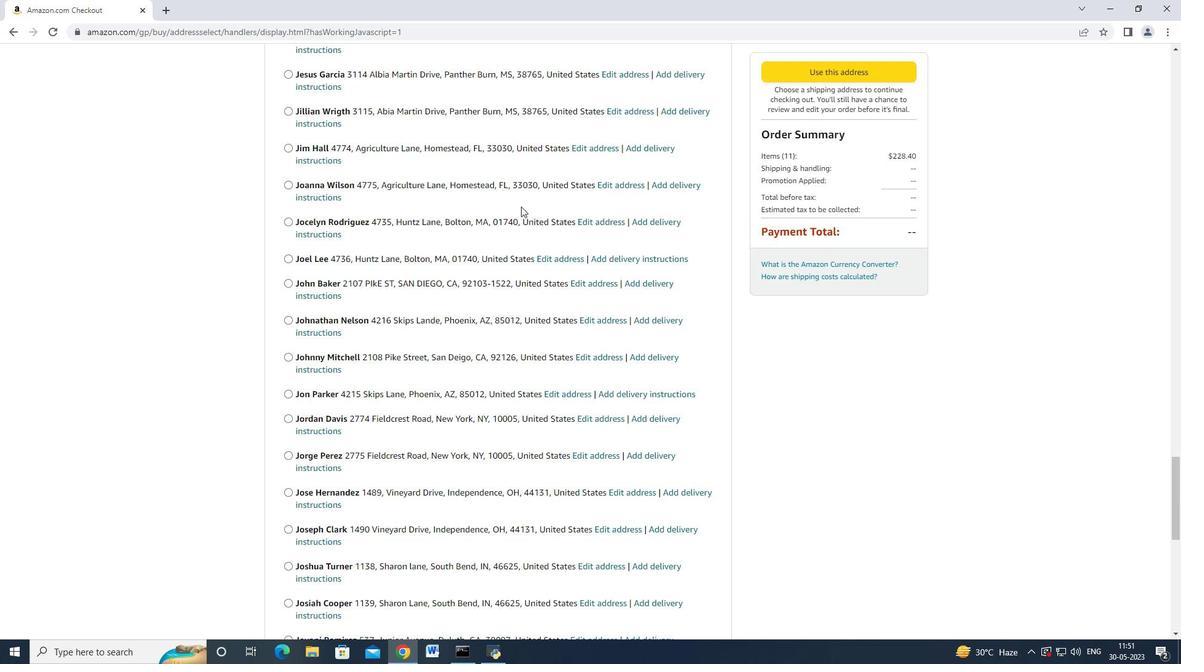 
Action: Mouse moved to (518, 206)
Screenshot: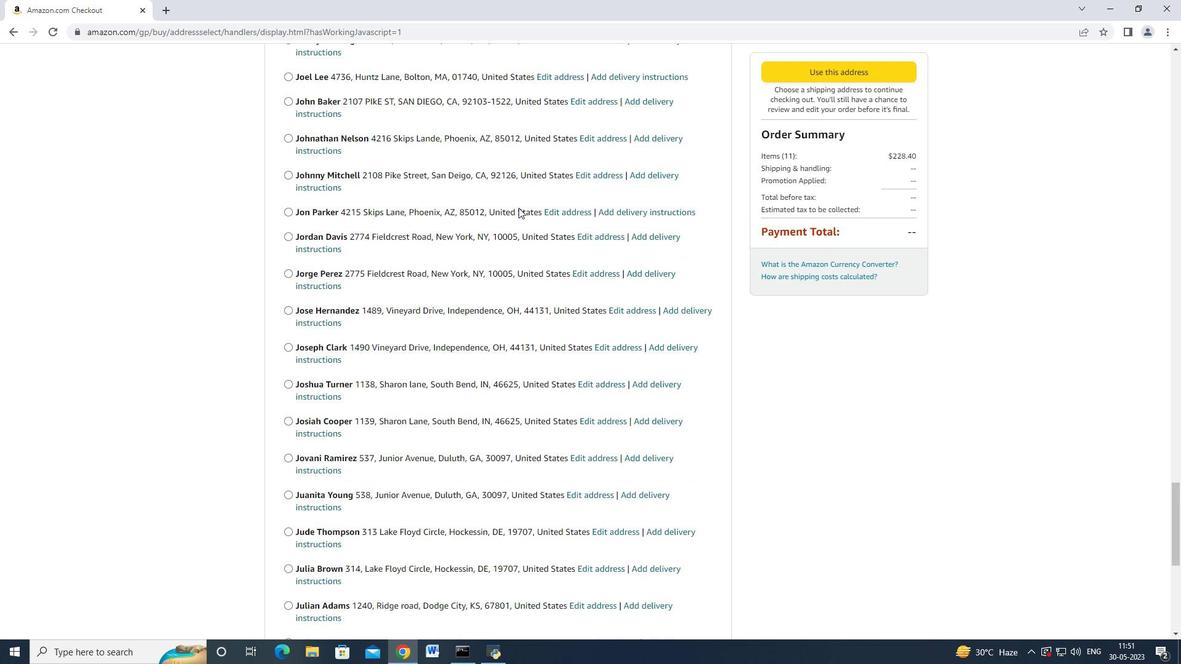 
Action: Mouse scrolled (518, 206) with delta (0, 0)
Screenshot: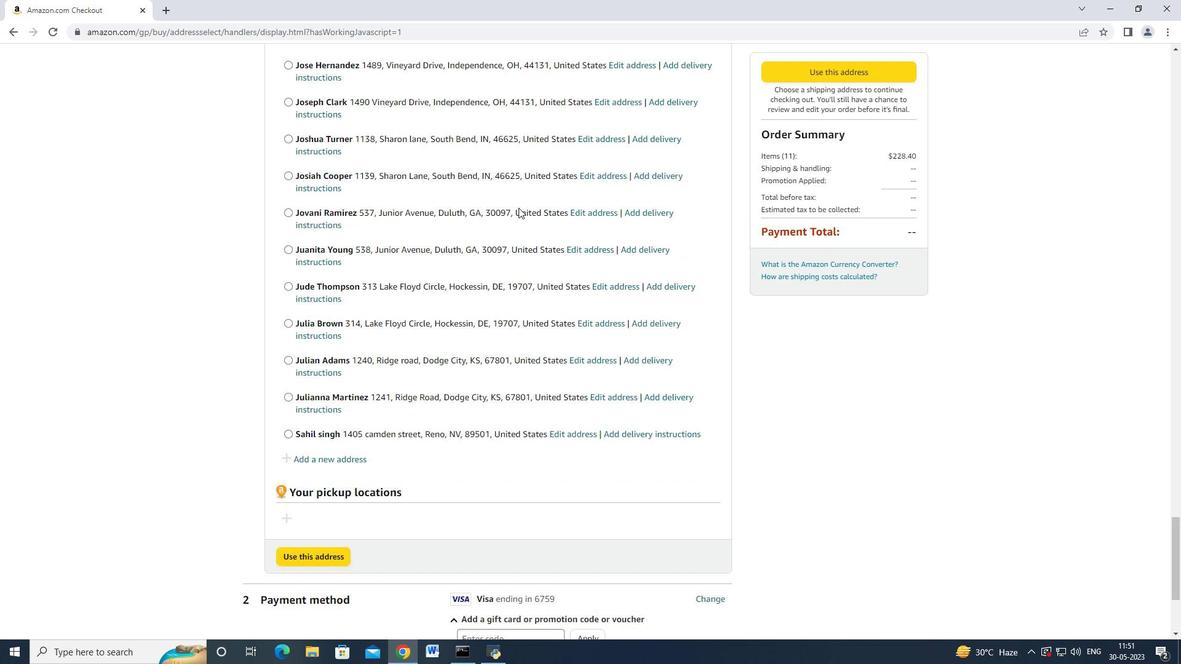 
Action: Mouse moved to (518, 206)
Screenshot: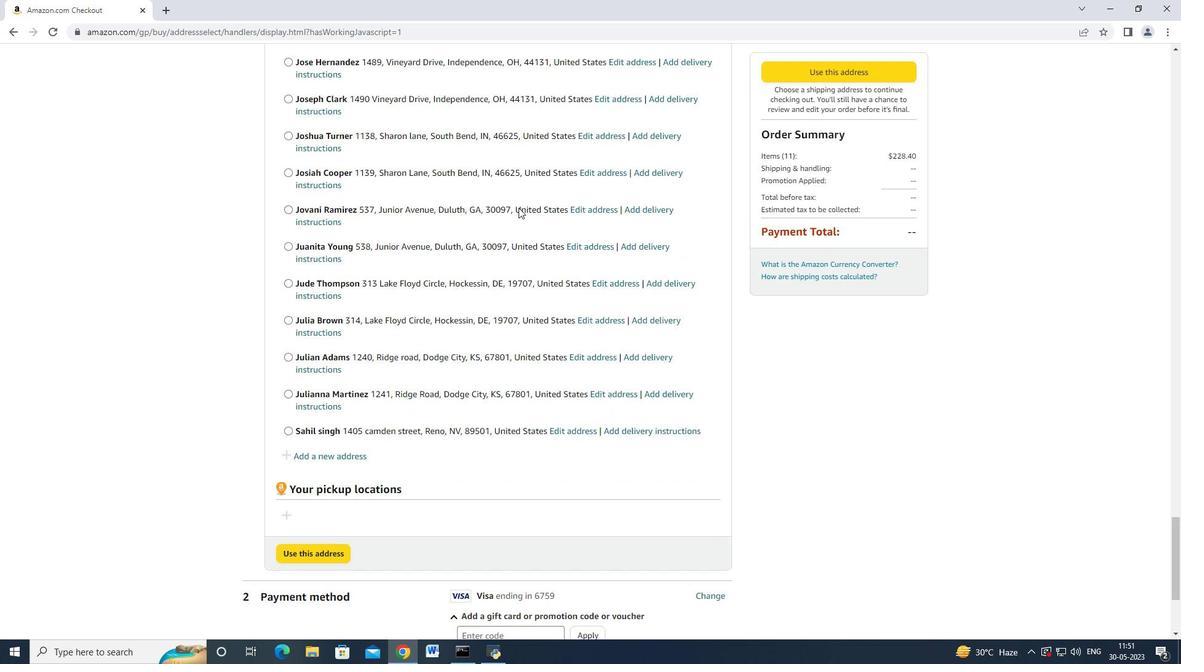 
Action: Mouse scrolled (518, 205) with delta (0, 0)
Screenshot: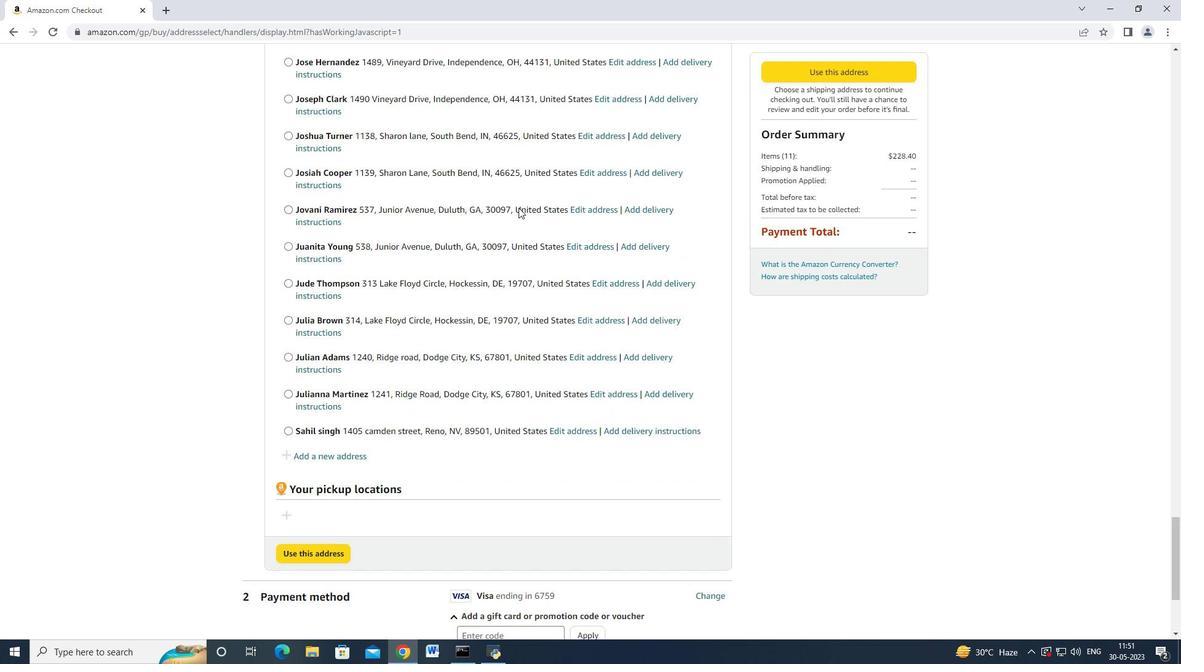 
Action: Mouse moved to (518, 206)
Screenshot: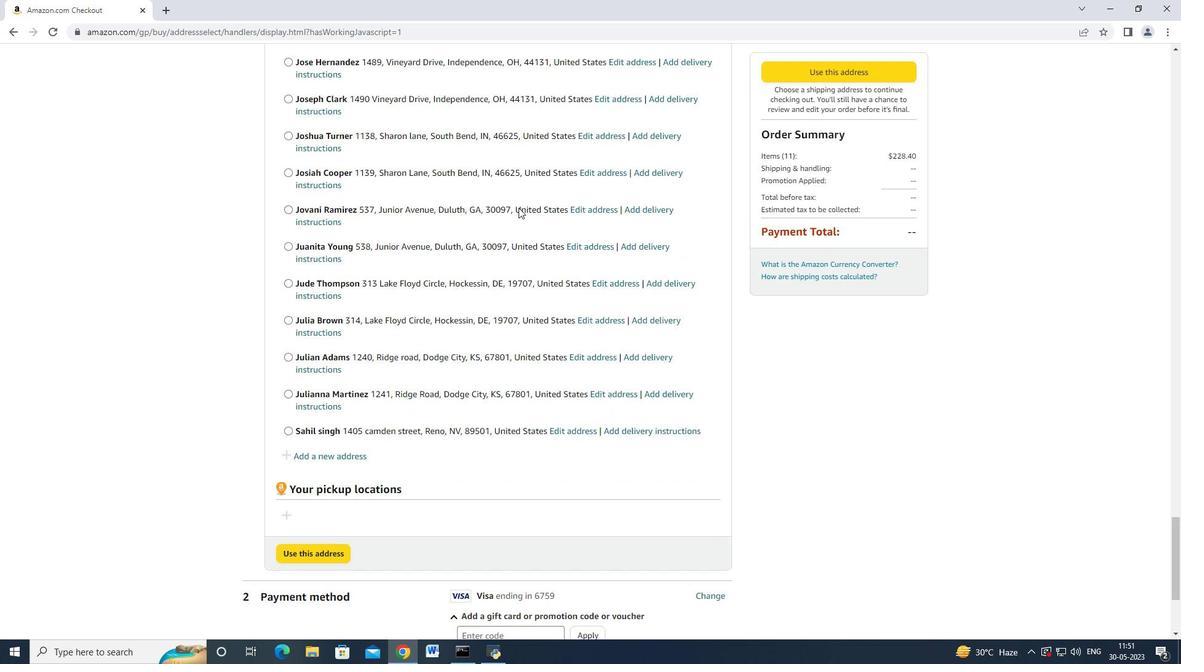 
Action: Mouse scrolled (518, 206) with delta (0, 0)
Screenshot: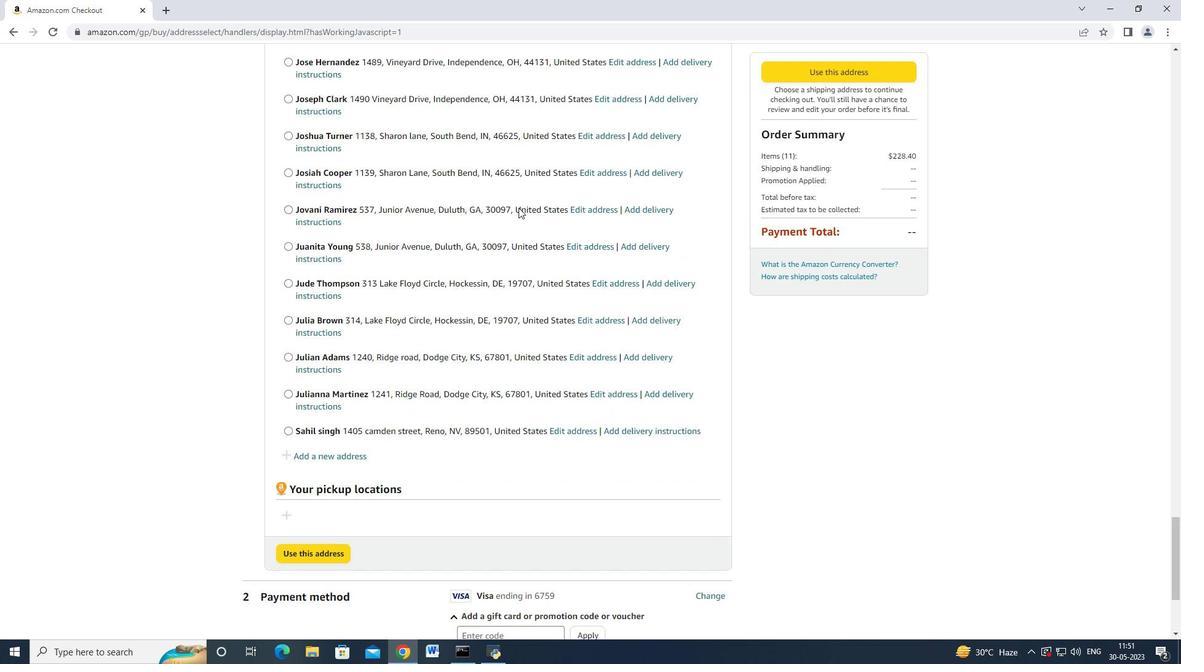
Action: Mouse scrolled (518, 206) with delta (0, 0)
Screenshot: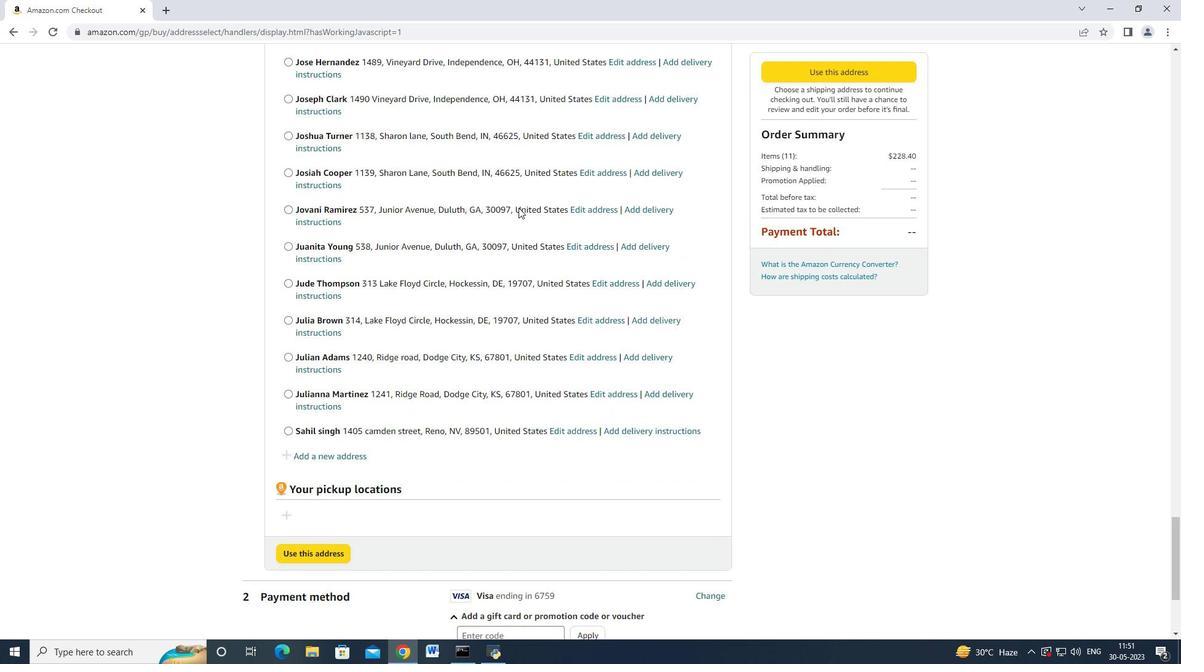 
Action: Mouse scrolled (518, 206) with delta (0, 0)
Screenshot: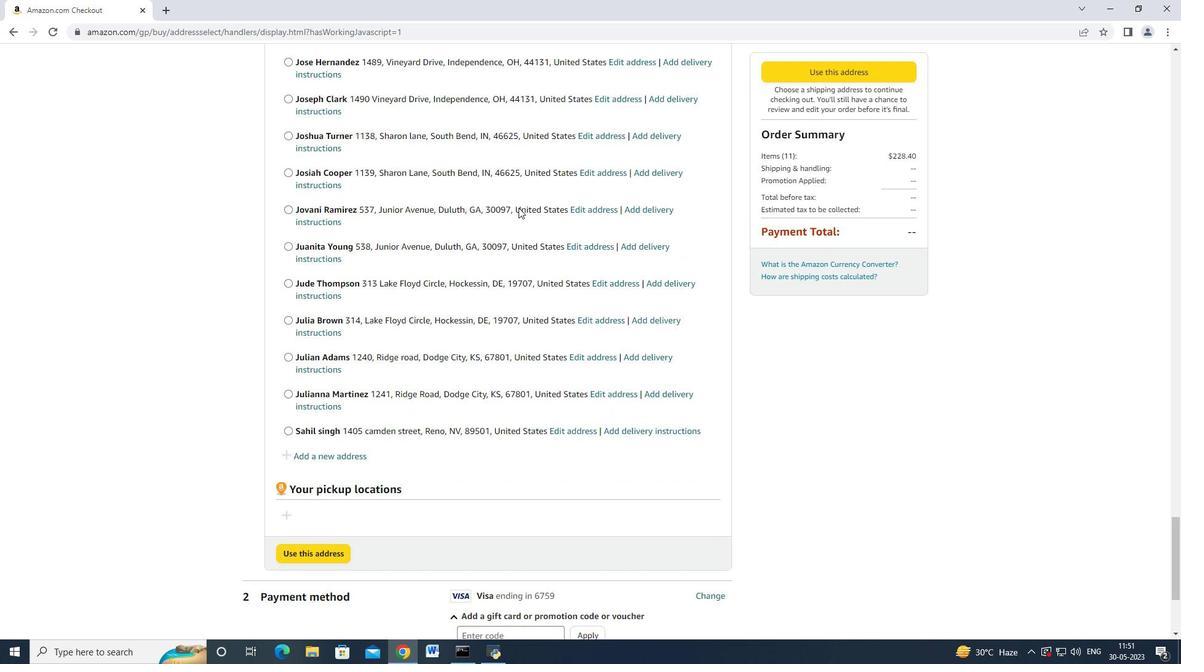 
Action: Mouse scrolled (518, 206) with delta (0, 0)
Screenshot: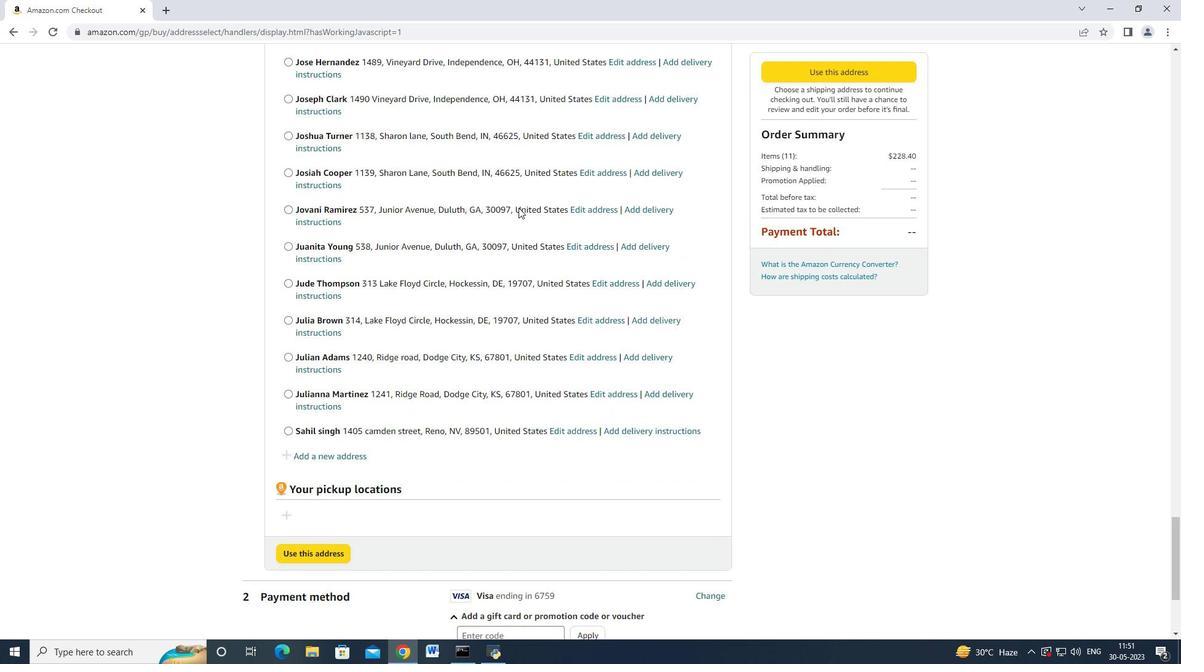 
Action: Mouse scrolled (518, 206) with delta (0, 0)
Screenshot: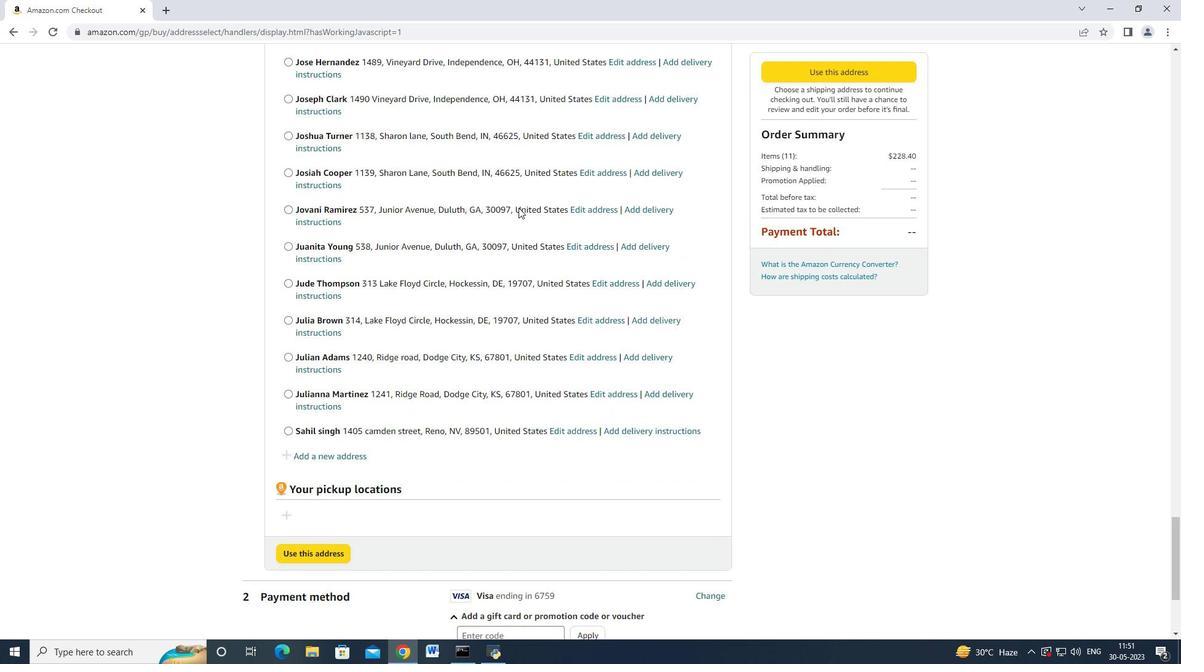 
Action: Mouse scrolled (518, 206) with delta (0, 0)
Screenshot: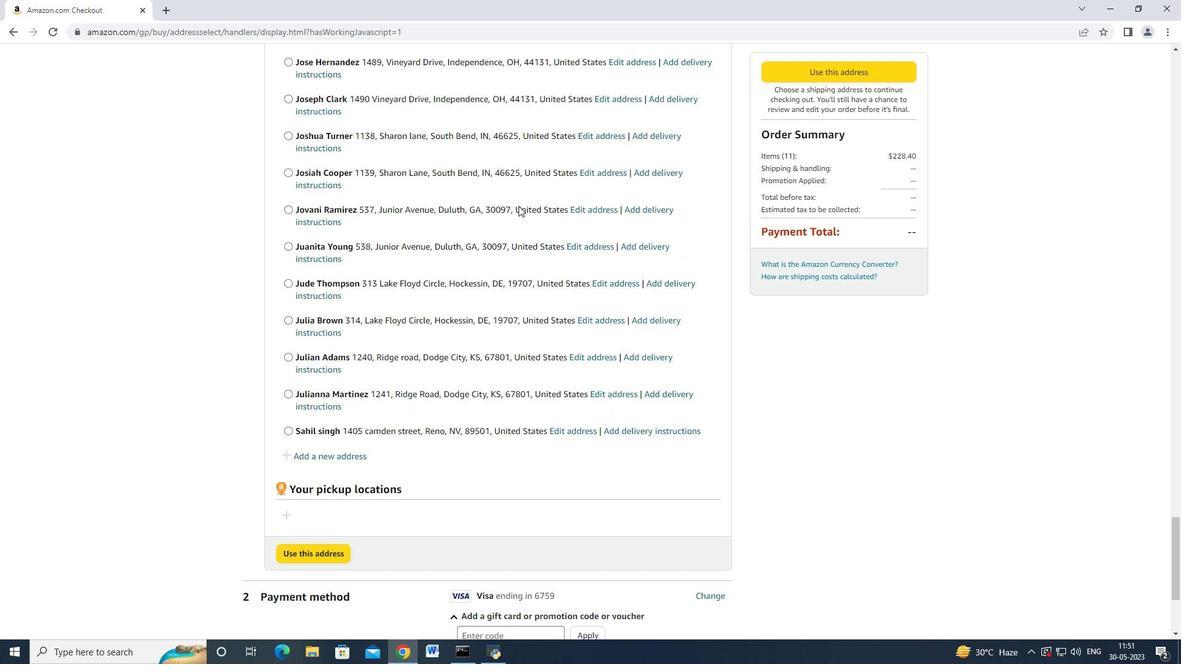 
Action: Mouse moved to (344, 251)
Screenshot: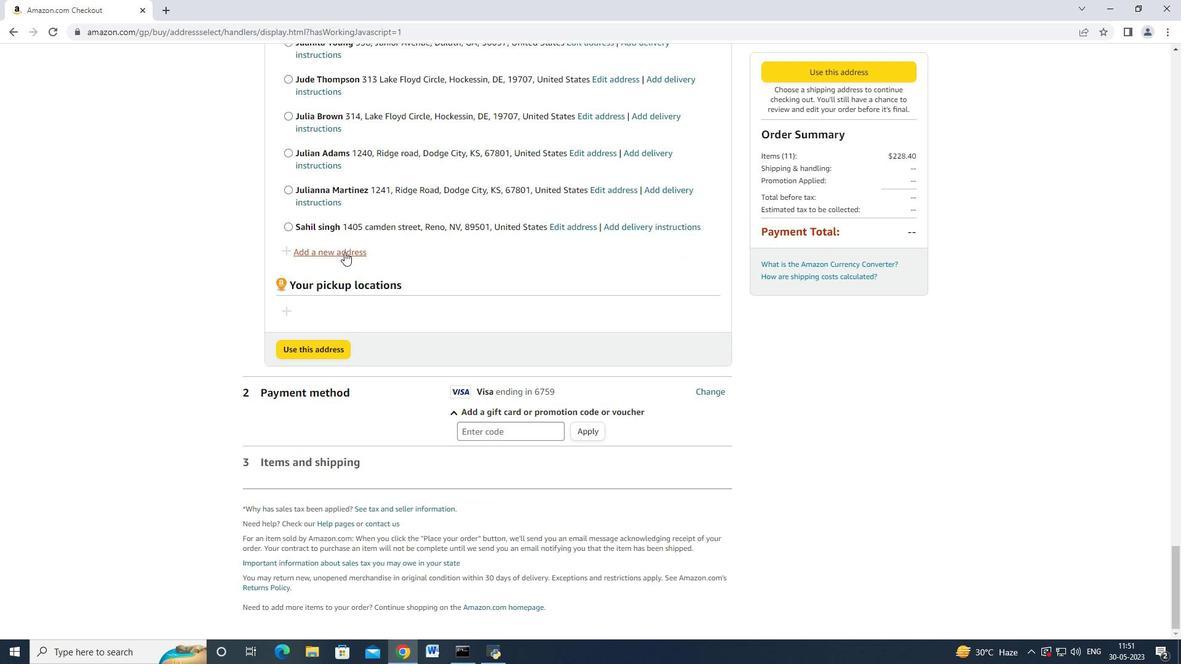 
Action: Mouse pressed left at (344, 251)
Screenshot: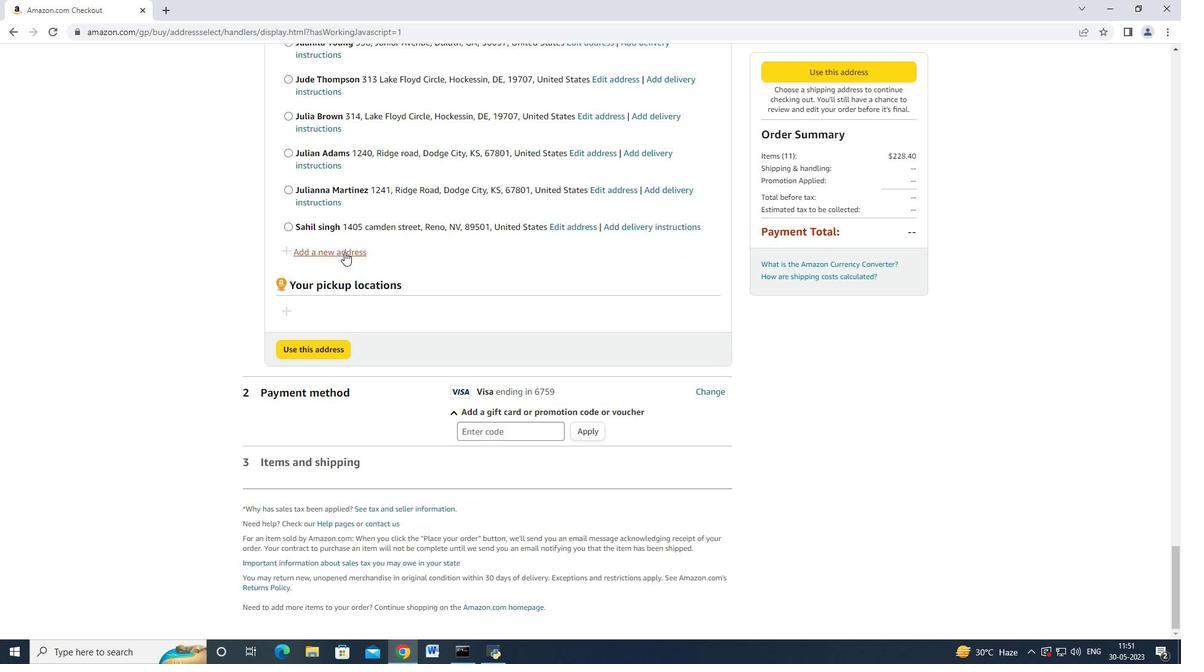 
Action: Mouse moved to (407, 299)
Screenshot: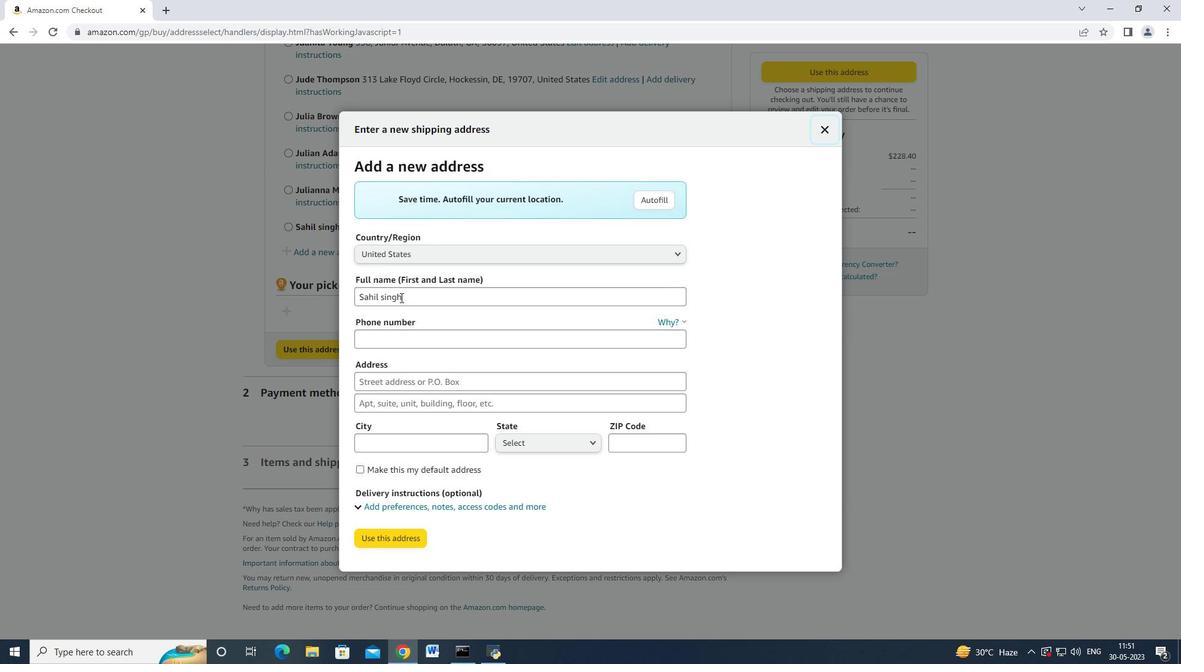 
Action: Mouse pressed left at (407, 299)
Screenshot: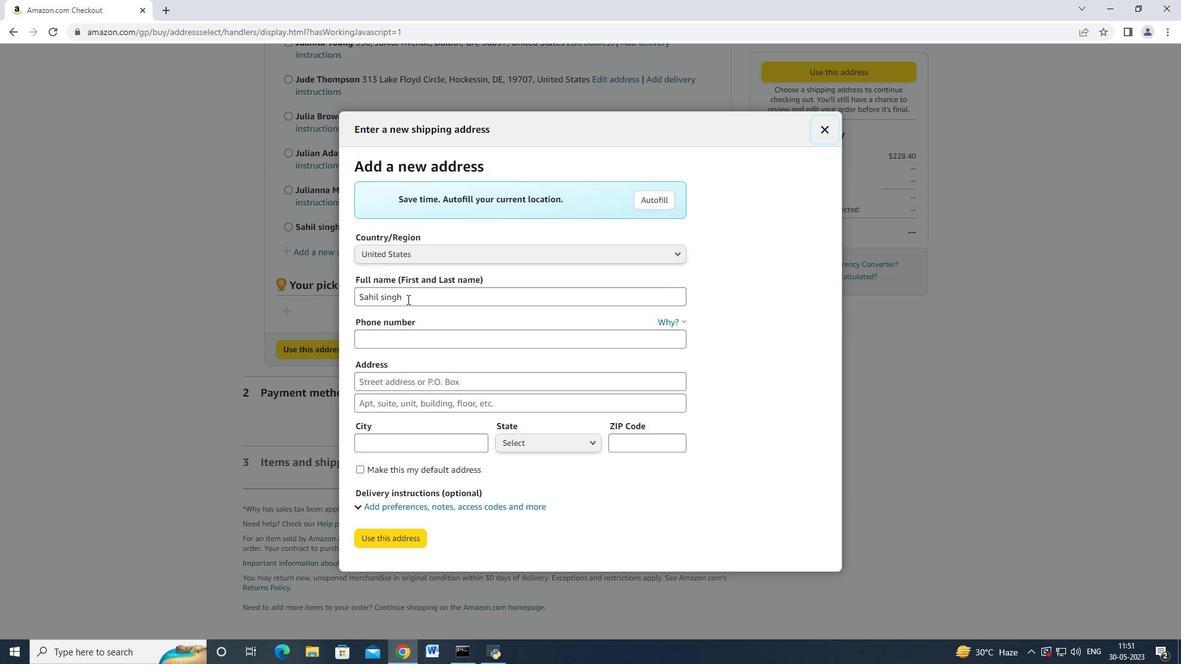 
Action: Mouse moved to (409, 279)
Screenshot: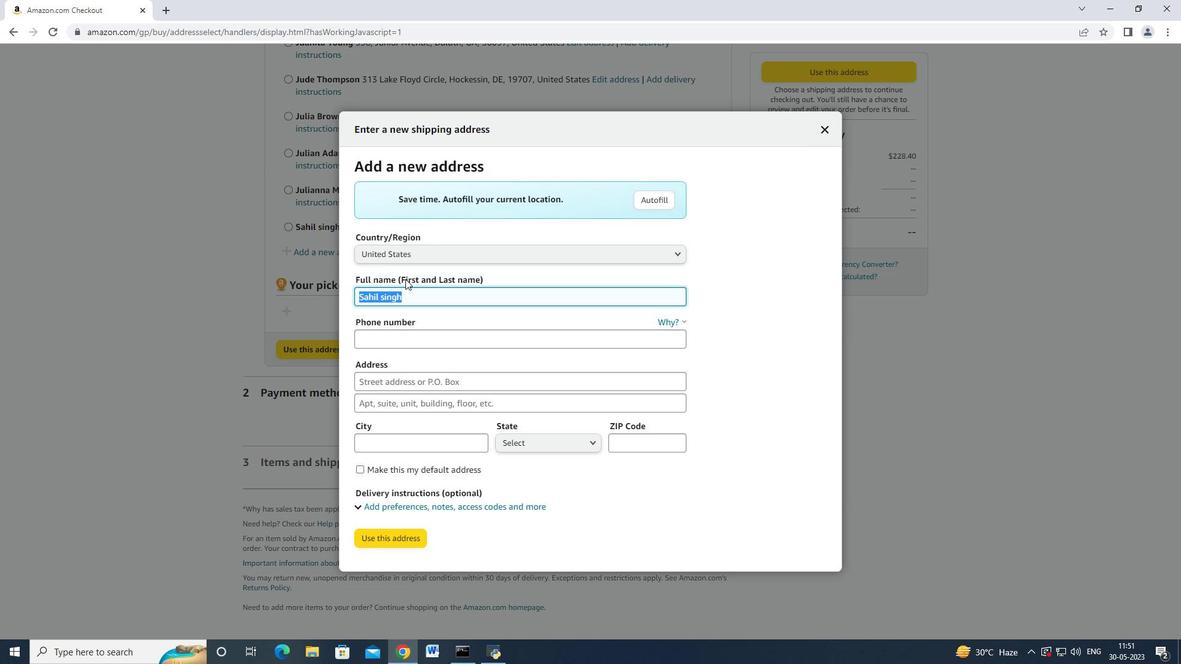 
Action: Key pressed <Key.backspace><Key.shift_r>Erin<Key.space><Key.shift>Martin<Key.tab><Key.tab>8503109646<Key.tab>1136<Key.space><Key.shift_r>Star<Key.space><Key.shift_r>Trek<Key.space><Key.shift_r>Drive,<Key.tab><Key.tab><Key.shift>Pensacola
Screenshot: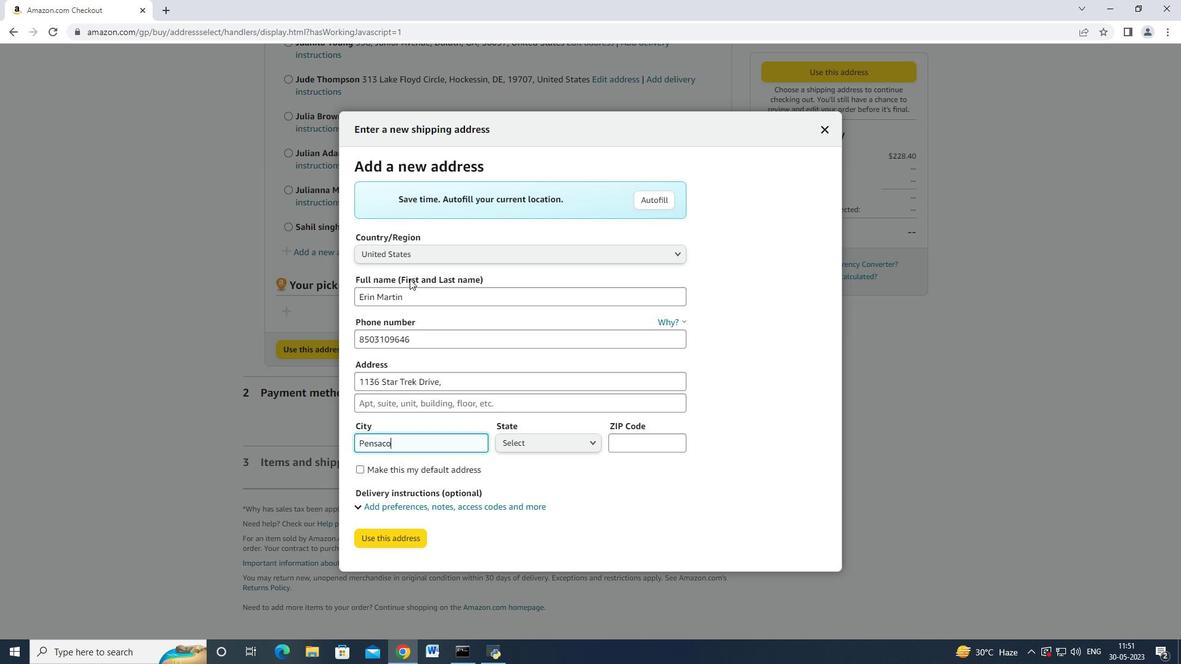
Action: Mouse moved to (539, 436)
Screenshot: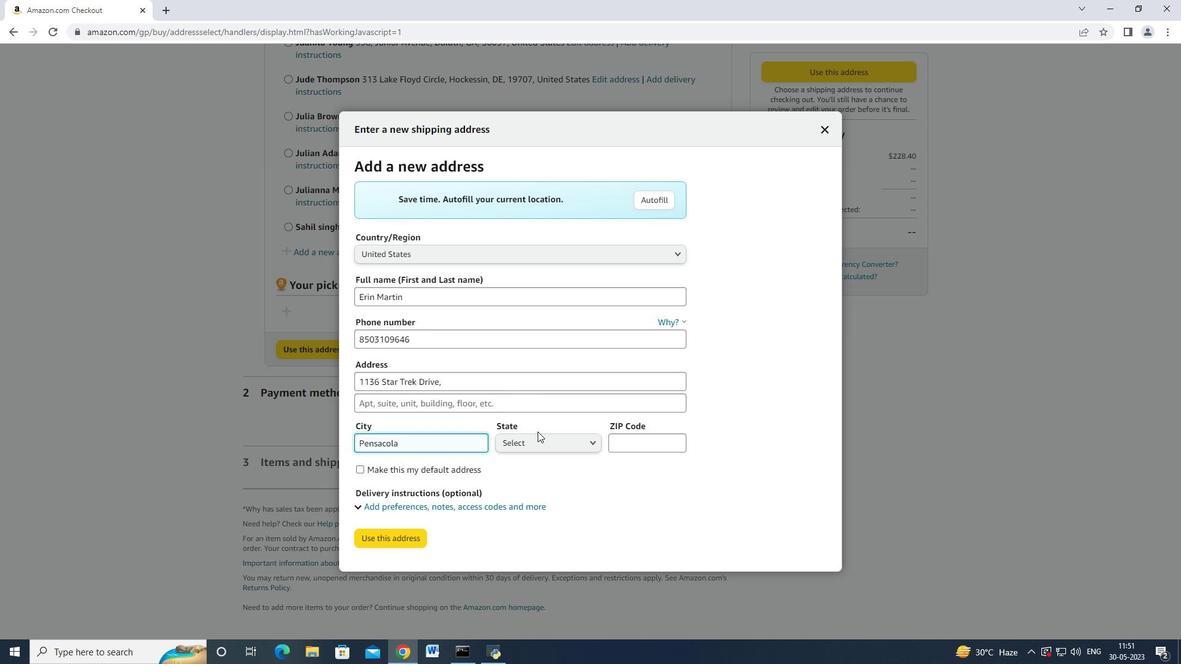
Action: Mouse pressed left at (539, 436)
Screenshot: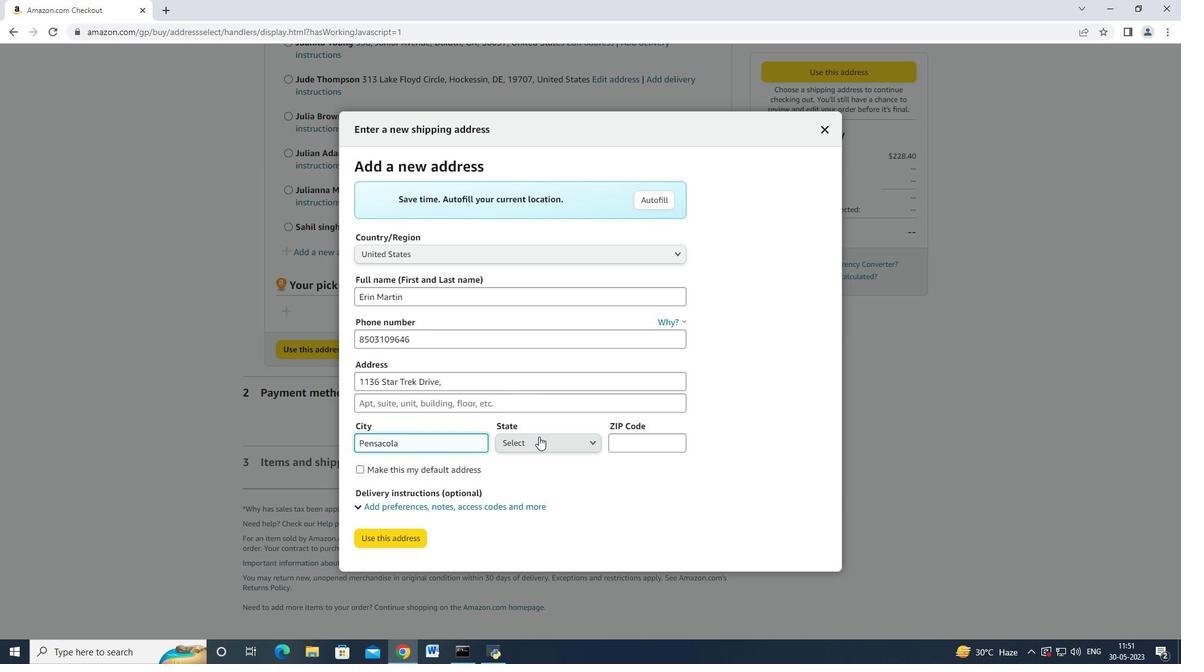 
Action: Mouse moved to (550, 382)
Screenshot: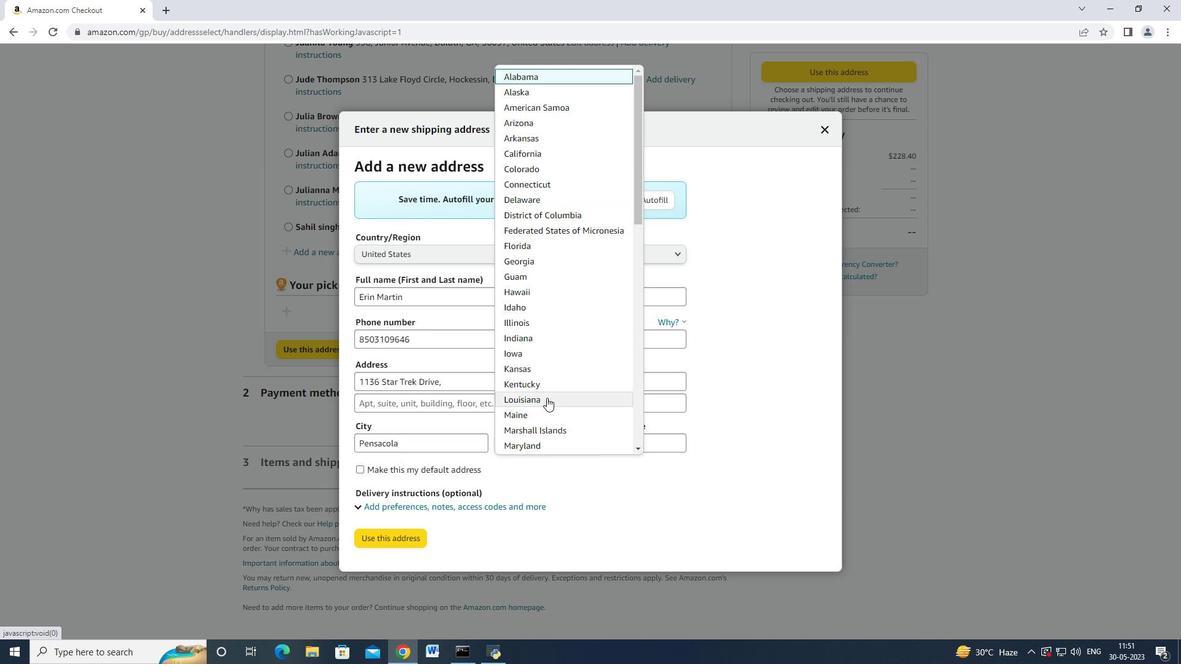 
Action: Mouse scrolled (550, 382) with delta (0, 0)
Screenshot: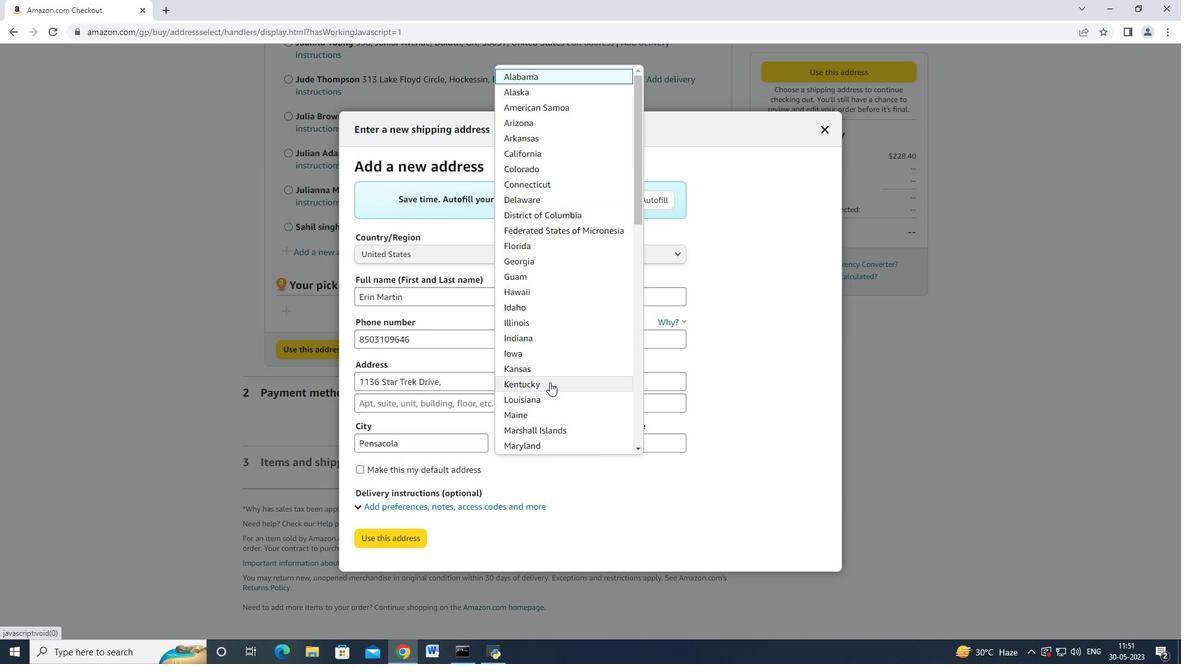 
Action: Mouse scrolled (550, 382) with delta (0, 0)
Screenshot: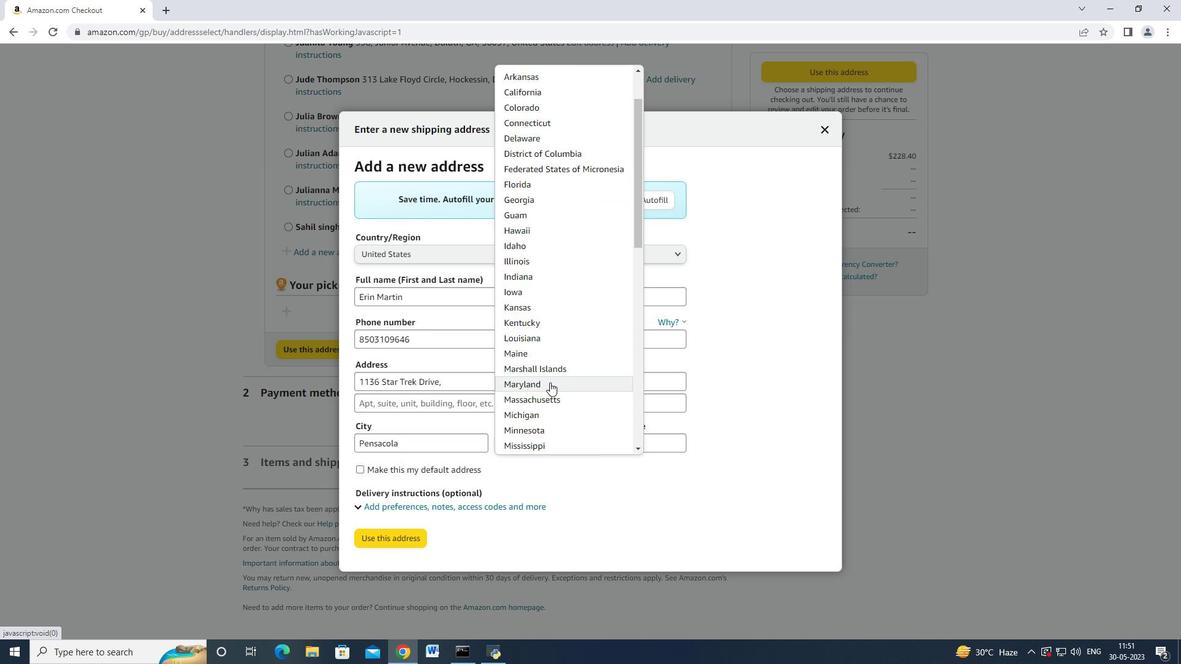 
Action: Mouse scrolled (550, 383) with delta (0, 0)
Screenshot: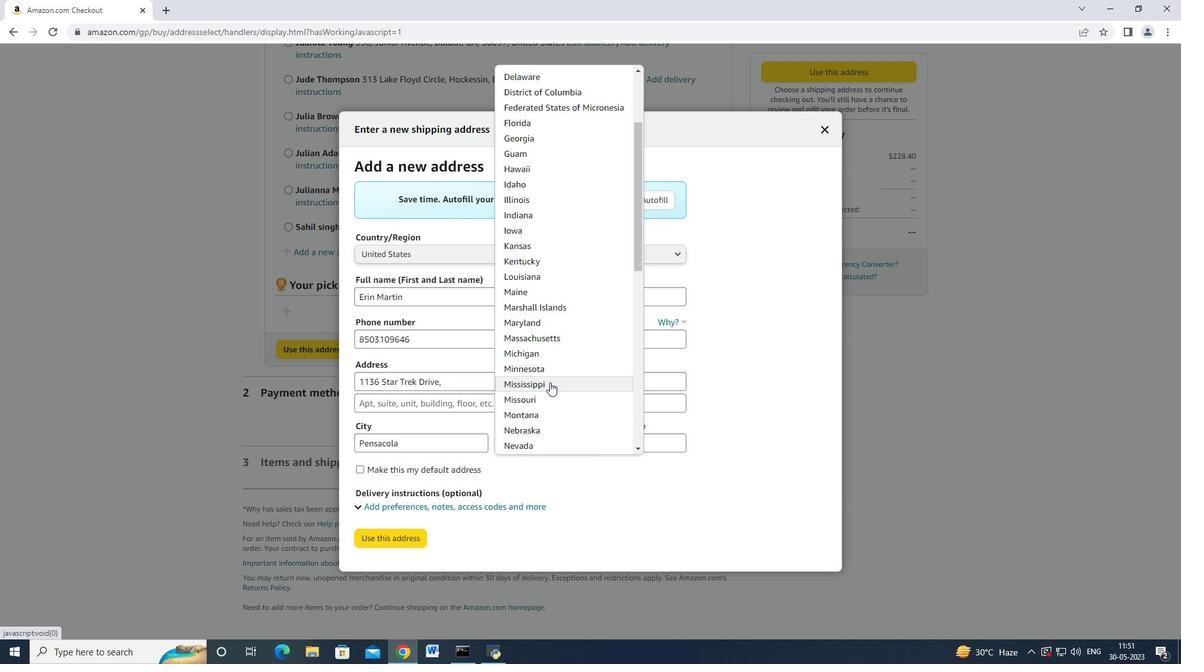 
Action: Mouse scrolled (550, 383) with delta (0, 0)
Screenshot: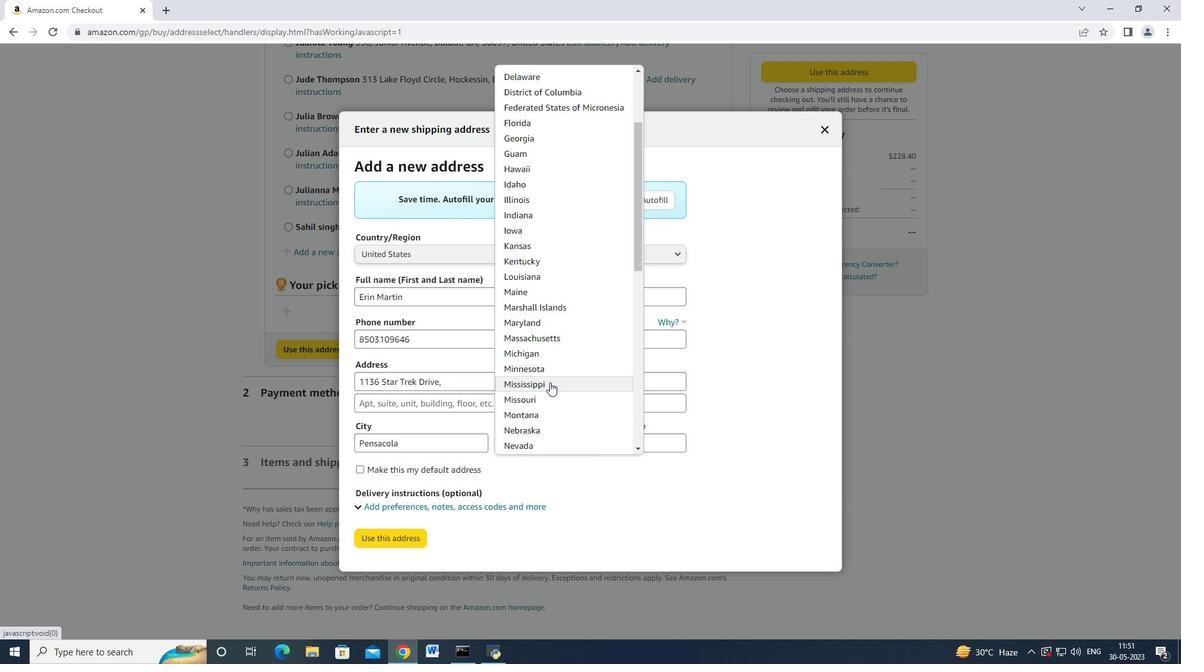 
Action: Mouse moved to (544, 248)
Screenshot: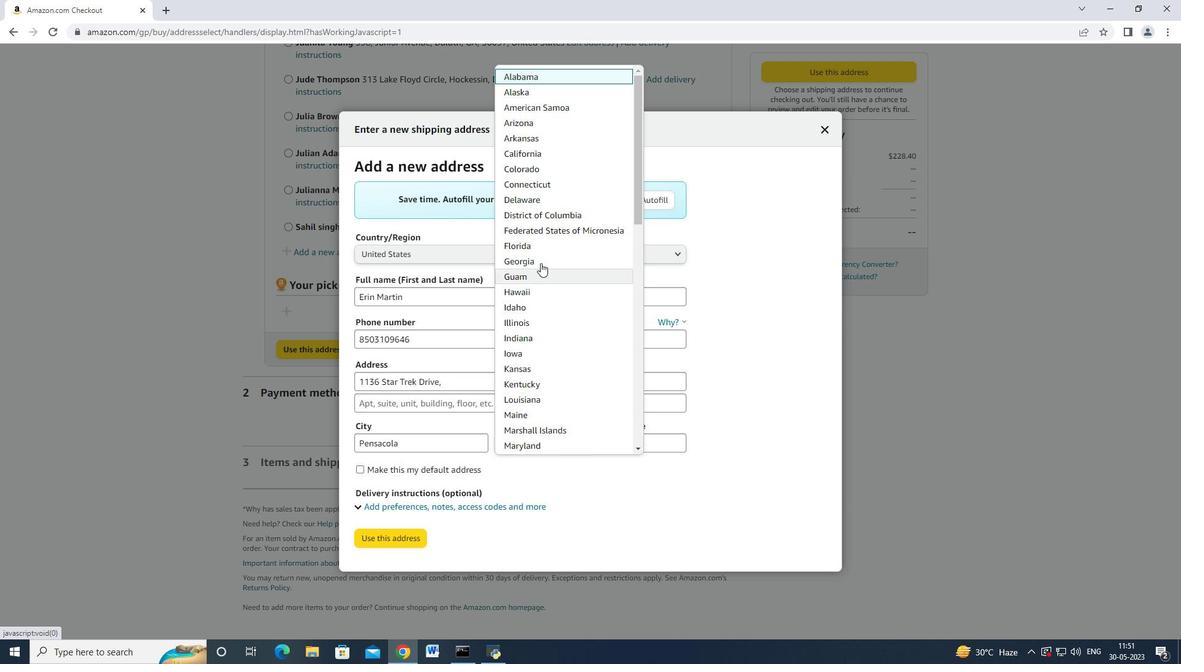 
Action: Mouse pressed left at (544, 248)
Screenshot: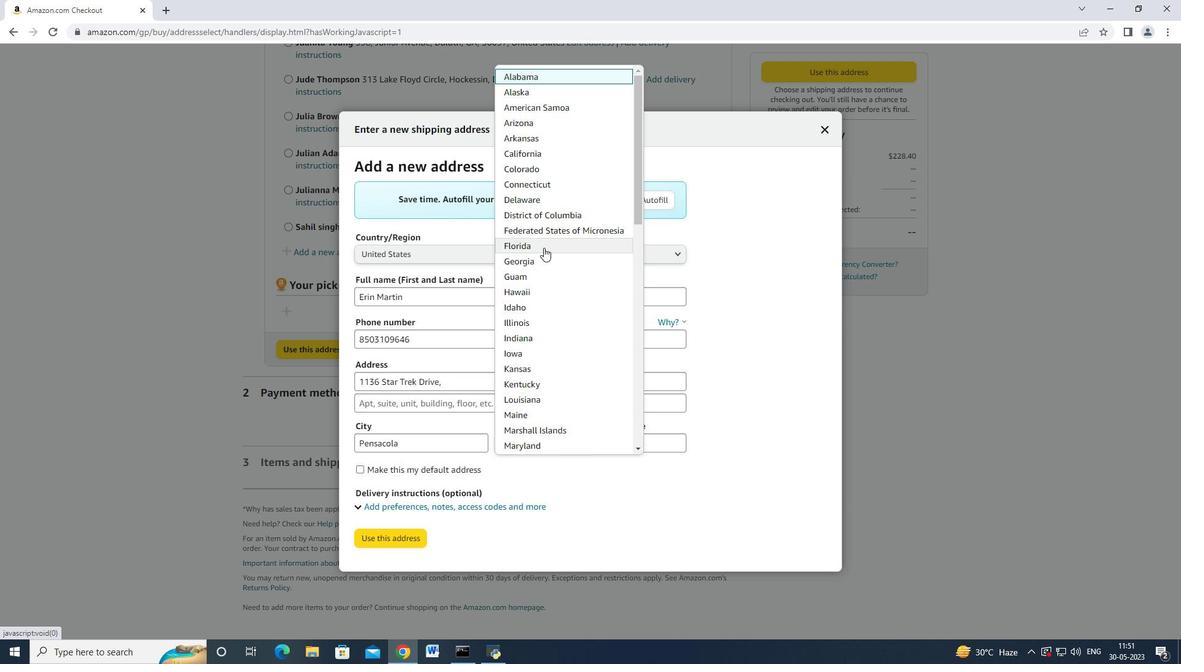 
Action: Mouse moved to (629, 432)
Screenshot: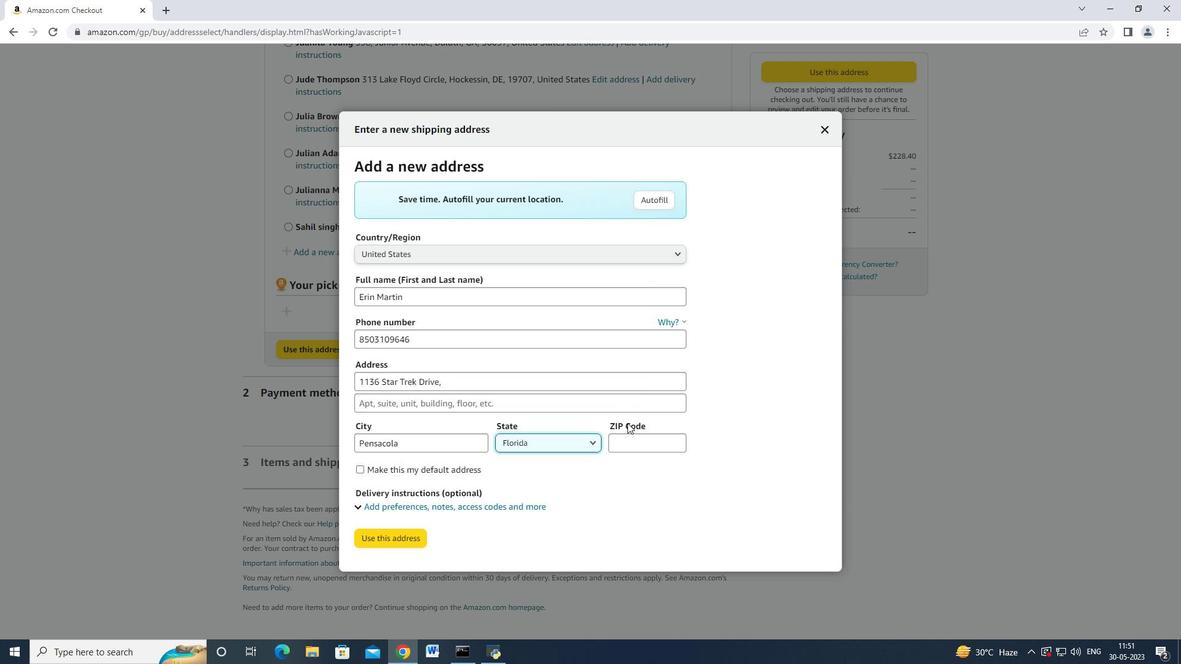 
Action: Mouse pressed left at (629, 432)
Screenshot: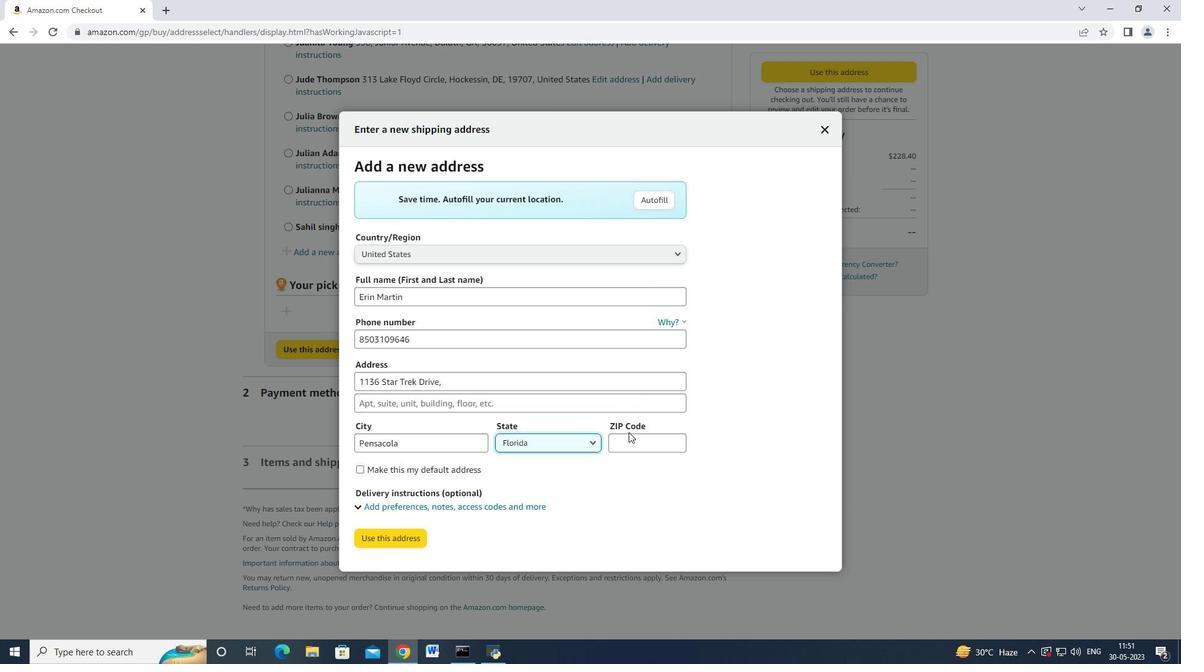 
Action: Mouse moved to (629, 439)
Screenshot: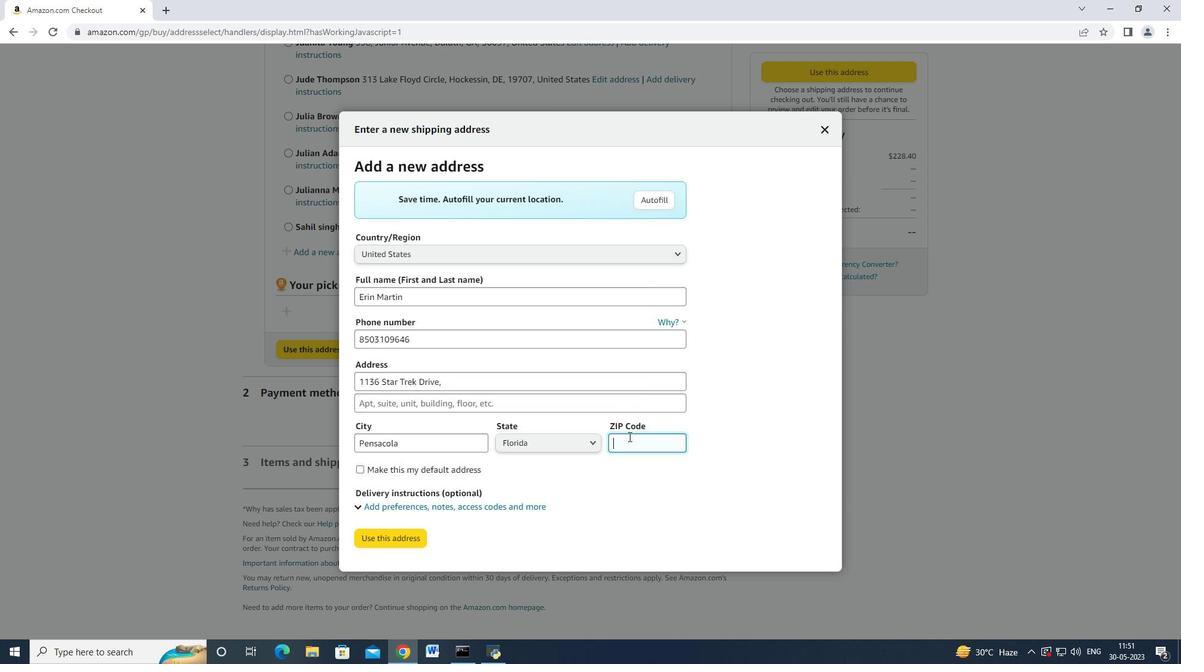 
Action: Mouse pressed left at (629, 439)
Screenshot: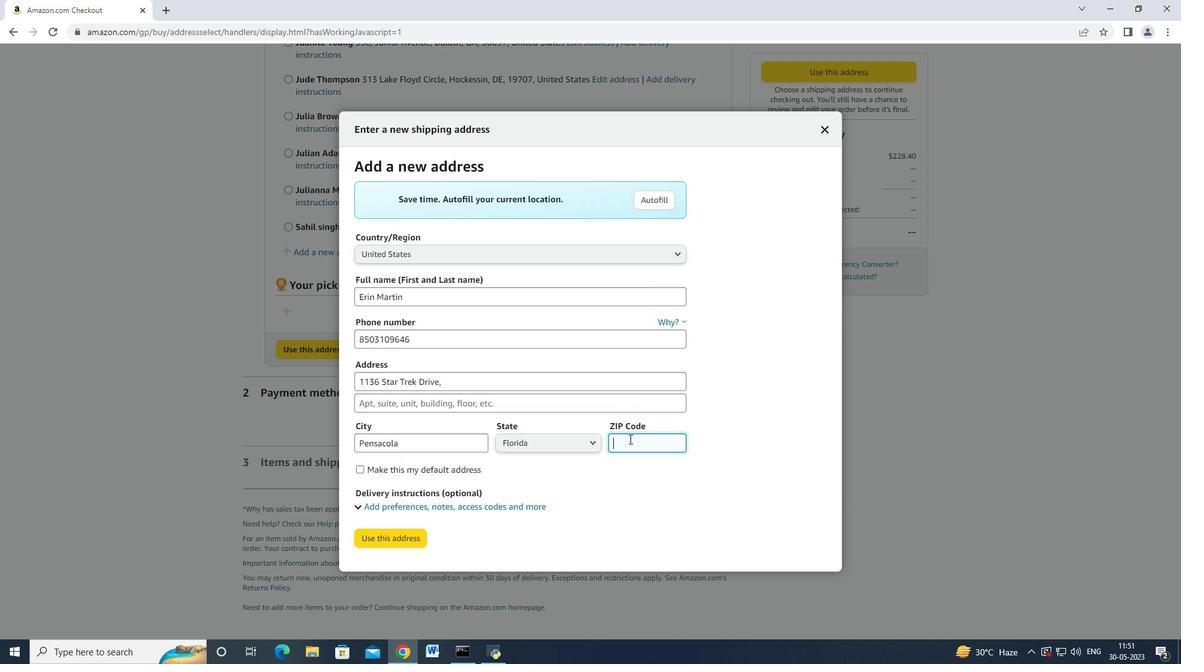 
Action: Mouse moved to (630, 439)
Screenshot: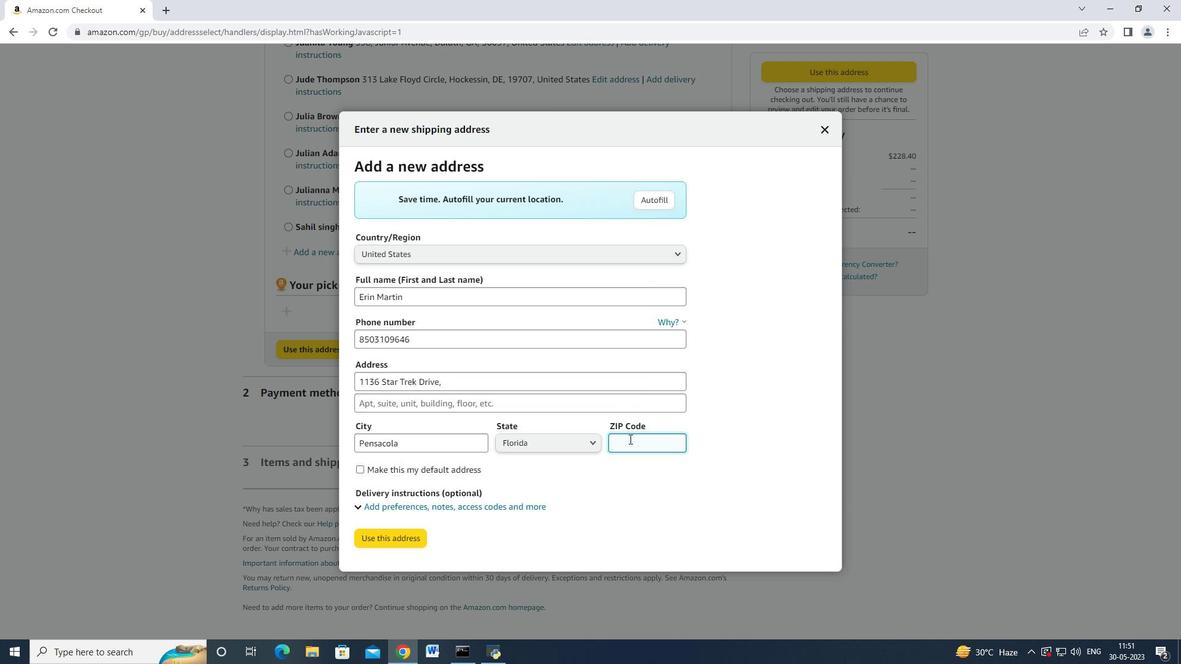 
Action: Key pressed 32501
Screenshot: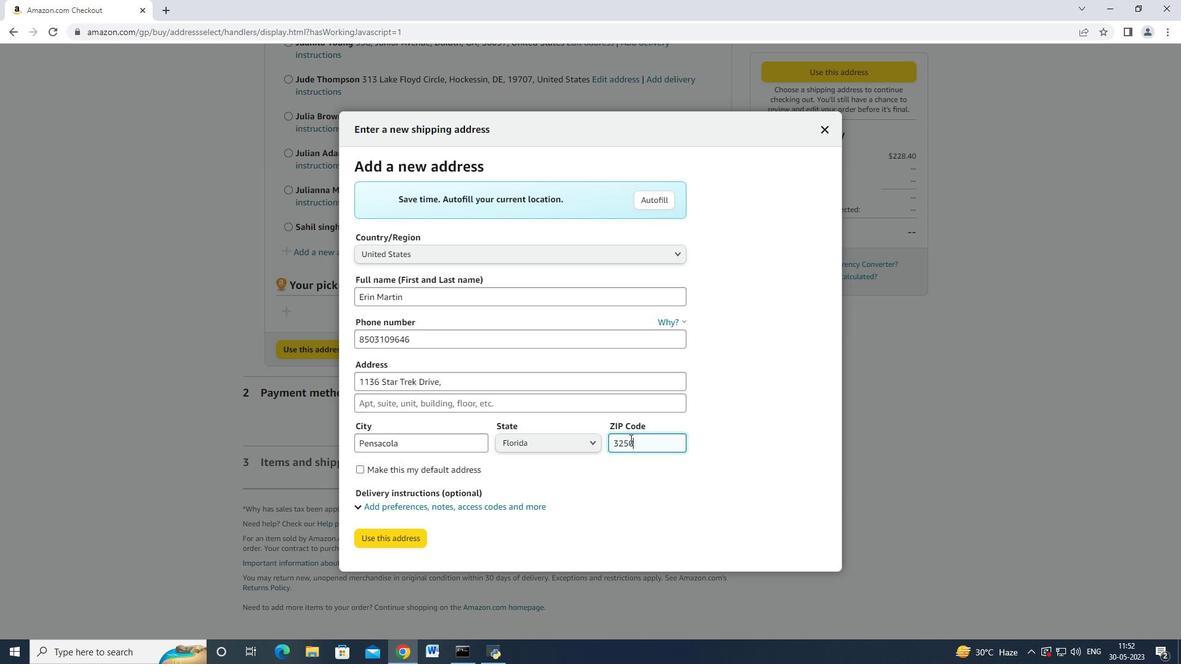 
Action: Mouse moved to (393, 538)
Screenshot: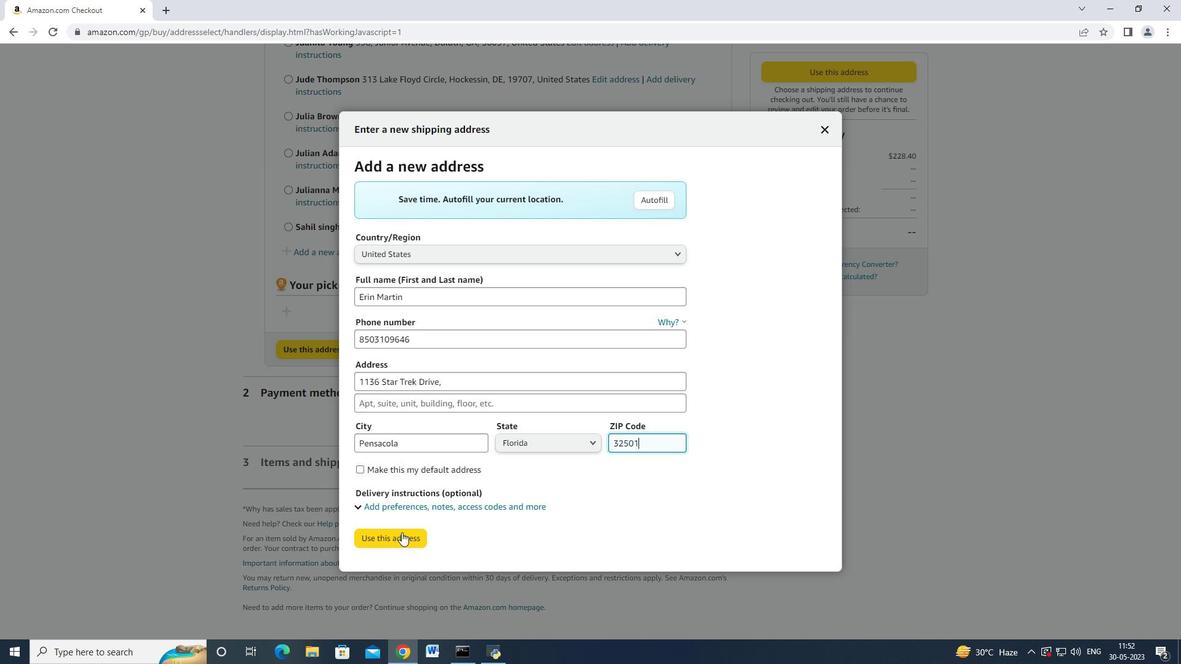 
Action: Mouse pressed left at (393, 538)
Screenshot: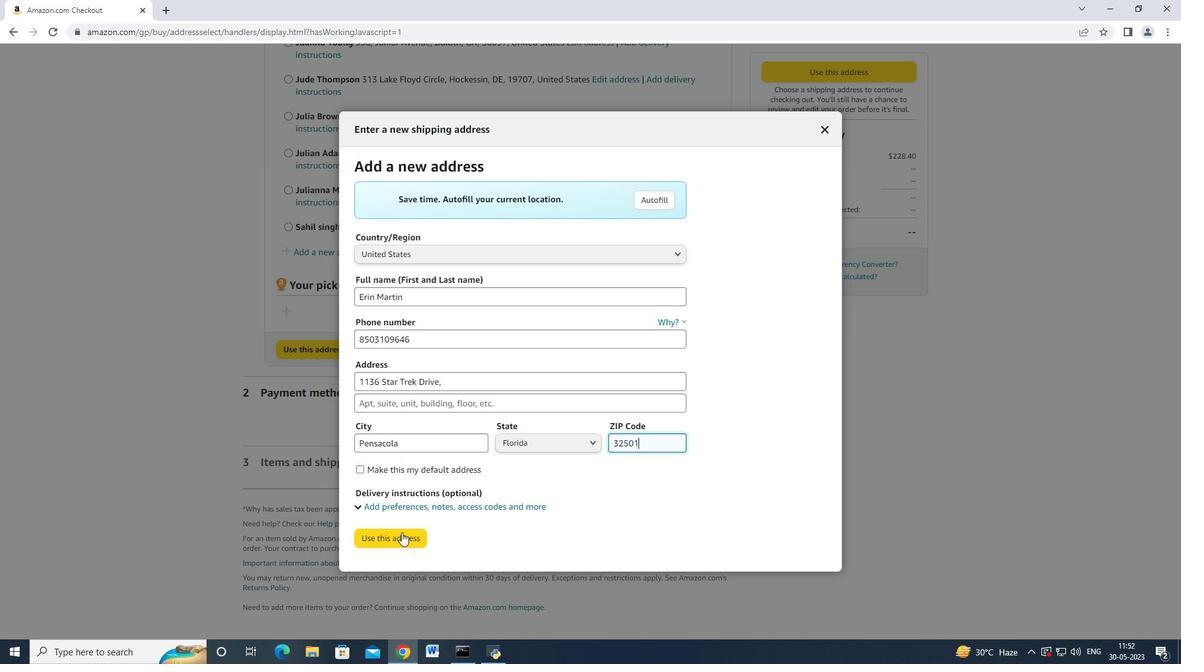 
Action: Mouse moved to (395, 537)
Screenshot: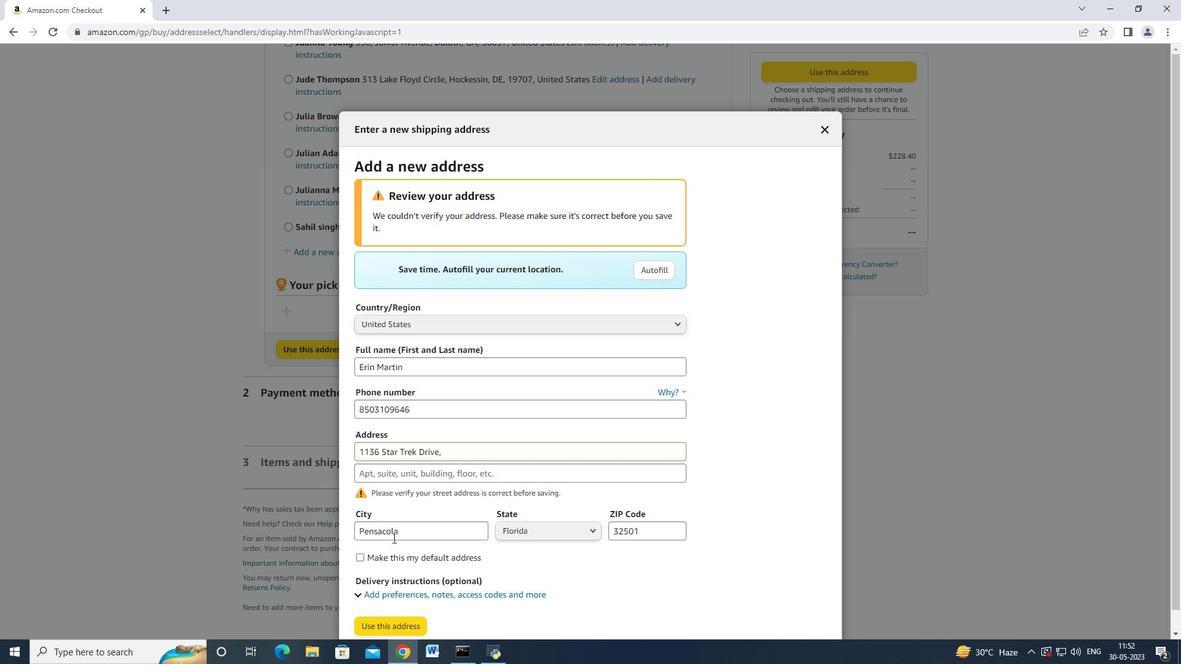 
Action: Mouse scrolled (395, 536) with delta (0, 0)
Screenshot: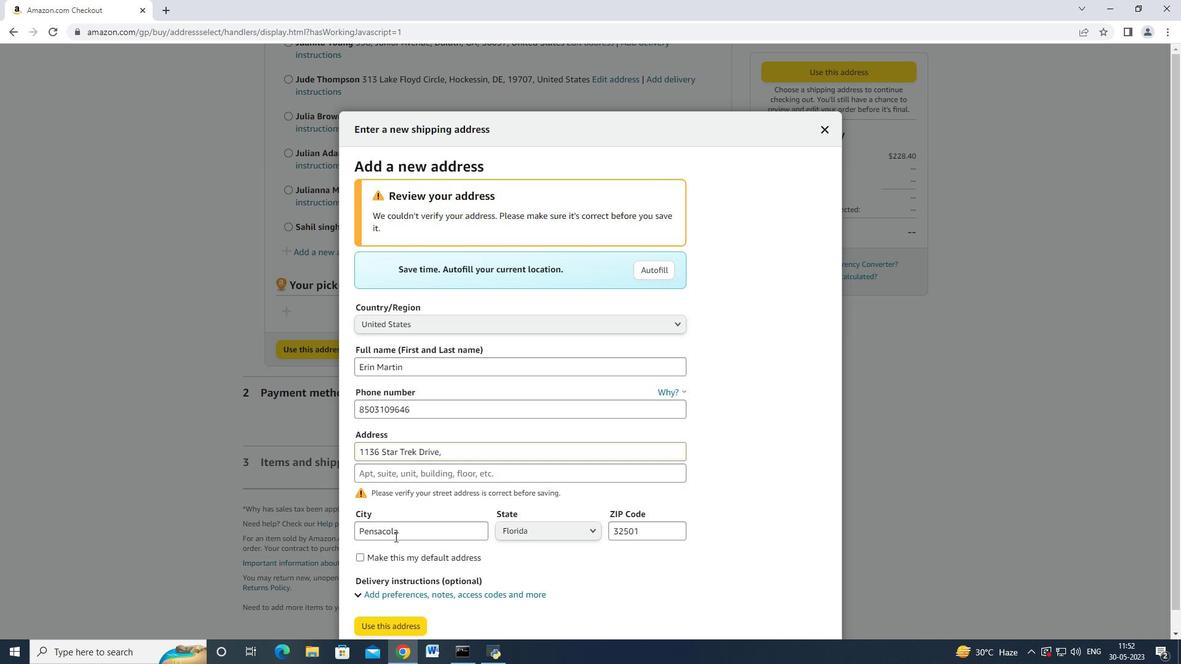 
Action: Mouse moved to (404, 599)
Screenshot: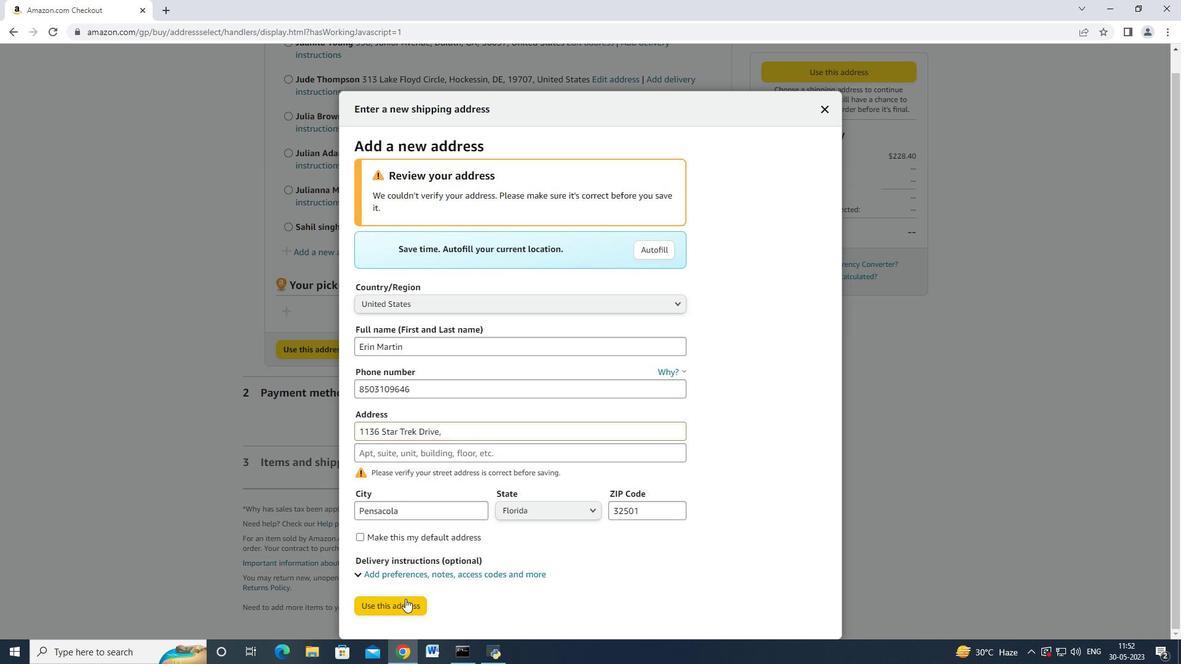 
Action: Mouse pressed left at (404, 599)
Screenshot: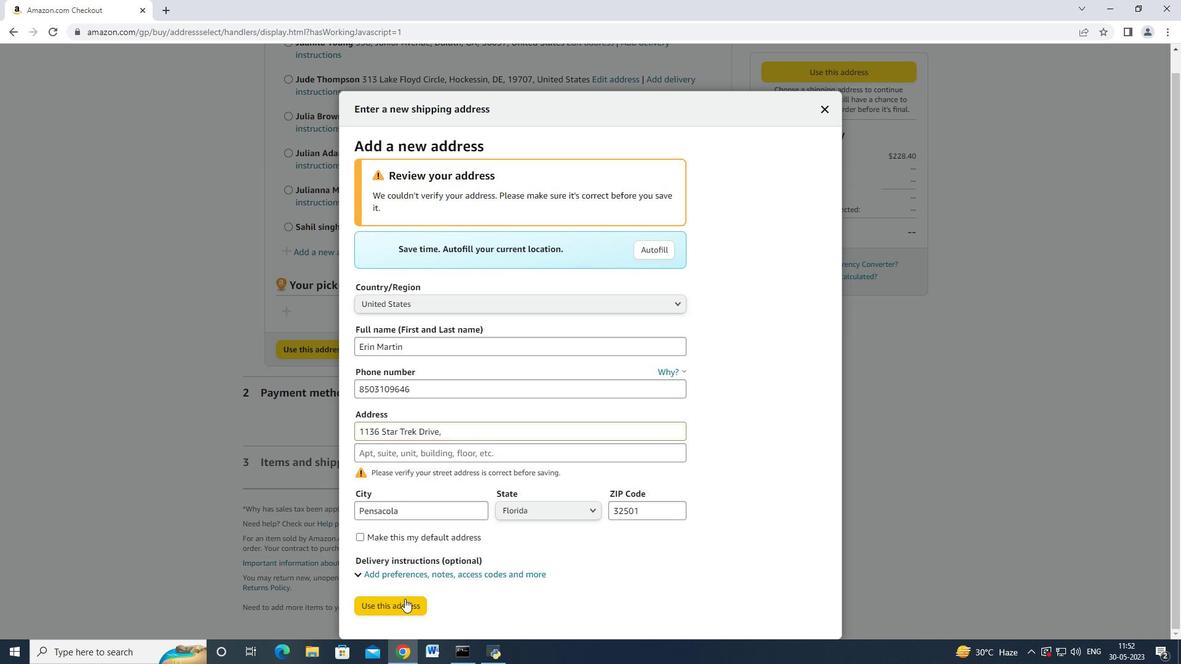 
Action: Mouse moved to (537, 324)
Screenshot: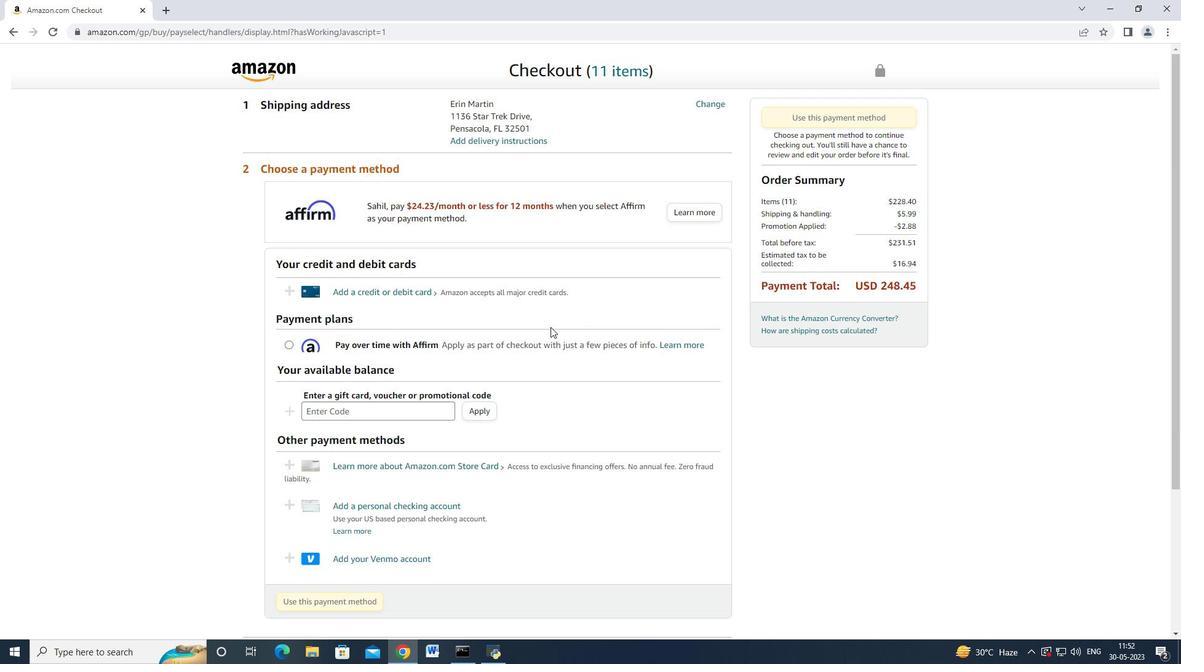 
Action: Mouse scrolled (537, 324) with delta (0, 0)
Screenshot: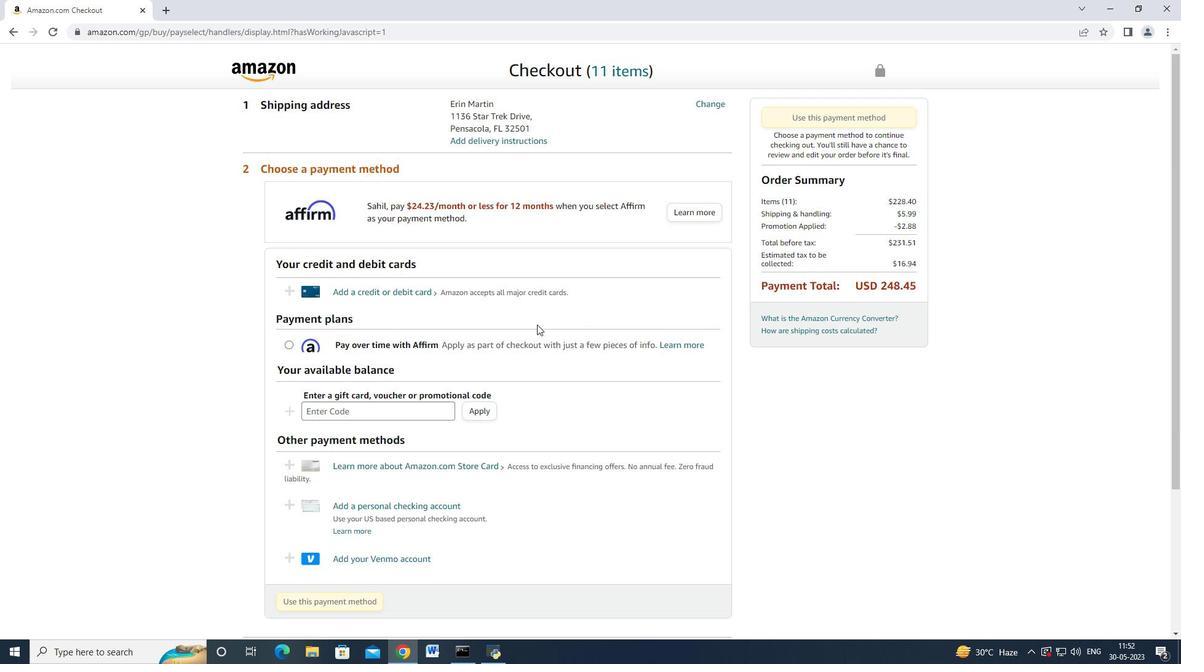 
Action: Mouse scrolled (537, 324) with delta (0, 0)
Screenshot: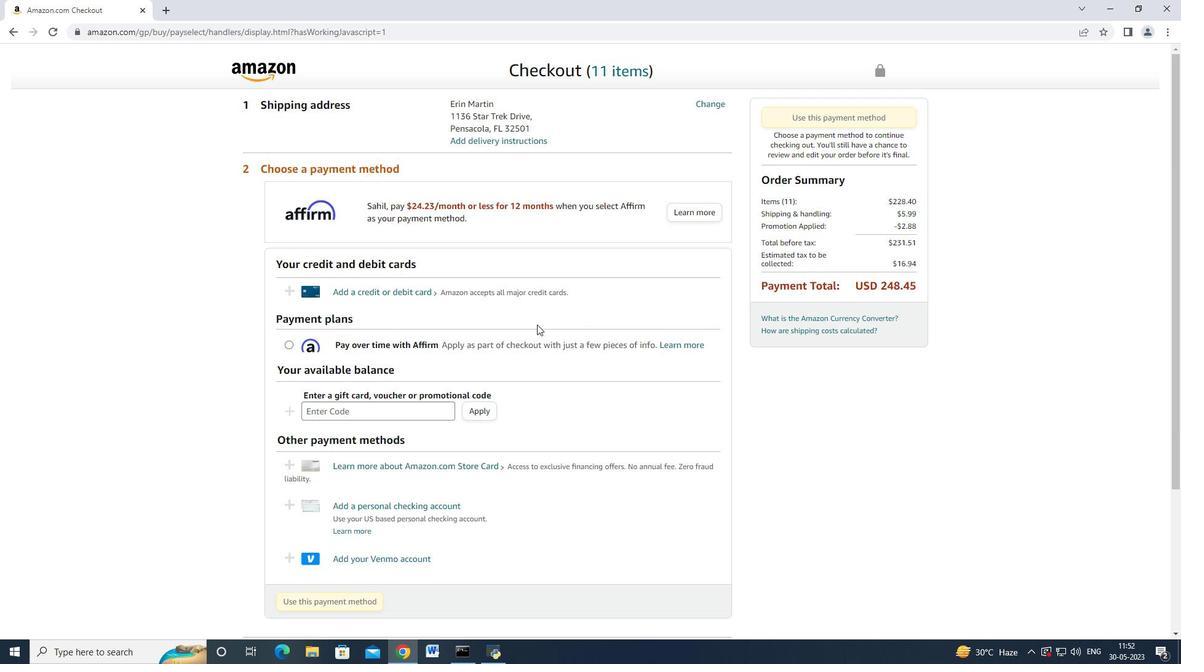 
Action: Mouse scrolled (537, 325) with delta (0, 0)
Screenshot: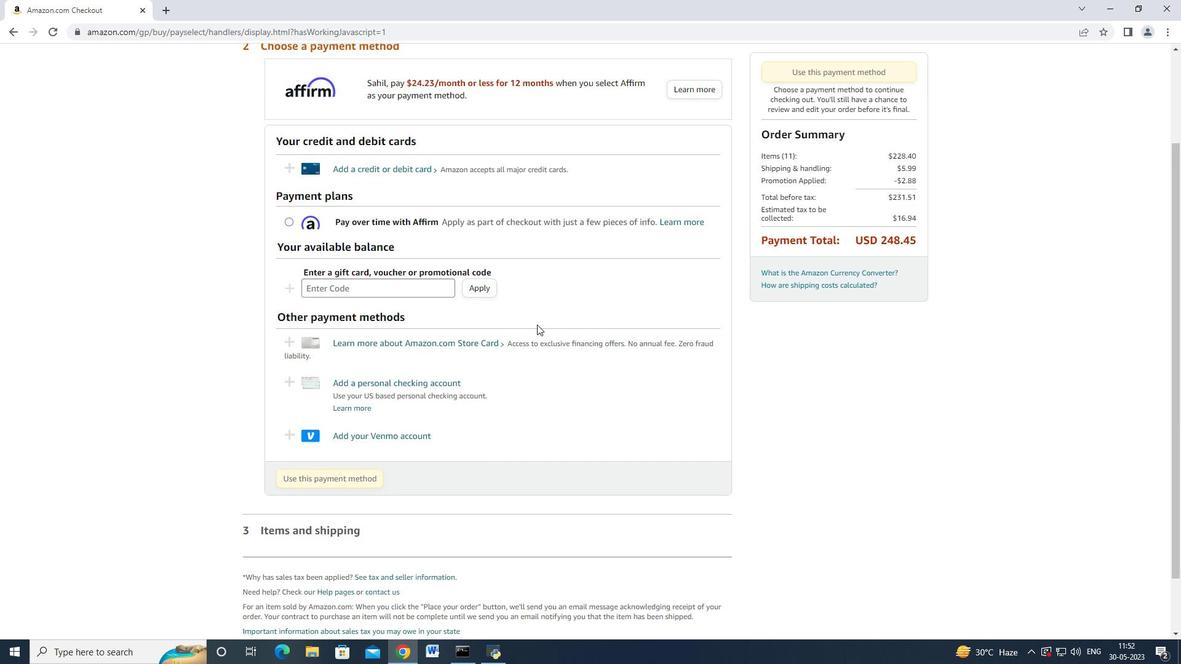 
Action: Mouse moved to (428, 254)
Screenshot: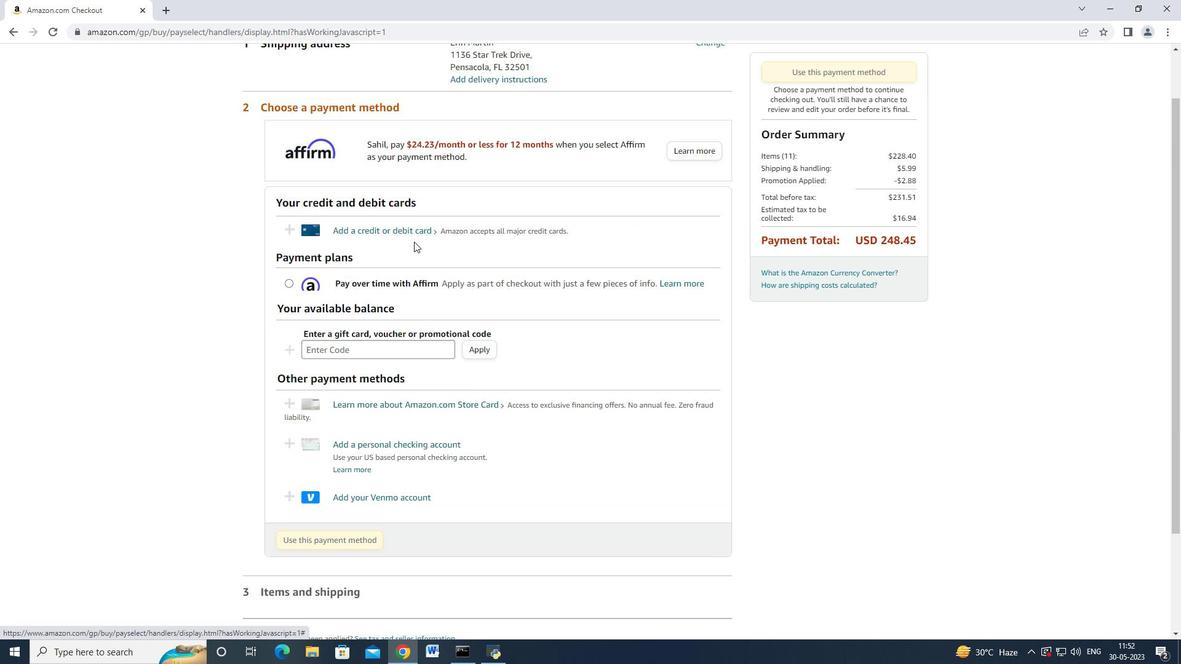 
Action: Mouse scrolled (428, 254) with delta (0, 0)
Screenshot: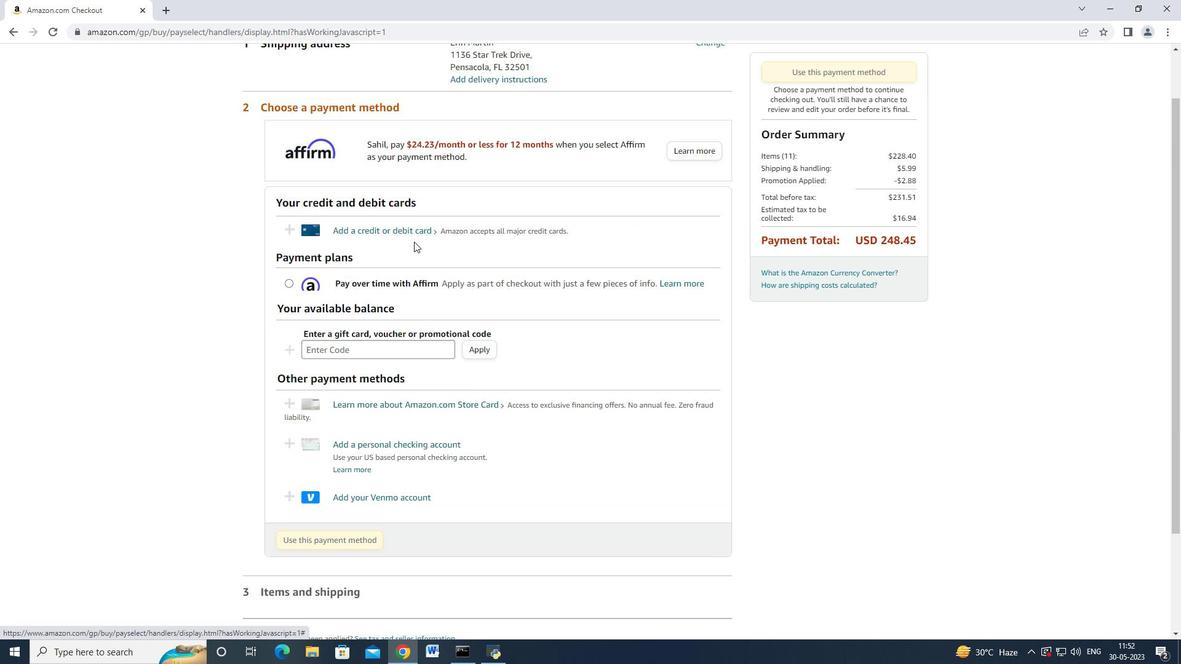 
Action: Mouse moved to (430, 256)
Screenshot: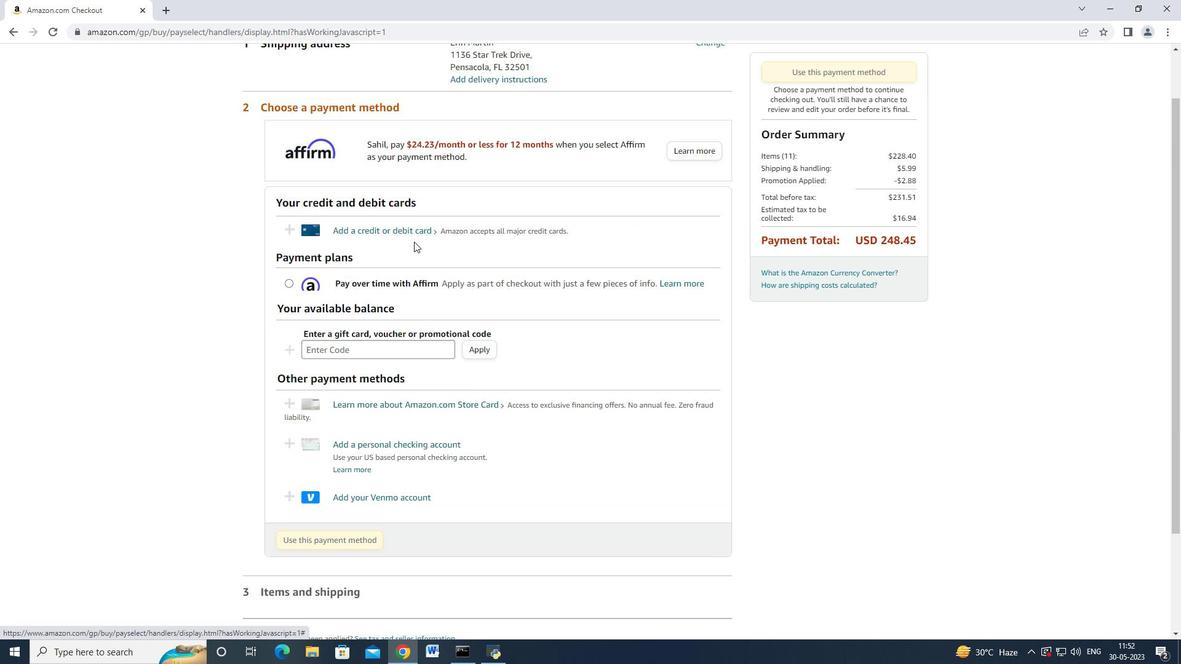 
Action: Mouse scrolled (430, 256) with delta (0, 0)
Screenshot: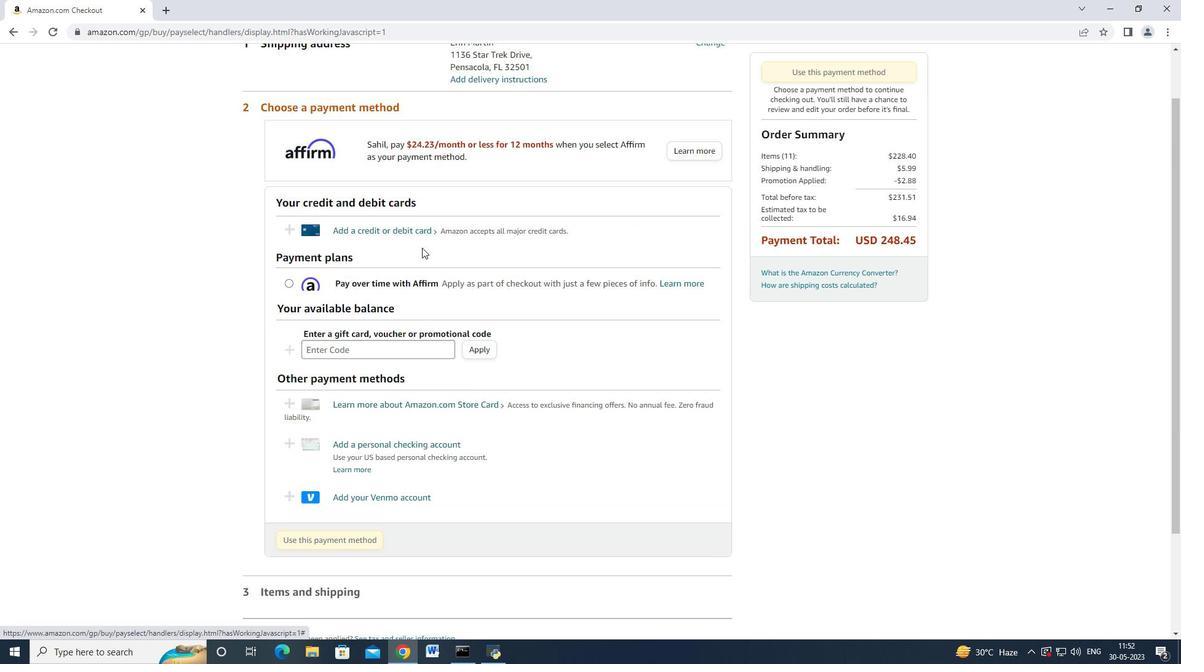 
Action: Mouse moved to (384, 291)
Screenshot: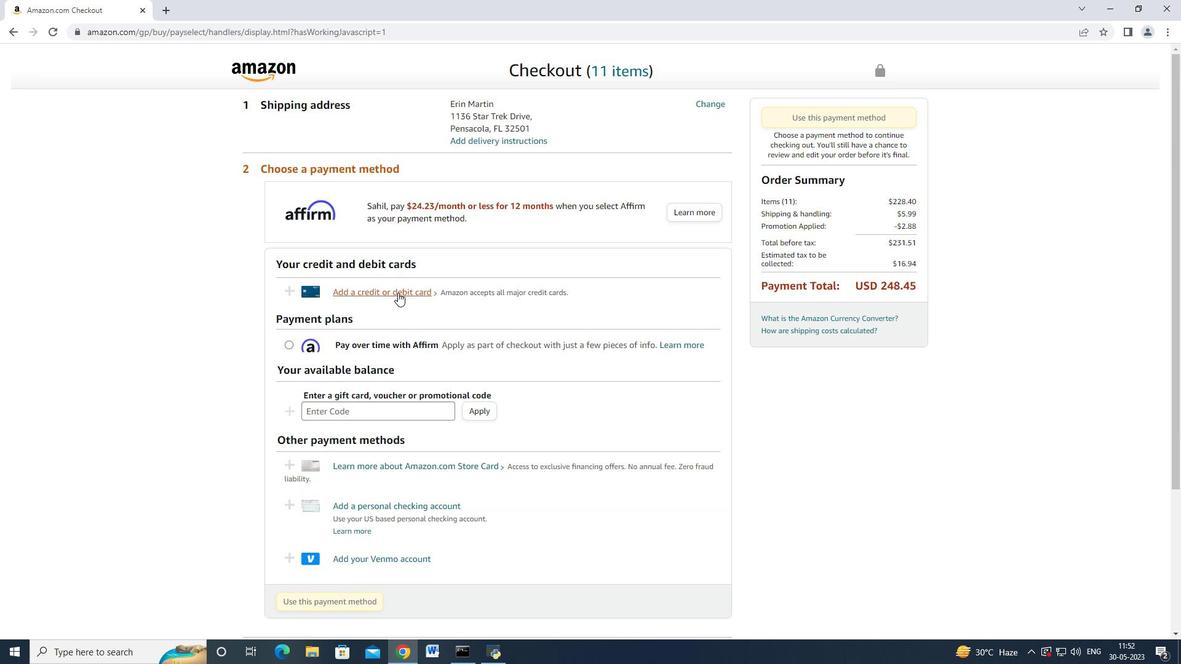 
Action: Mouse pressed left at (384, 291)
Screenshot: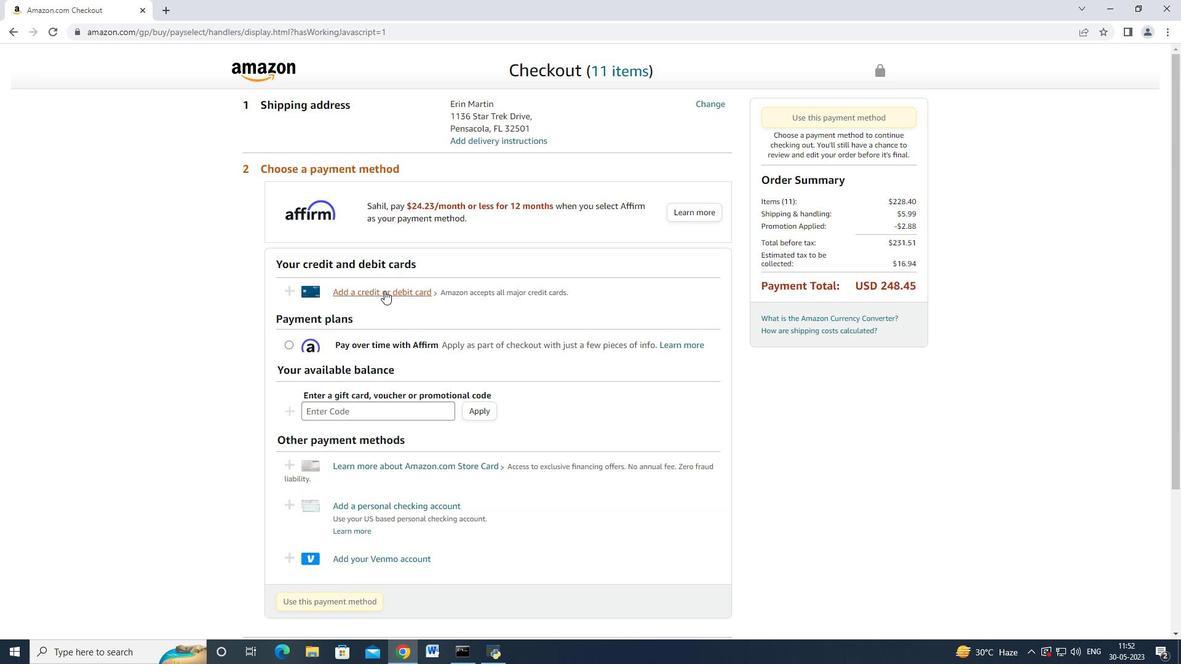 
Action: Mouse moved to (544, 286)
Screenshot: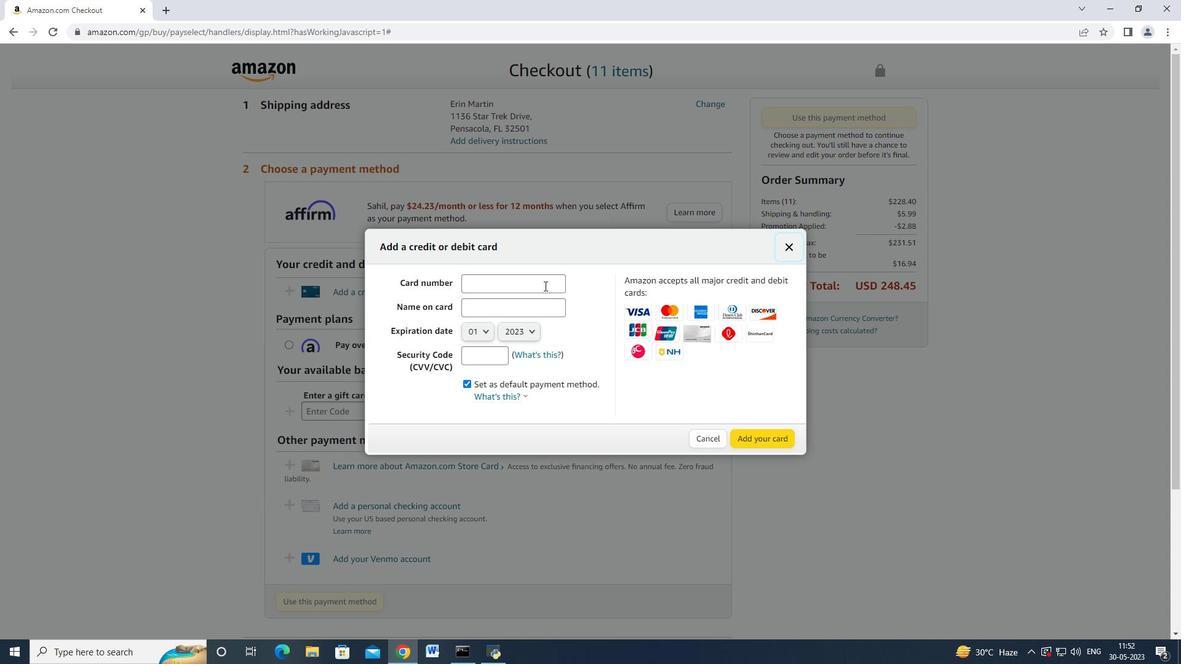 
Action: Mouse pressed left at (544, 286)
Screenshot: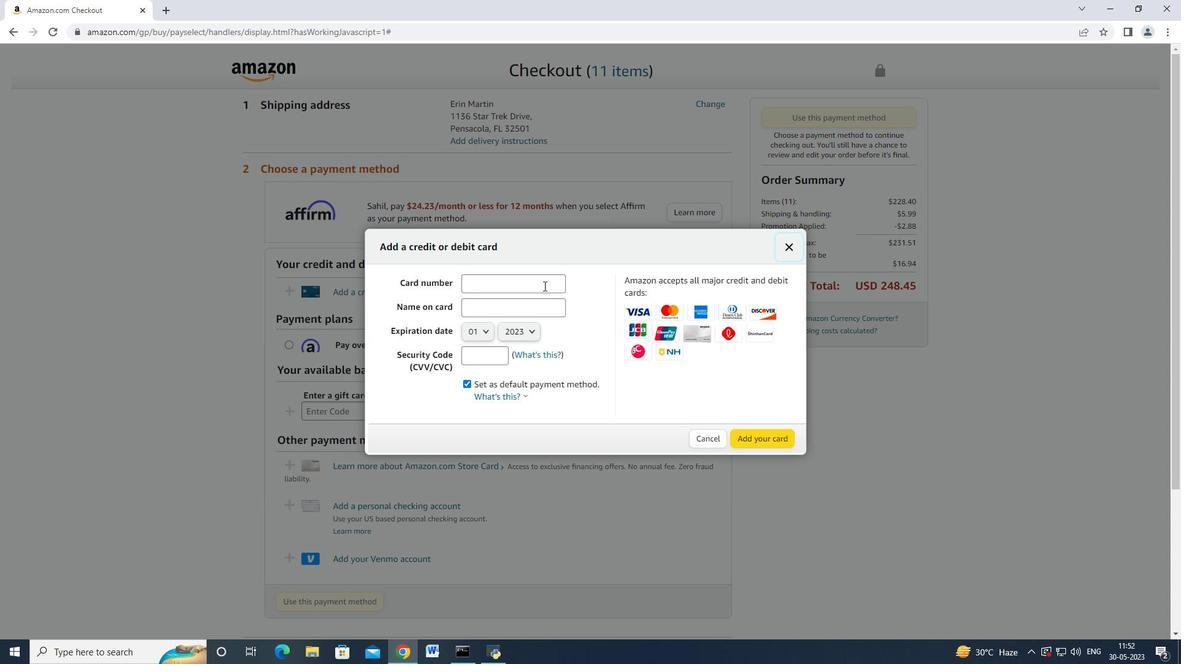 
Action: Key pressed 46726<Key.backspace>664477552005<Key.tab><Key.shift>Mark<Key.space><Key.shift_r>Adams<Key.space>
Screenshot: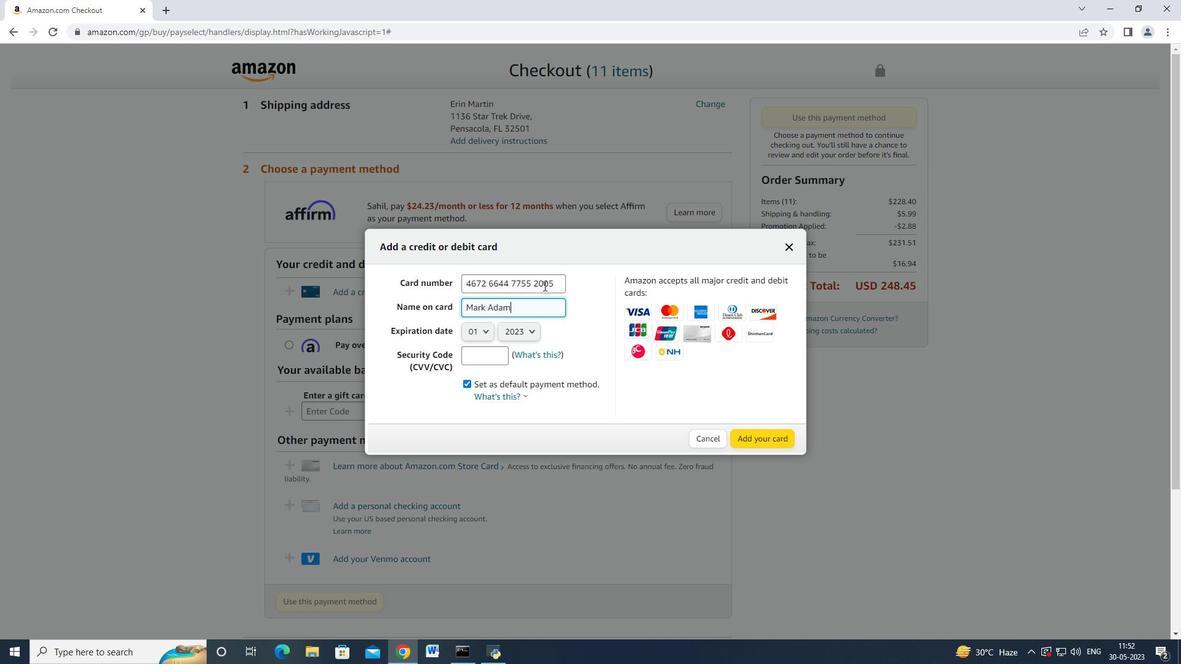 
Action: Mouse moved to (480, 325)
Screenshot: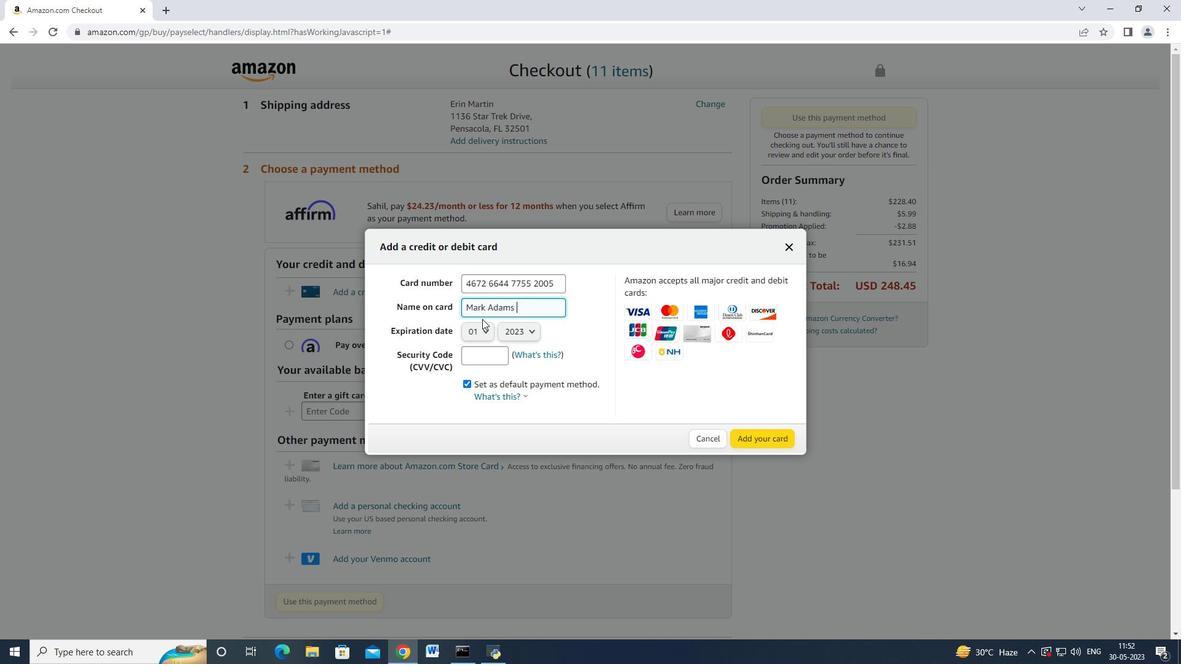 
Action: Mouse pressed left at (480, 325)
Screenshot: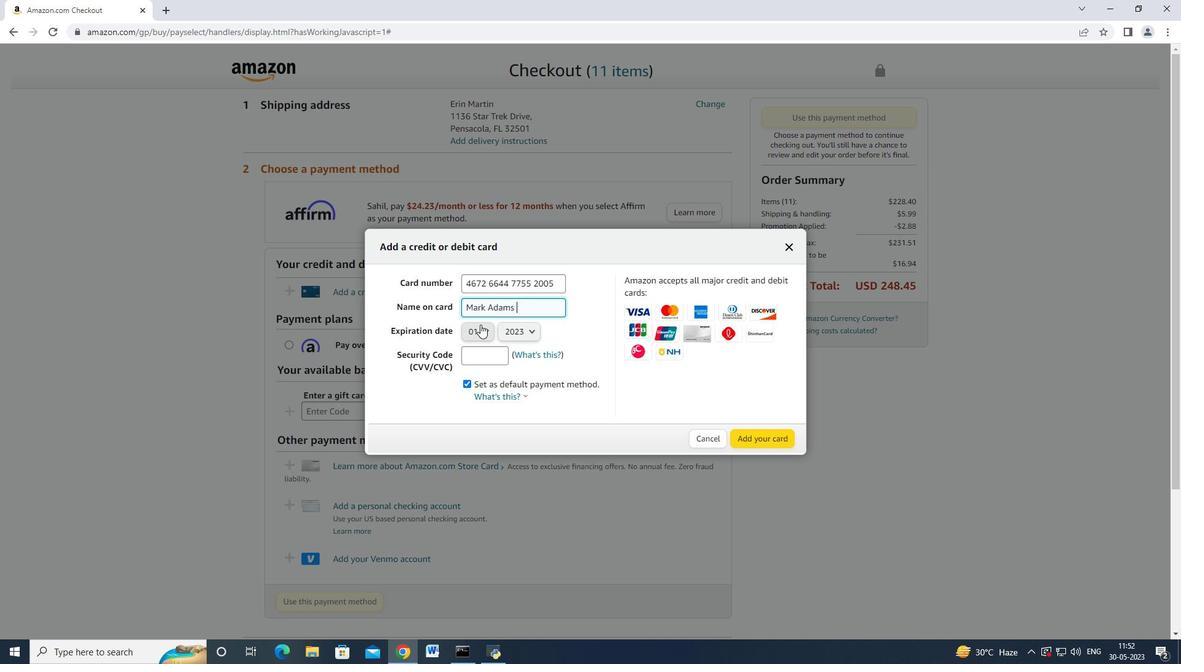 
Action: Mouse moved to (476, 377)
Screenshot: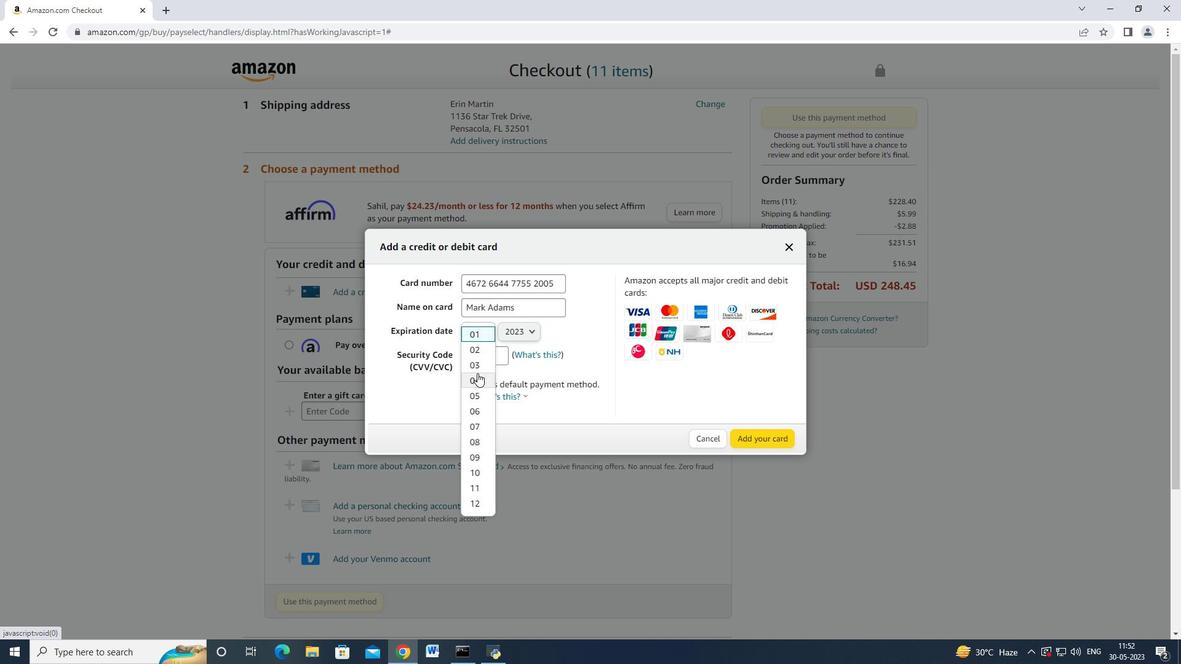 
Action: Mouse pressed left at (476, 377)
Screenshot: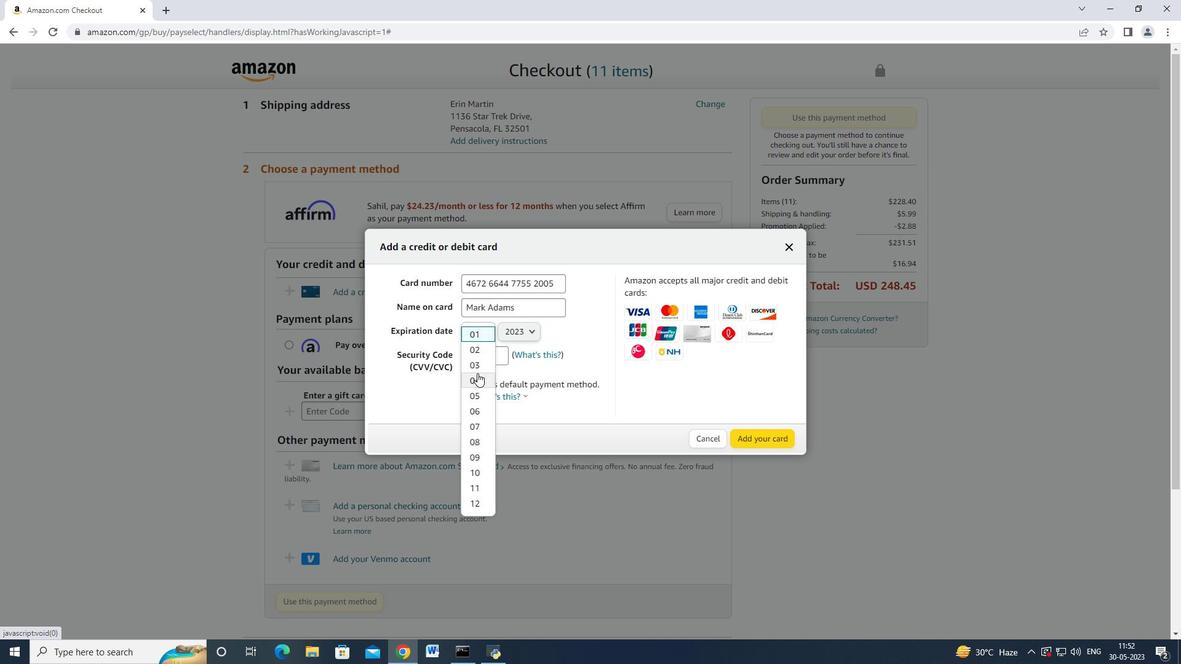 
Action: Mouse moved to (516, 324)
Screenshot: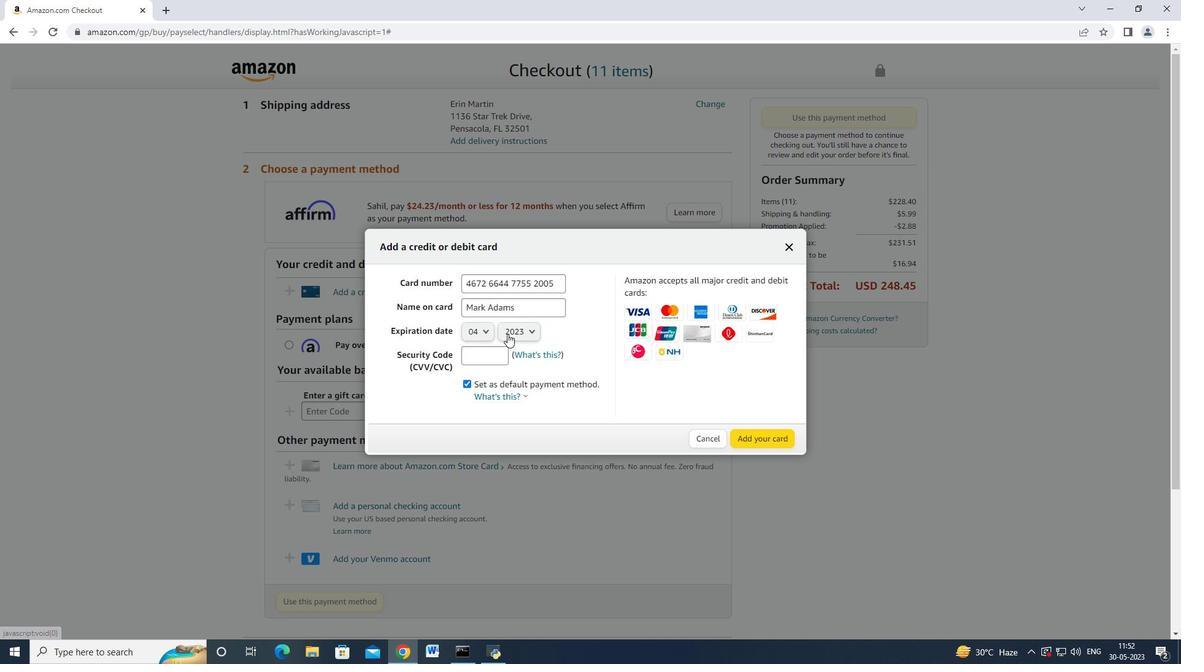 
Action: Mouse pressed left at (516, 324)
Screenshot: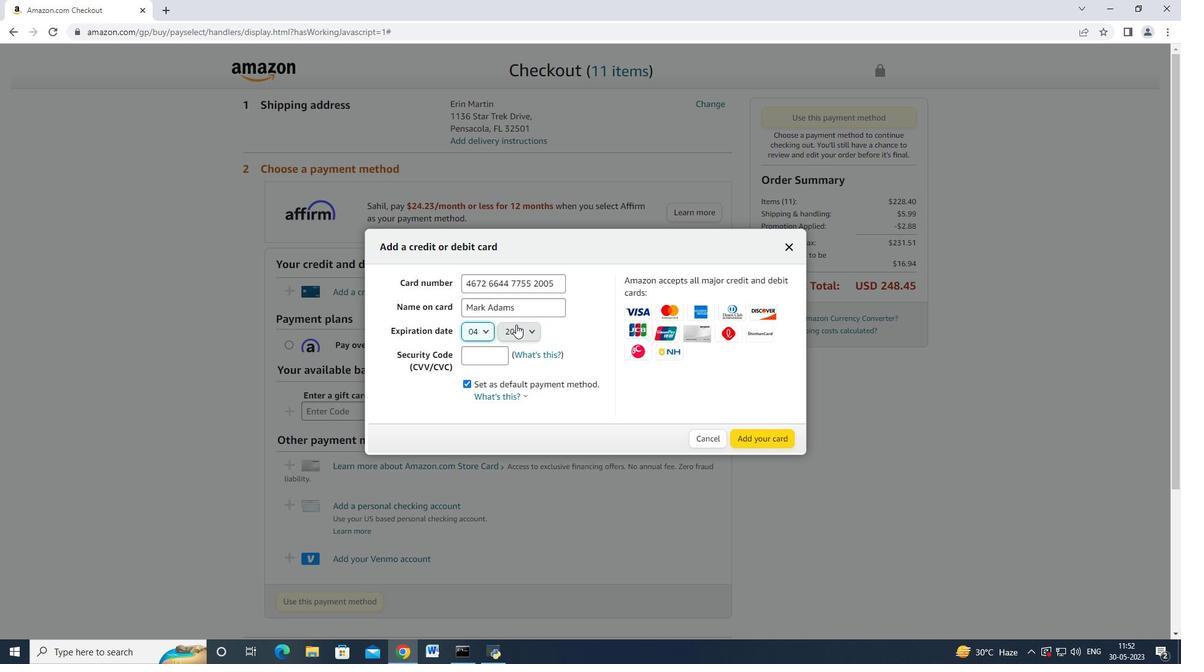 
Action: Mouse moved to (519, 365)
Screenshot: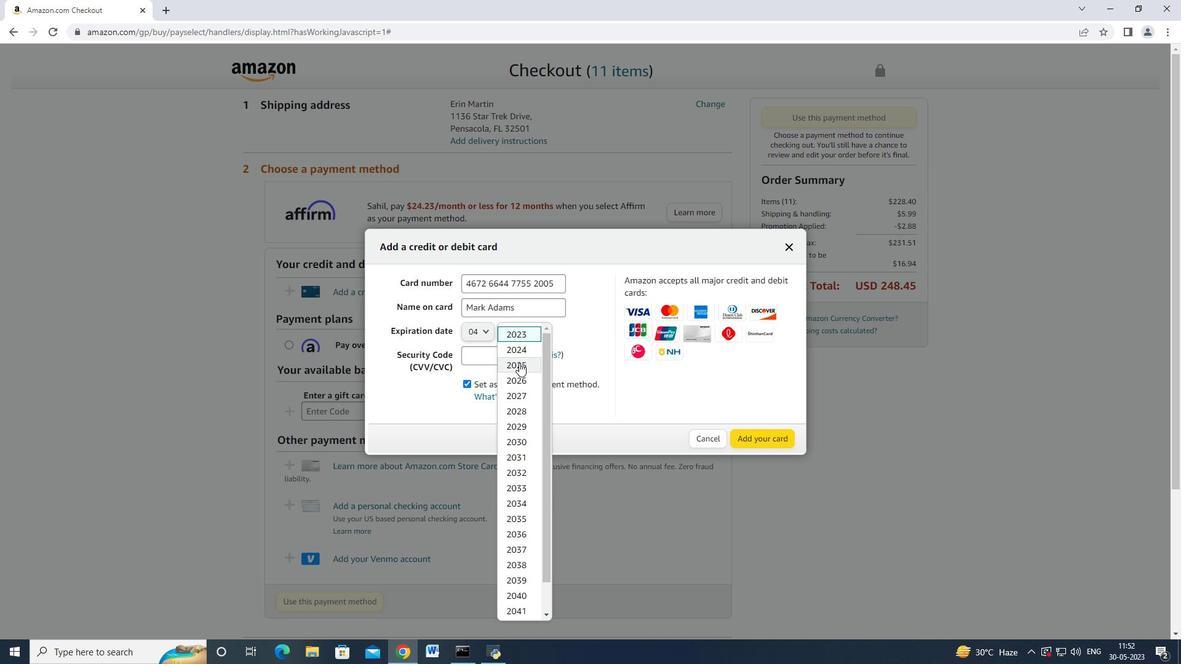 
Action: Mouse pressed left at (519, 365)
Screenshot: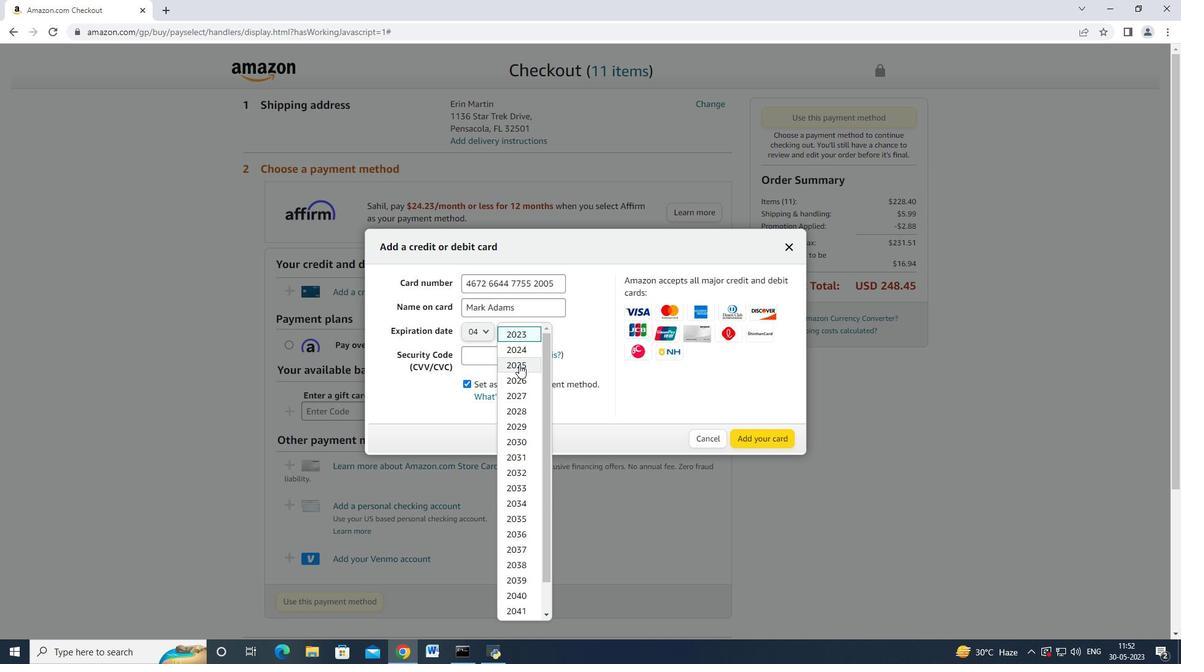 
Action: Mouse moved to (488, 353)
Screenshot: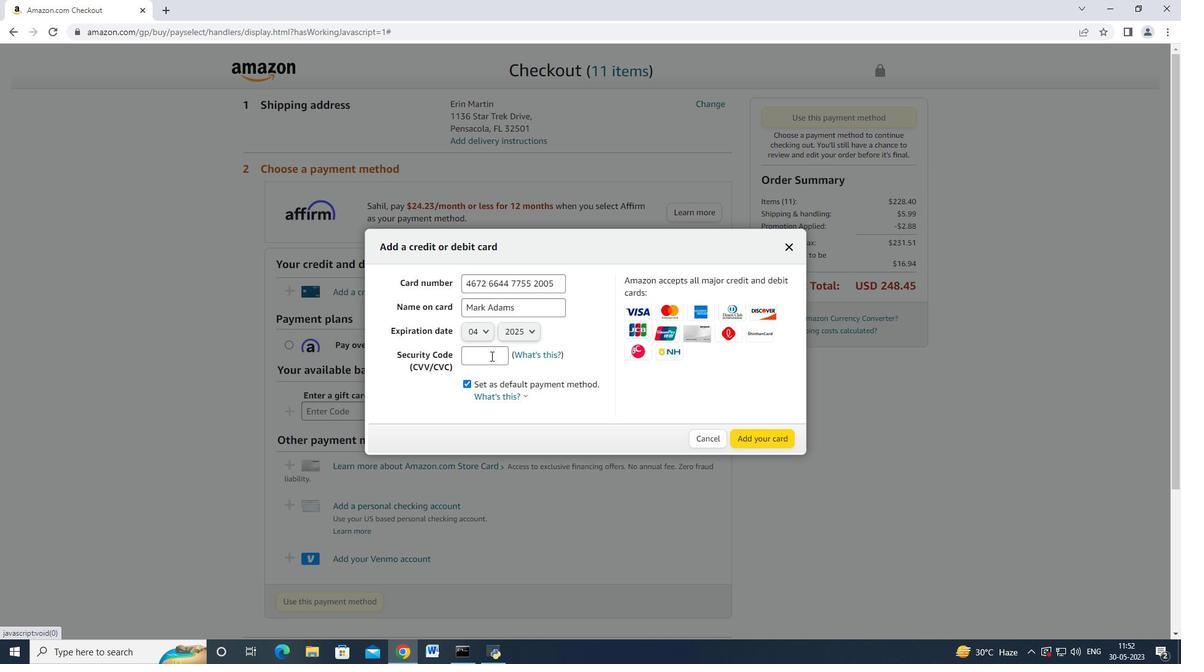 
Action: Mouse pressed left at (488, 353)
Screenshot: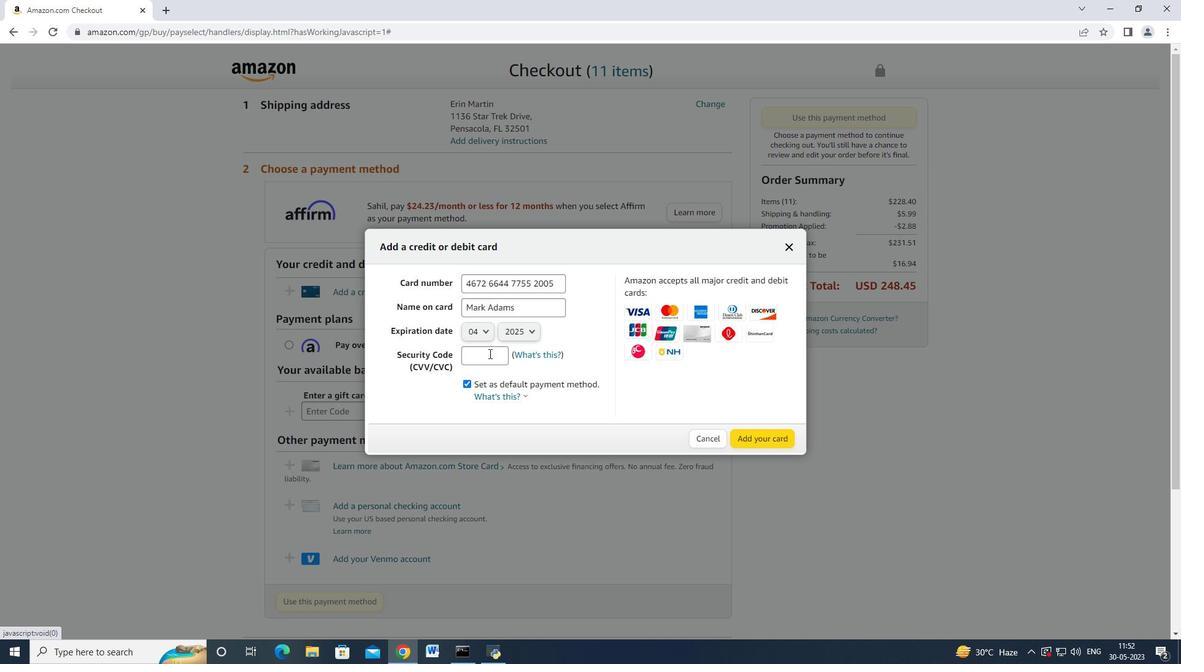 
Action: Mouse pressed left at (488, 353)
Screenshot: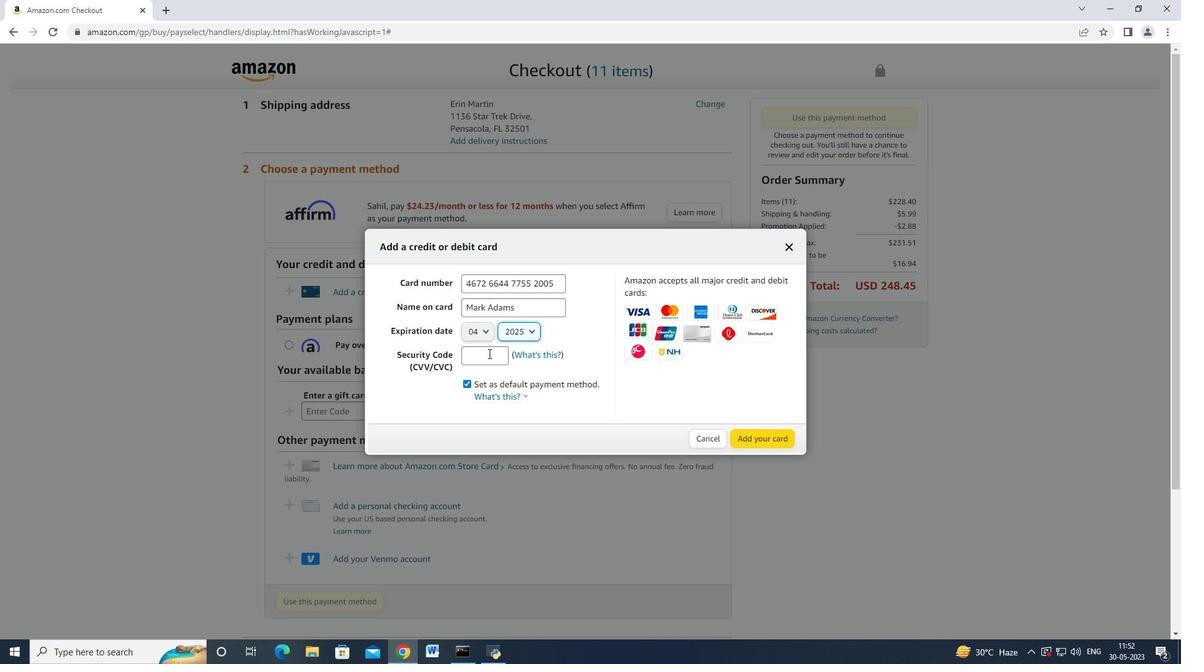 
Action: Key pressed 3321
Screenshot: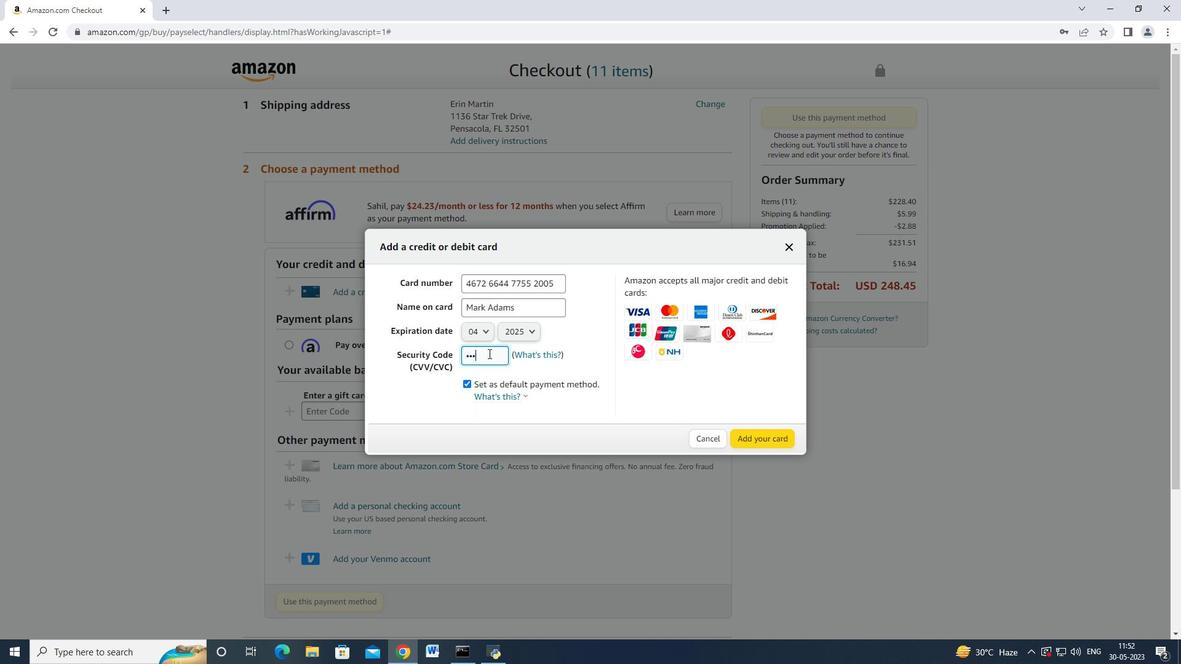 
Action: Mouse moved to (753, 436)
Screenshot: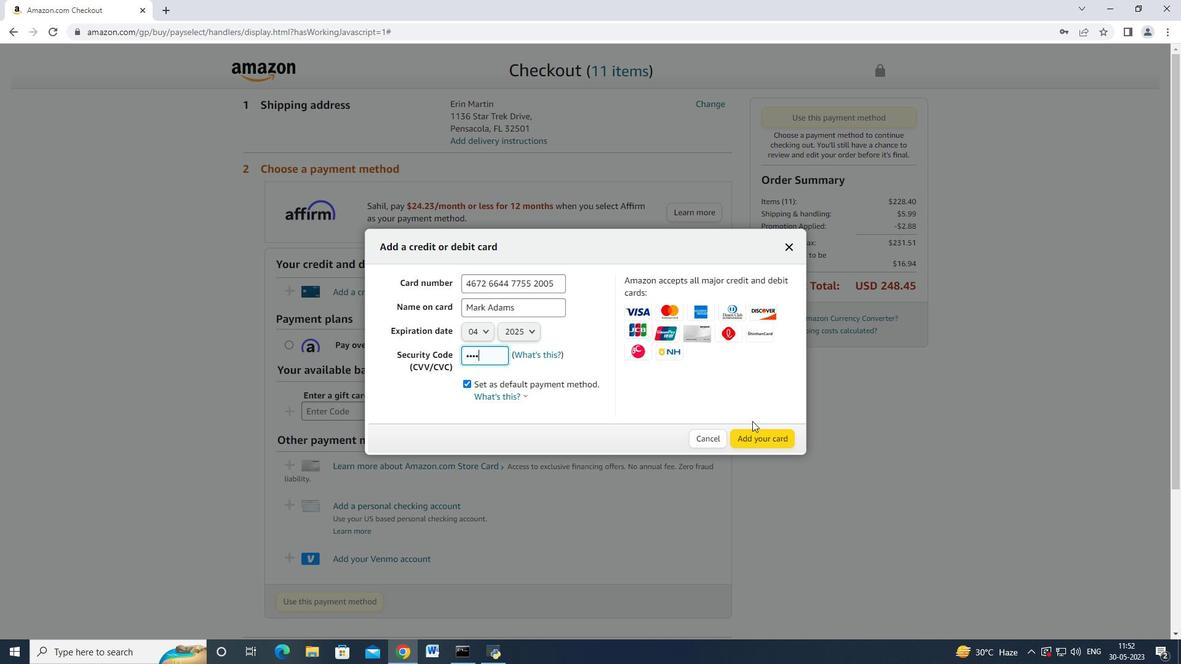 
